 Task: Look for Airbnb options in Namerikawa, Japan from 2nd January 2024 to 12th January 2024 for 2 adults. Place can be private room with 1  bedroom having 1 bed and 1 bathroom. Property type can be hotel.
Action: Mouse moved to (471, 117)
Screenshot: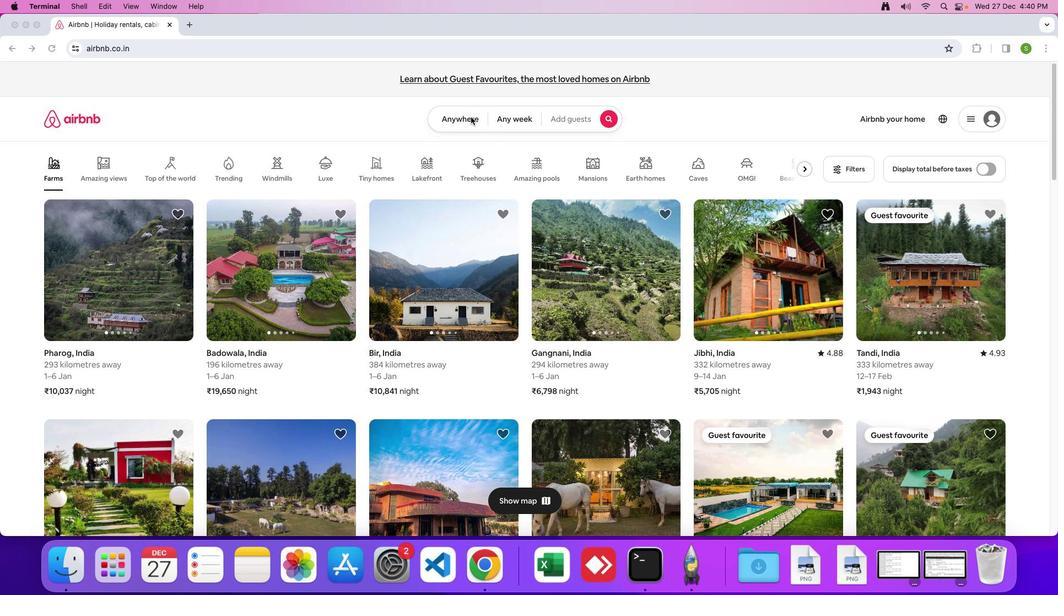 
Action: Mouse pressed left at (471, 117)
Screenshot: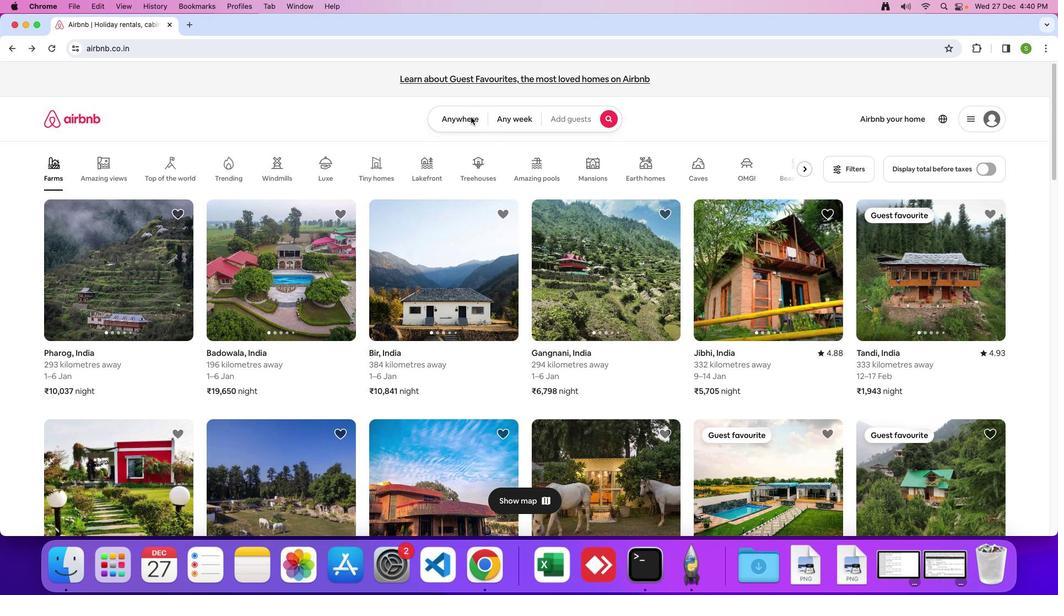 
Action: Mouse moved to (461, 121)
Screenshot: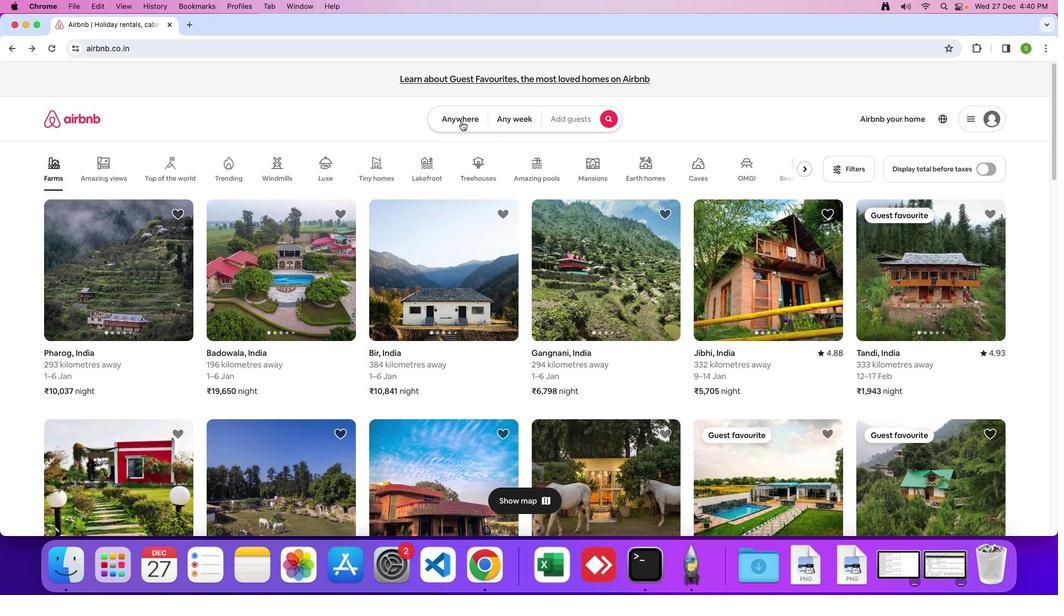 
Action: Mouse pressed left at (461, 121)
Screenshot: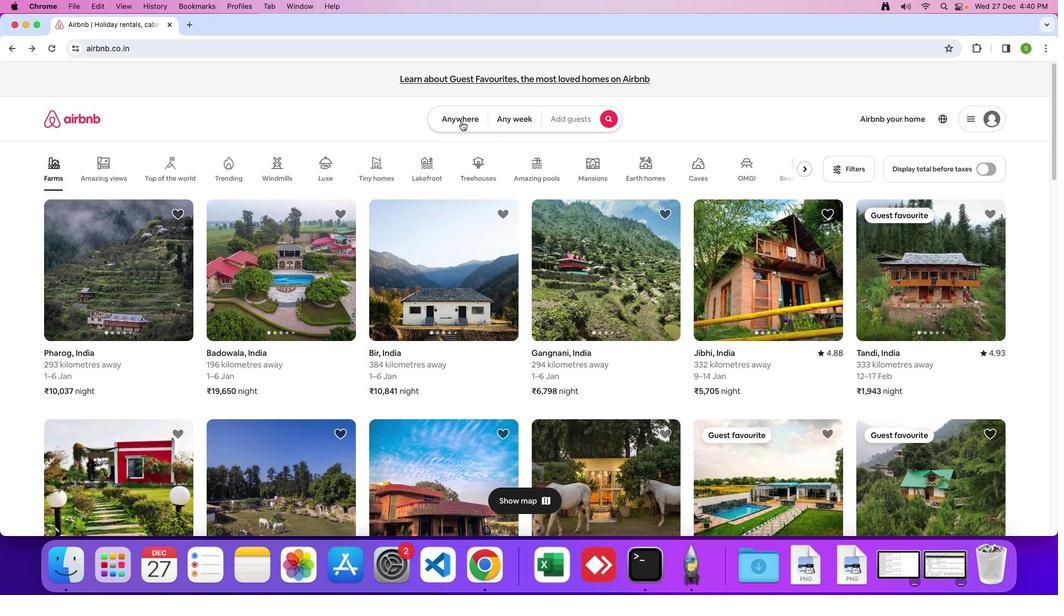 
Action: Mouse moved to (407, 158)
Screenshot: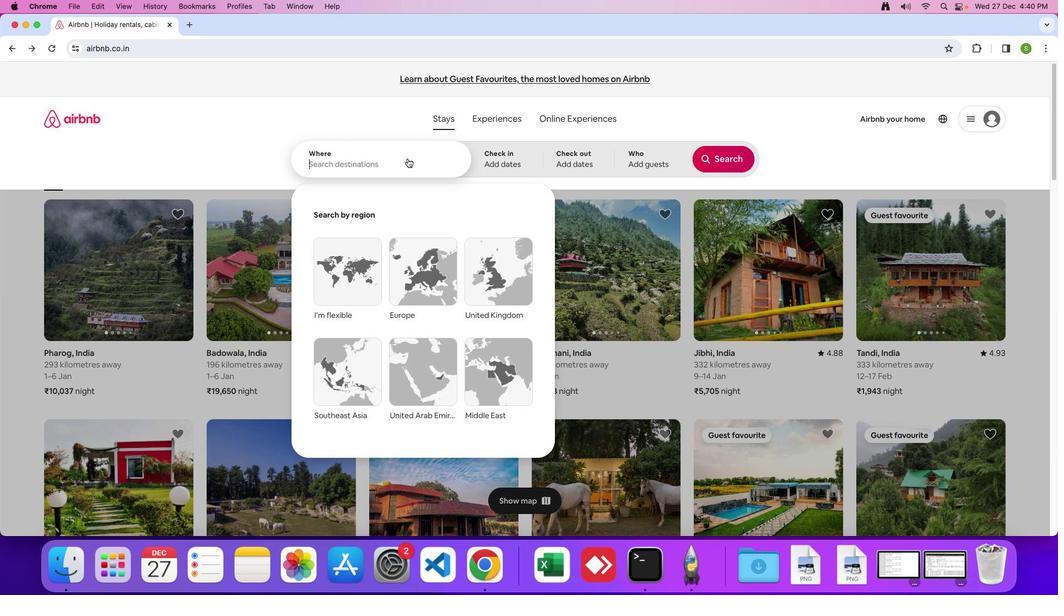 
Action: Mouse pressed left at (407, 158)
Screenshot: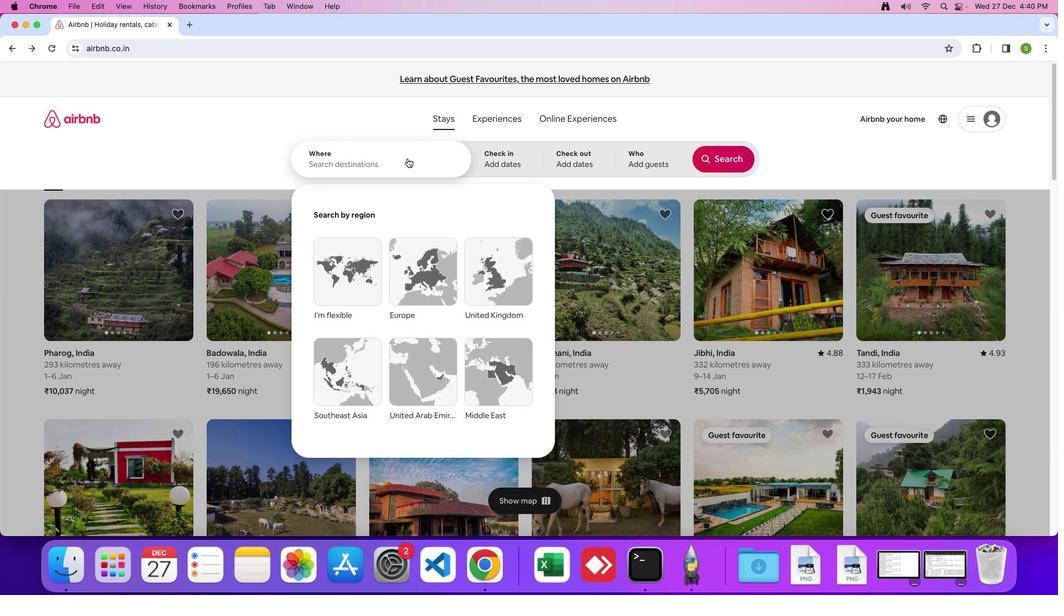 
Action: Mouse moved to (448, 208)
Screenshot: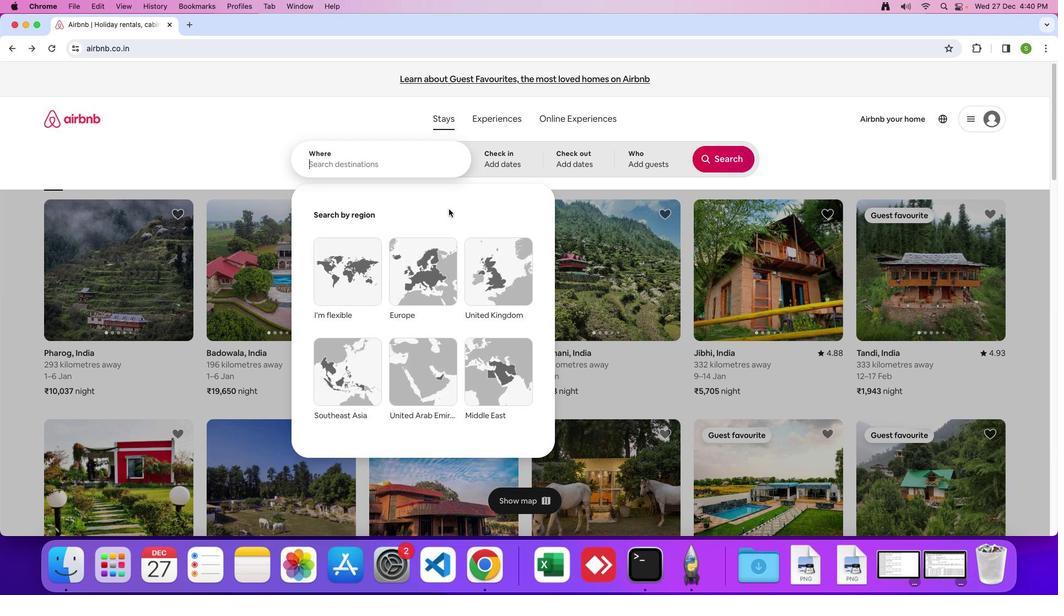 
Action: Key pressed 'N'Key.caps_lock'a''m''e''r''i''k''a''w''a'','Key.spaceKey.shift'J''a''p''a''n'Key.enter
Screenshot: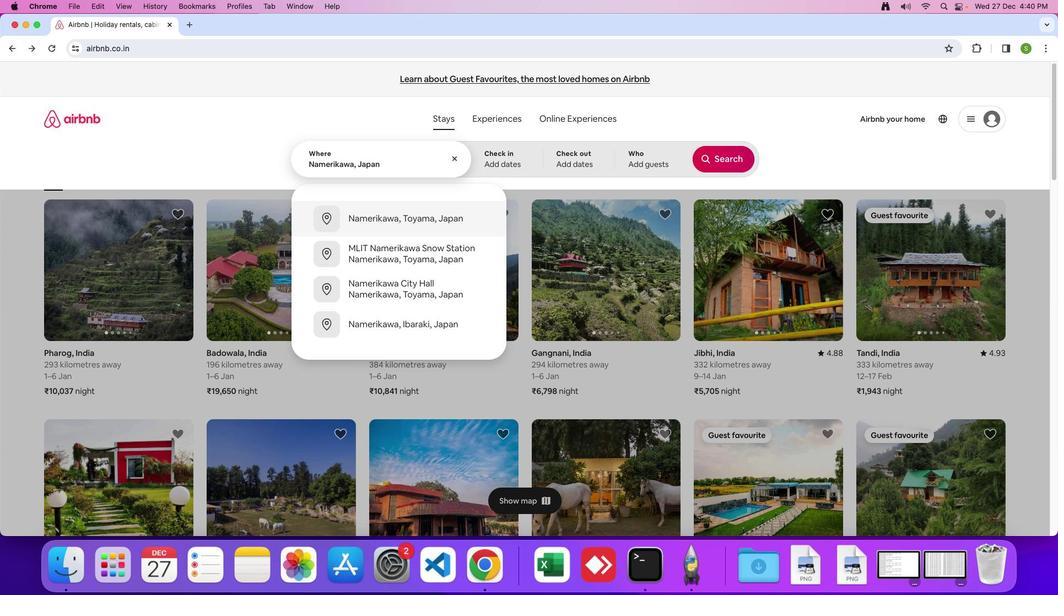
Action: Mouse moved to (604, 297)
Screenshot: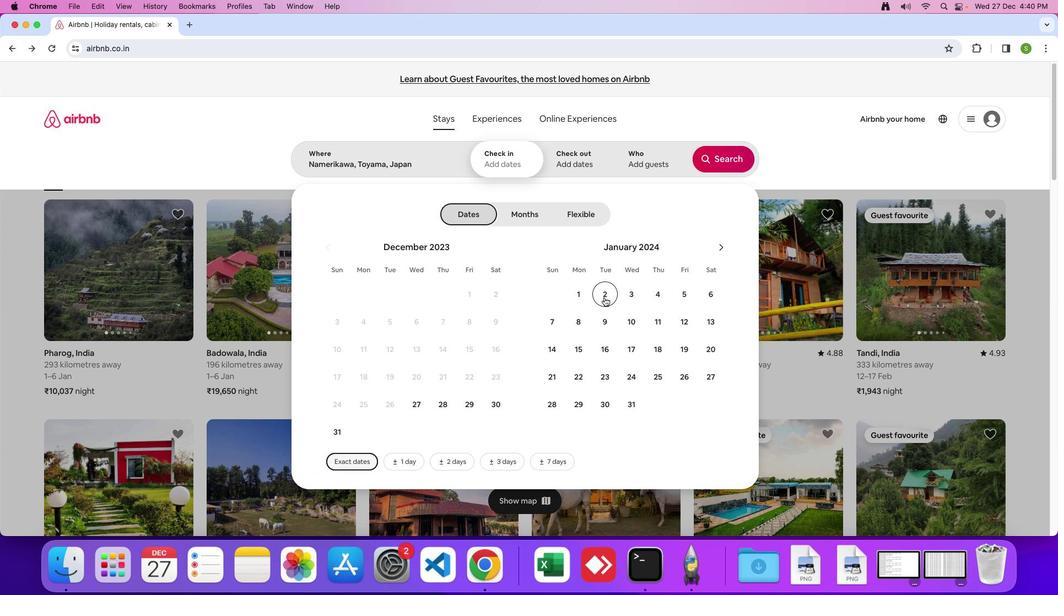 
Action: Mouse pressed left at (604, 297)
Screenshot: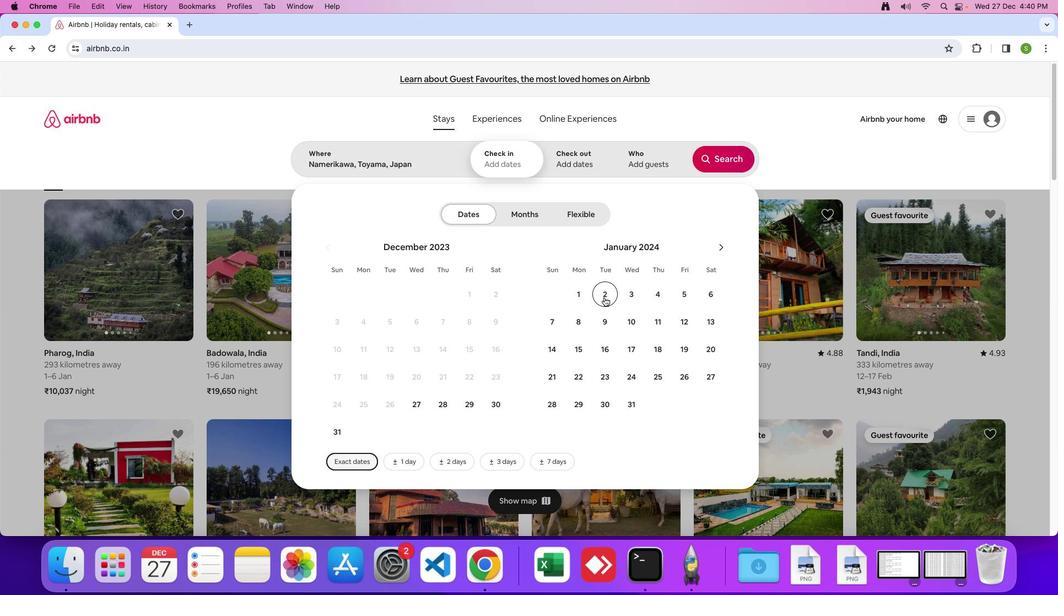 
Action: Mouse moved to (685, 322)
Screenshot: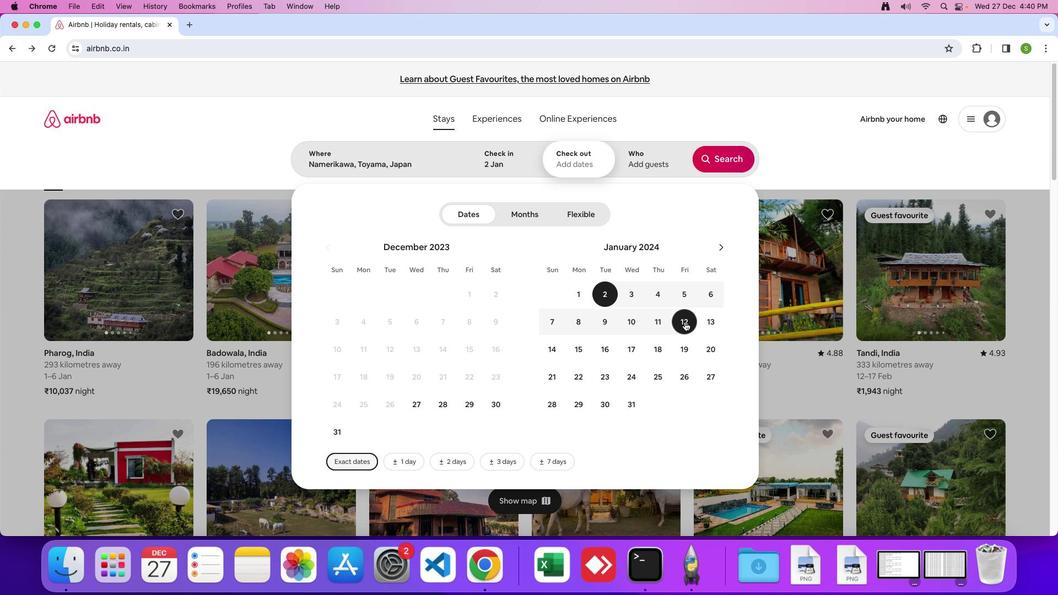 
Action: Mouse pressed left at (685, 322)
Screenshot: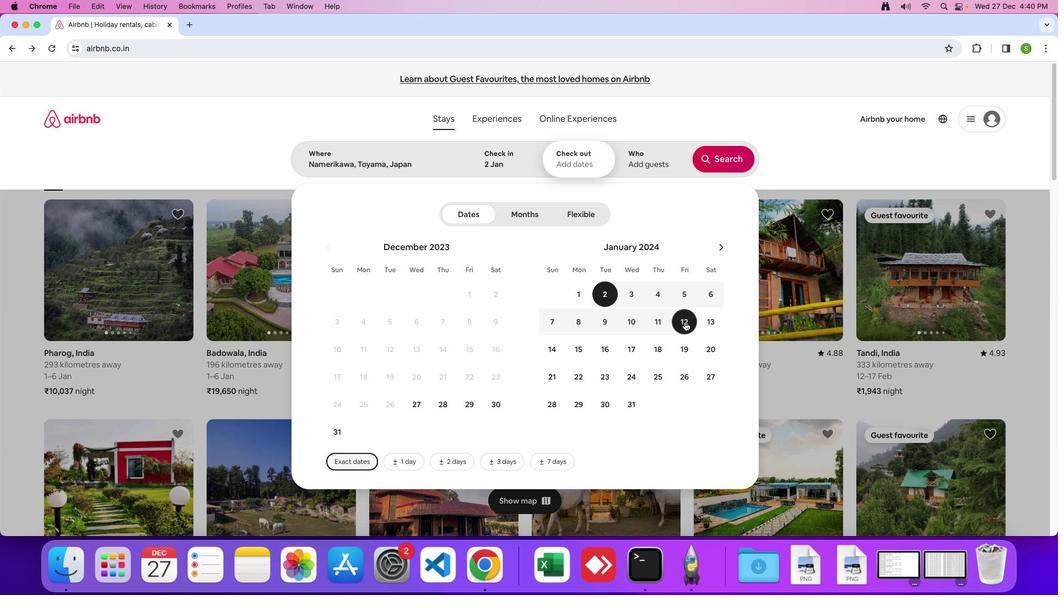
Action: Mouse moved to (645, 169)
Screenshot: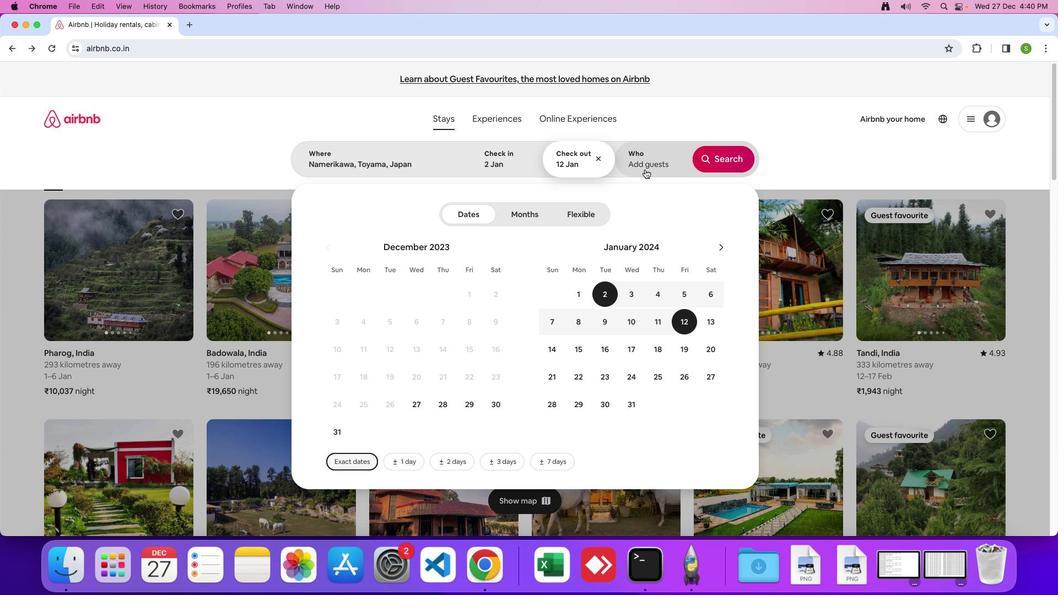 
Action: Mouse pressed left at (645, 169)
Screenshot: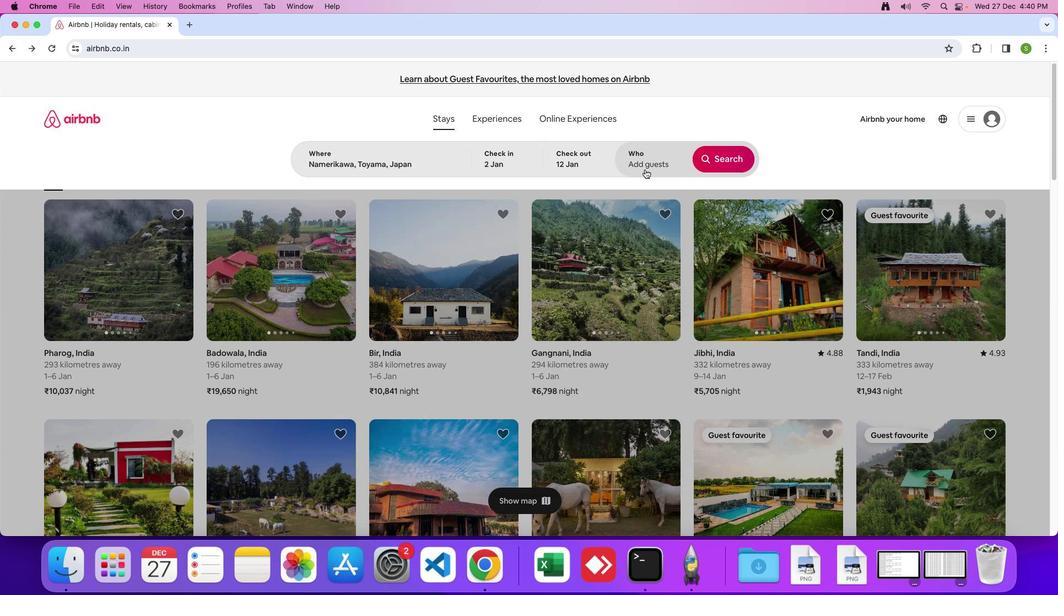 
Action: Mouse moved to (729, 215)
Screenshot: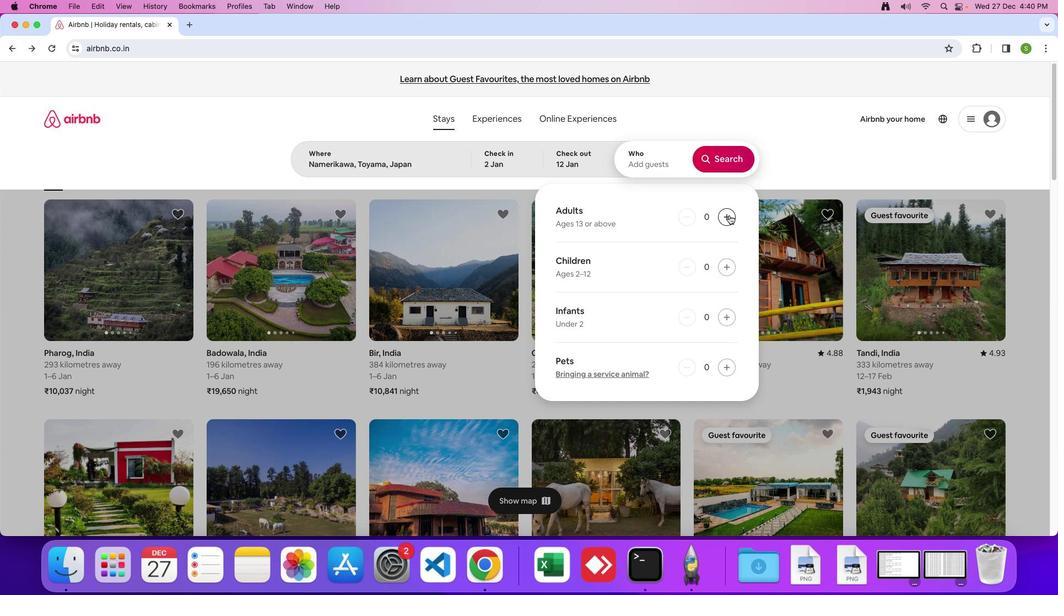 
Action: Mouse pressed left at (729, 215)
Screenshot: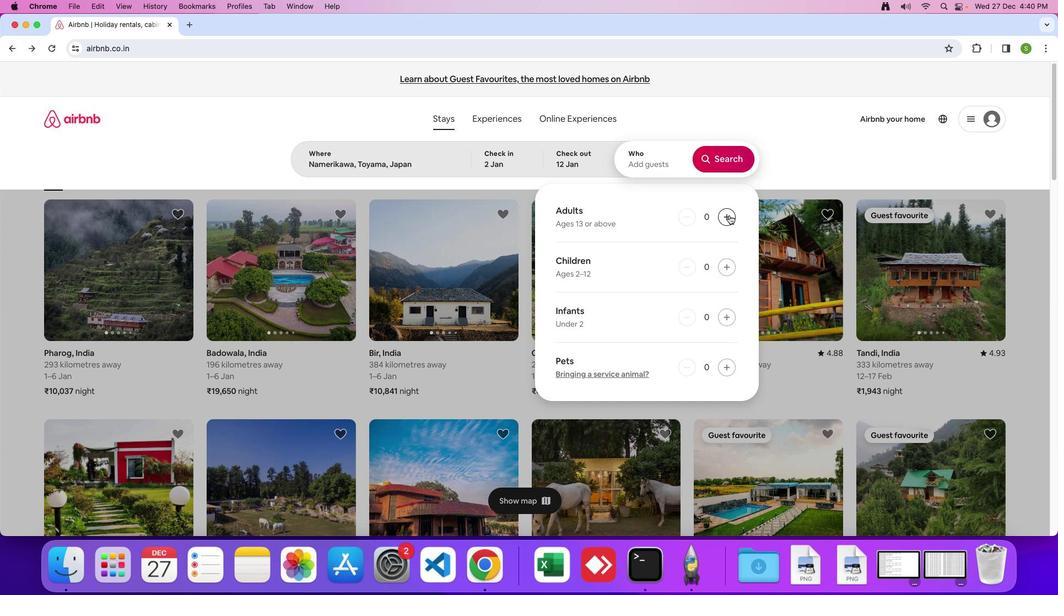 
Action: Mouse pressed left at (729, 215)
Screenshot: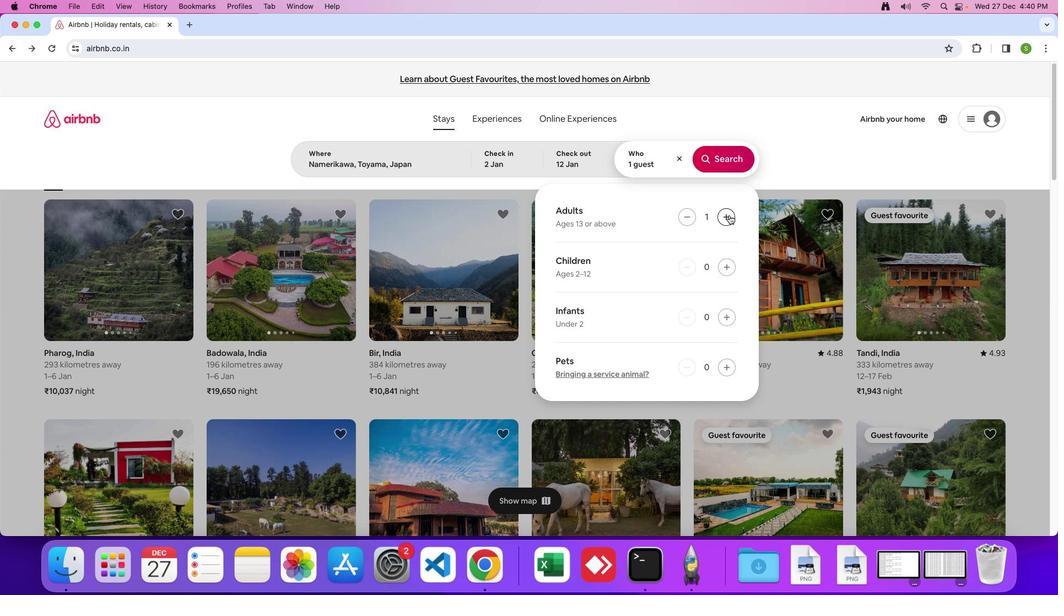 
Action: Mouse moved to (710, 161)
Screenshot: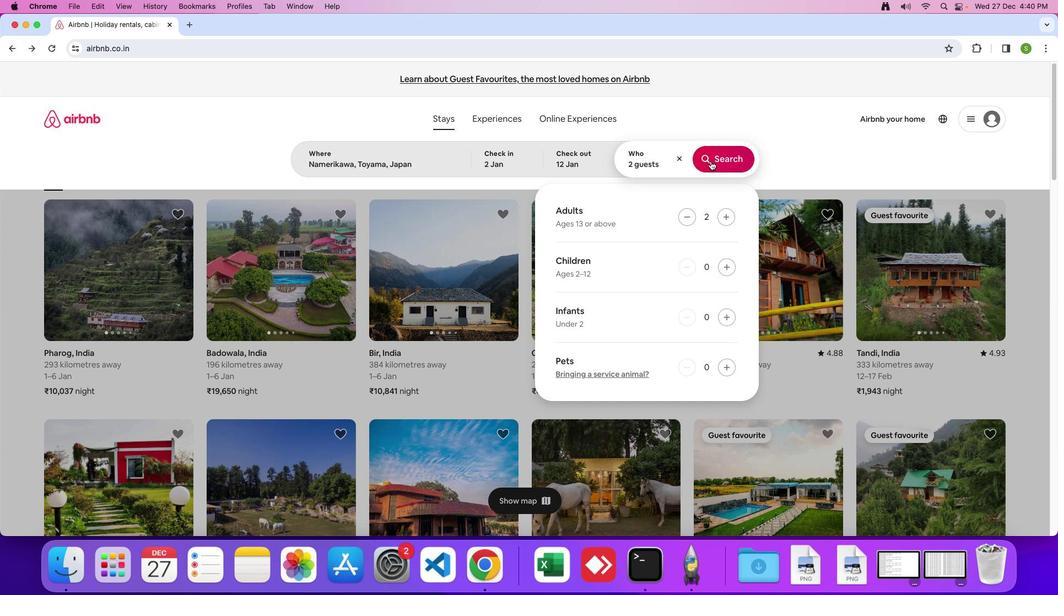 
Action: Mouse pressed left at (710, 161)
Screenshot: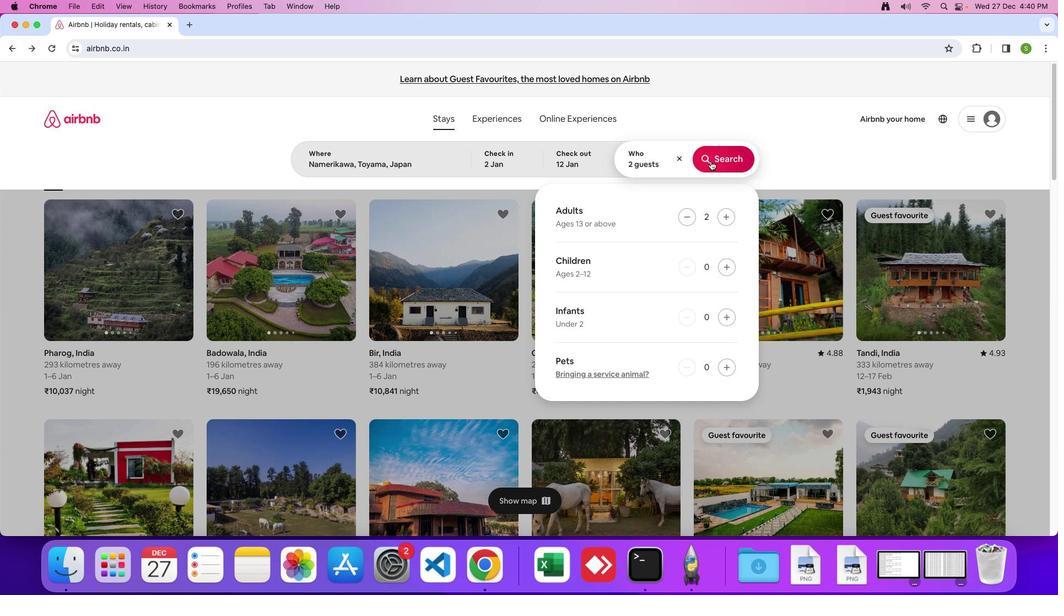
Action: Mouse moved to (871, 130)
Screenshot: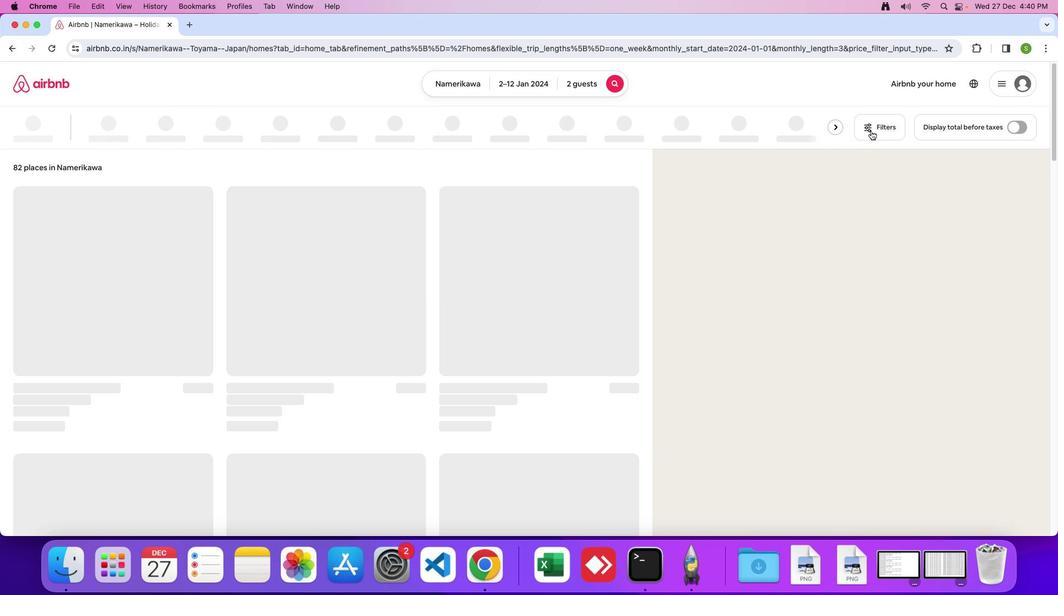 
Action: Mouse pressed left at (871, 130)
Screenshot: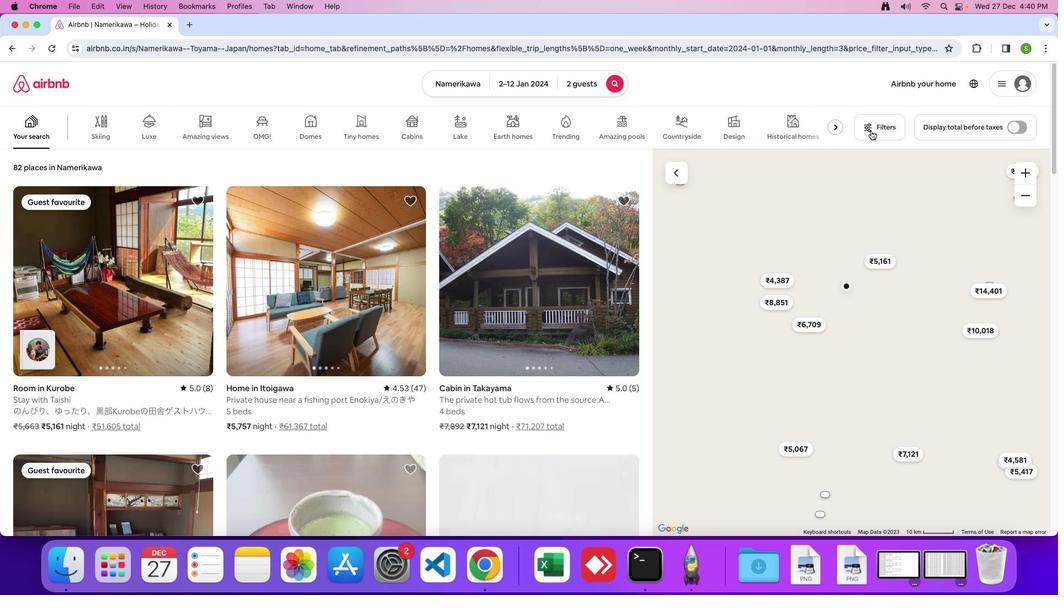 
Action: Mouse moved to (452, 353)
Screenshot: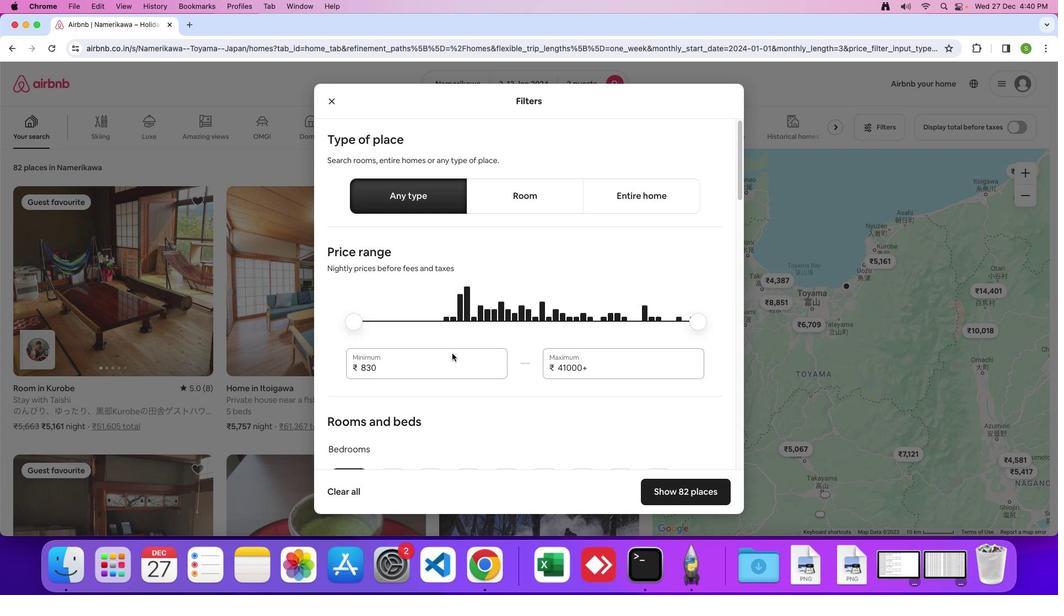 
Action: Mouse scrolled (452, 353) with delta (0, 0)
Screenshot: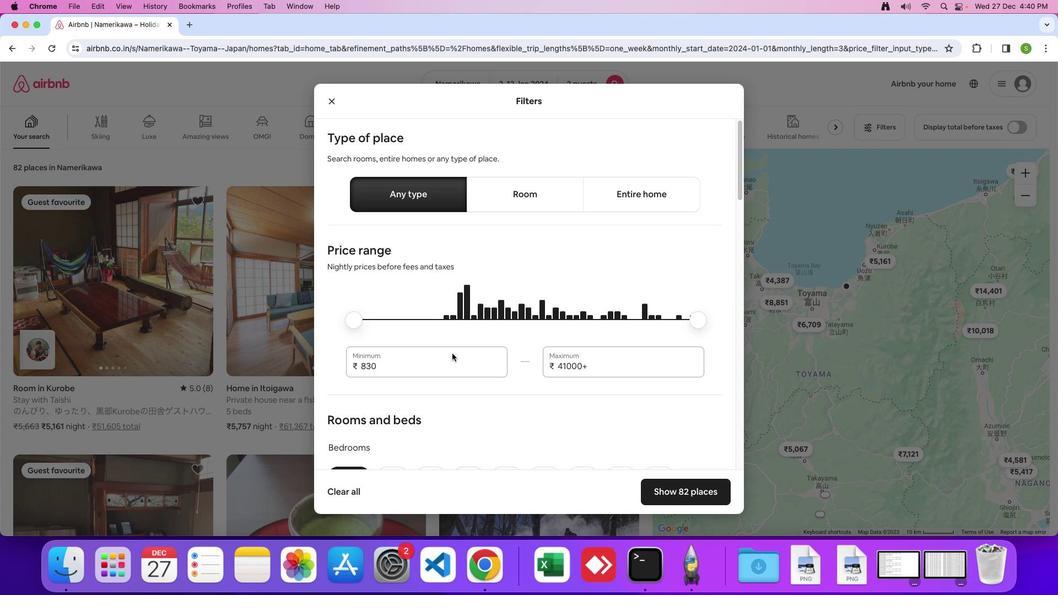 
Action: Mouse scrolled (452, 353) with delta (0, 0)
Screenshot: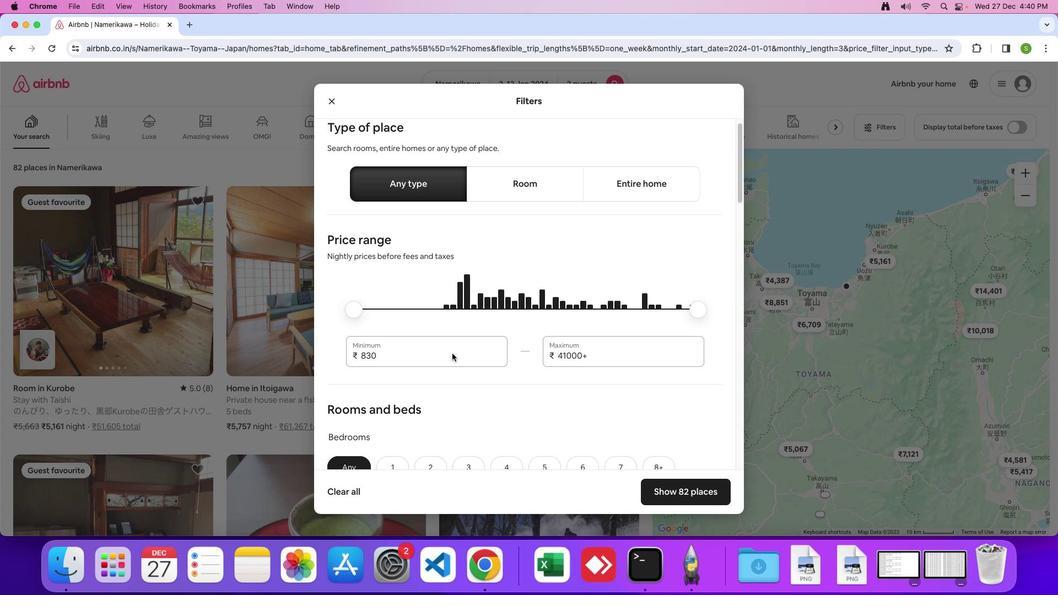 
Action: Mouse scrolled (452, 353) with delta (0, 0)
Screenshot: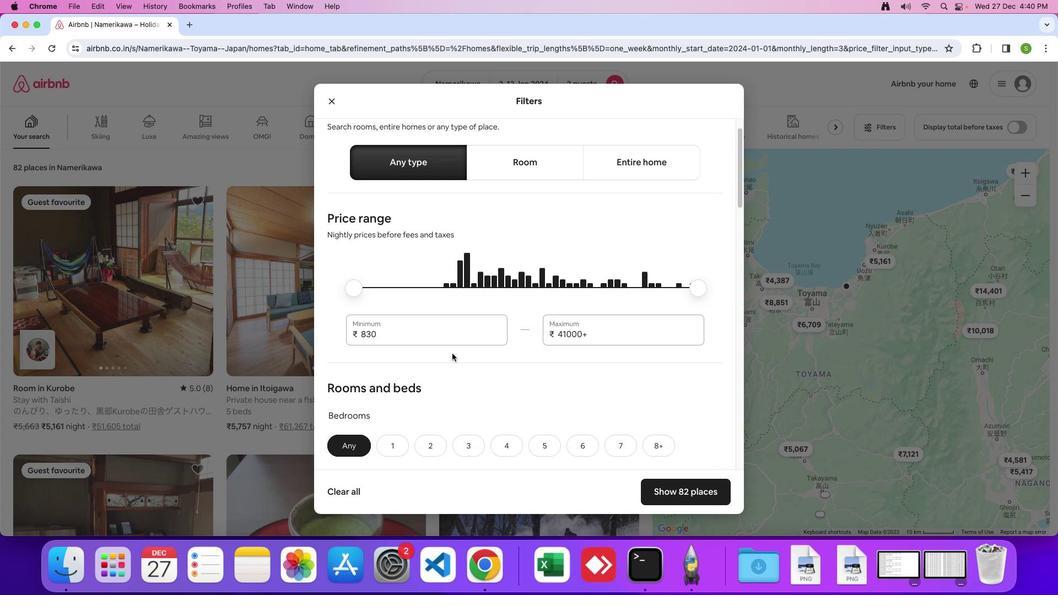 
Action: Mouse scrolled (452, 353) with delta (0, 0)
Screenshot: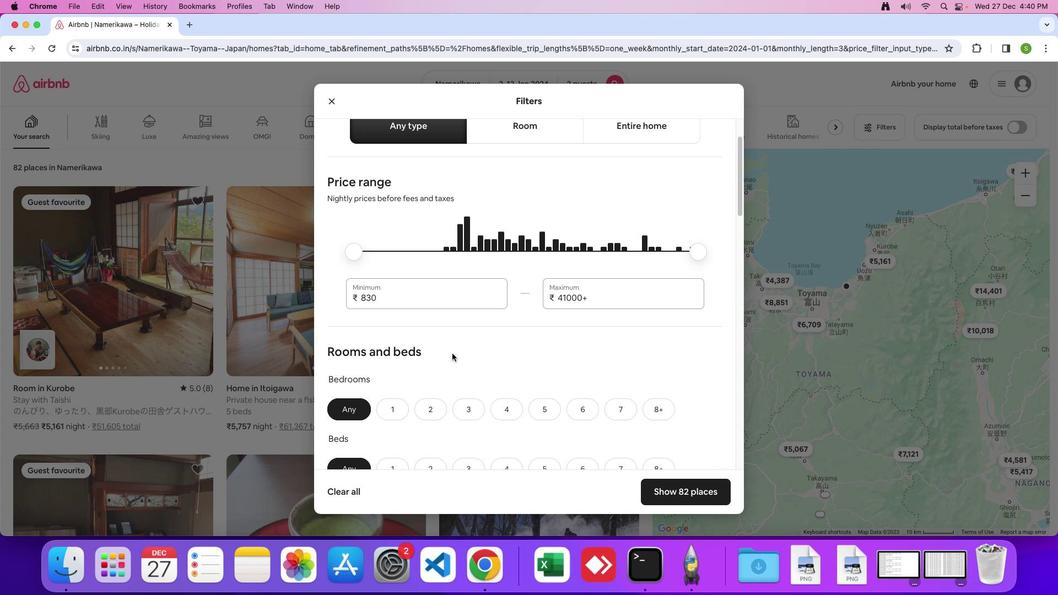 
Action: Mouse scrolled (452, 353) with delta (0, 0)
Screenshot: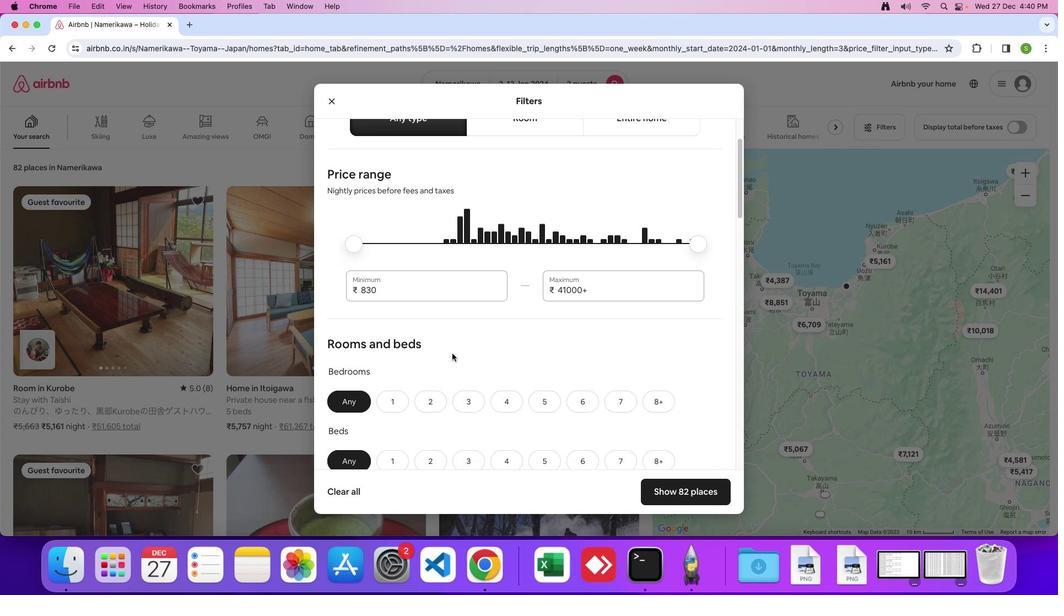 
Action: Mouse scrolled (452, 353) with delta (0, 0)
Screenshot: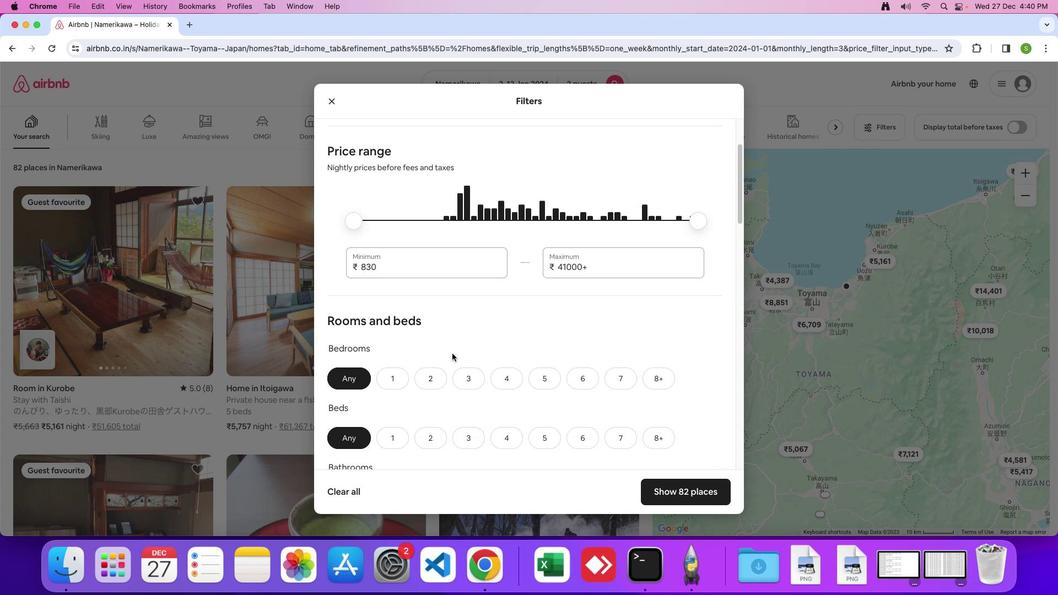
Action: Mouse scrolled (452, 353) with delta (0, 0)
Screenshot: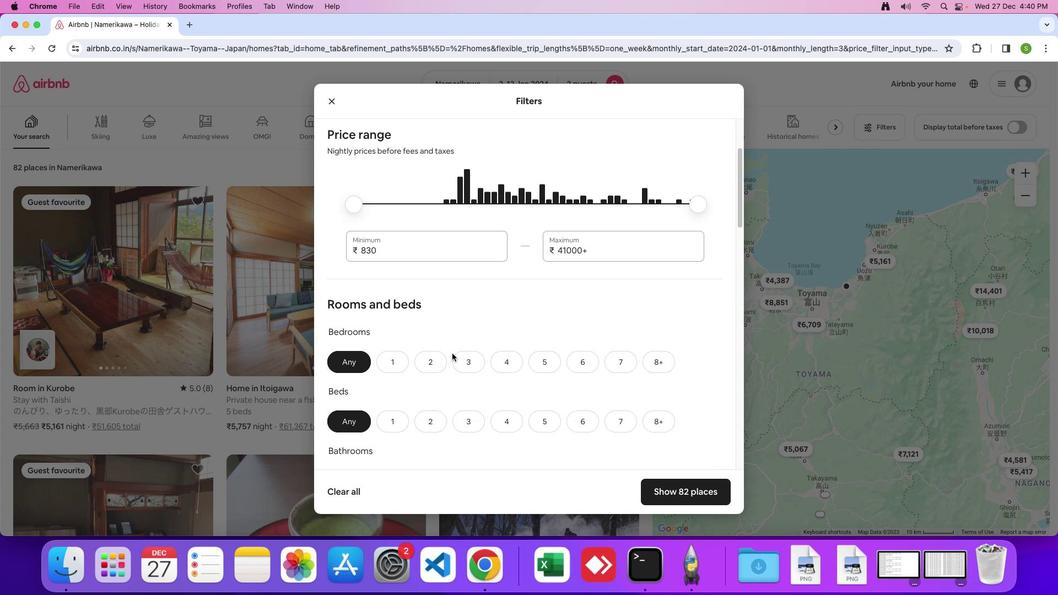 
Action: Mouse scrolled (452, 353) with delta (0, 0)
Screenshot: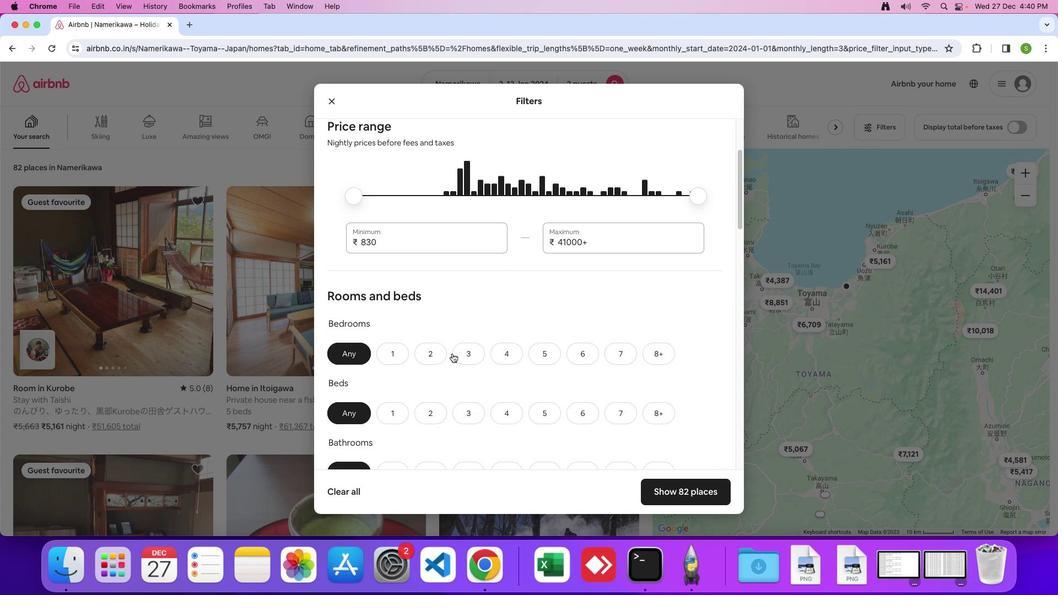 
Action: Mouse scrolled (452, 353) with delta (0, 0)
Screenshot: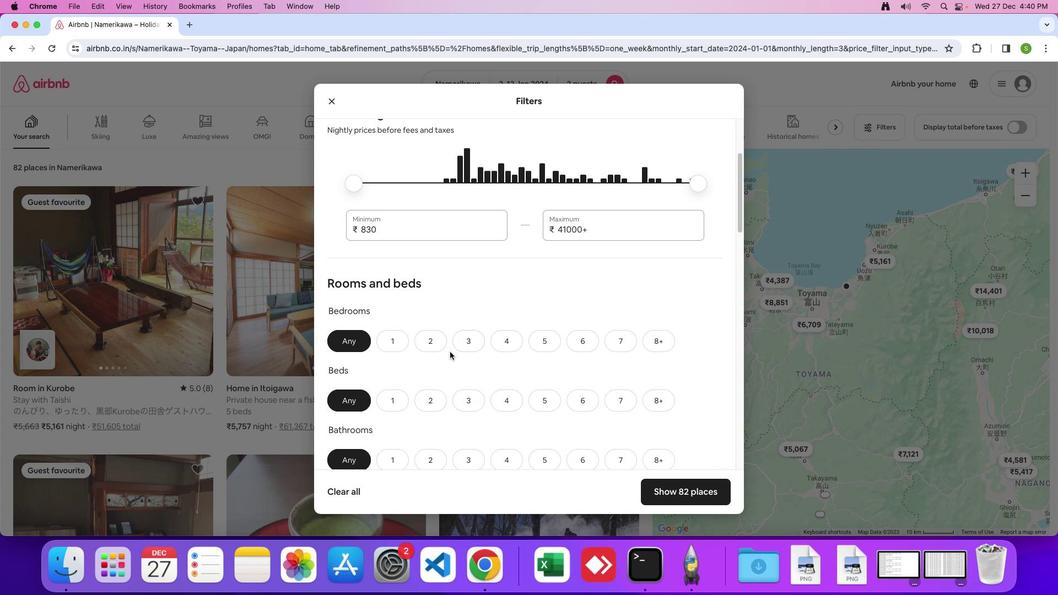 
Action: Mouse moved to (395, 314)
Screenshot: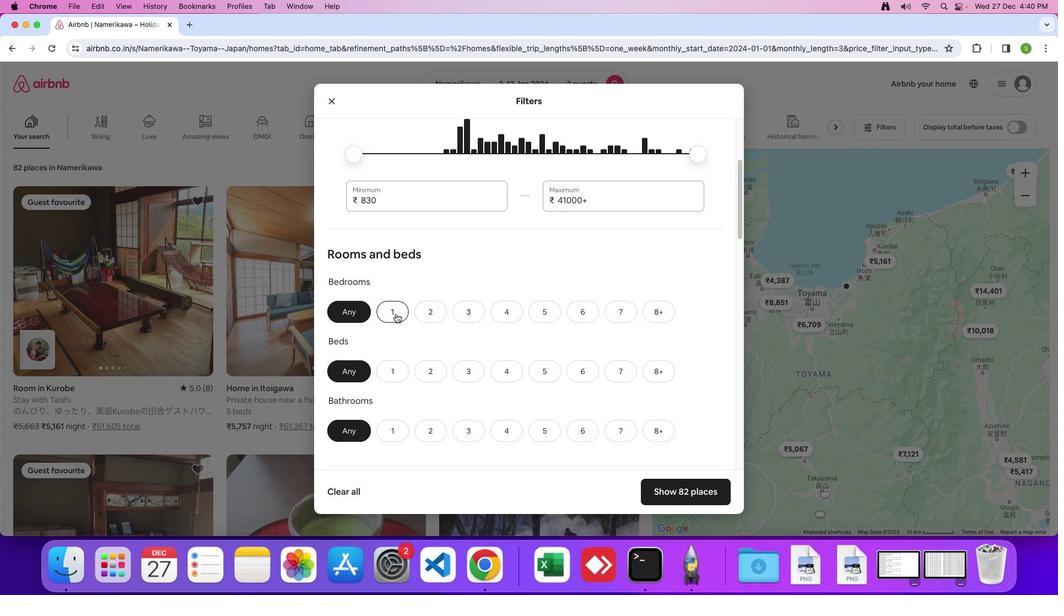 
Action: Mouse pressed left at (395, 314)
Screenshot: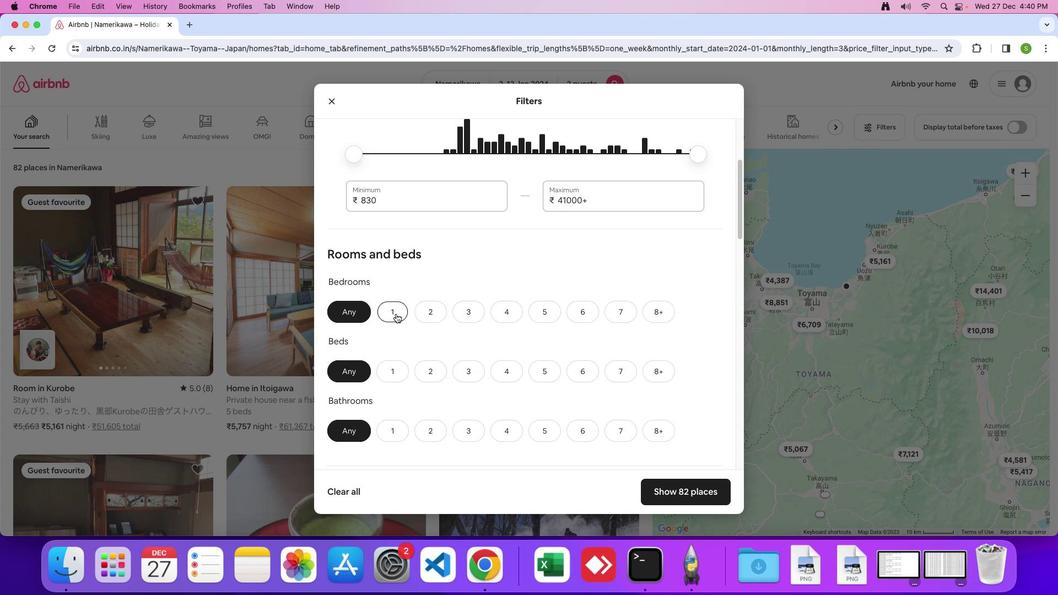 
Action: Mouse moved to (384, 371)
Screenshot: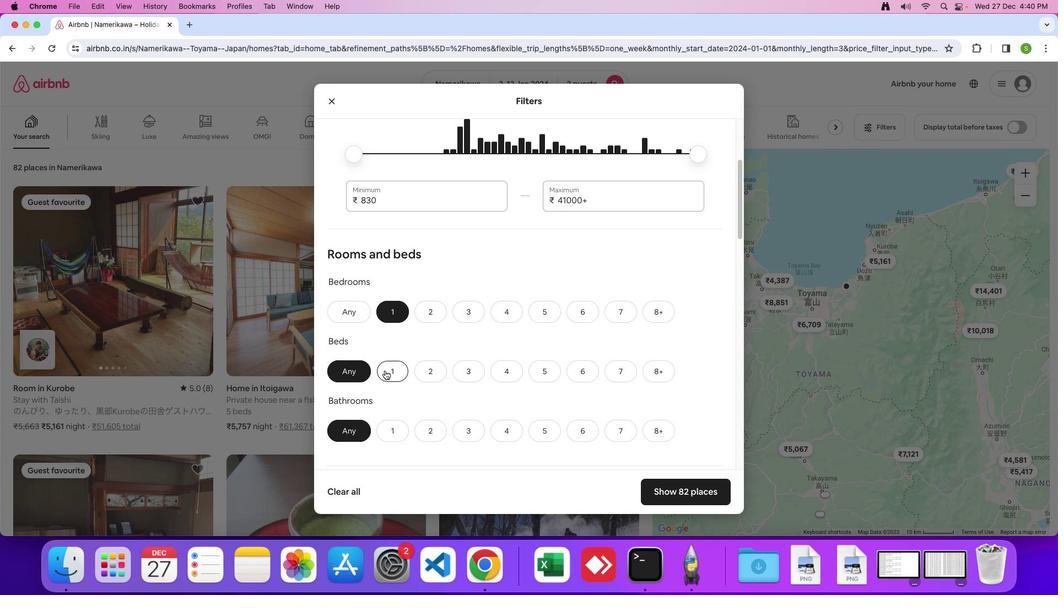 
Action: Mouse pressed left at (384, 371)
Screenshot: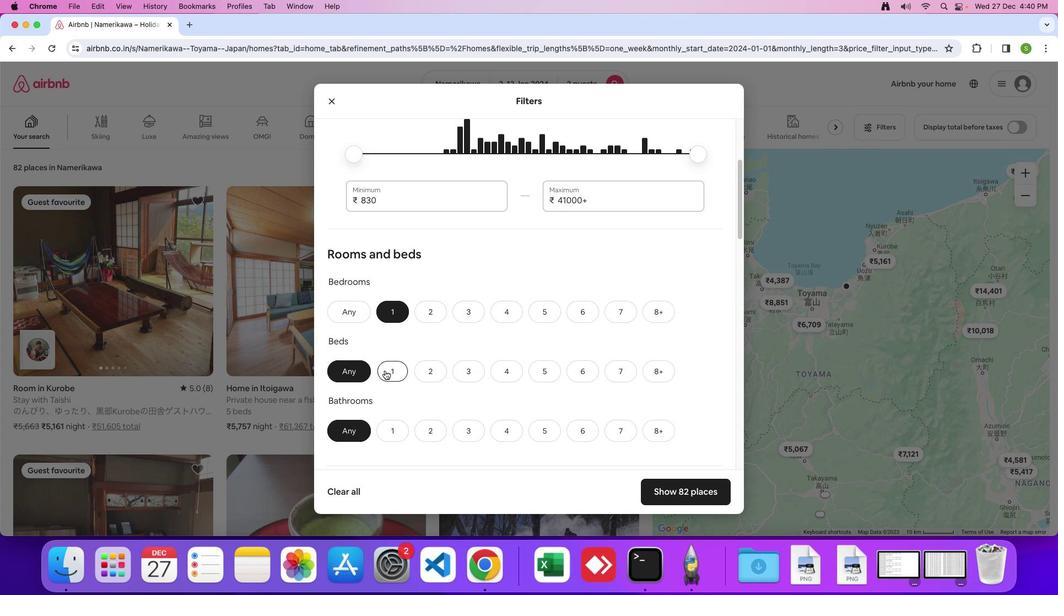 
Action: Mouse moved to (392, 433)
Screenshot: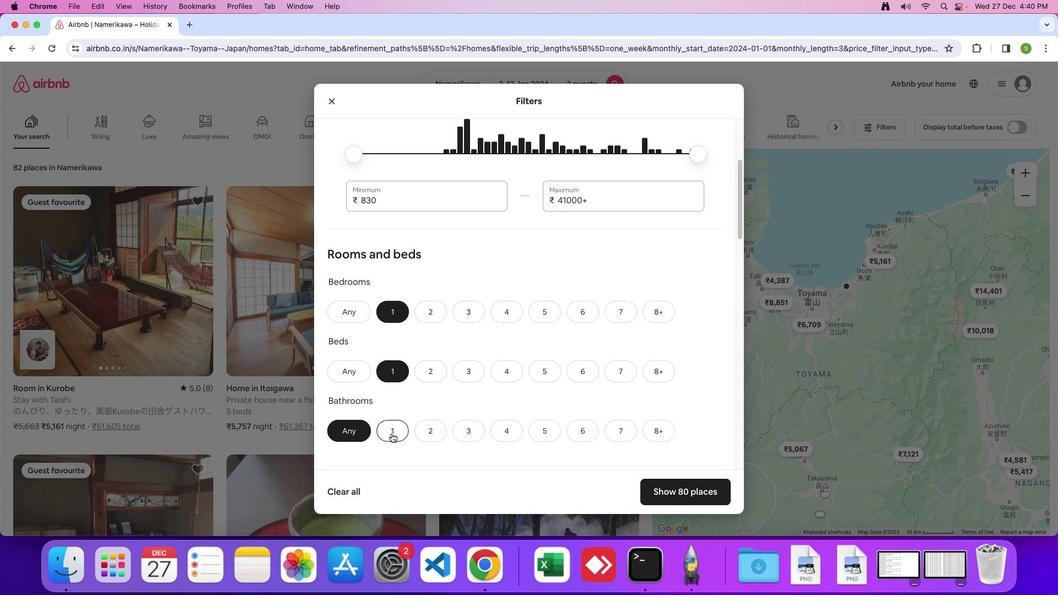 
Action: Mouse pressed left at (392, 433)
Screenshot: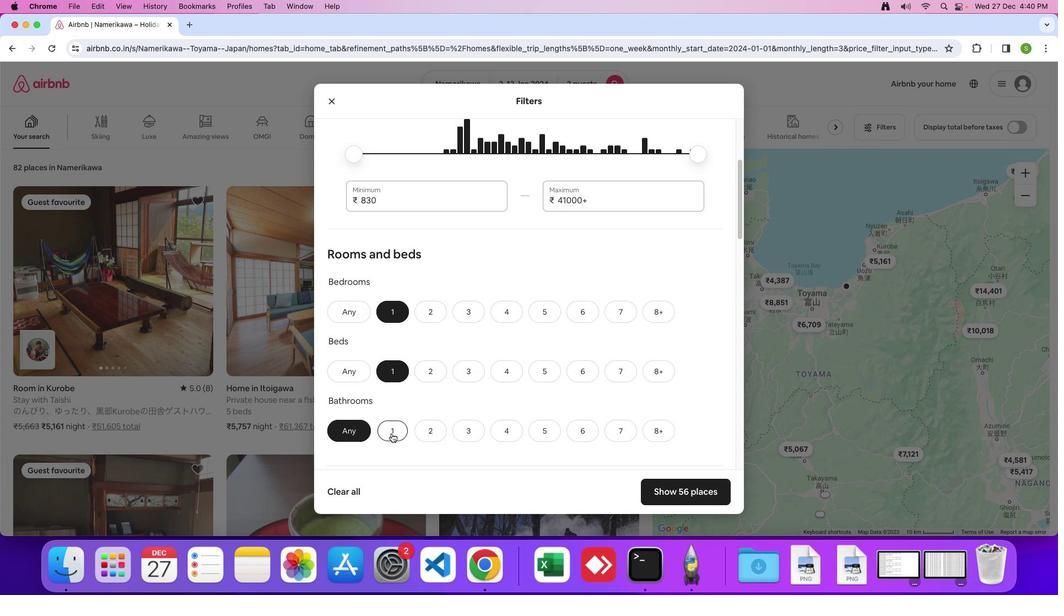 
Action: Mouse moved to (502, 365)
Screenshot: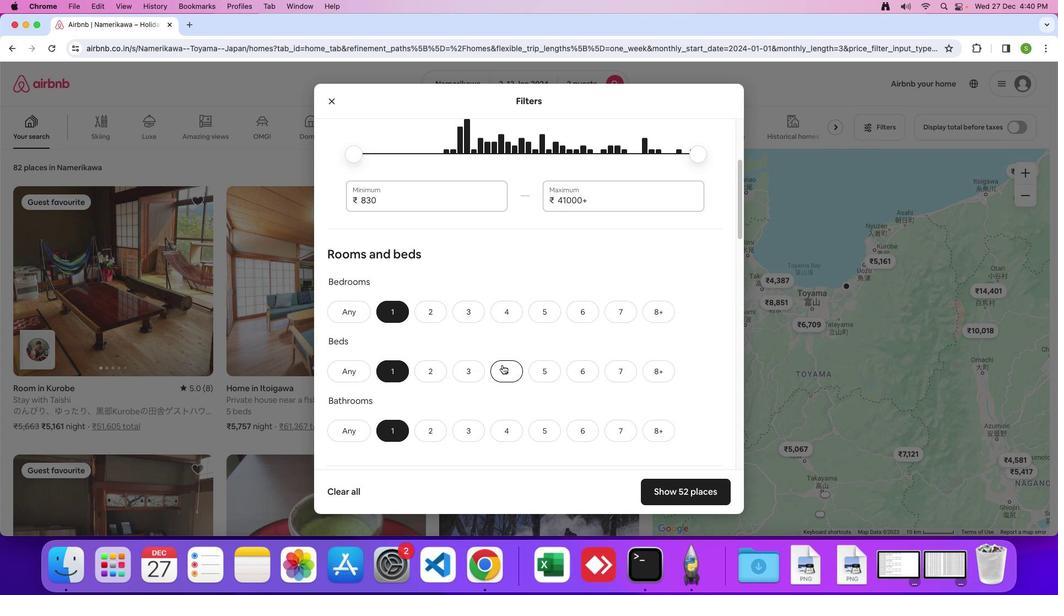 
Action: Mouse scrolled (502, 365) with delta (0, 0)
Screenshot: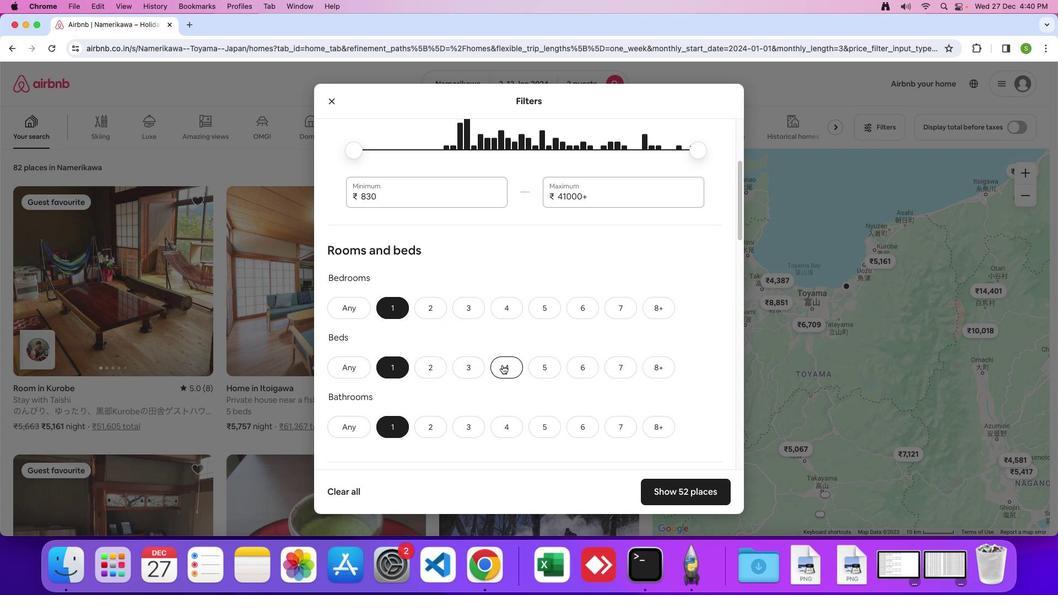 
Action: Mouse scrolled (502, 365) with delta (0, 0)
Screenshot: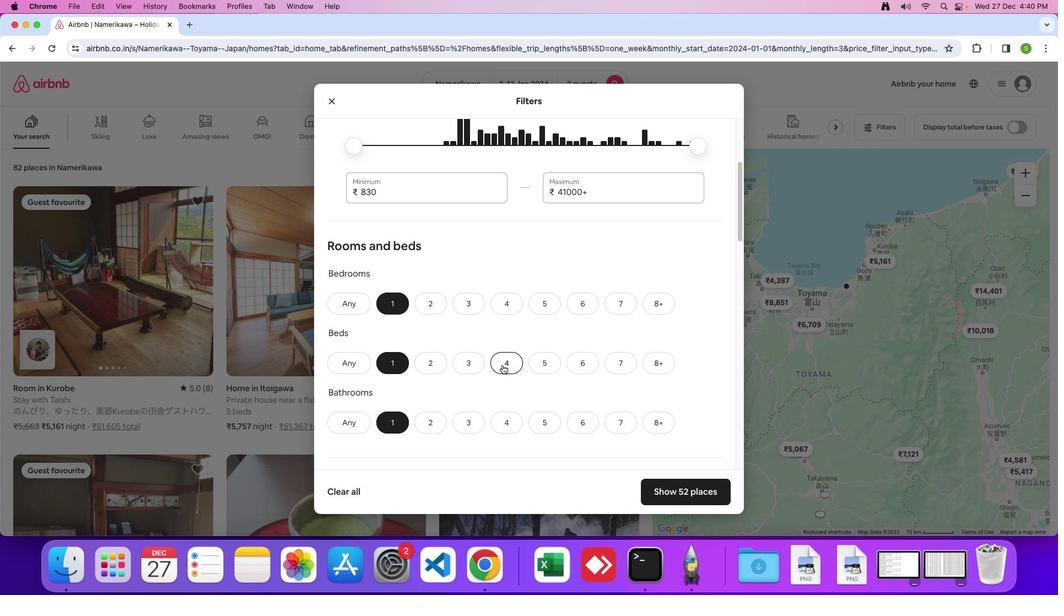 
Action: Mouse scrolled (502, 365) with delta (0, 0)
Screenshot: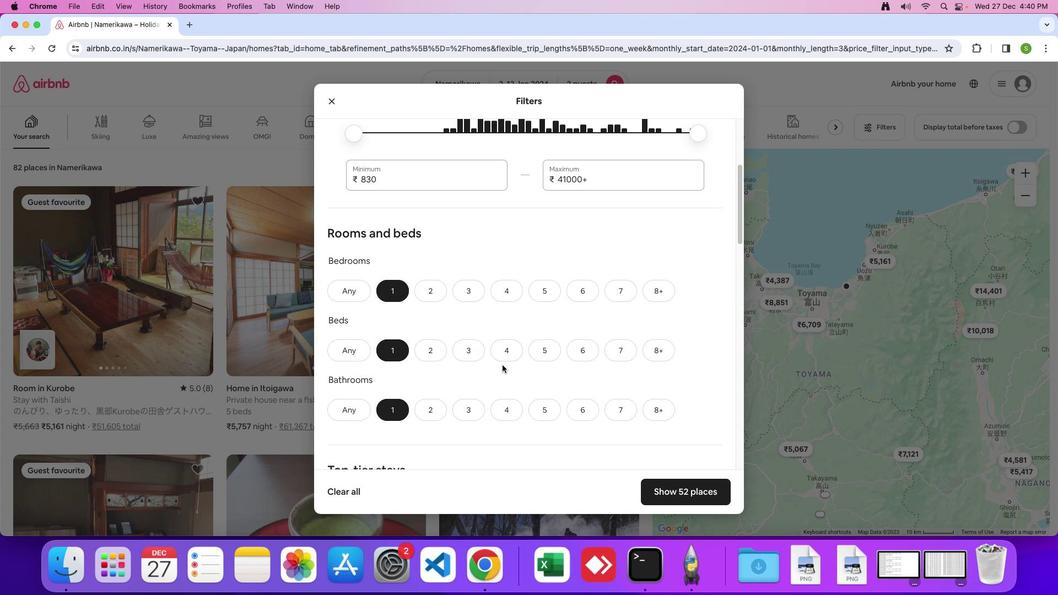 
Action: Mouse scrolled (502, 365) with delta (0, 0)
Screenshot: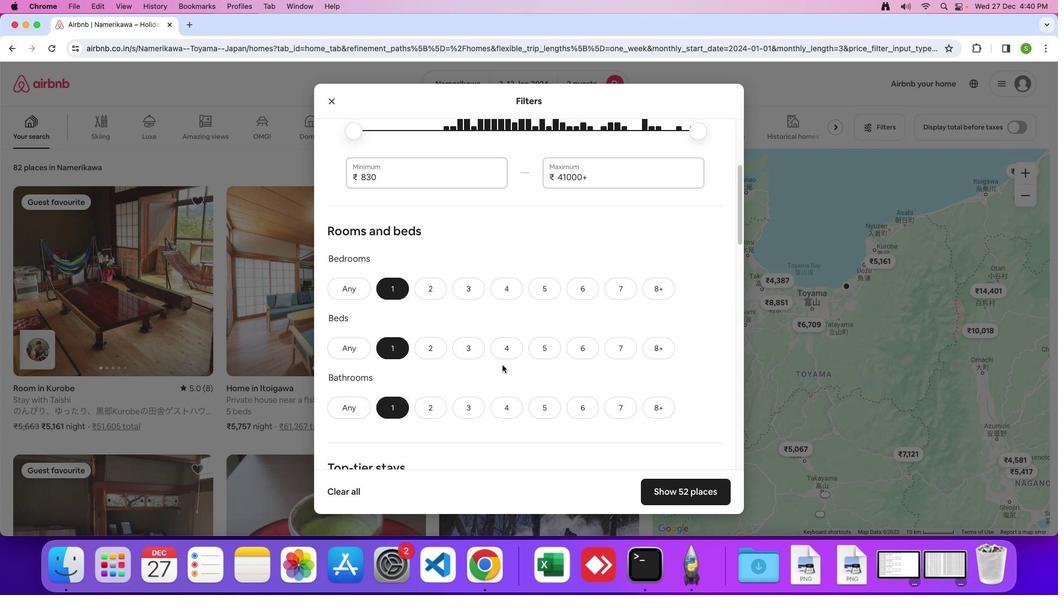 
Action: Mouse scrolled (502, 365) with delta (0, 0)
Screenshot: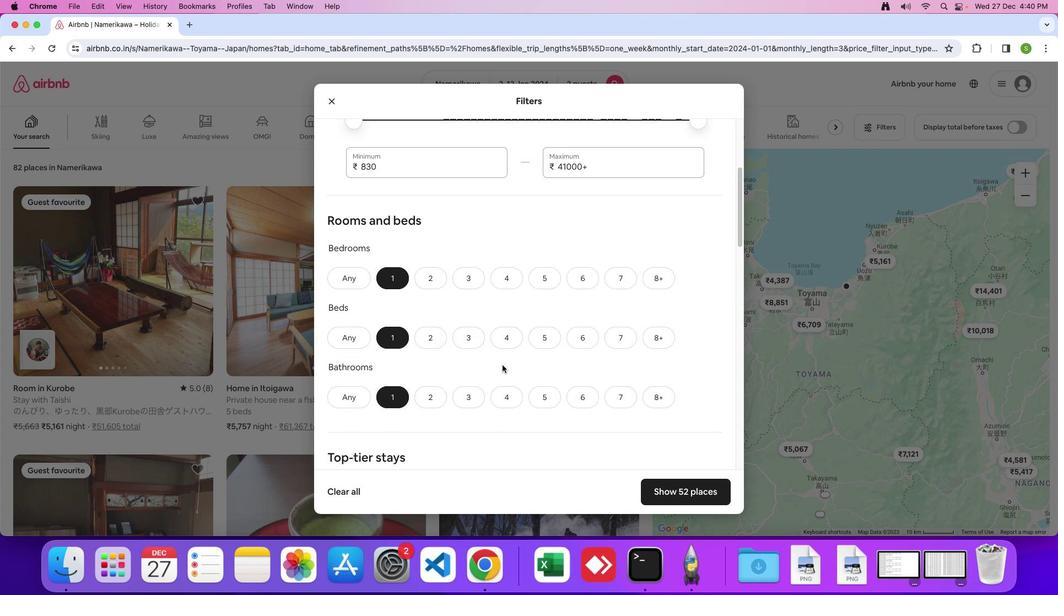 
Action: Mouse scrolled (502, 365) with delta (0, 0)
Screenshot: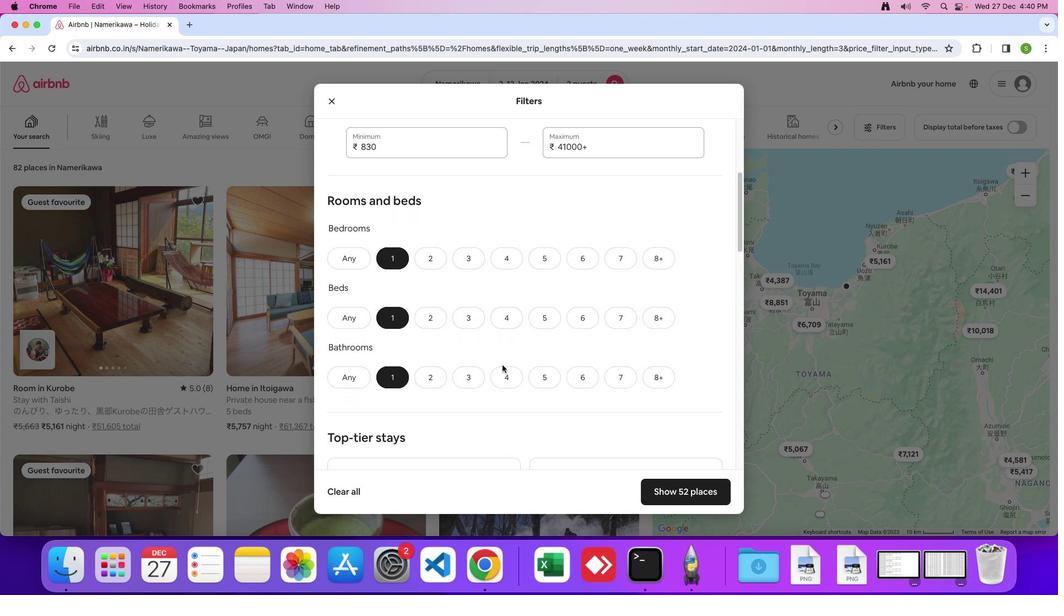 
Action: Mouse scrolled (502, 365) with delta (0, 0)
Screenshot: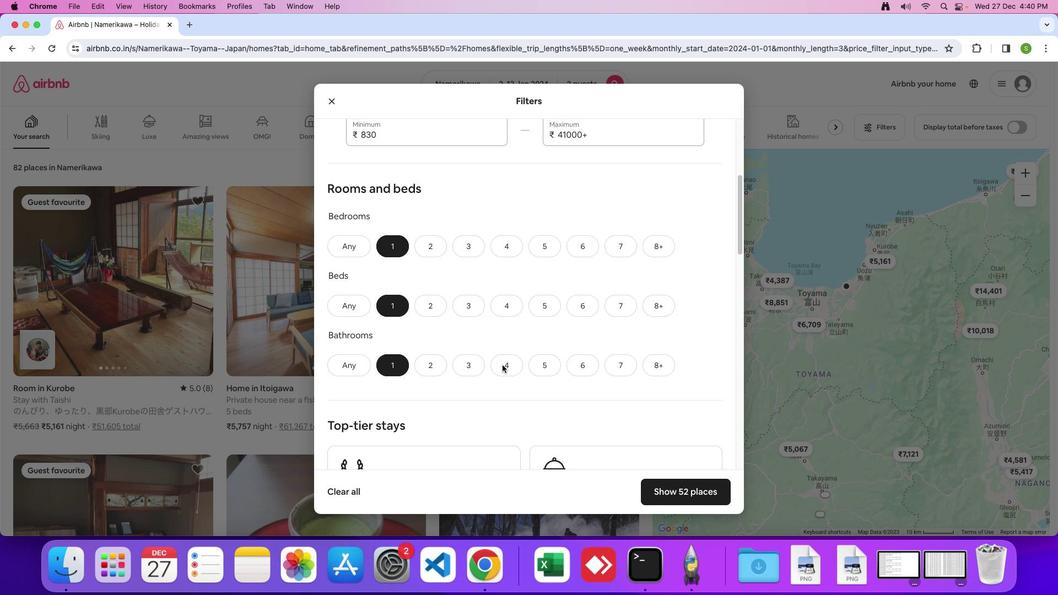 
Action: Mouse scrolled (502, 365) with delta (0, 0)
Screenshot: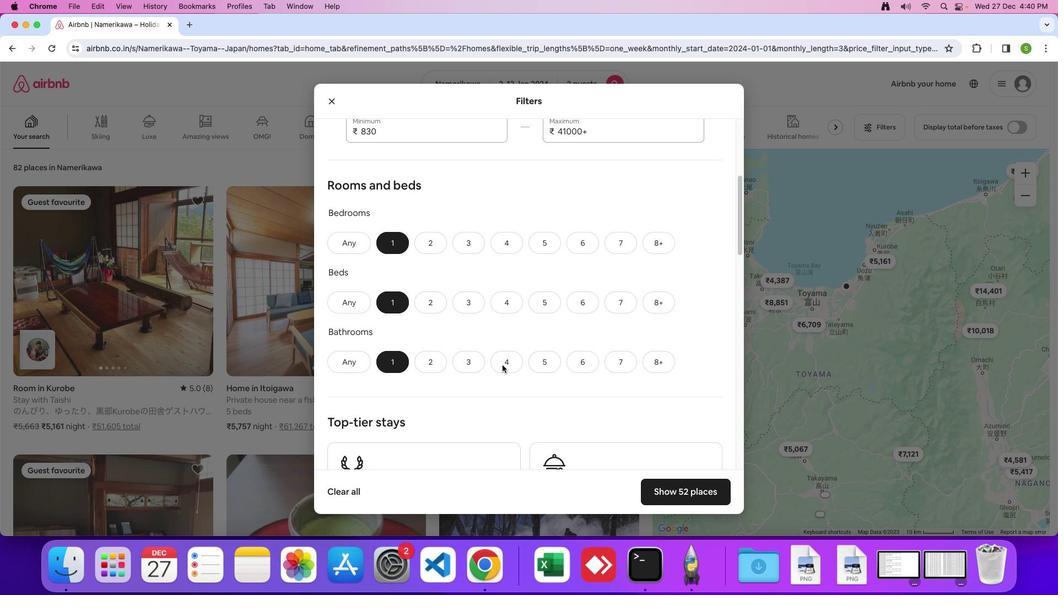 
Action: Mouse scrolled (502, 365) with delta (0, 0)
Screenshot: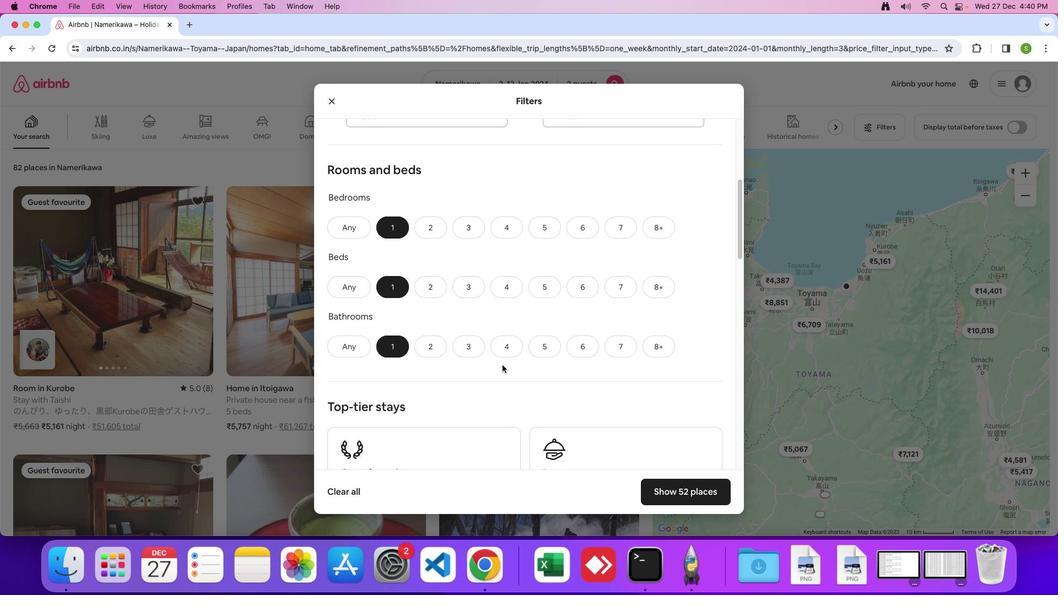 
Action: Mouse scrolled (502, 365) with delta (0, 0)
Screenshot: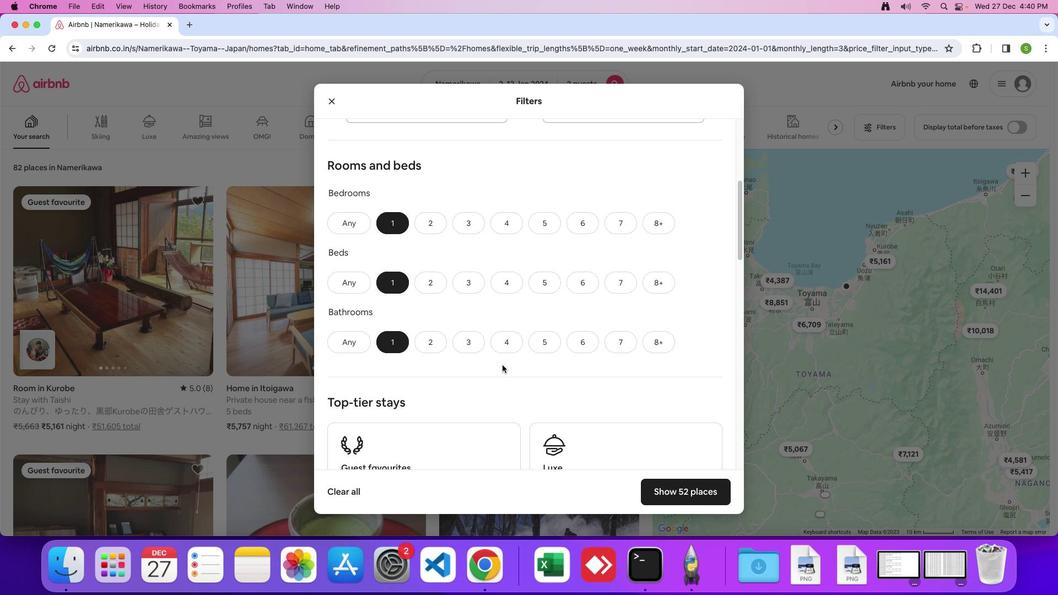 
Action: Mouse scrolled (502, 365) with delta (0, 0)
Screenshot: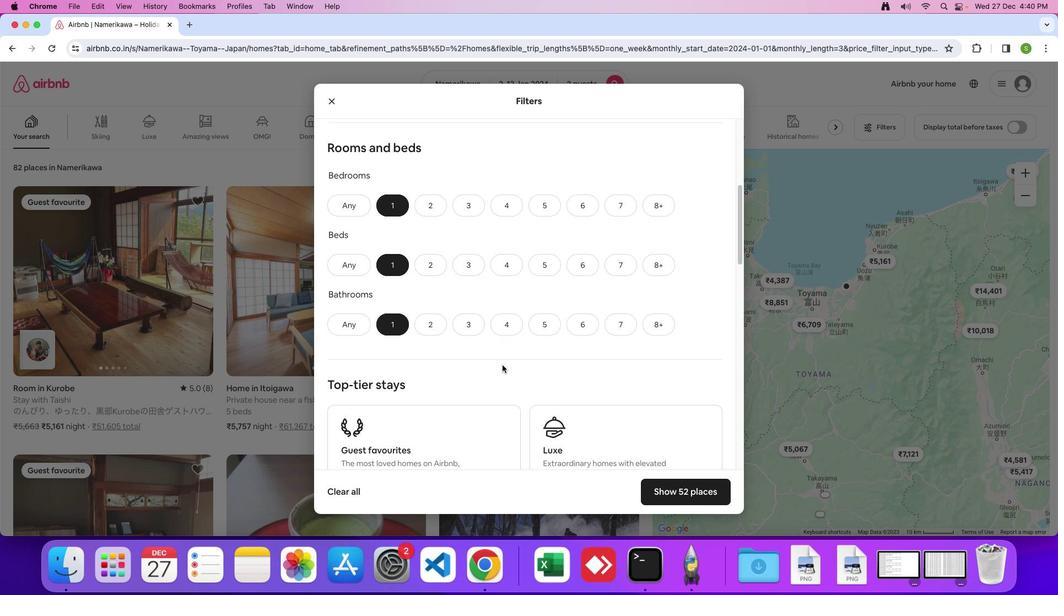 
Action: Mouse scrolled (502, 365) with delta (0, 0)
Screenshot: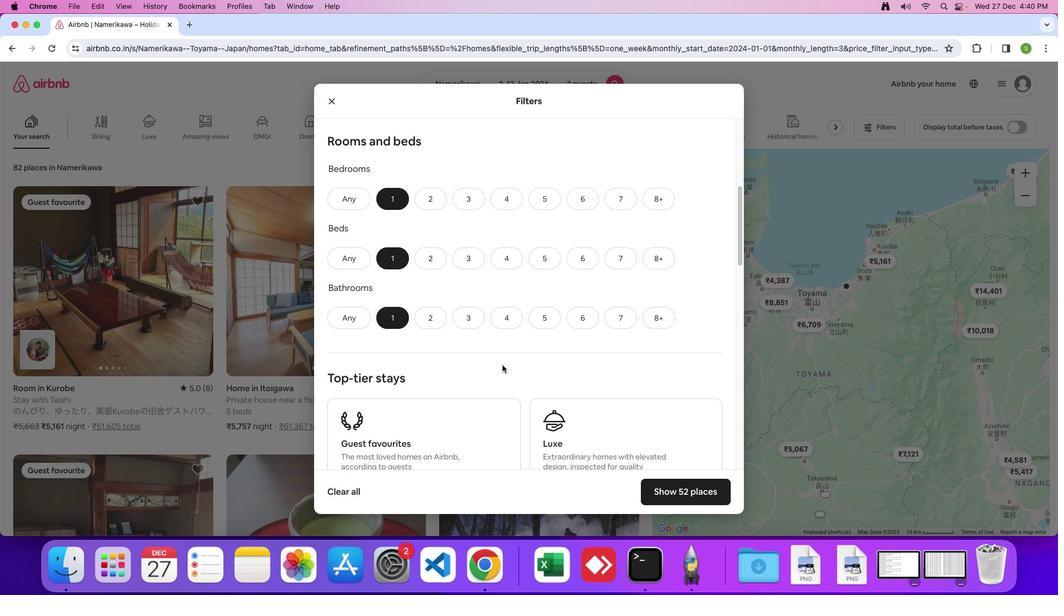 
Action: Mouse scrolled (502, 365) with delta (0, 0)
Screenshot: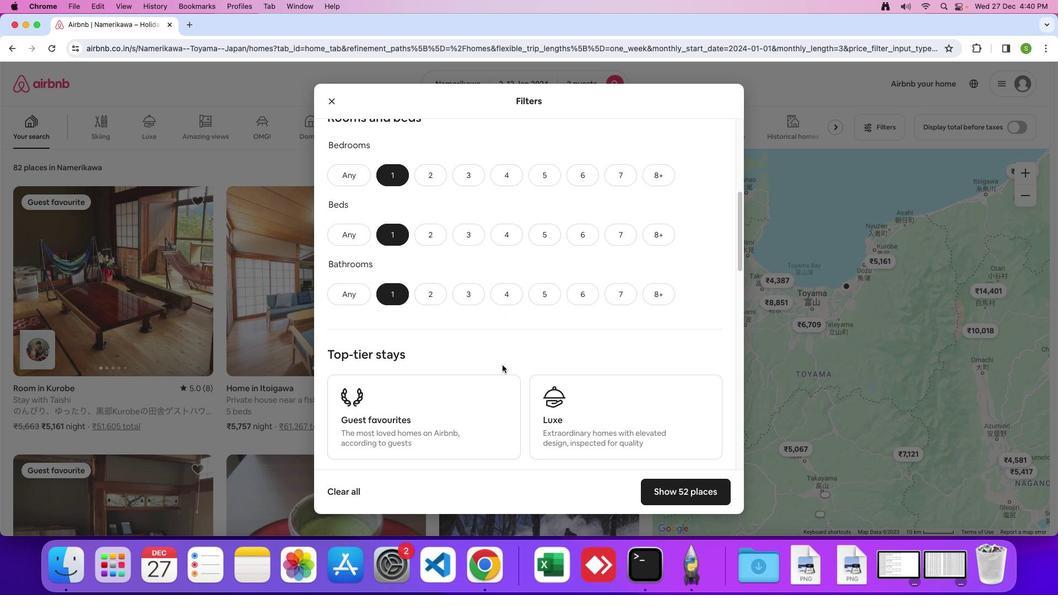 
Action: Mouse scrolled (502, 365) with delta (0, 0)
Screenshot: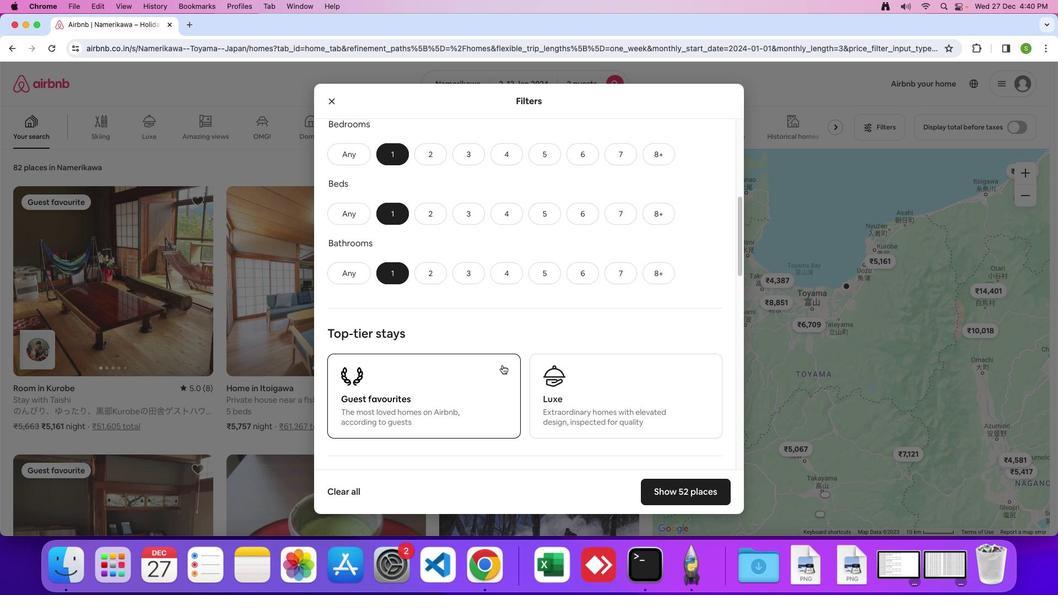 
Action: Mouse scrolled (502, 365) with delta (0, 0)
Screenshot: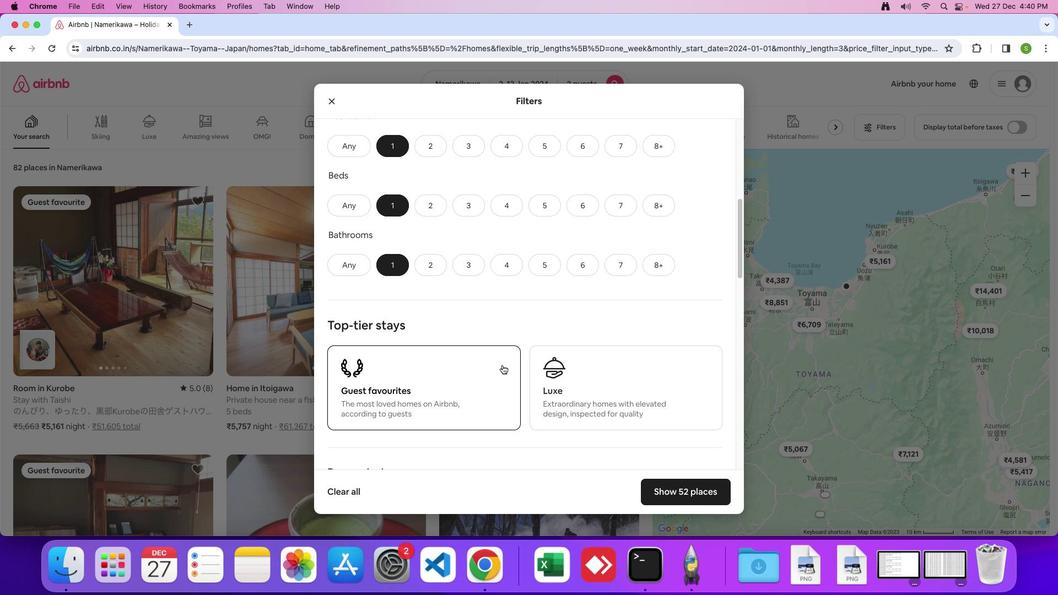 
Action: Mouse scrolled (502, 365) with delta (0, 0)
Screenshot: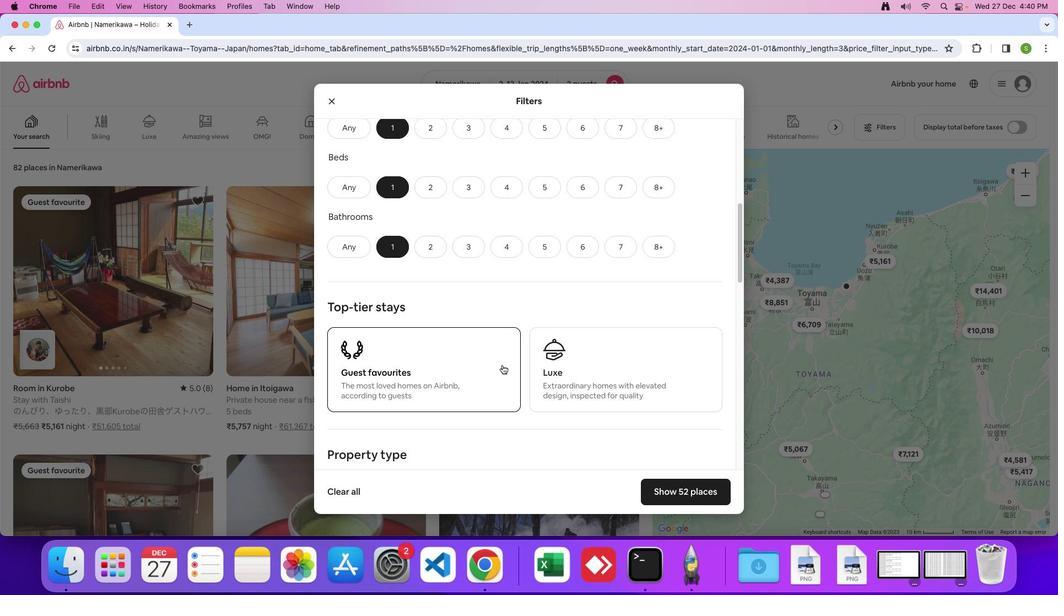 
Action: Mouse scrolled (502, 365) with delta (0, 0)
Screenshot: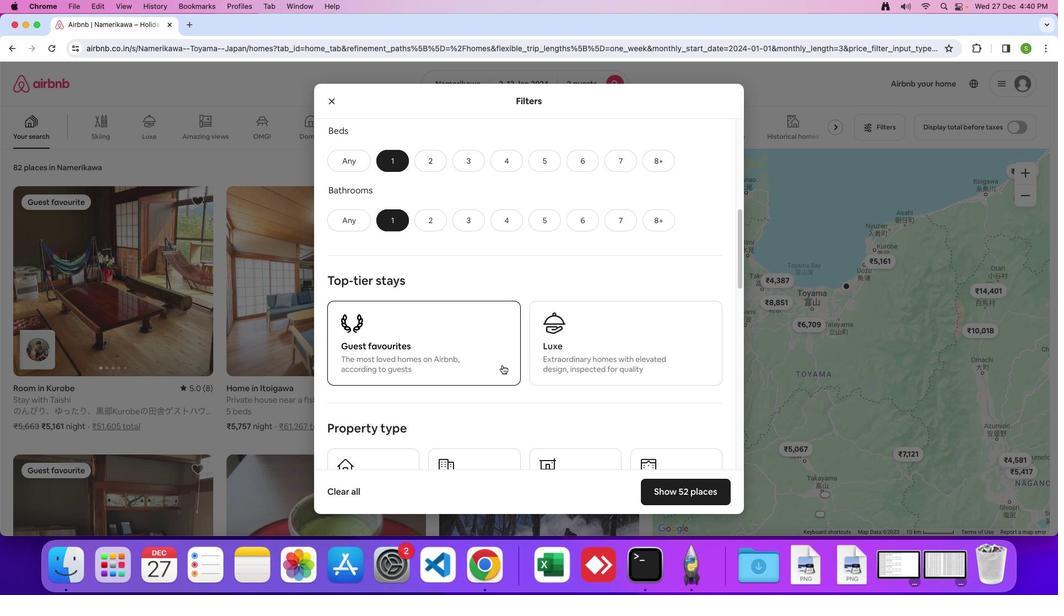 
Action: Mouse scrolled (502, 365) with delta (0, 0)
Screenshot: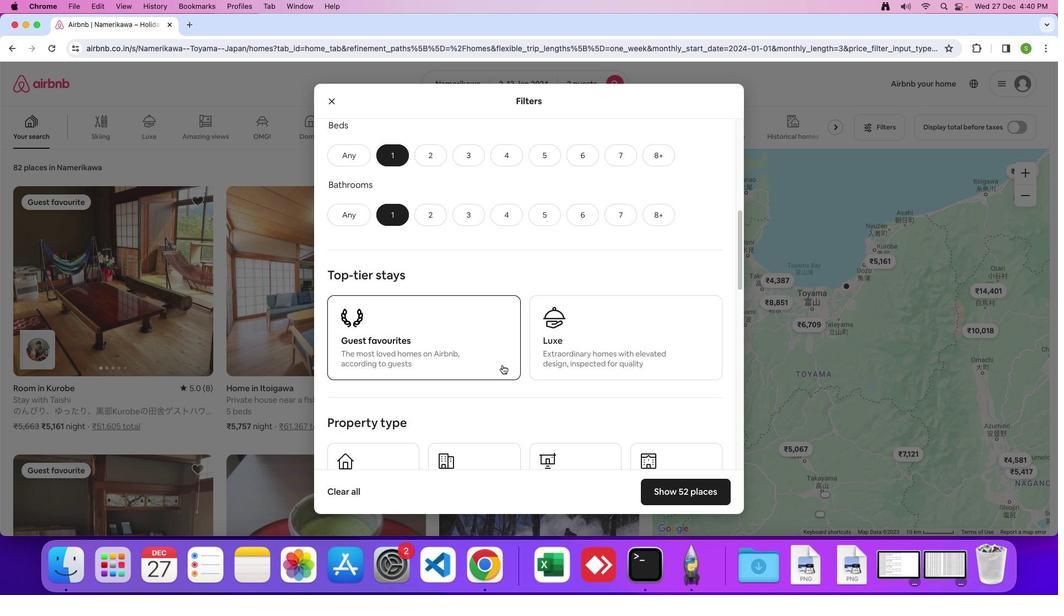 
Action: Mouse scrolled (502, 365) with delta (0, -1)
Screenshot: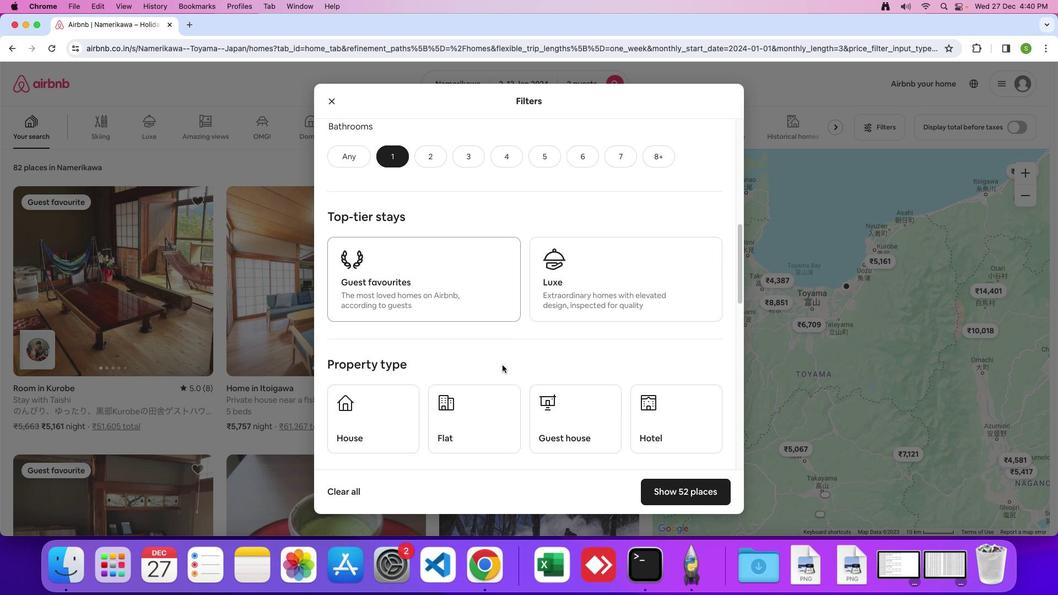 
Action: Mouse moved to (502, 365)
Screenshot: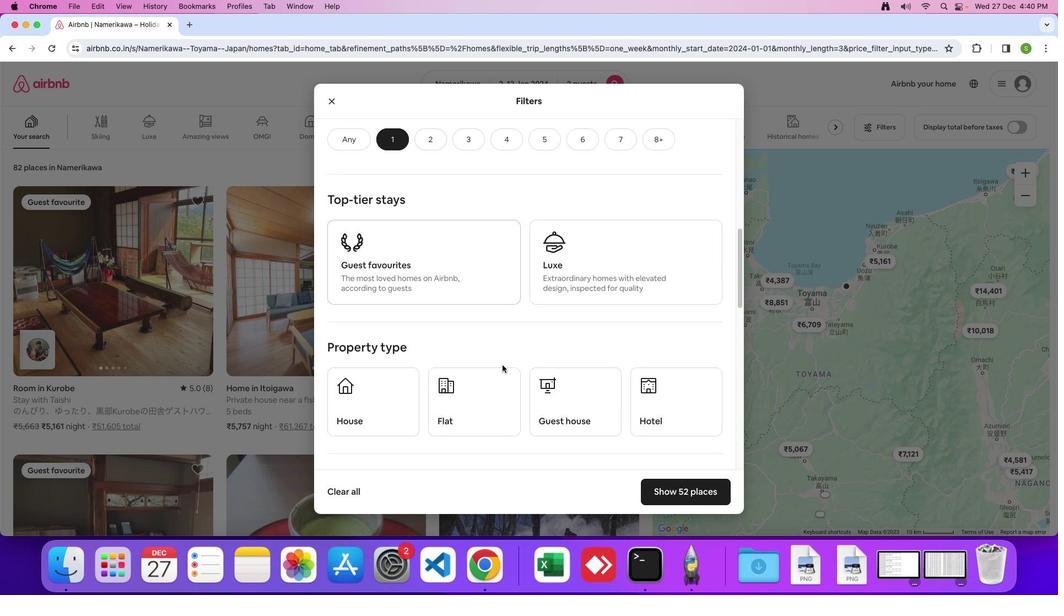
Action: Mouse scrolled (502, 365) with delta (0, 0)
Screenshot: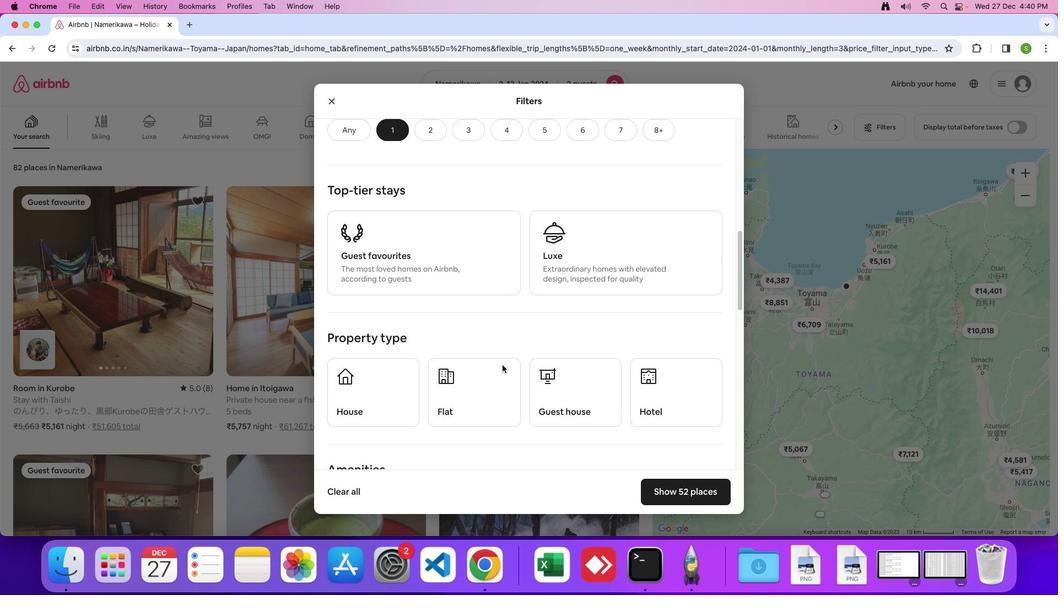 
Action: Mouse scrolled (502, 365) with delta (0, 0)
Screenshot: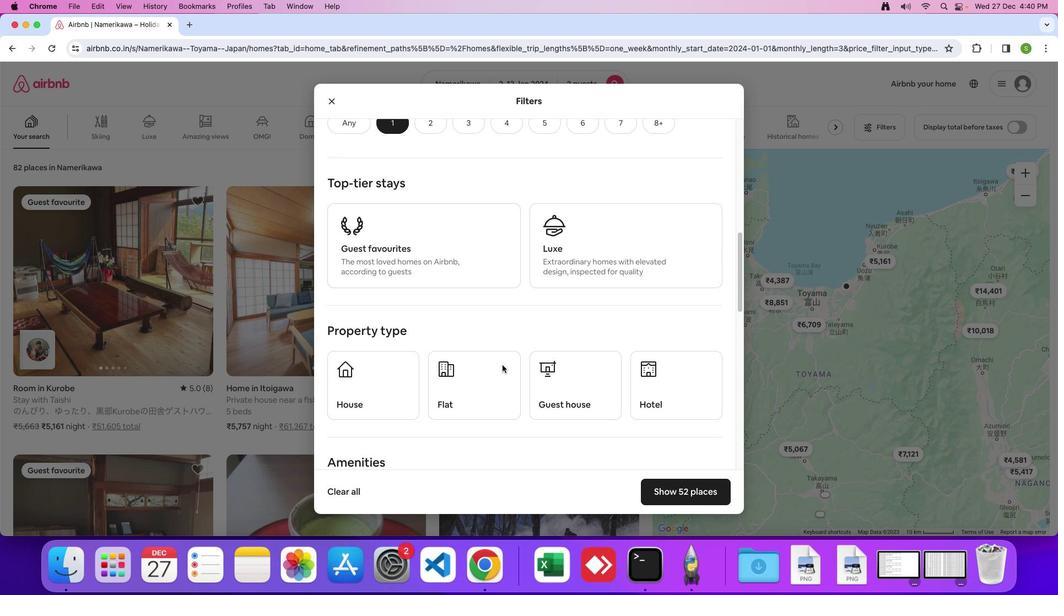 
Action: Mouse moved to (651, 367)
Screenshot: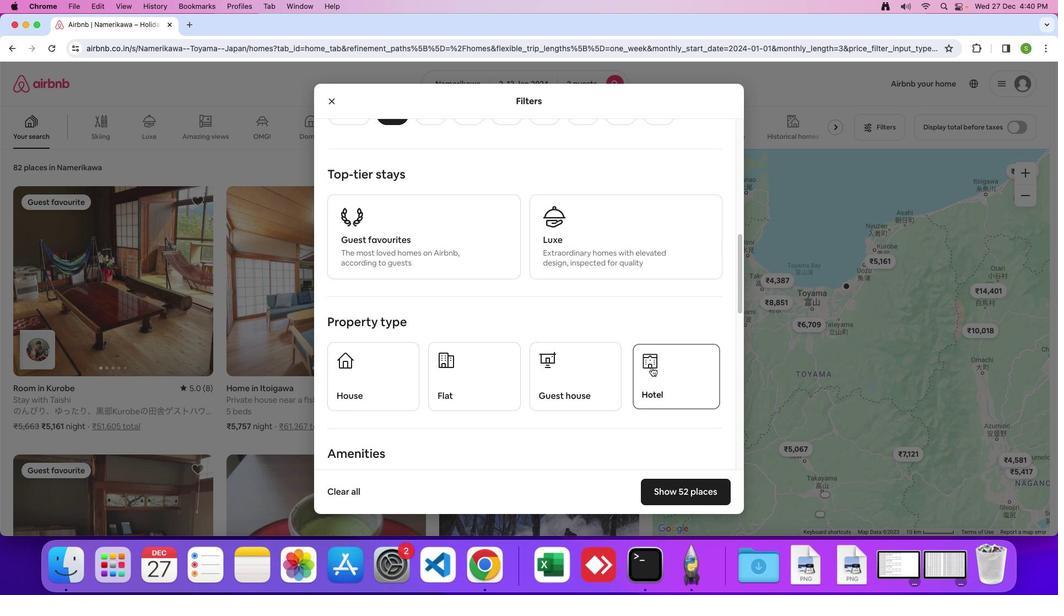 
Action: Mouse pressed left at (651, 367)
Screenshot: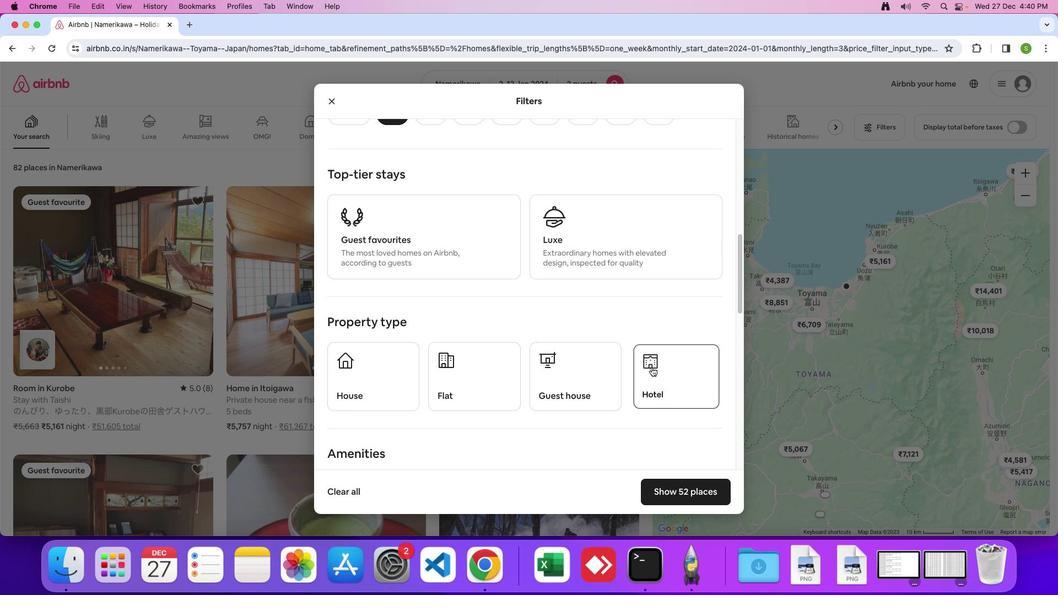 
Action: Mouse moved to (477, 387)
Screenshot: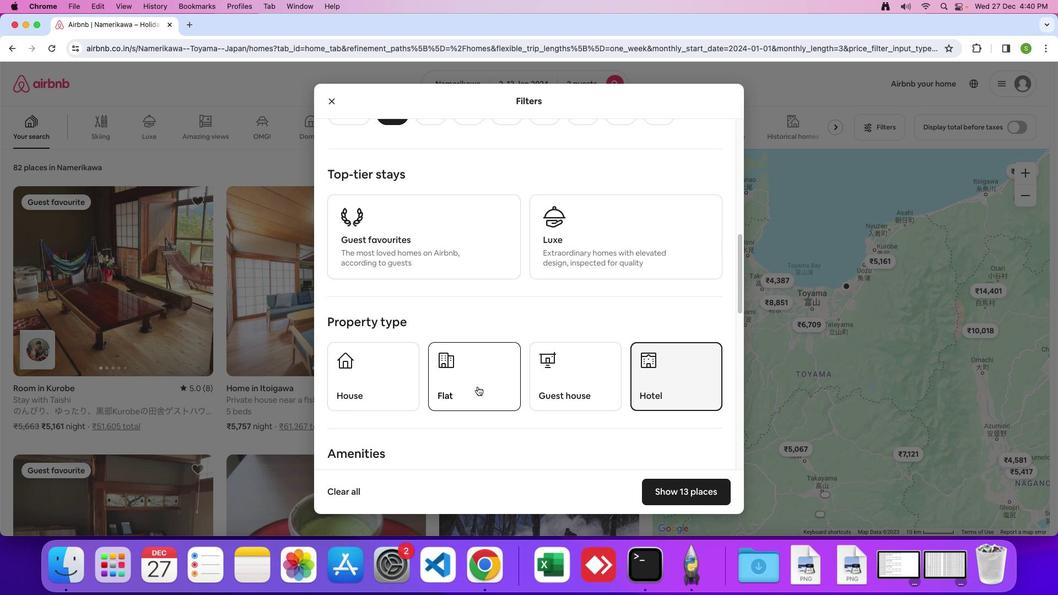 
Action: Mouse scrolled (477, 387) with delta (0, 0)
Screenshot: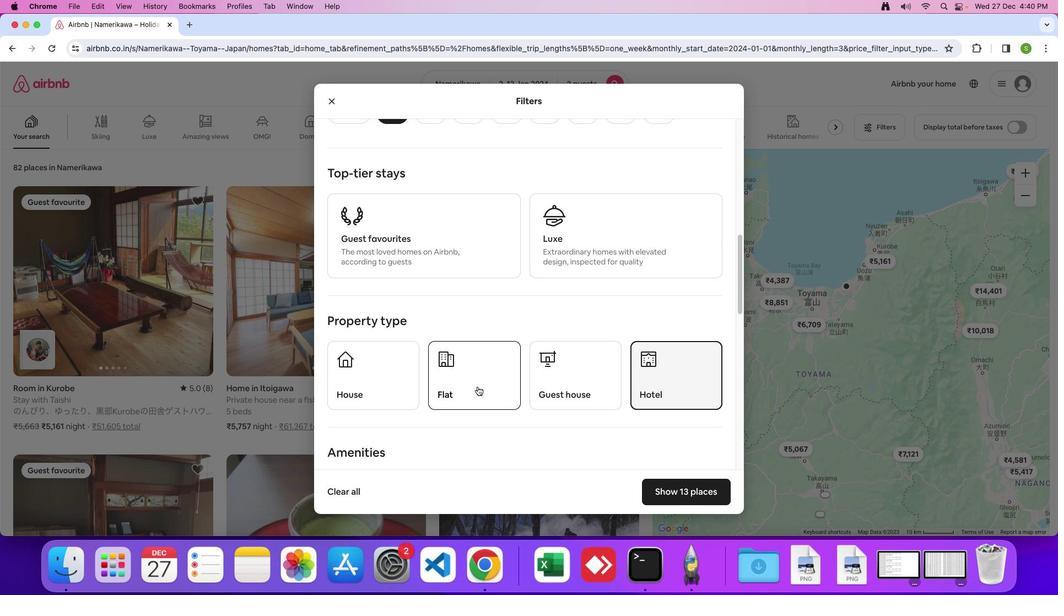 
Action: Mouse scrolled (477, 387) with delta (0, 0)
Screenshot: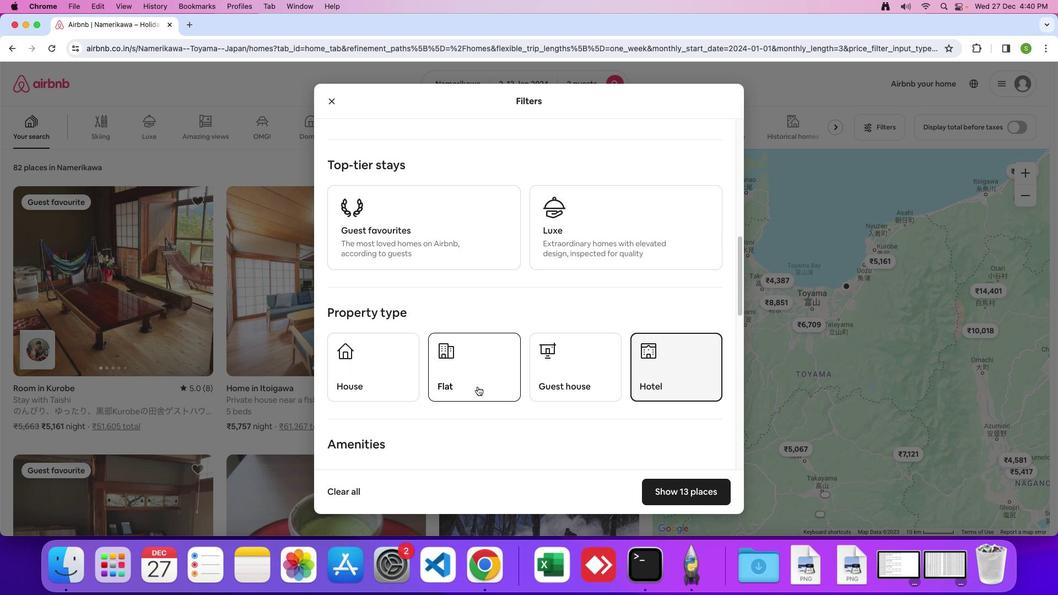 
Action: Mouse scrolled (477, 387) with delta (0, 0)
Screenshot: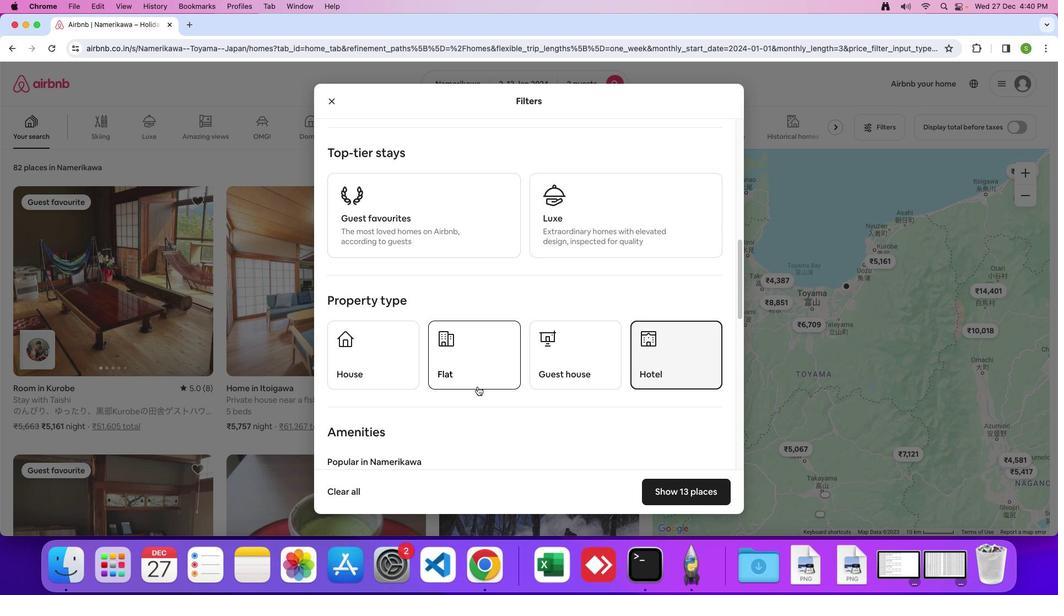 
Action: Mouse scrolled (477, 387) with delta (0, 0)
Screenshot: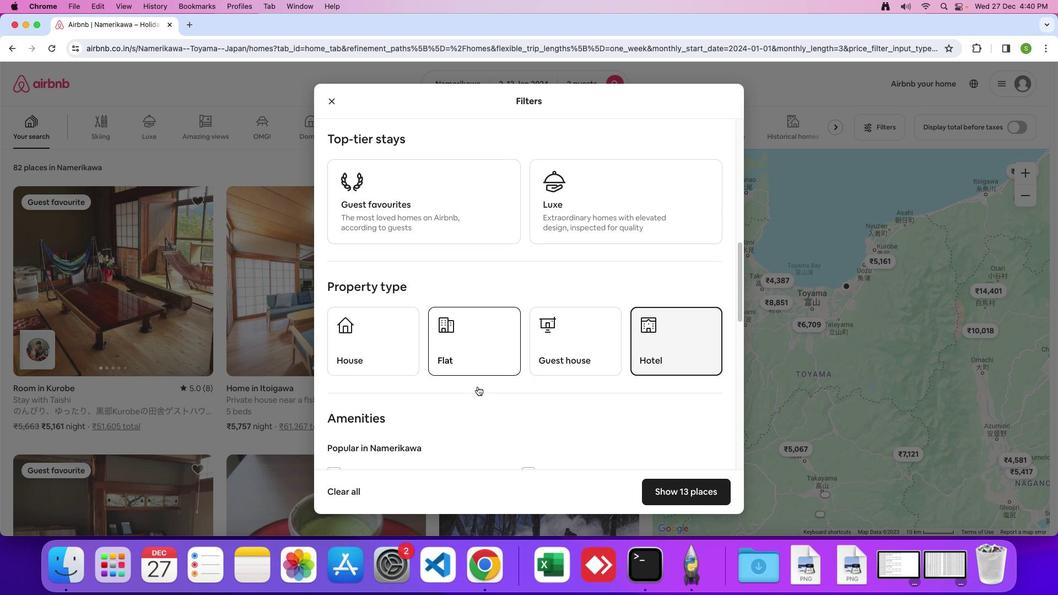 
Action: Mouse scrolled (477, 387) with delta (0, 0)
Screenshot: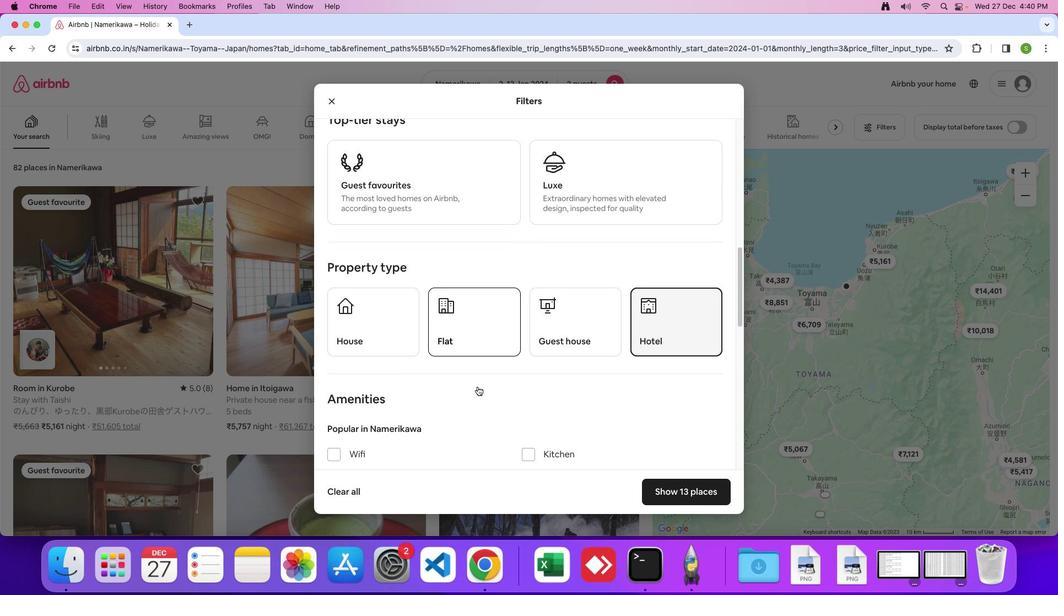 
Action: Mouse scrolled (477, 387) with delta (0, 0)
Screenshot: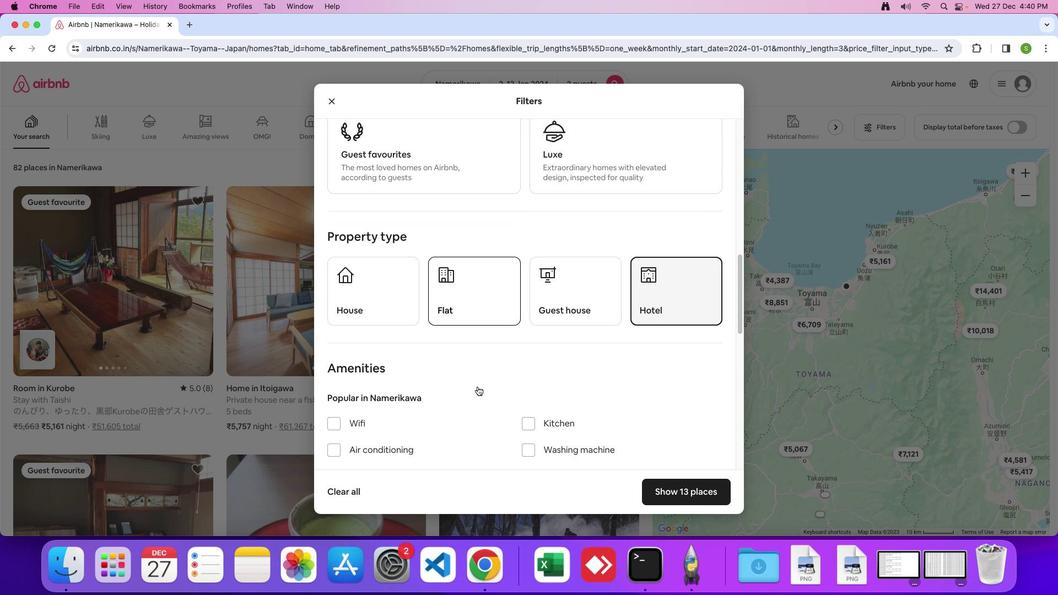 
Action: Mouse scrolled (477, 387) with delta (0, 0)
Screenshot: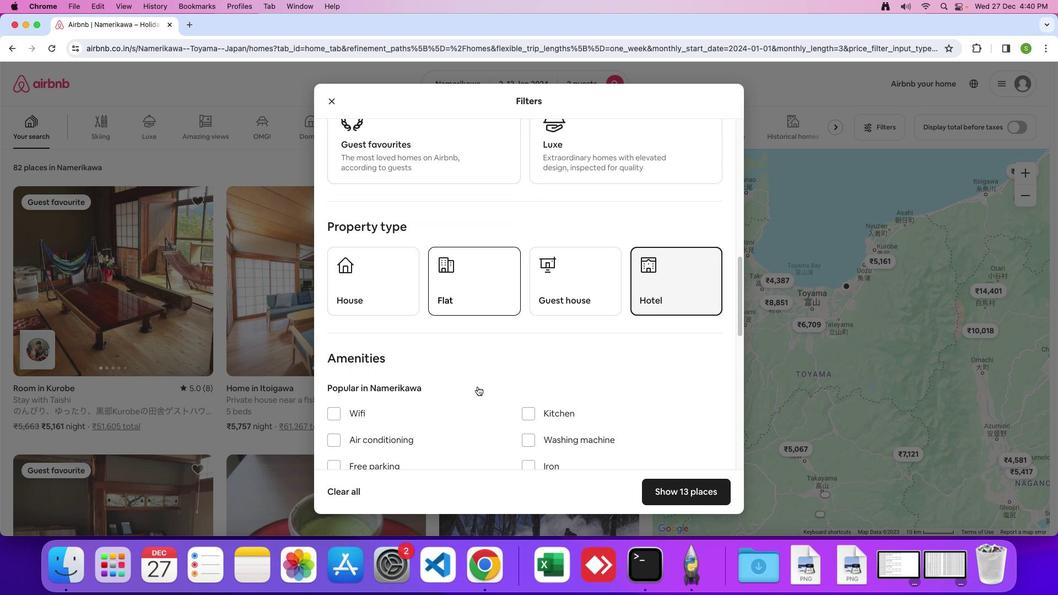 
Action: Mouse moved to (477, 386)
Screenshot: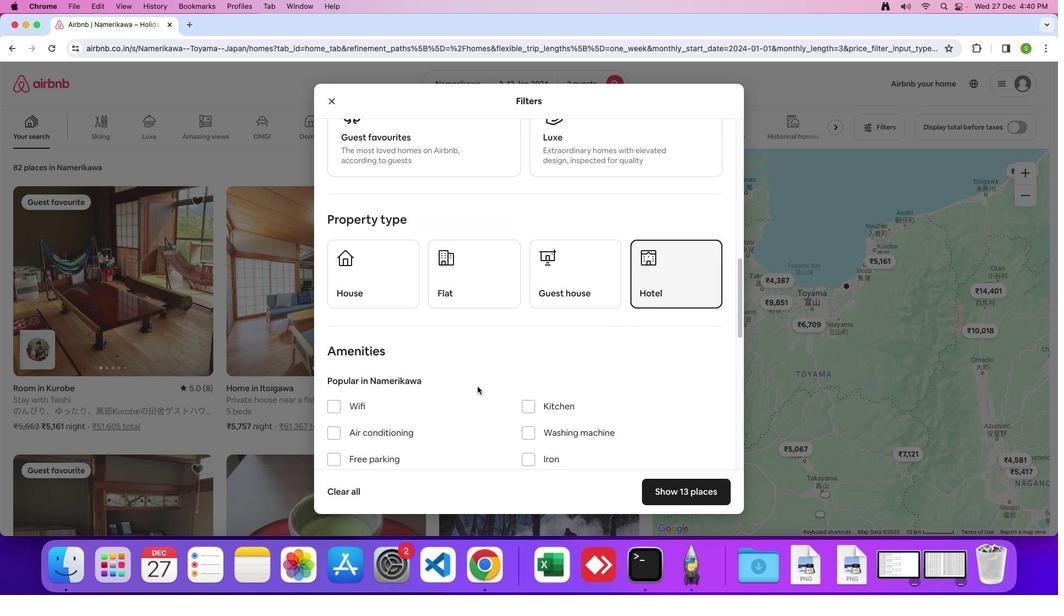 
Action: Mouse scrolled (477, 386) with delta (0, 0)
Screenshot: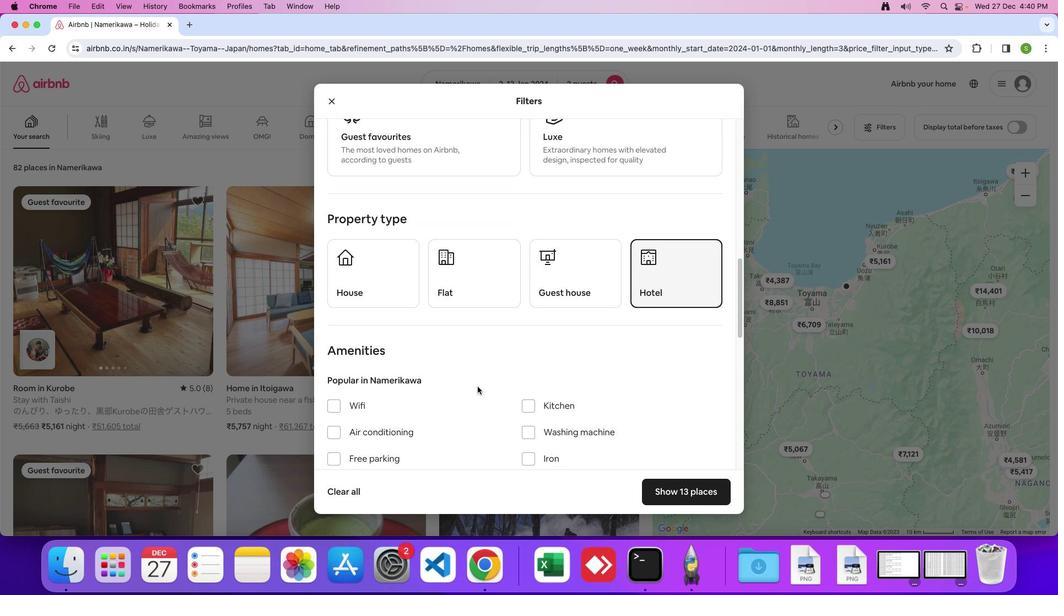 
Action: Mouse scrolled (477, 386) with delta (0, 0)
Screenshot: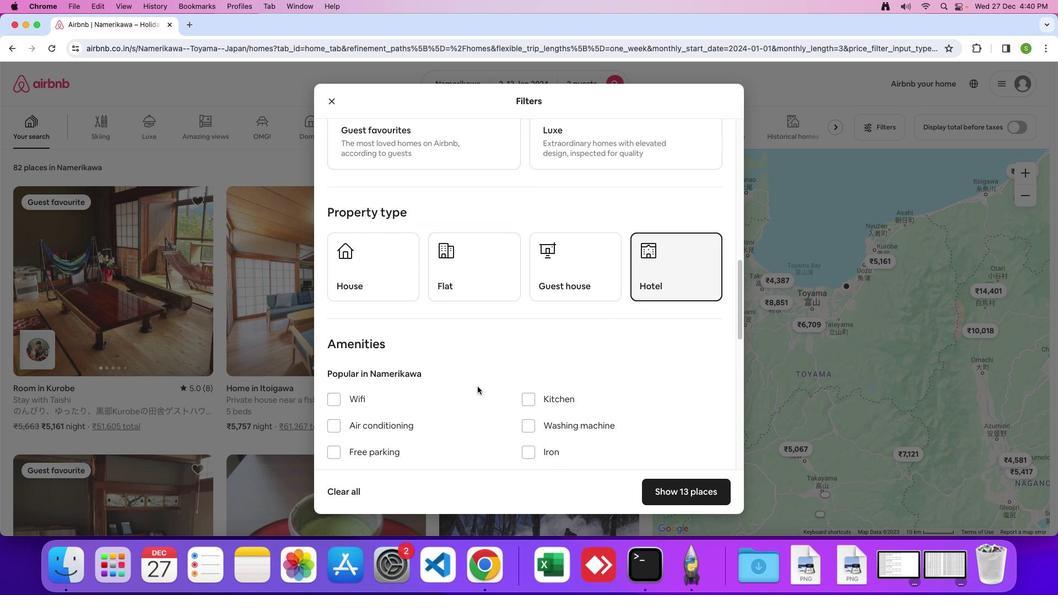 
Action: Mouse scrolled (477, 386) with delta (0, 0)
Screenshot: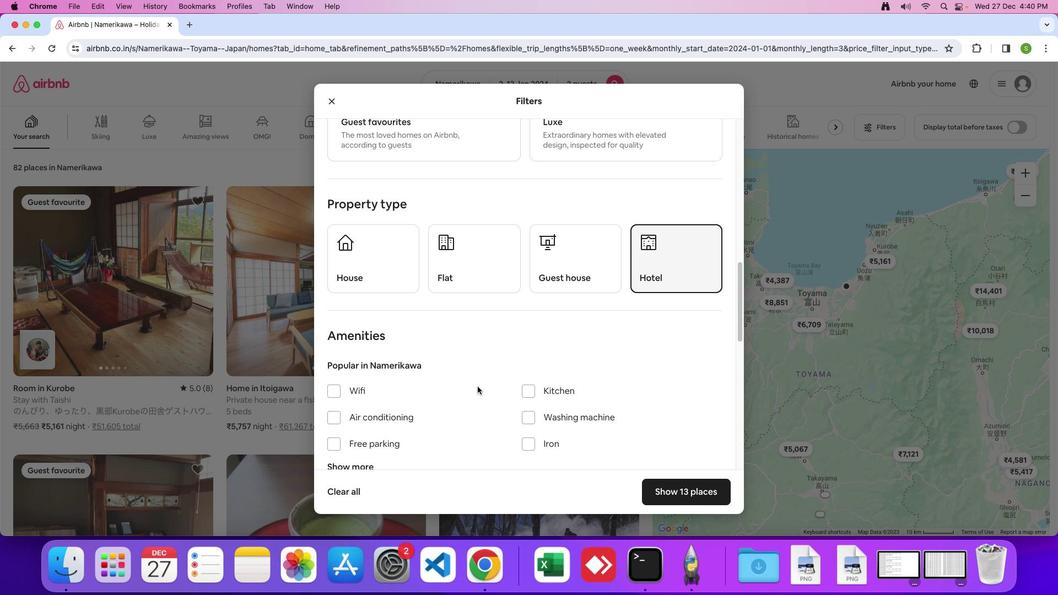 
Action: Mouse scrolled (477, 386) with delta (0, 0)
Screenshot: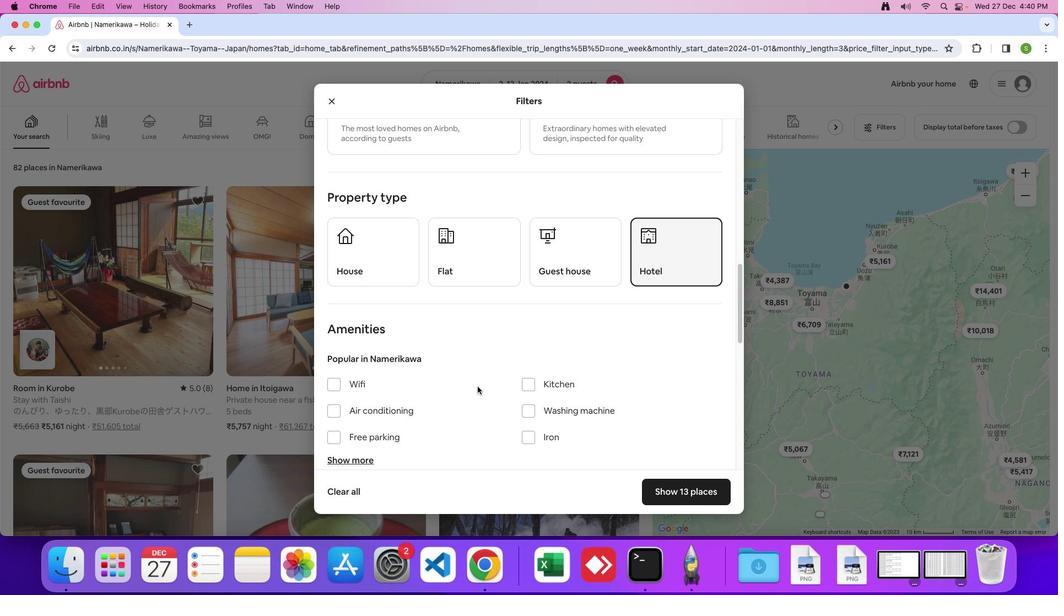 
Action: Mouse scrolled (477, 386) with delta (0, 0)
Screenshot: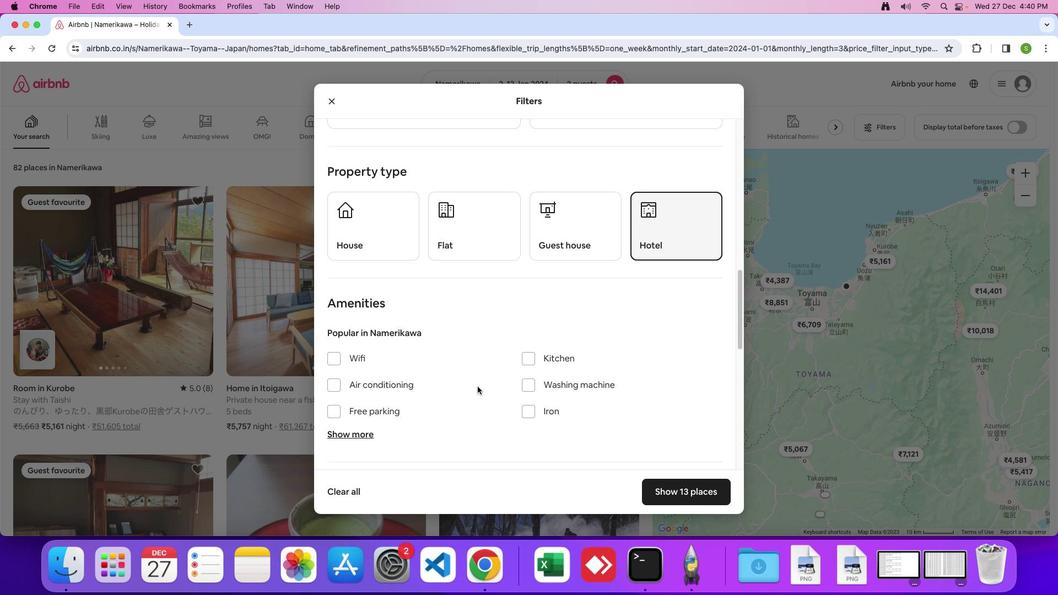 
Action: Mouse scrolled (477, 386) with delta (0, 0)
Screenshot: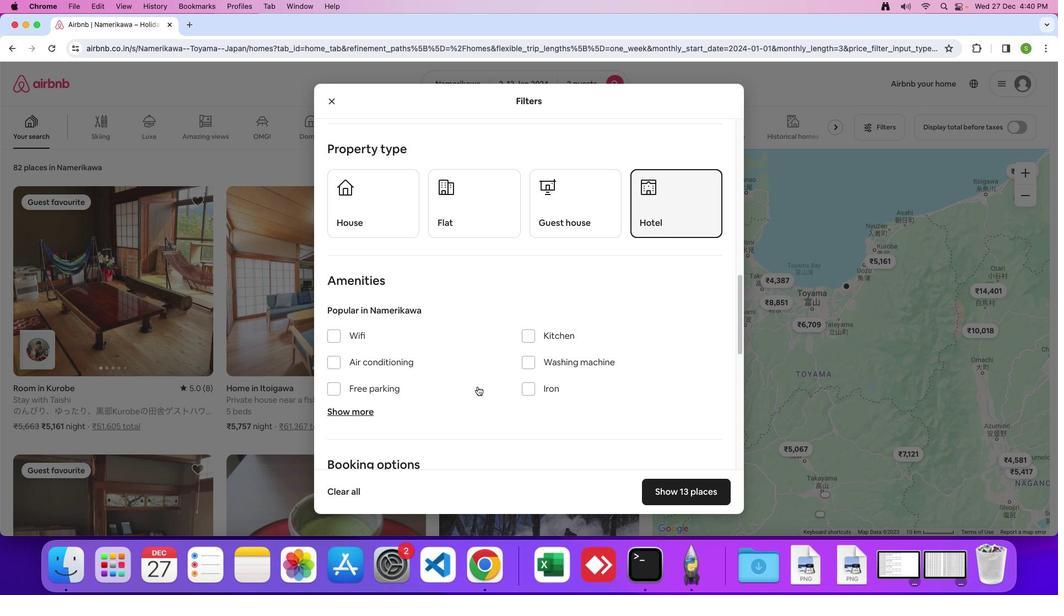
Action: Mouse scrolled (477, 386) with delta (0, 0)
Screenshot: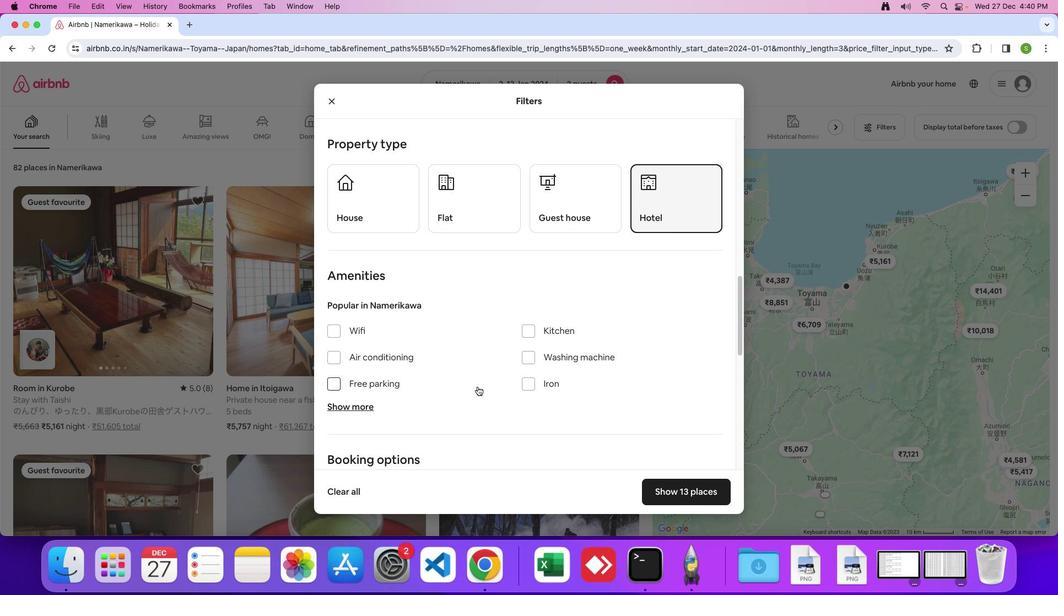 
Action: Mouse scrolled (477, 386) with delta (0, 0)
Screenshot: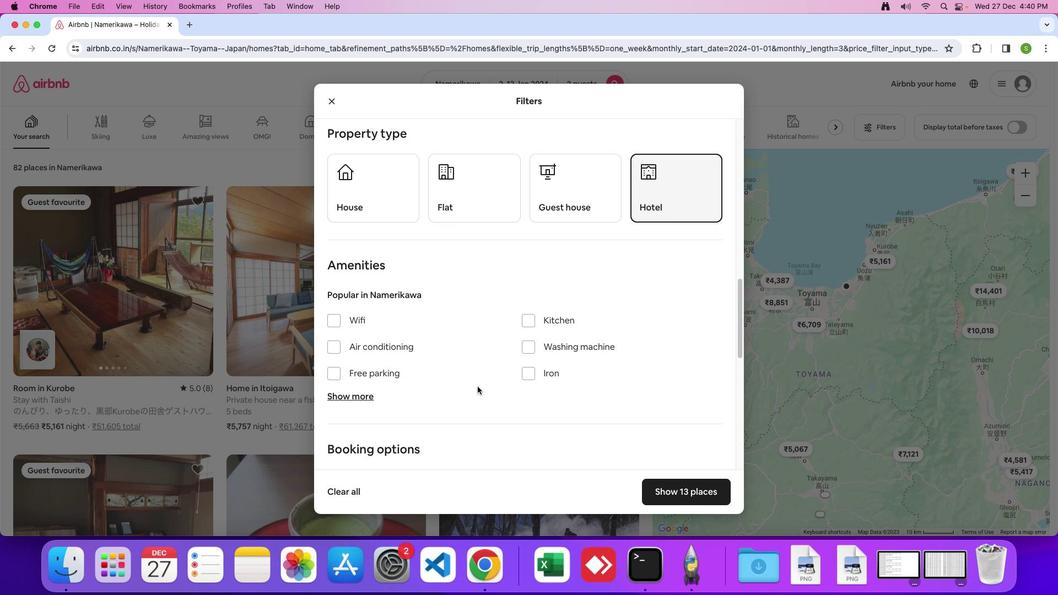 
Action: Mouse scrolled (477, 386) with delta (0, 0)
Screenshot: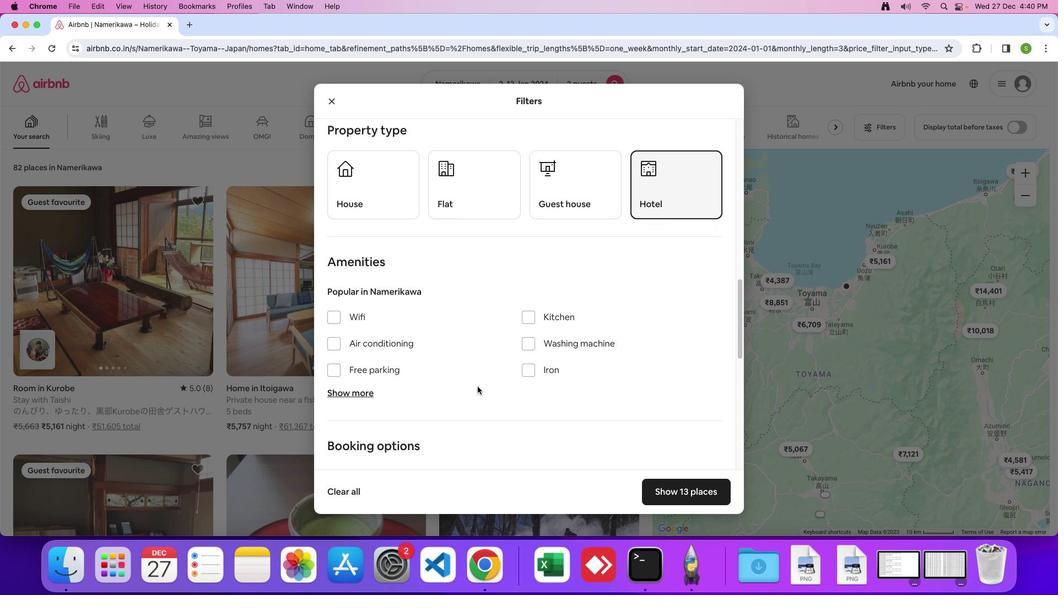 
Action: Mouse scrolled (477, 386) with delta (0, 0)
Screenshot: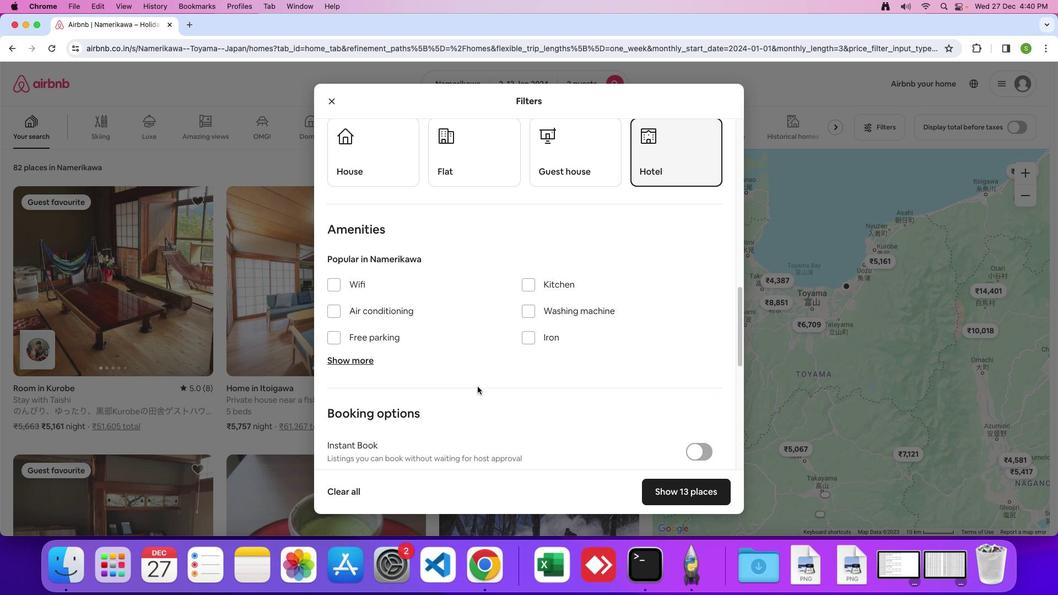 
Action: Mouse scrolled (477, 386) with delta (0, 0)
Screenshot: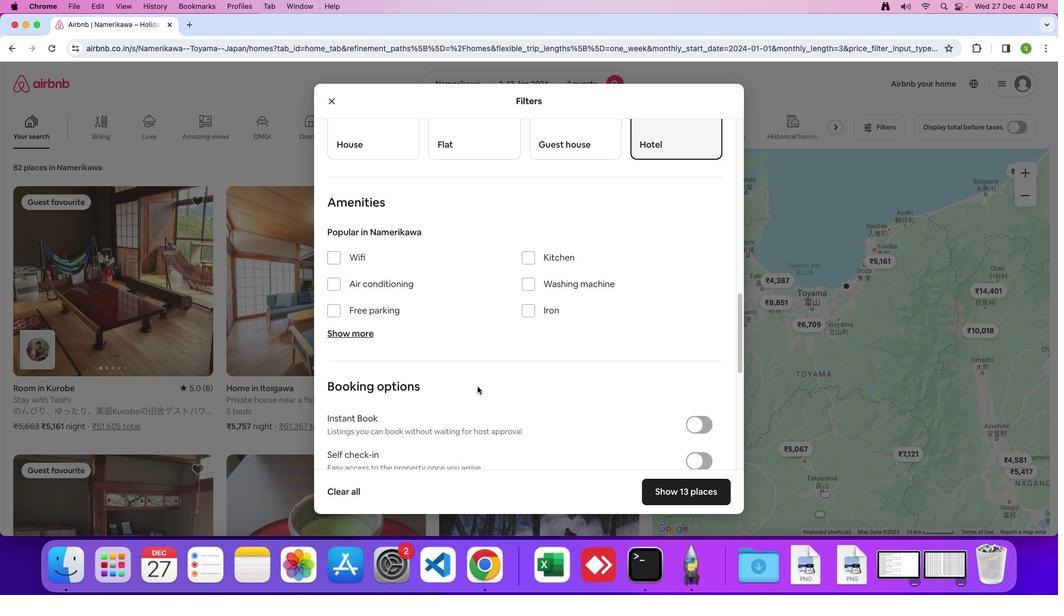 
Action: Mouse scrolled (477, 386) with delta (0, 0)
Screenshot: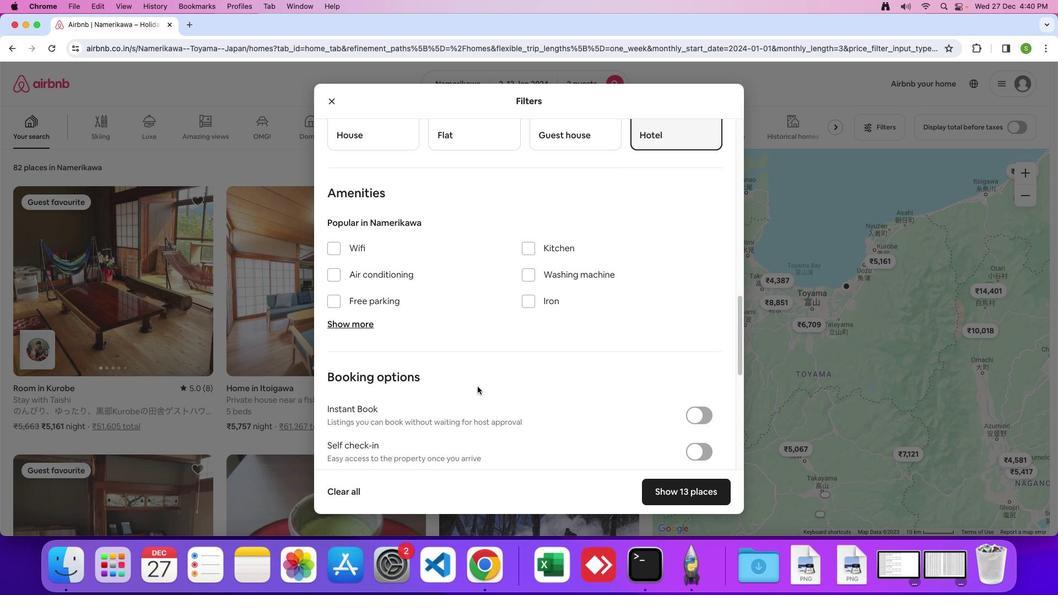 
Action: Mouse scrolled (477, 386) with delta (0, 0)
Screenshot: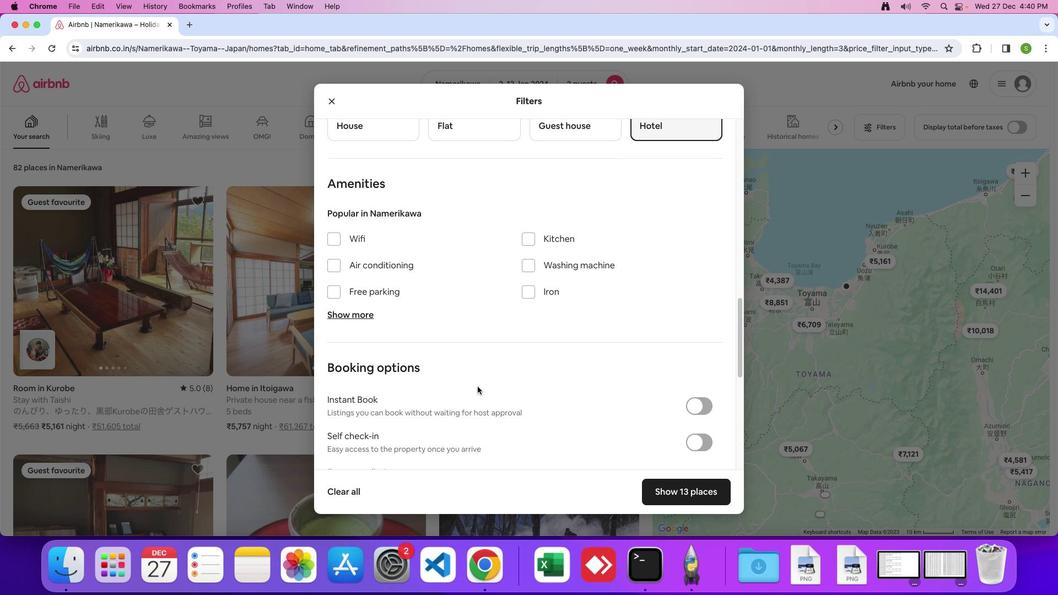 
Action: Mouse scrolled (477, 386) with delta (0, 0)
Screenshot: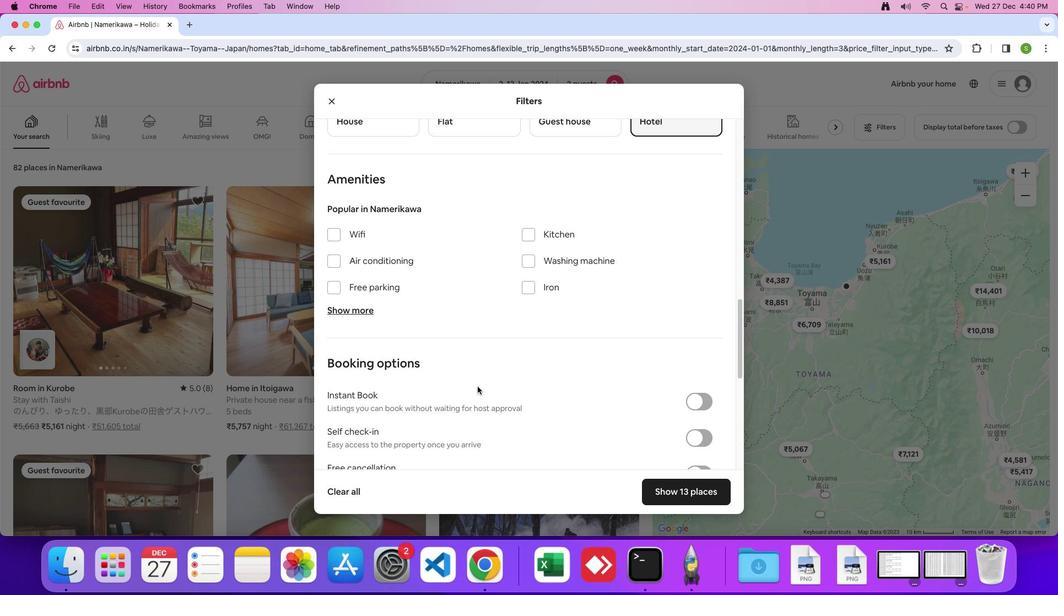 
Action: Mouse scrolled (477, 386) with delta (0, 0)
Screenshot: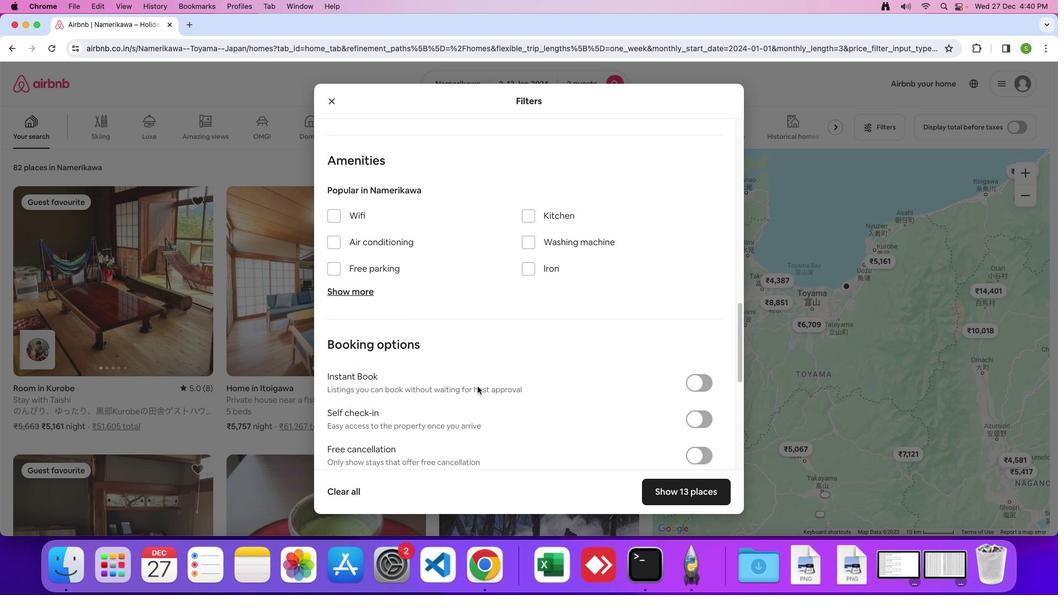 
Action: Mouse scrolled (477, 386) with delta (0, 0)
Screenshot: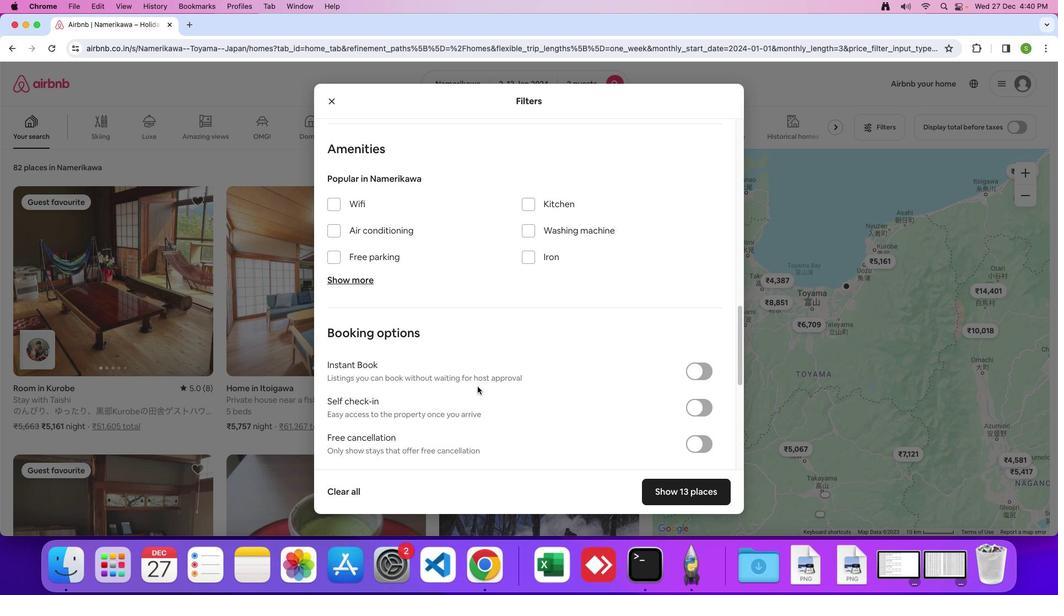 
Action: Mouse scrolled (477, 386) with delta (0, 0)
Screenshot: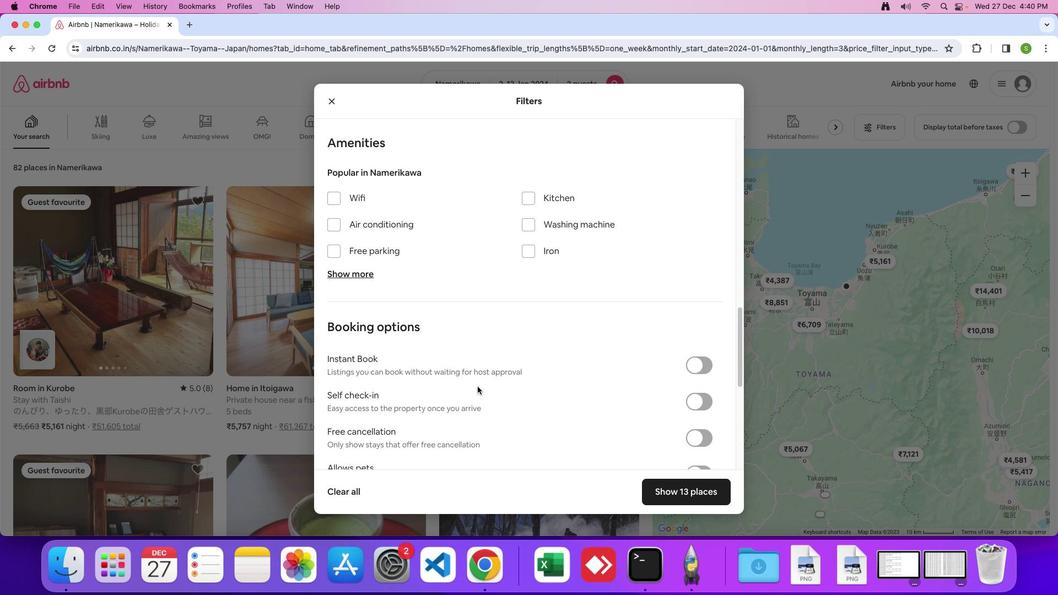 
Action: Mouse scrolled (477, 386) with delta (0, 0)
Screenshot: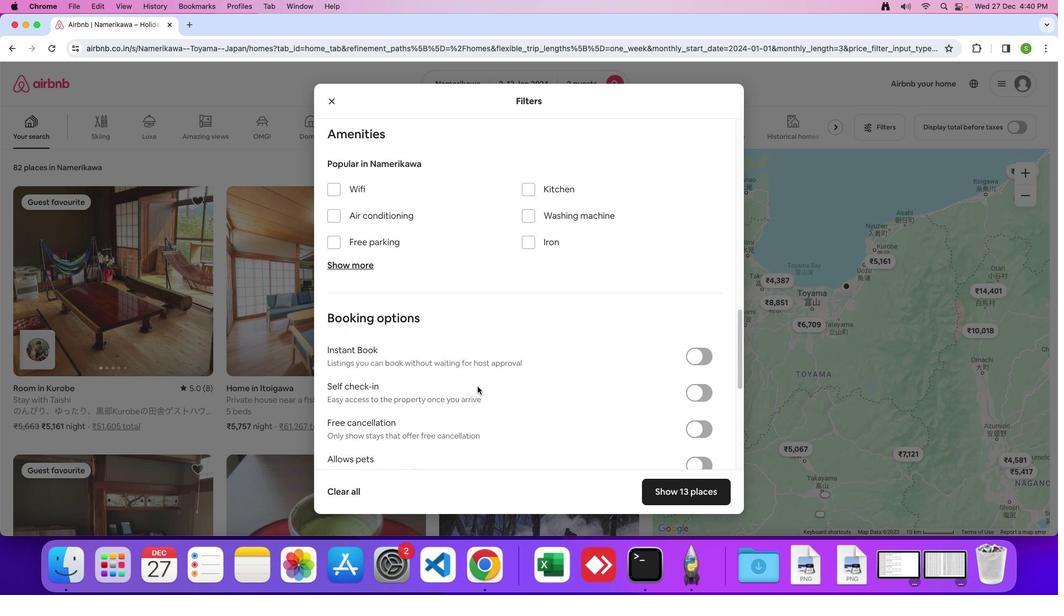 
Action: Mouse scrolled (477, 386) with delta (0, 0)
Screenshot: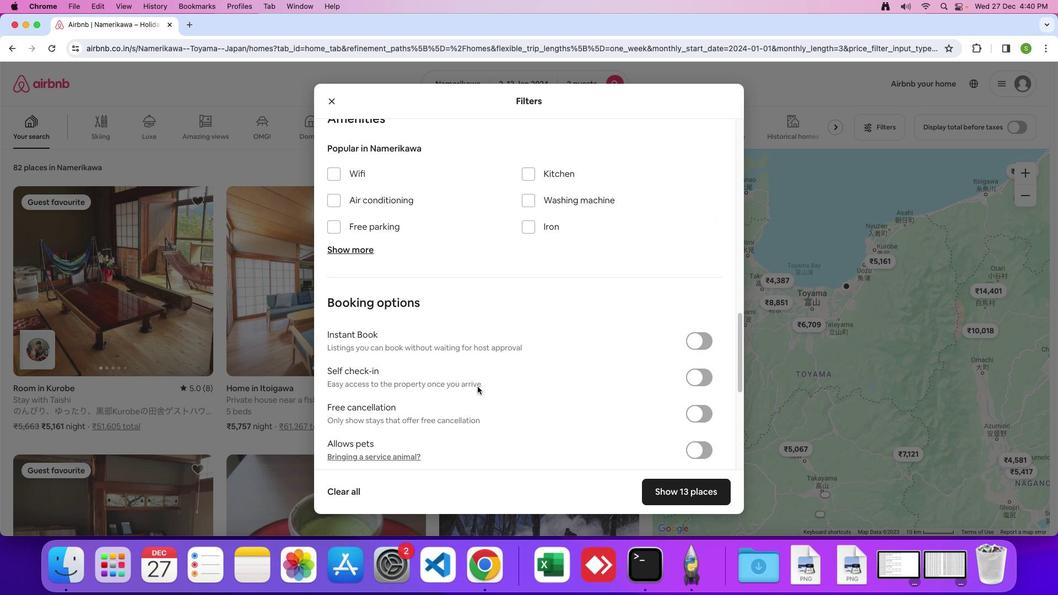 
Action: Mouse scrolled (477, 386) with delta (0, 0)
Screenshot: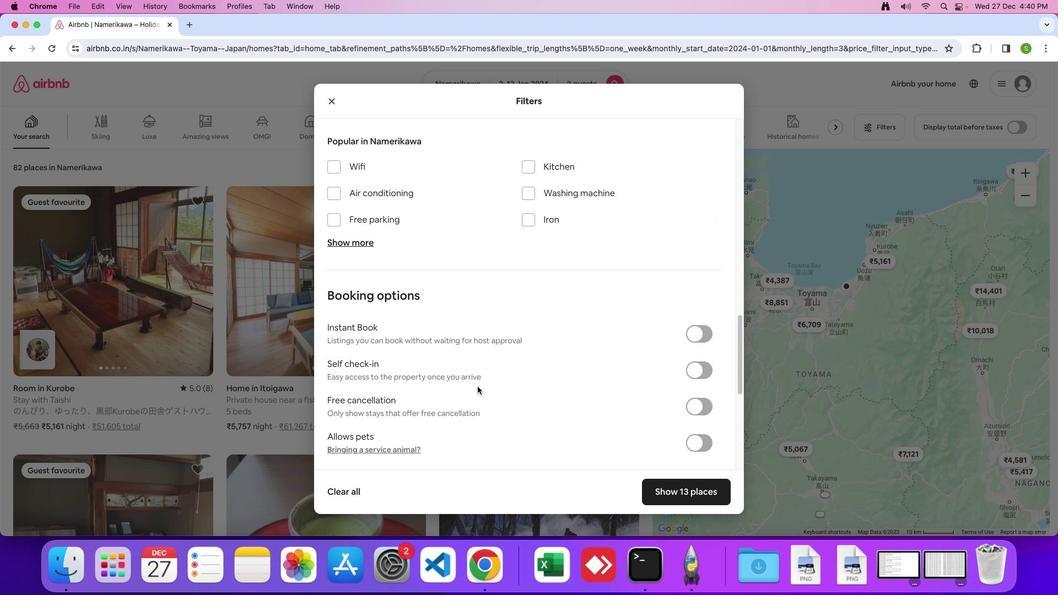 
Action: Mouse scrolled (477, 386) with delta (0, 0)
Screenshot: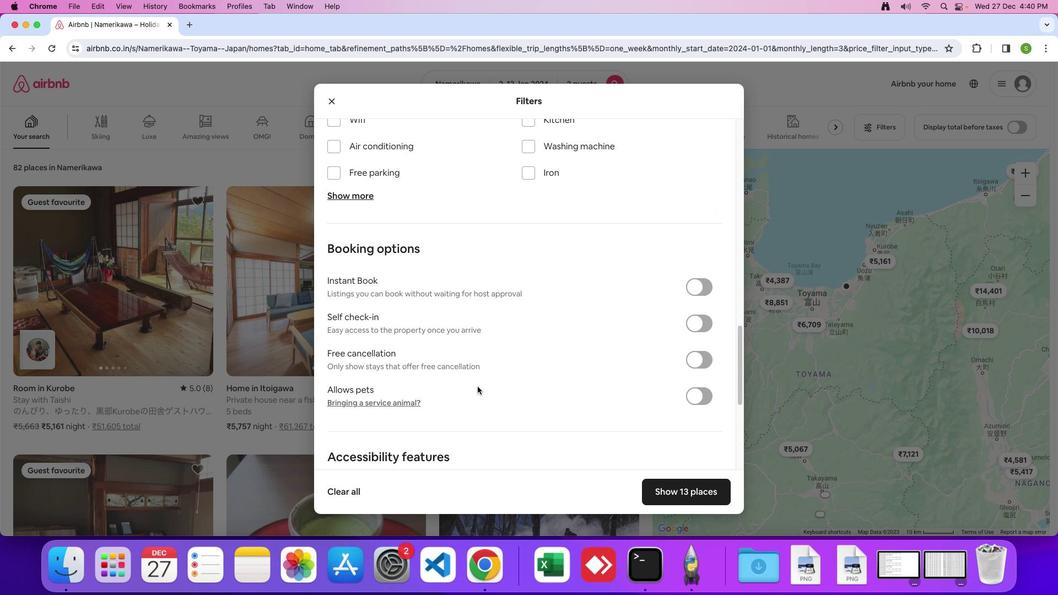 
Action: Mouse scrolled (477, 386) with delta (0, 0)
Screenshot: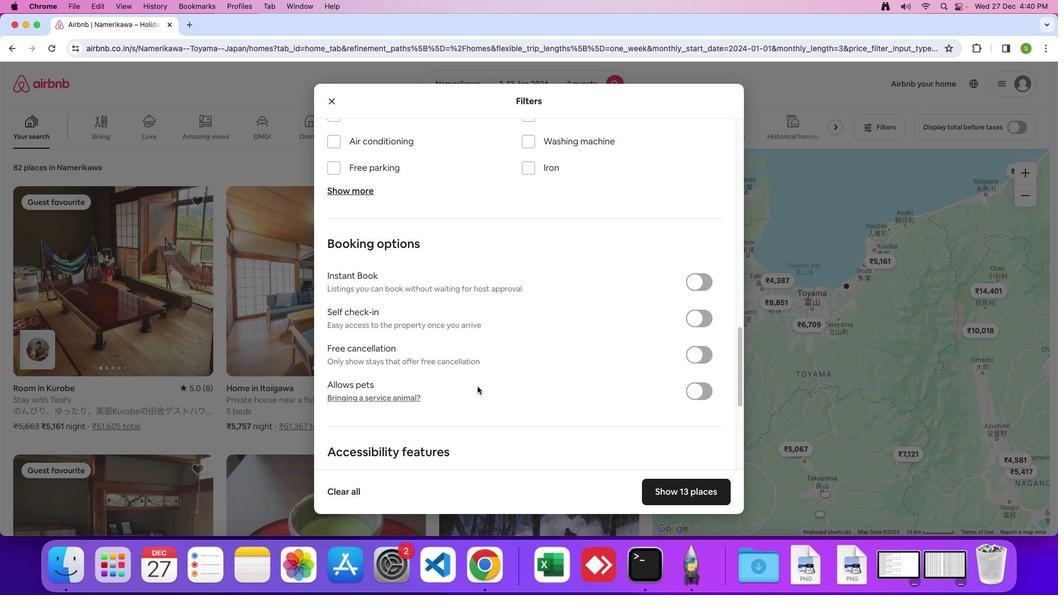 
Action: Mouse moved to (477, 384)
Screenshot: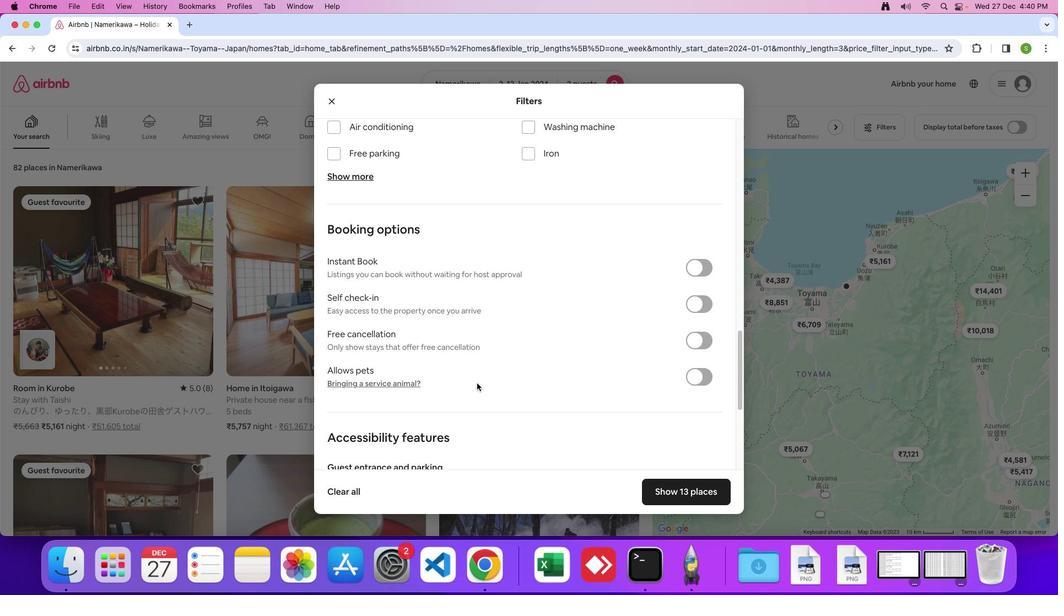 
Action: Mouse scrolled (477, 384) with delta (0, 0)
Screenshot: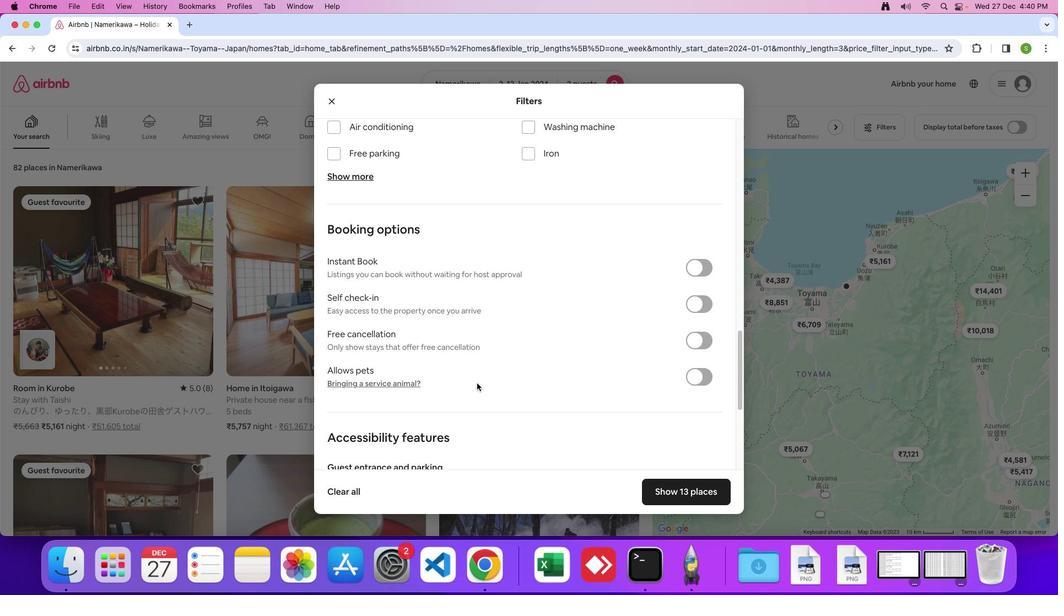 
Action: Mouse moved to (477, 383)
Screenshot: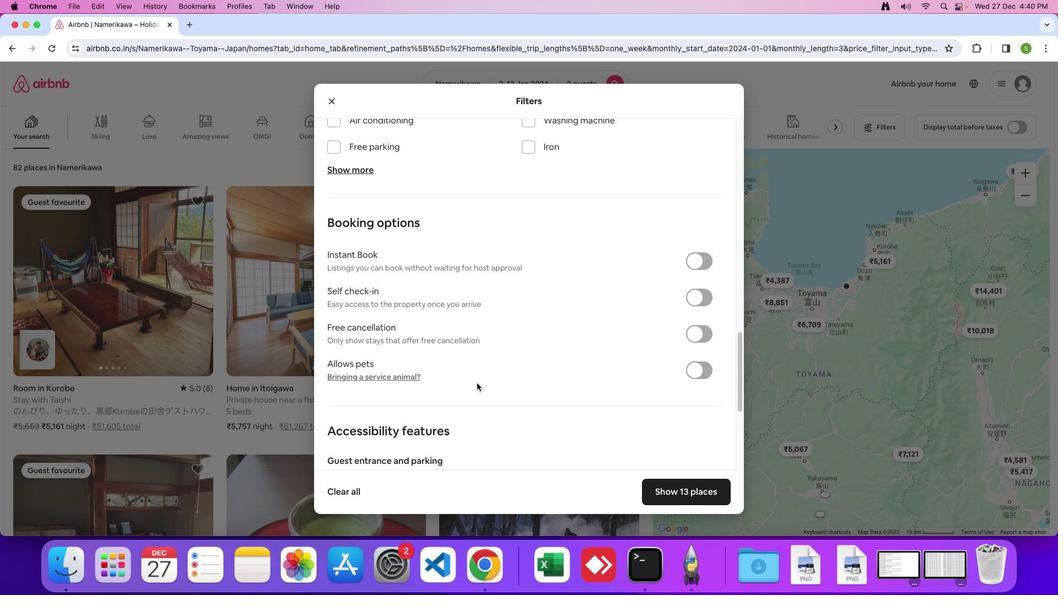 
Action: Mouse scrolled (477, 383) with delta (0, 0)
Screenshot: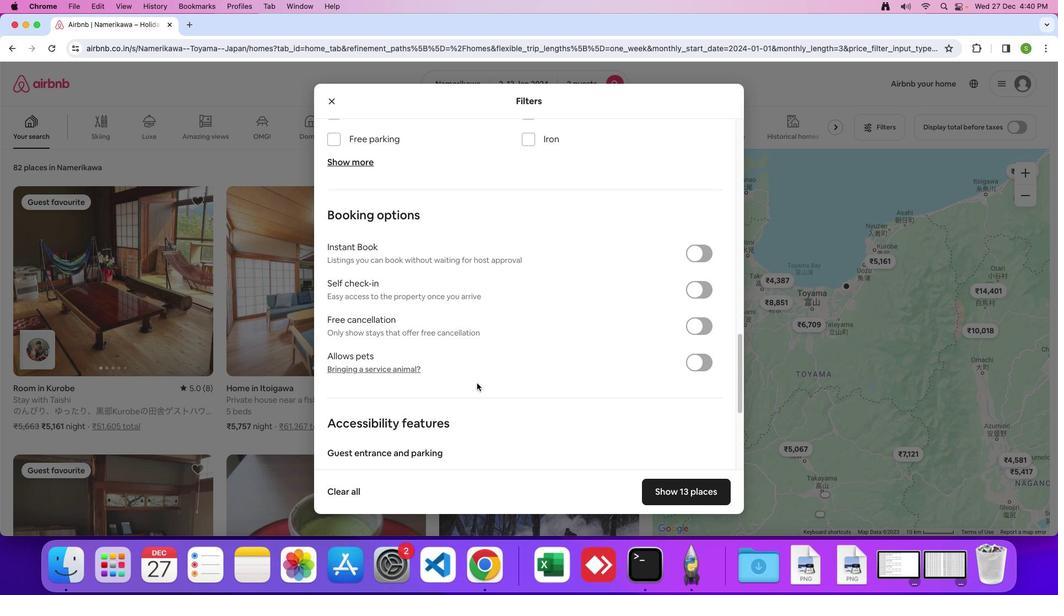 
Action: Mouse moved to (477, 383)
Screenshot: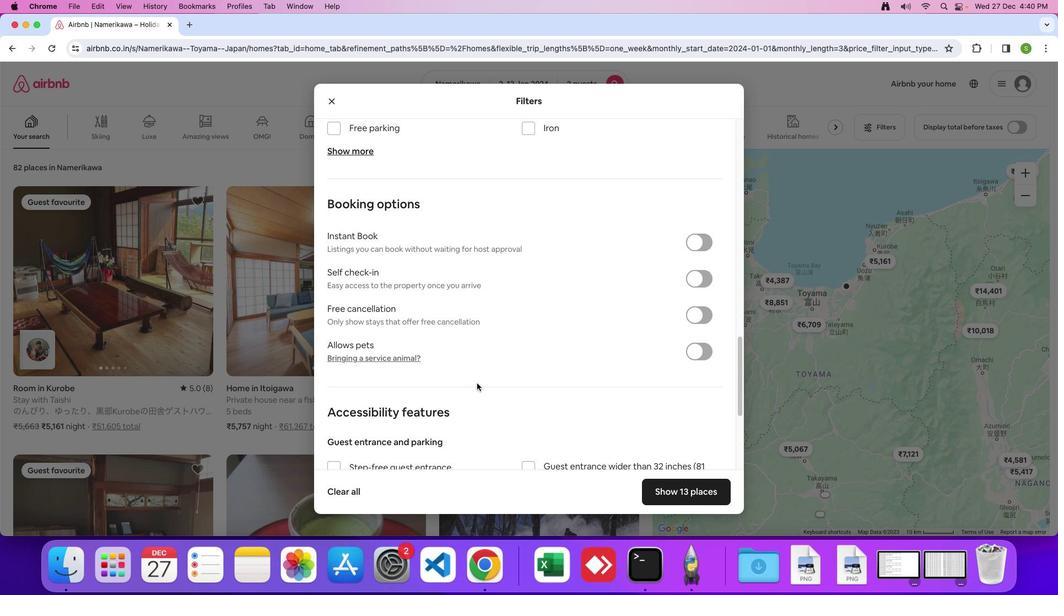 
Action: Mouse scrolled (477, 383) with delta (0, 0)
Screenshot: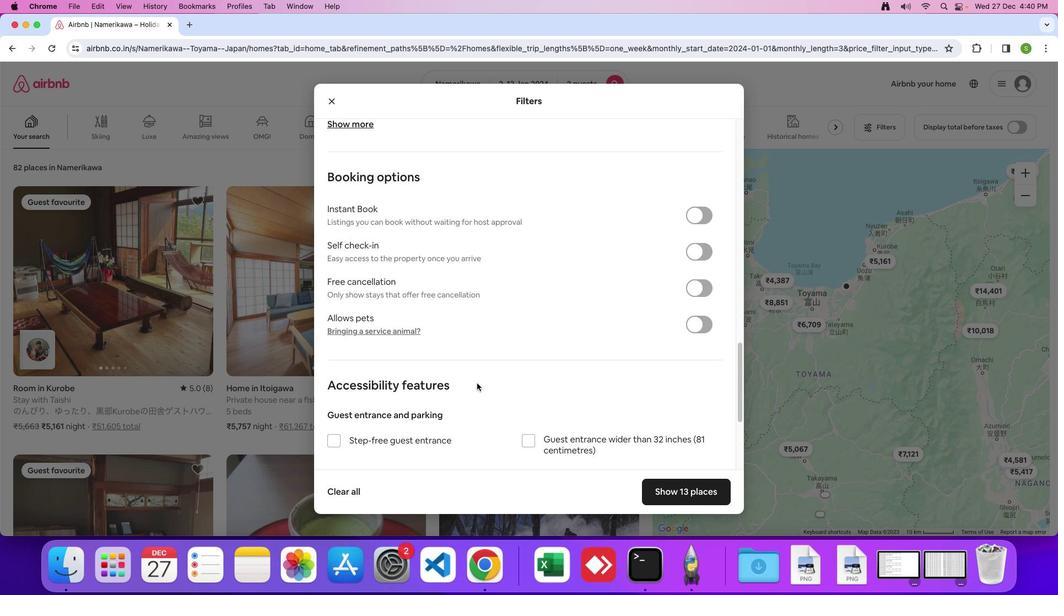 
Action: Mouse moved to (477, 383)
Screenshot: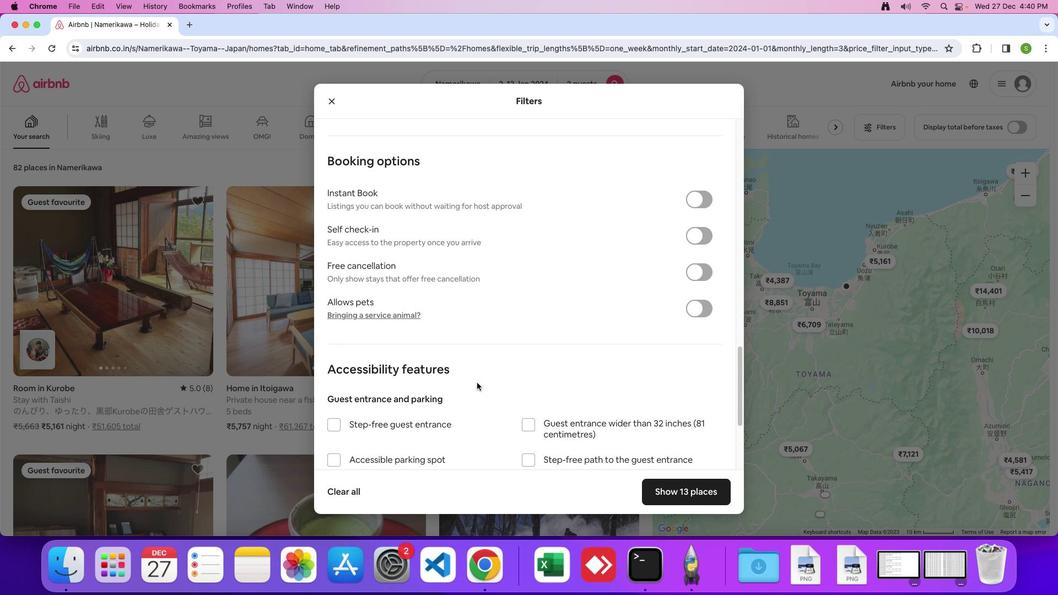 
Action: Mouse scrolled (477, 383) with delta (0, 0)
Screenshot: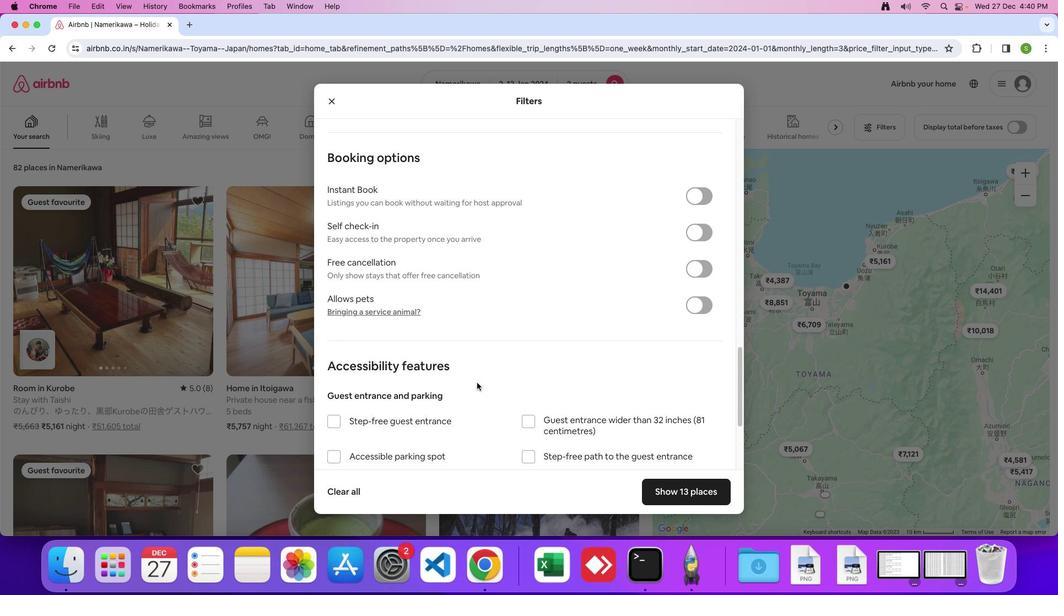 
Action: Mouse moved to (477, 383)
Screenshot: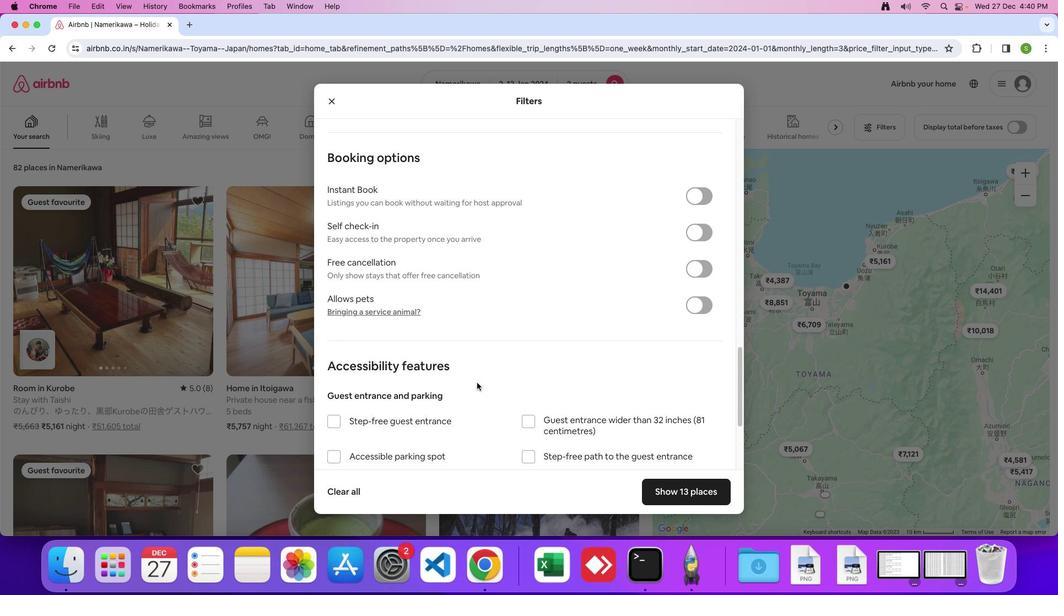 
Action: Mouse scrolled (477, 383) with delta (0, 0)
Screenshot: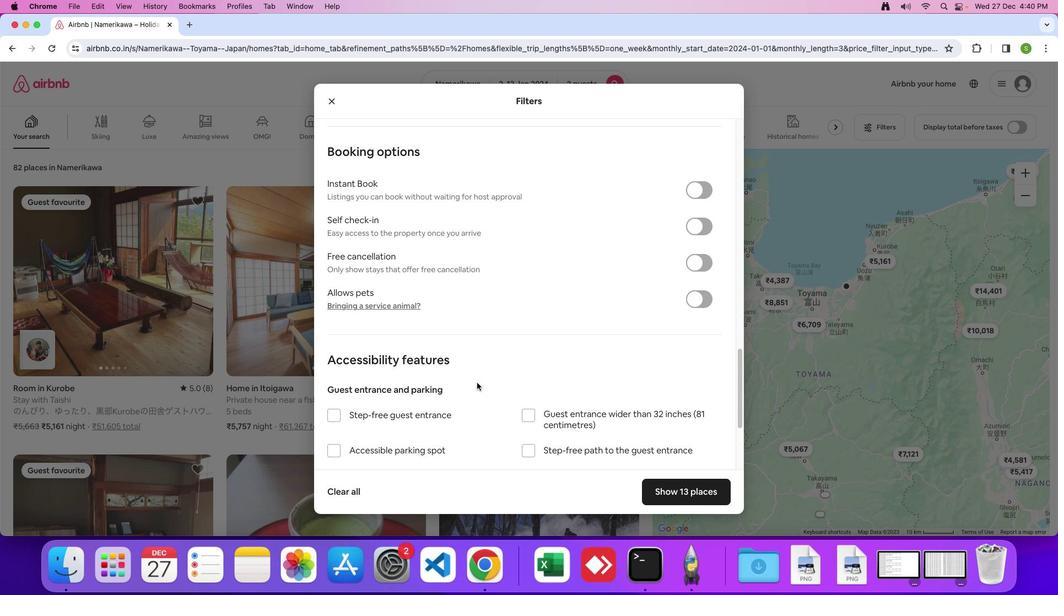 
Action: Mouse moved to (477, 382)
Screenshot: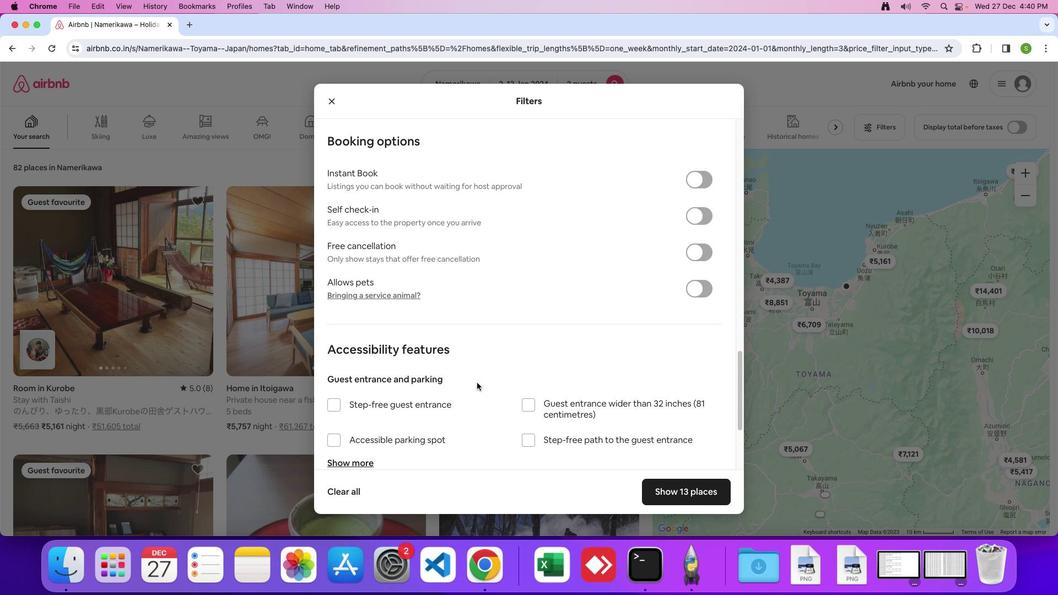 
Action: Mouse scrolled (477, 382) with delta (0, 0)
Screenshot: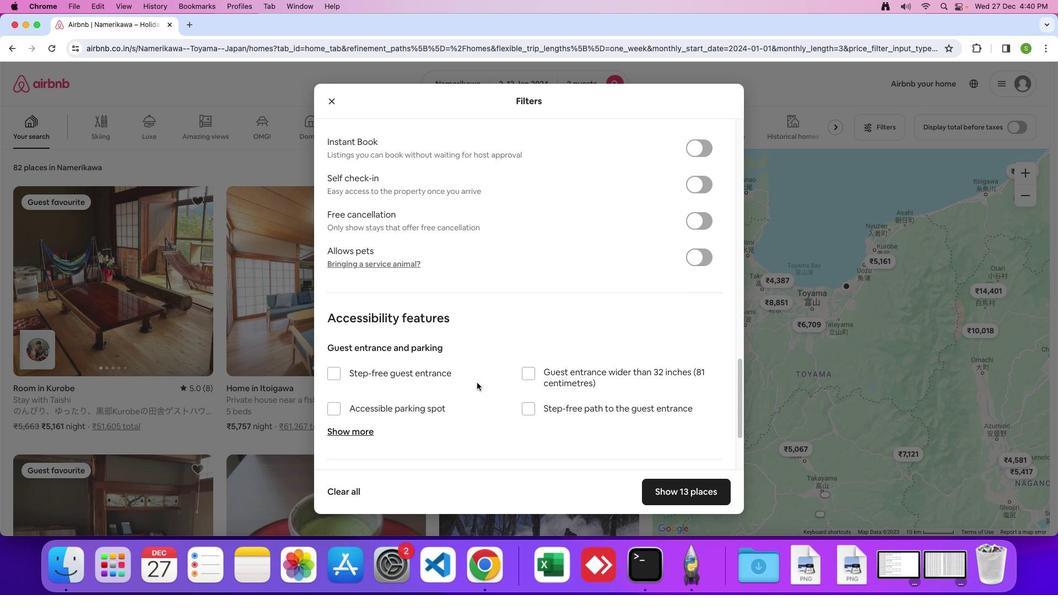 
Action: Mouse scrolled (477, 382) with delta (0, 0)
Screenshot: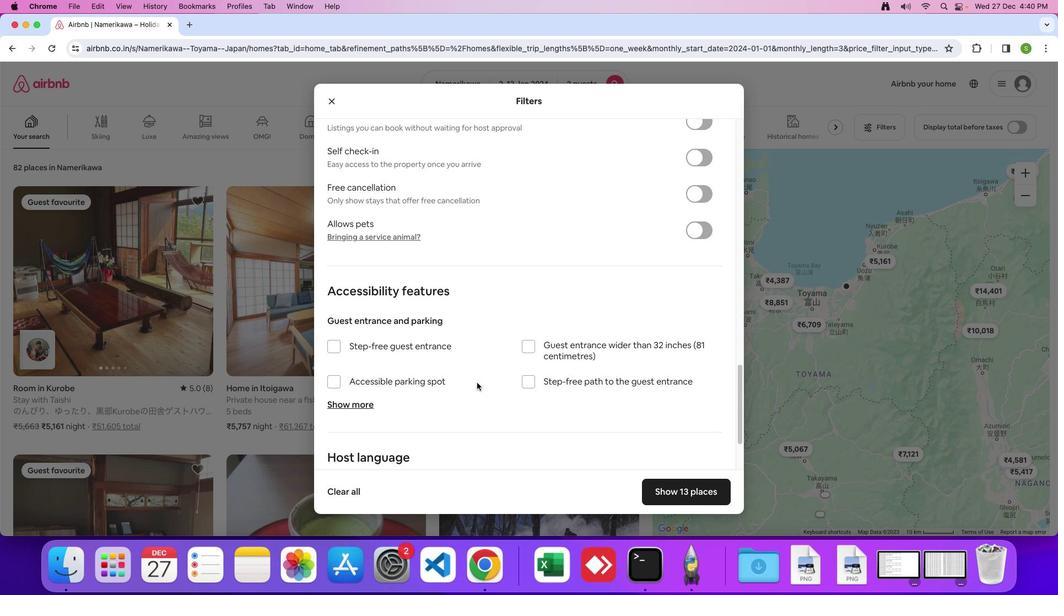 
Action: Mouse scrolled (477, 382) with delta (0, 0)
Screenshot: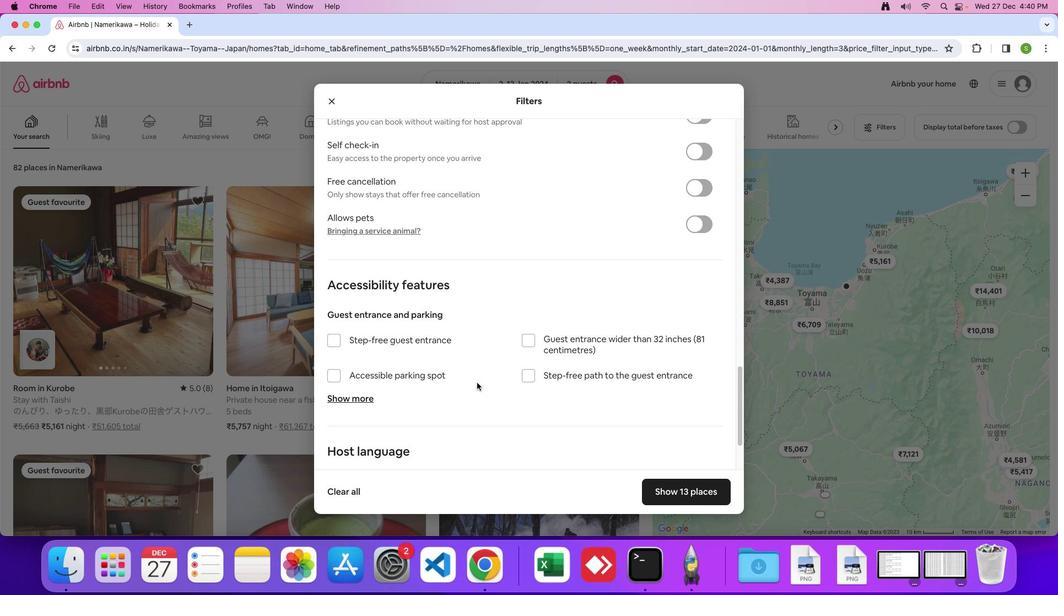 
Action: Mouse scrolled (477, 382) with delta (0, 0)
Screenshot: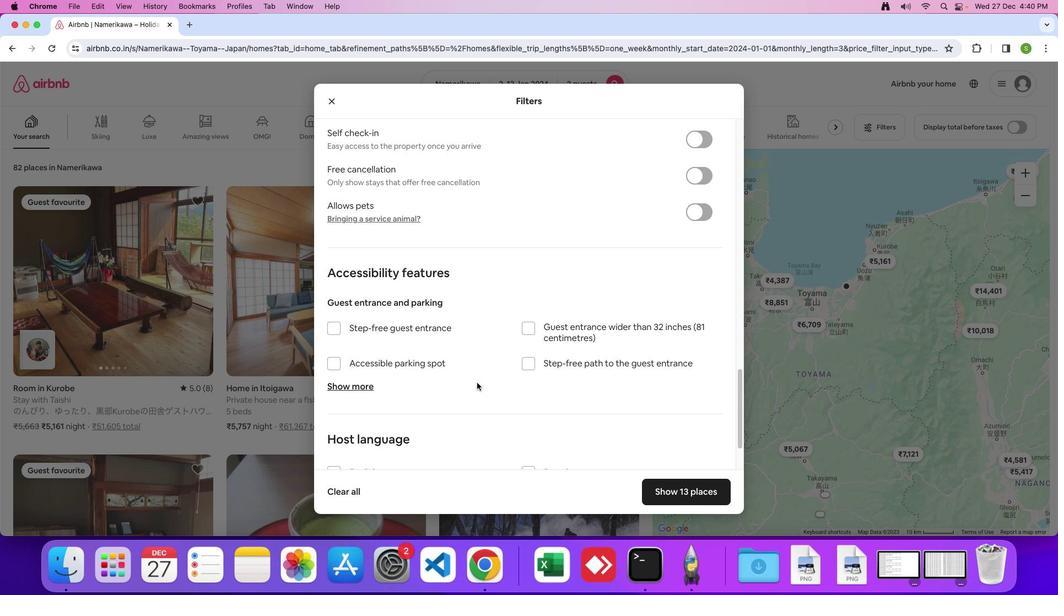 
Action: Mouse scrolled (477, 382) with delta (0, 0)
Screenshot: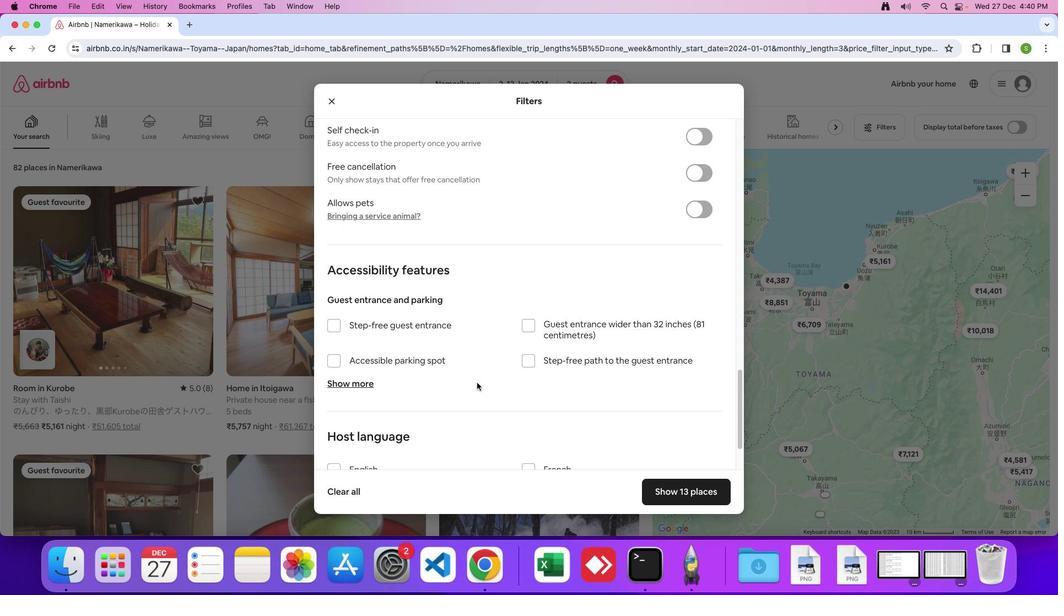 
Action: Mouse scrolled (477, 382) with delta (0, 0)
Screenshot: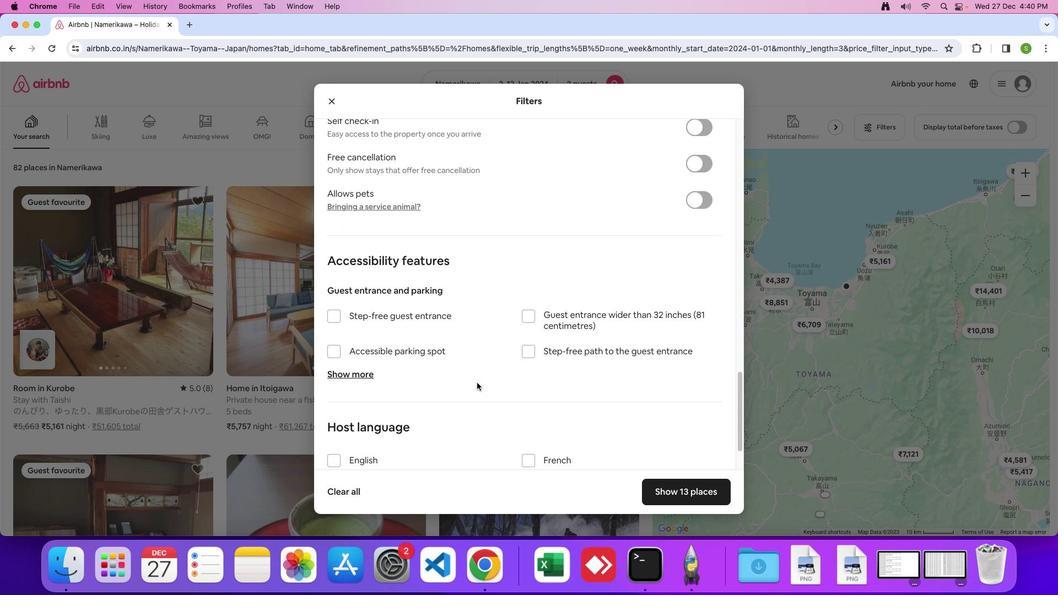 
Action: Mouse scrolled (477, 382) with delta (0, 0)
Screenshot: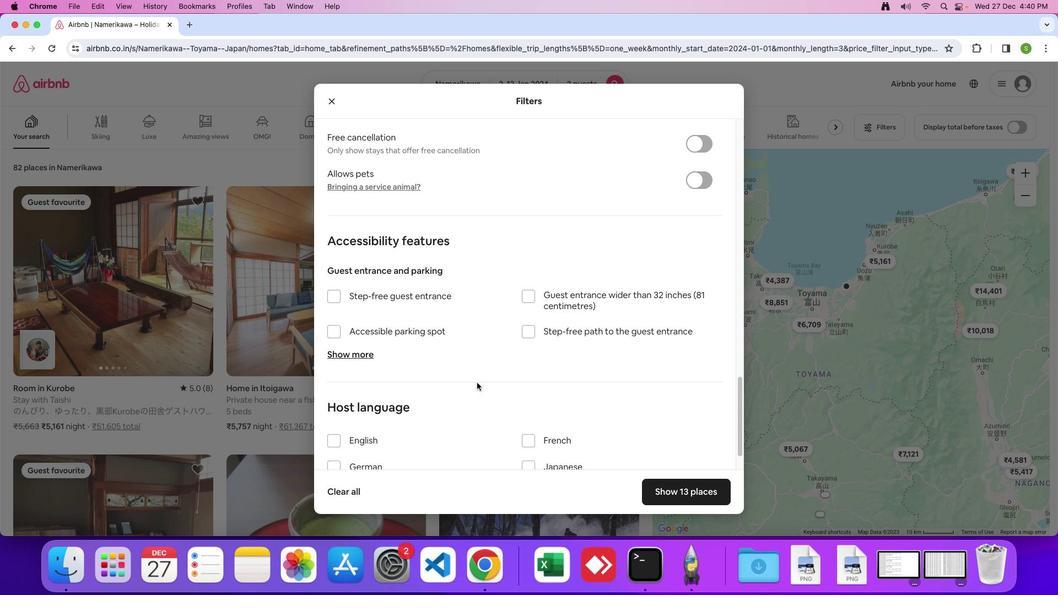 
Action: Mouse scrolled (477, 382) with delta (0, 0)
Screenshot: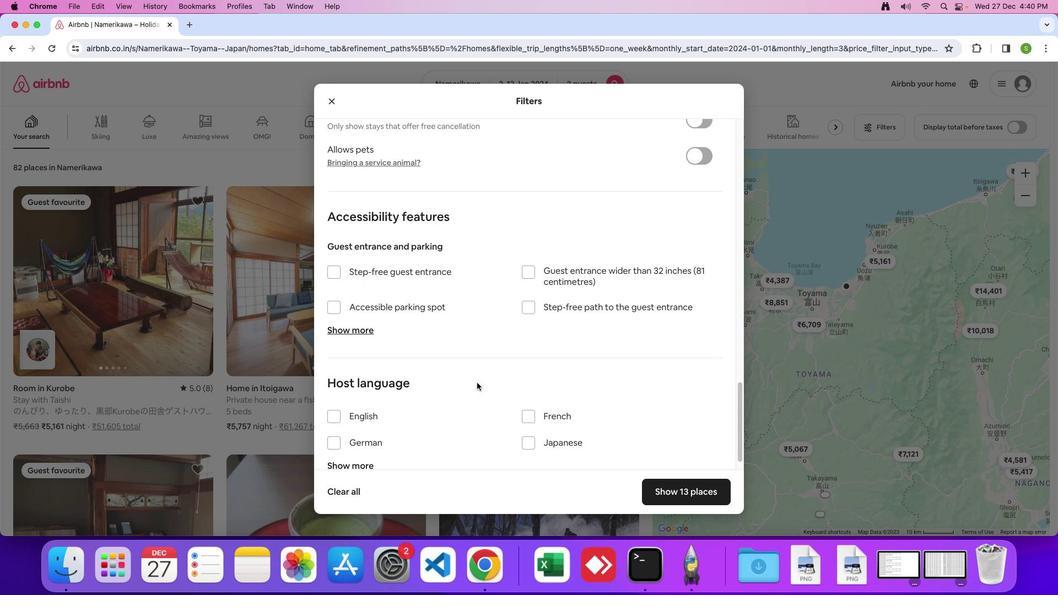 
Action: Mouse scrolled (477, 382) with delta (0, 0)
Screenshot: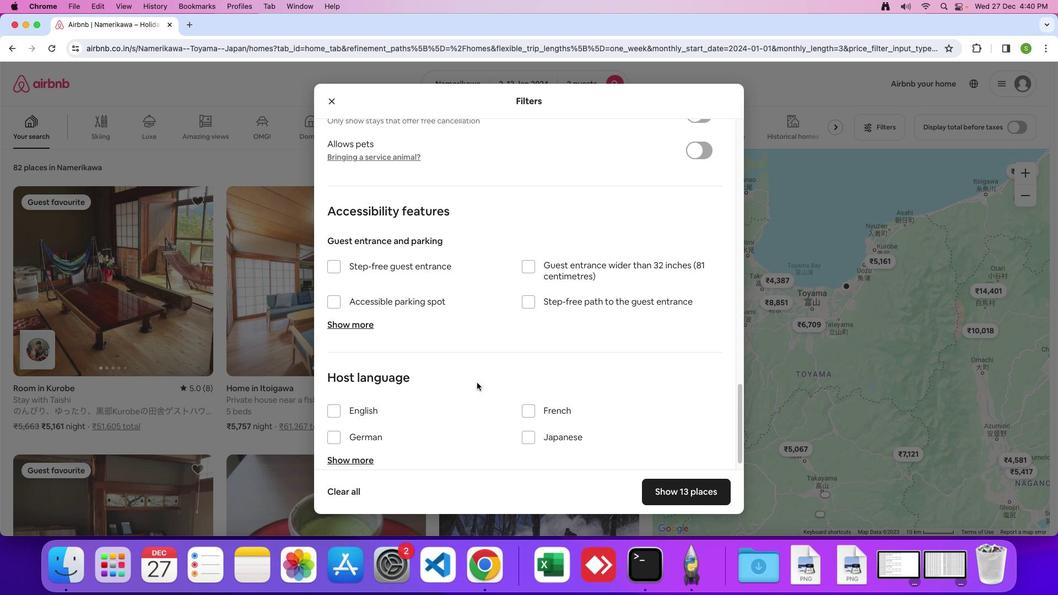 
Action: Mouse scrolled (477, 382) with delta (0, 0)
Screenshot: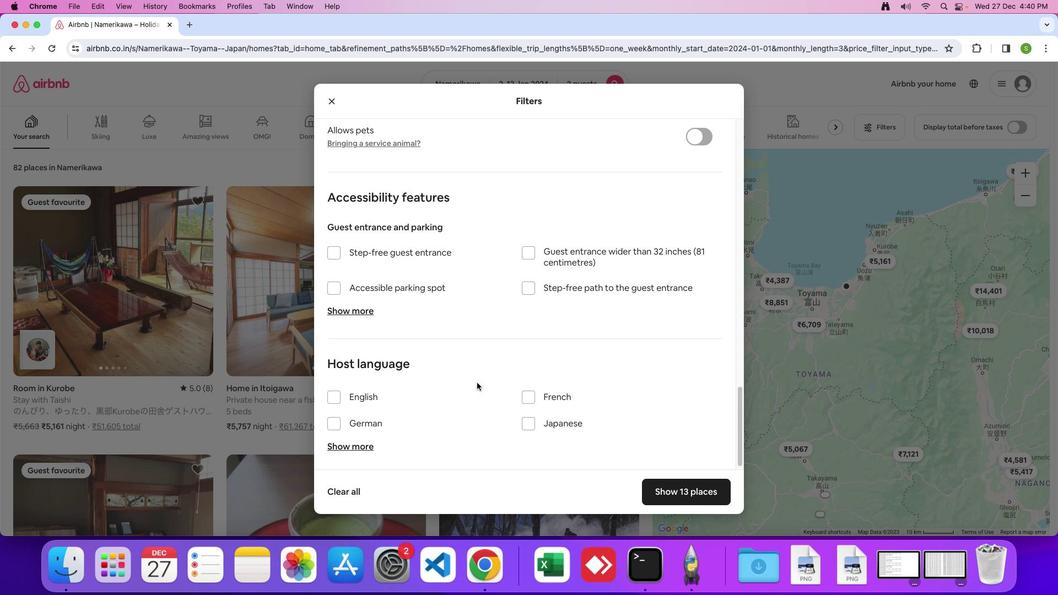 
Action: Mouse scrolled (477, 382) with delta (0, 0)
Screenshot: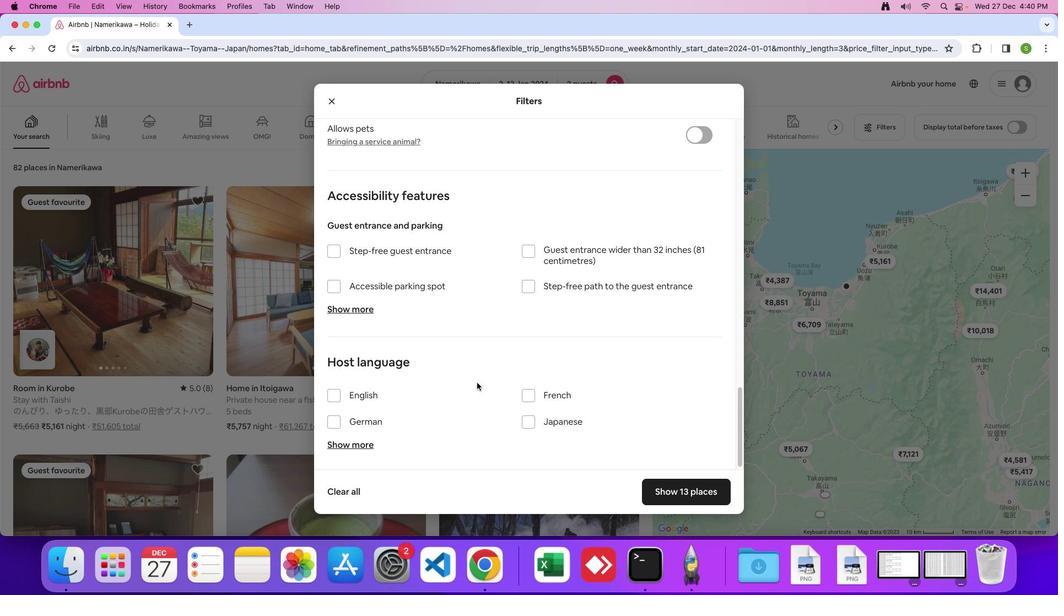 
Action: Mouse scrolled (477, 382) with delta (0, 0)
Screenshot: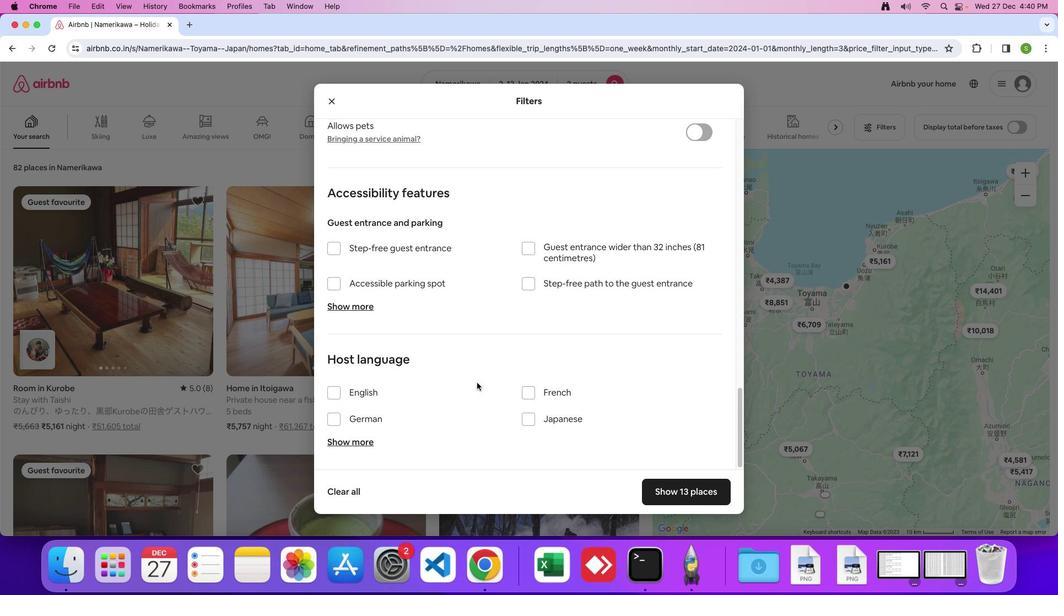 
Action: Mouse scrolled (477, 382) with delta (0, 0)
Screenshot: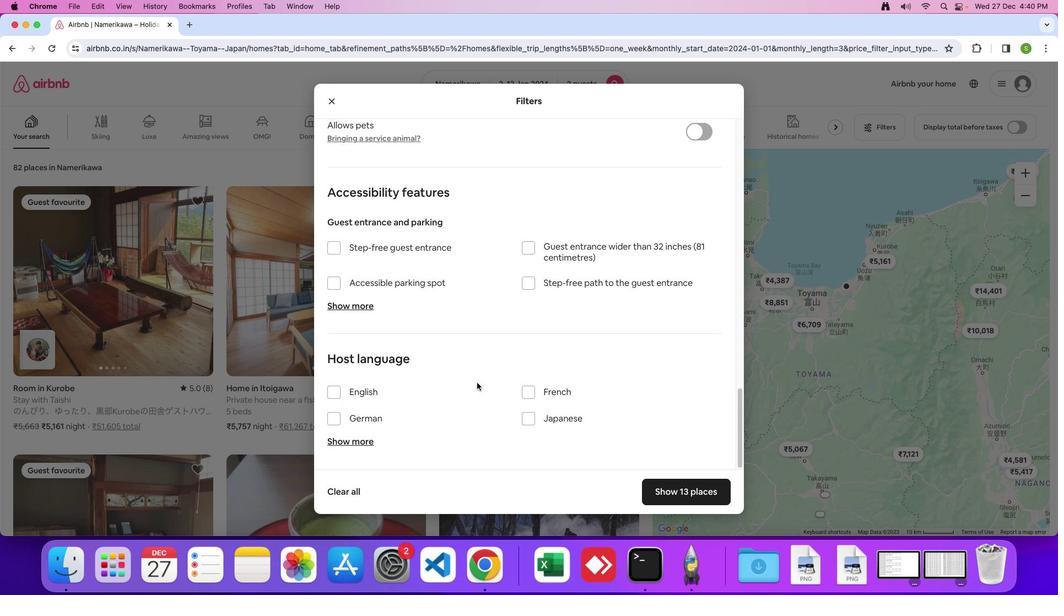 
Action: Mouse scrolled (477, 382) with delta (0, 0)
Screenshot: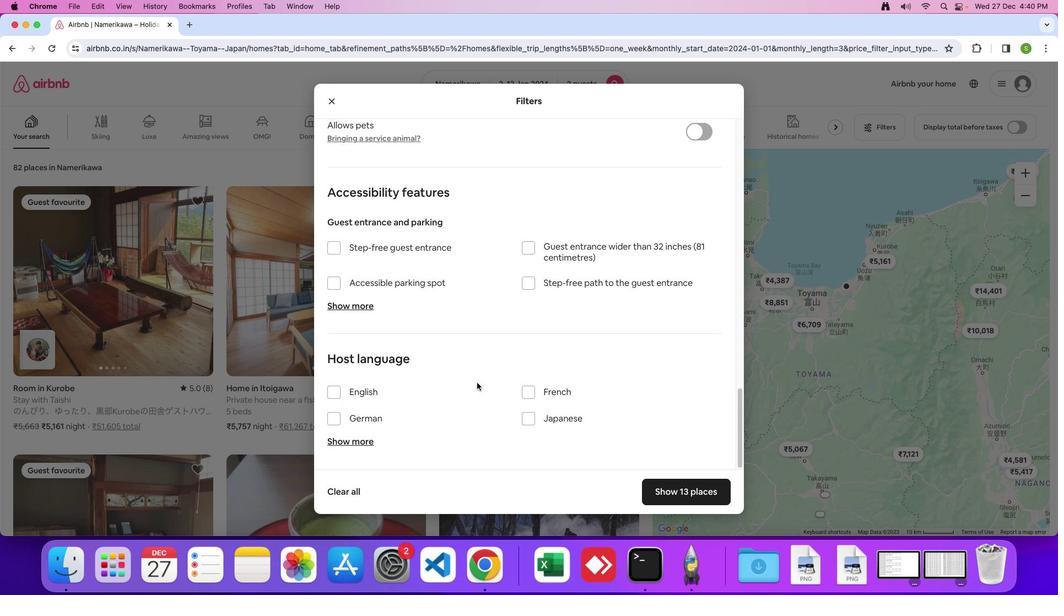 
Action: Mouse moved to (680, 491)
Screenshot: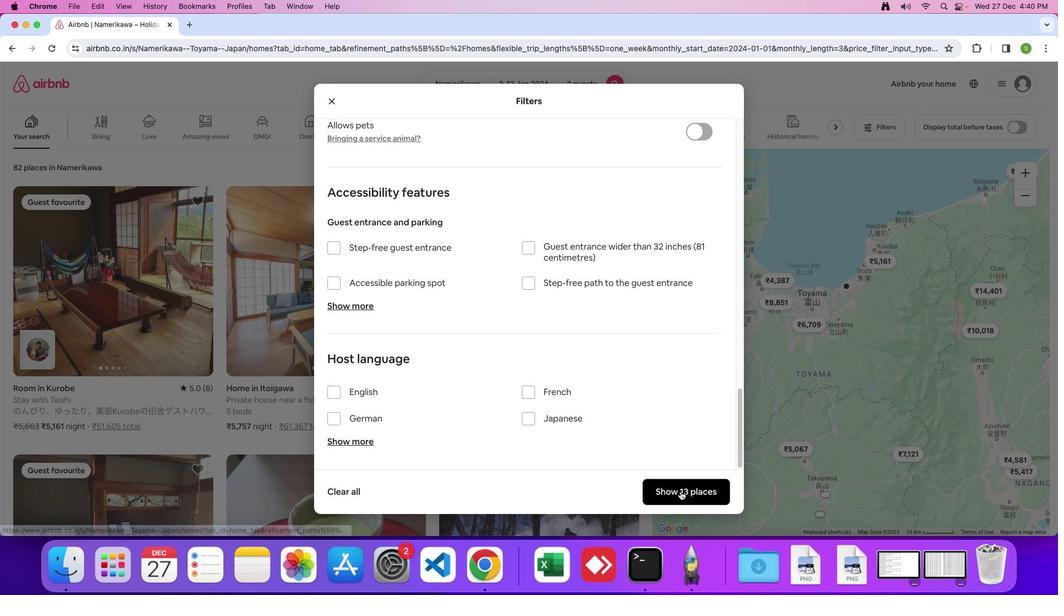 
Action: Mouse pressed left at (680, 491)
Screenshot: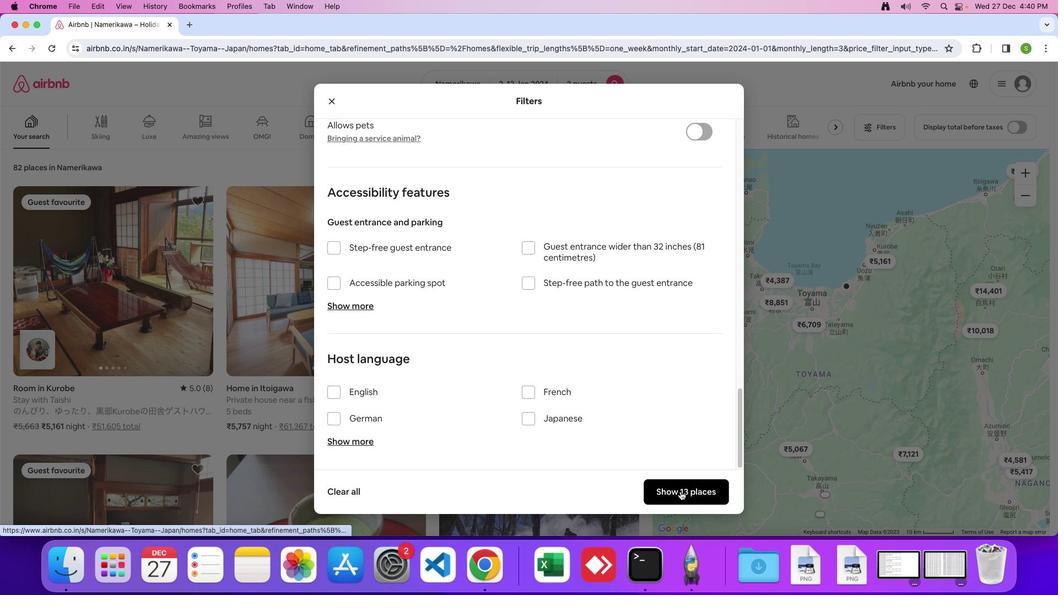 
Action: Mouse moved to (147, 280)
Screenshot: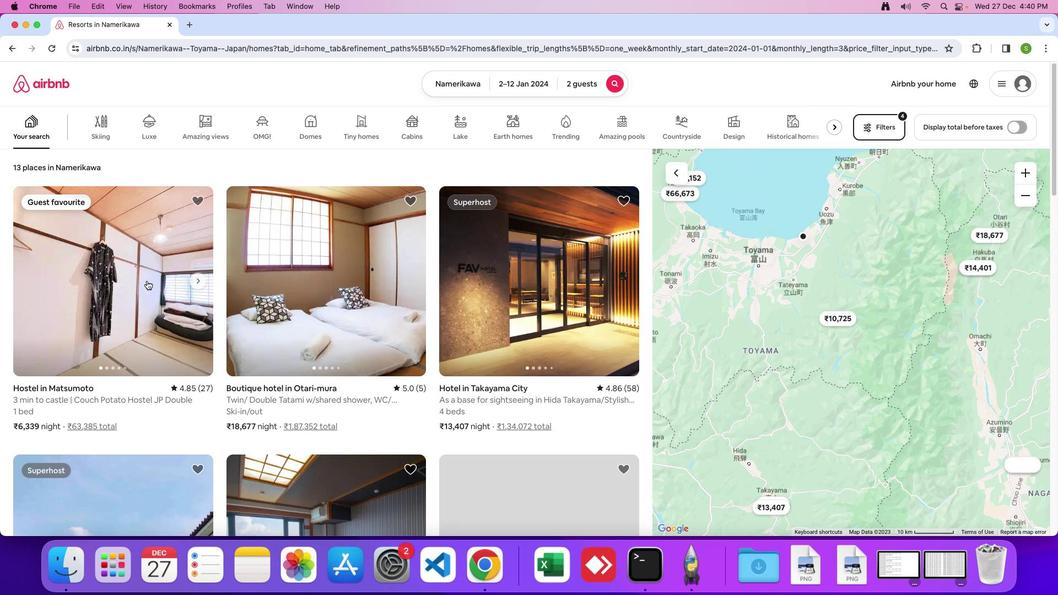 
Action: Mouse pressed left at (147, 280)
Screenshot: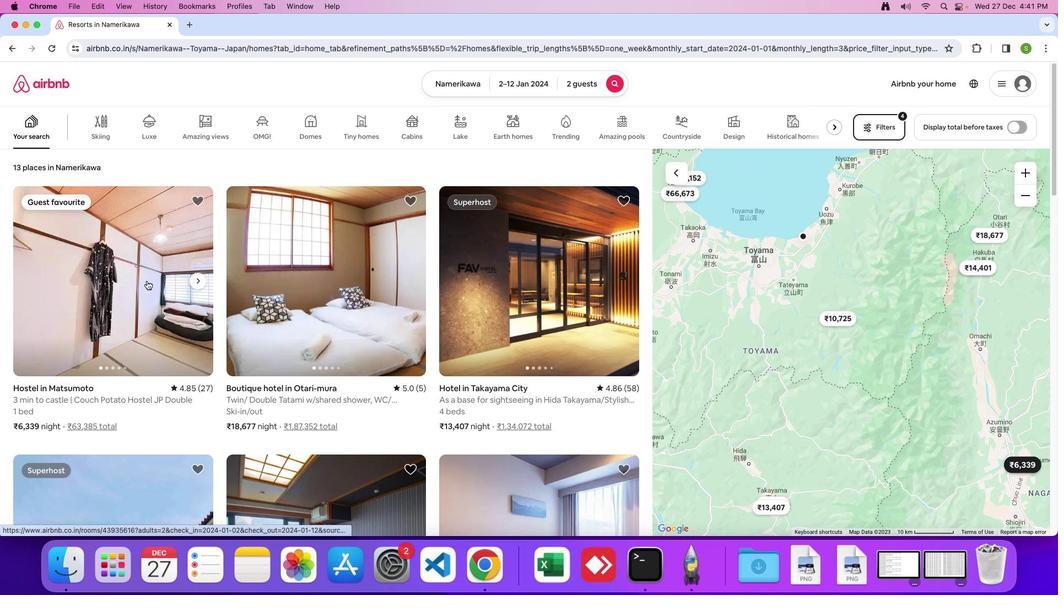 
Action: Mouse moved to (399, 292)
Screenshot: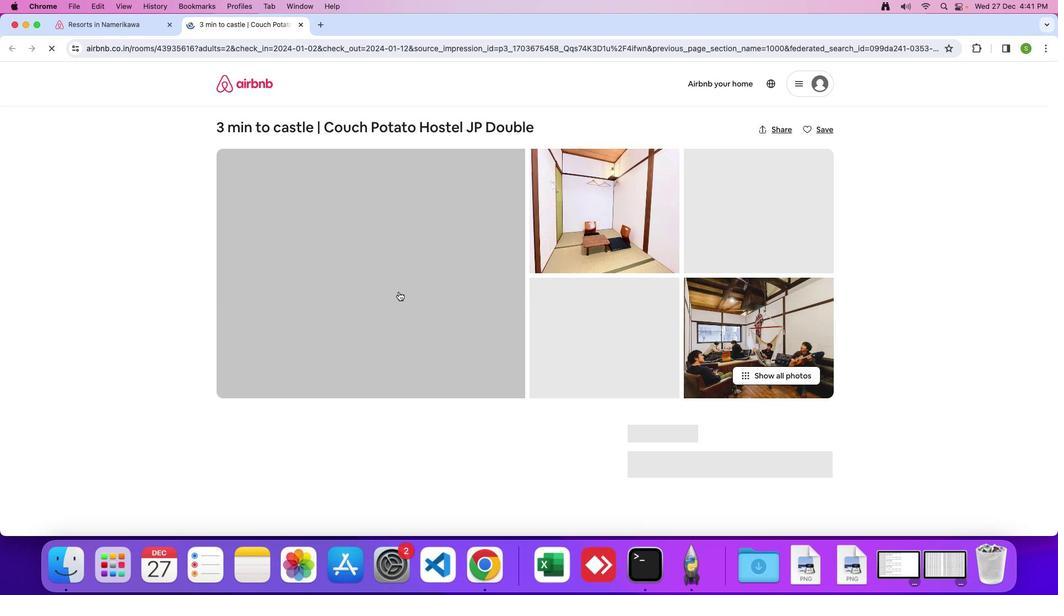 
Action: Mouse pressed left at (399, 292)
Screenshot: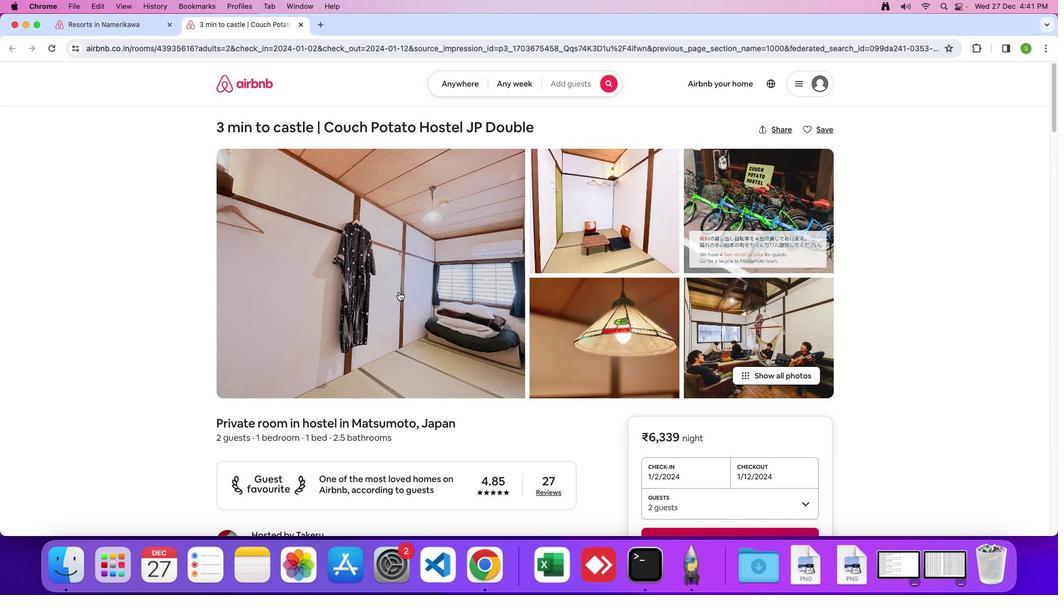 
Action: Mouse moved to (540, 314)
Screenshot: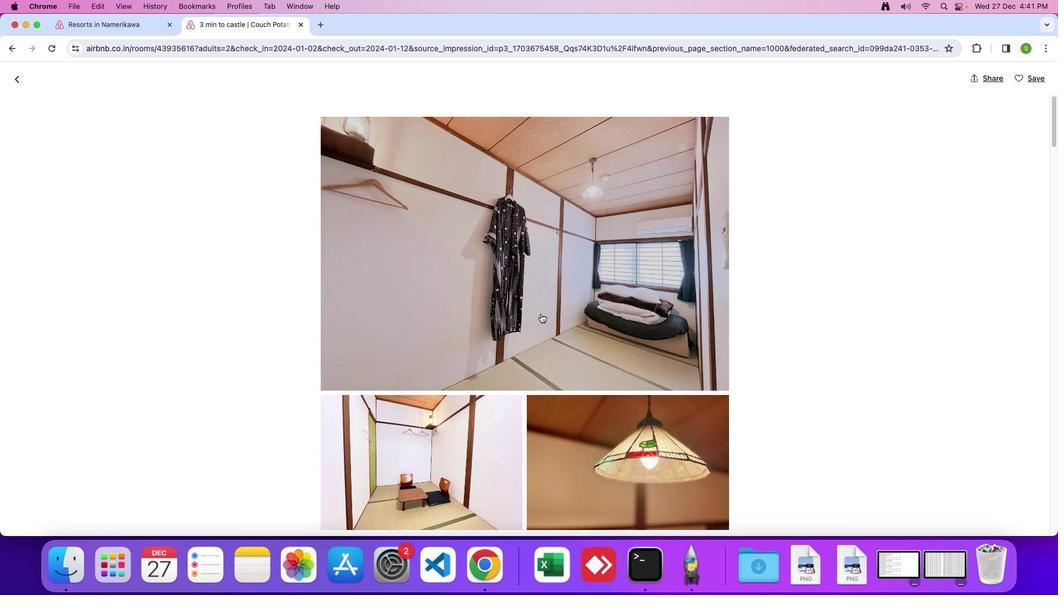 
Action: Mouse scrolled (540, 314) with delta (0, 0)
Screenshot: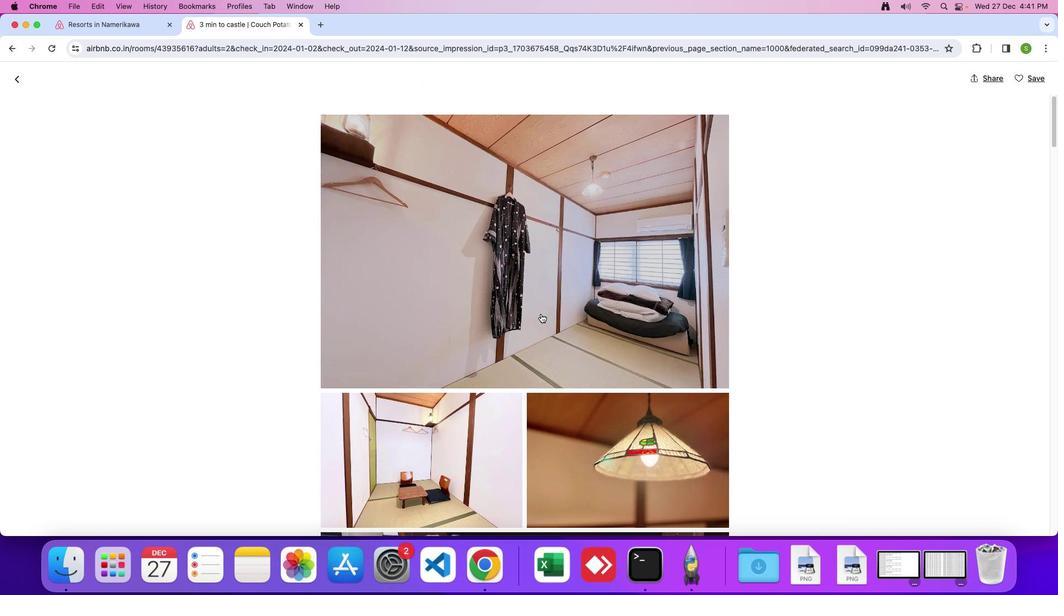 
Action: Mouse scrolled (540, 314) with delta (0, 0)
Screenshot: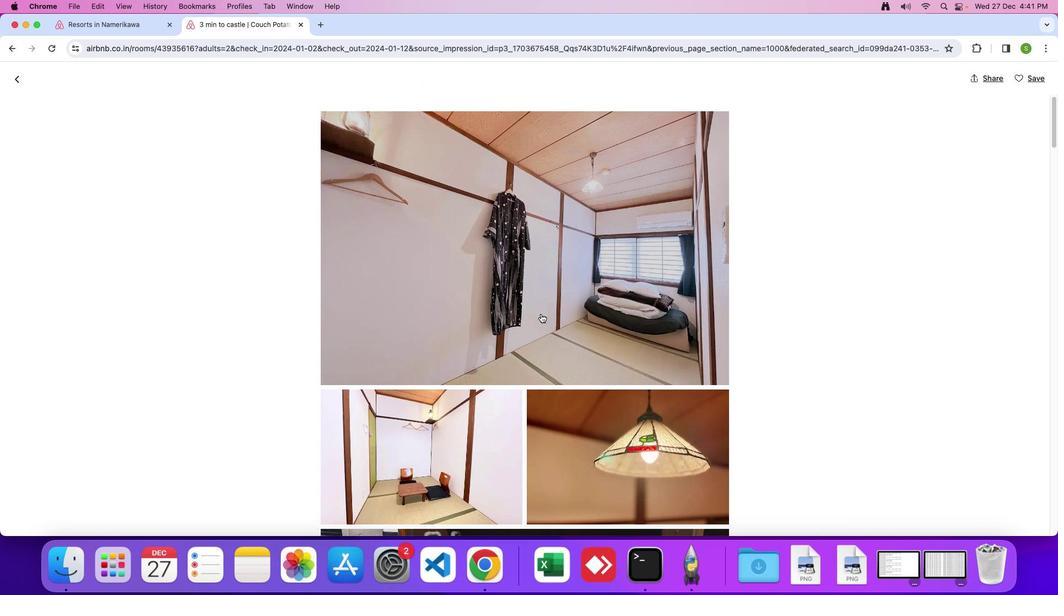 
Action: Mouse moved to (537, 315)
Screenshot: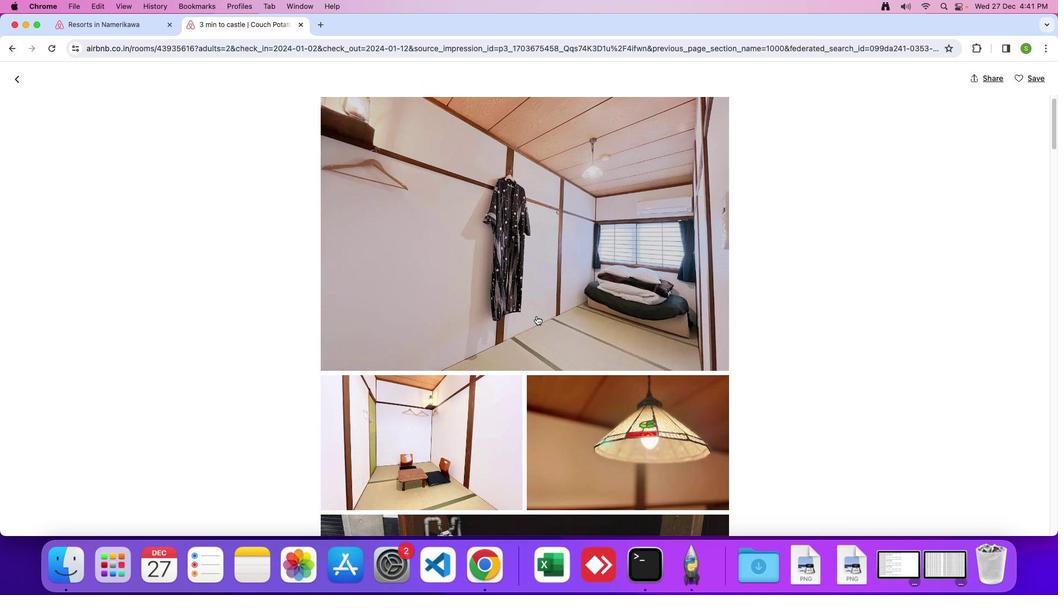 
Action: Mouse scrolled (537, 315) with delta (0, 0)
Screenshot: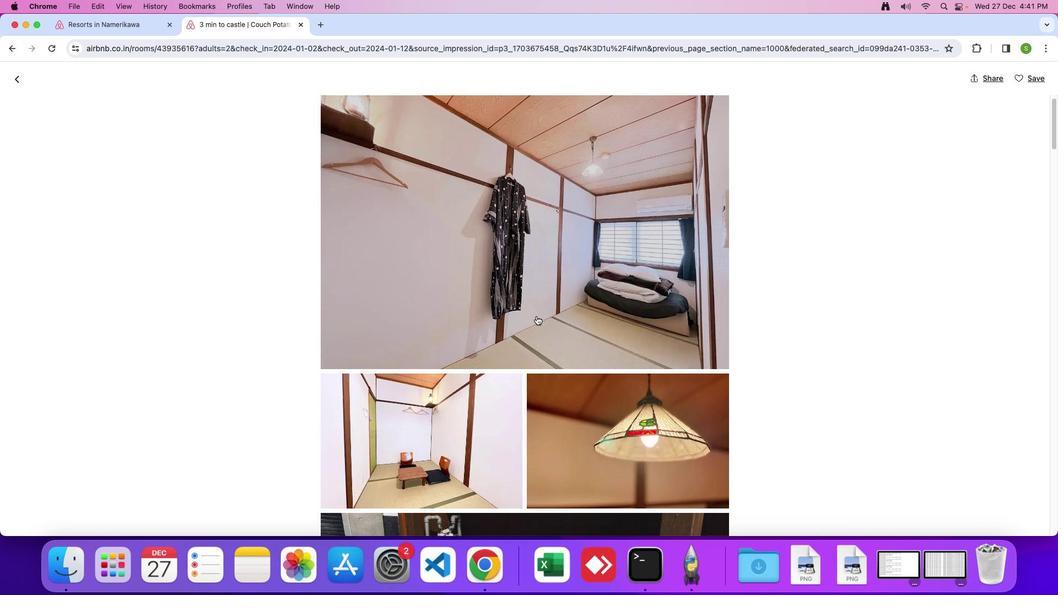 
Action: Mouse scrolled (537, 315) with delta (0, 0)
Screenshot: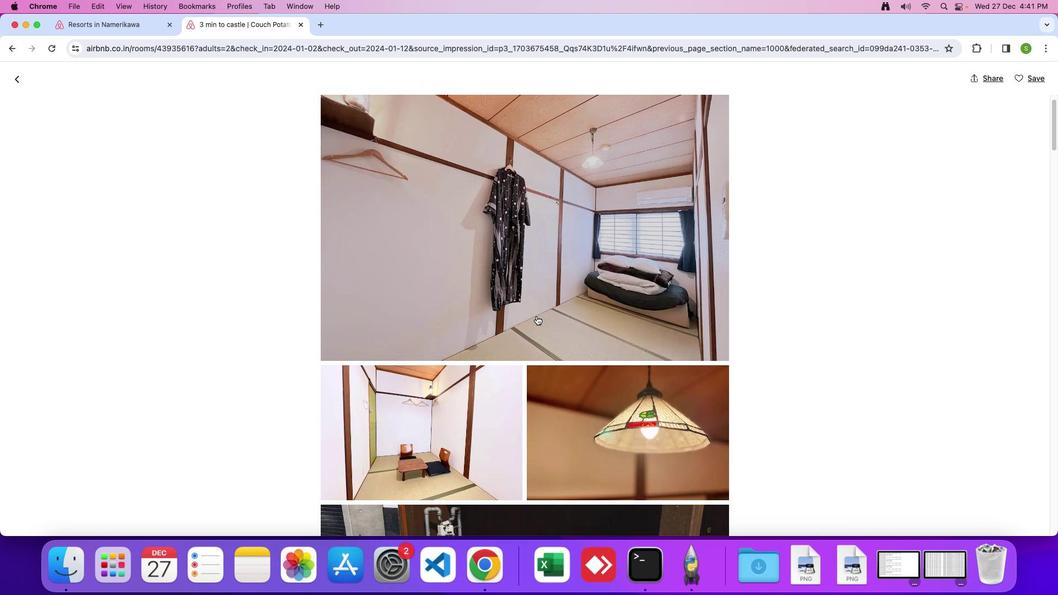 
Action: Mouse scrolled (537, 315) with delta (0, 0)
Screenshot: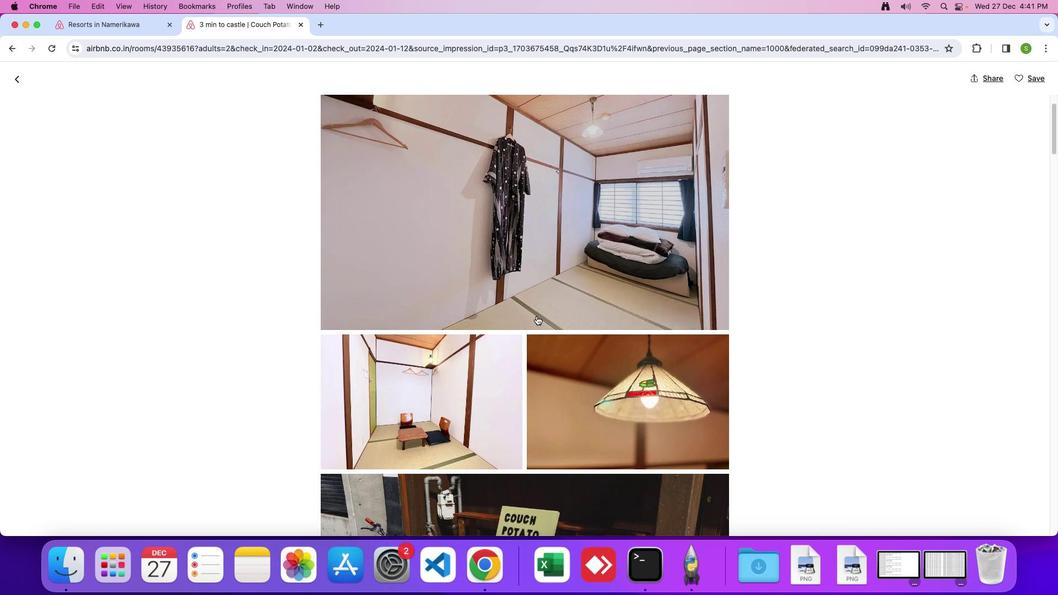 
Action: Mouse scrolled (537, 315) with delta (0, 0)
Screenshot: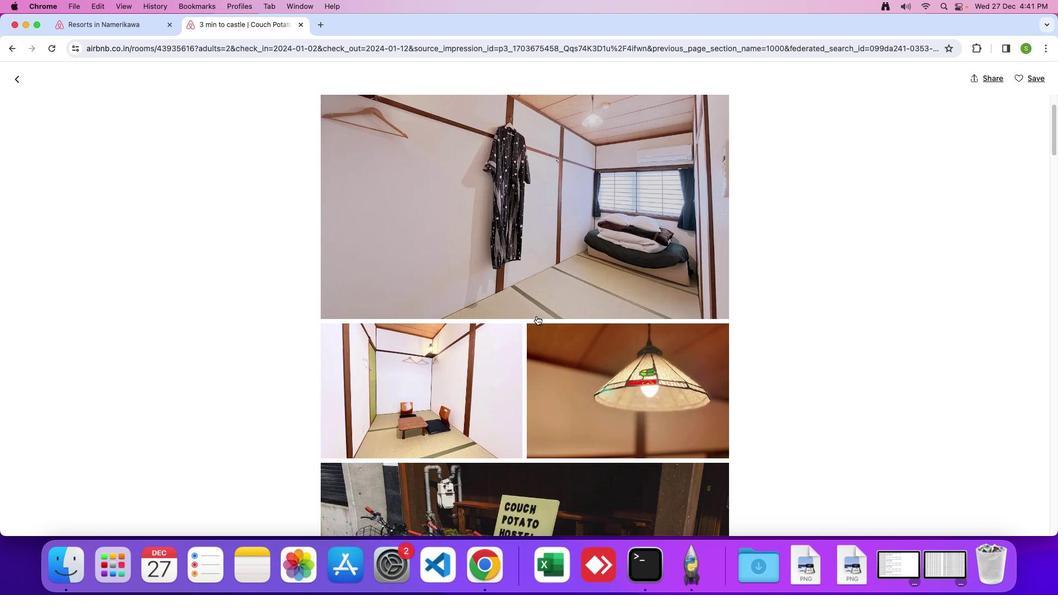 
Action: Mouse scrolled (537, 315) with delta (0, 0)
Screenshot: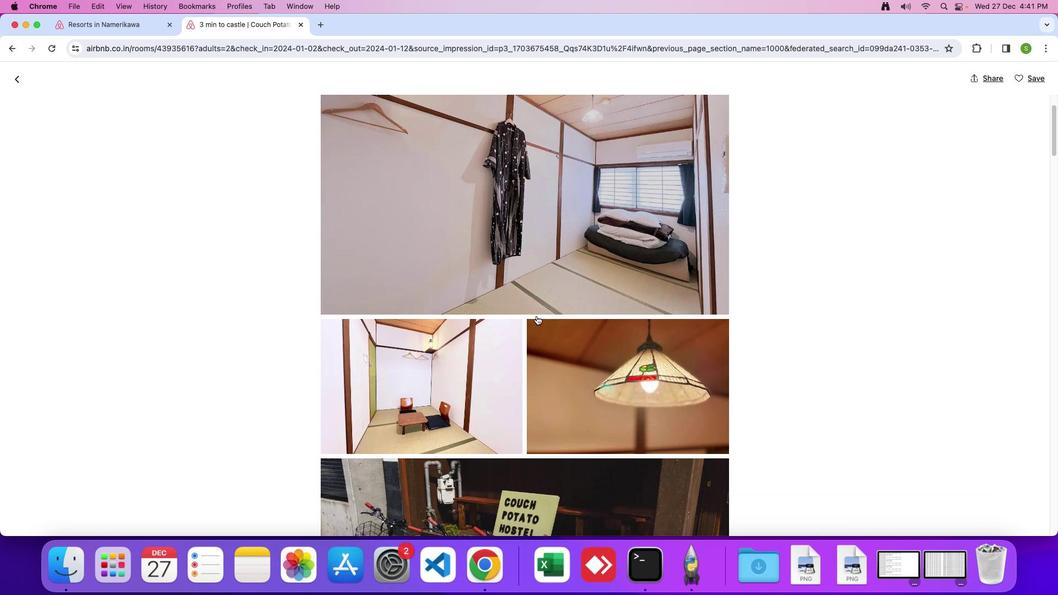 
Action: Mouse moved to (483, 311)
Screenshot: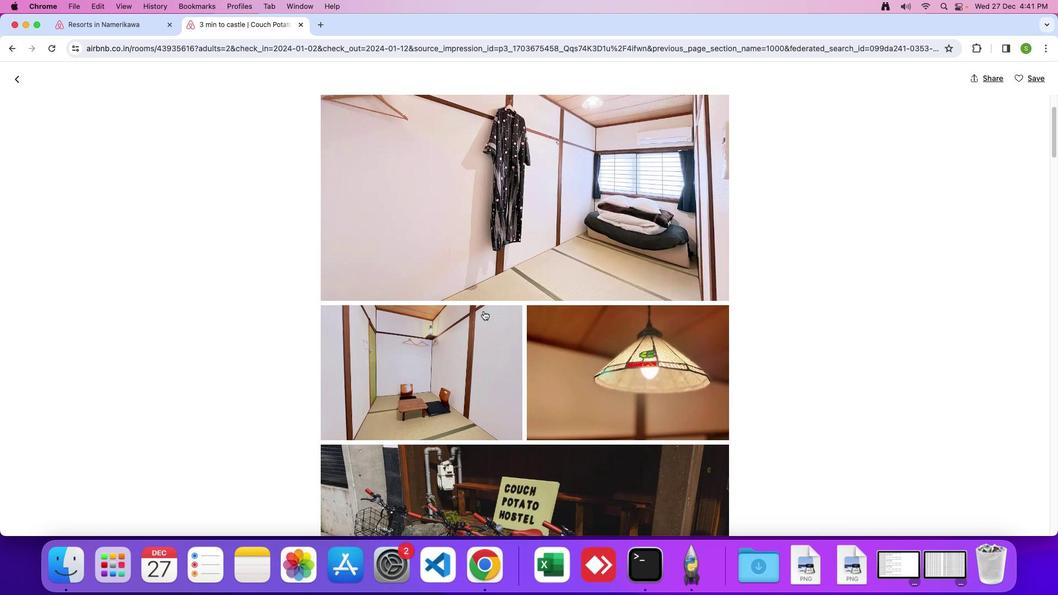 
Action: Mouse scrolled (483, 311) with delta (0, 0)
Screenshot: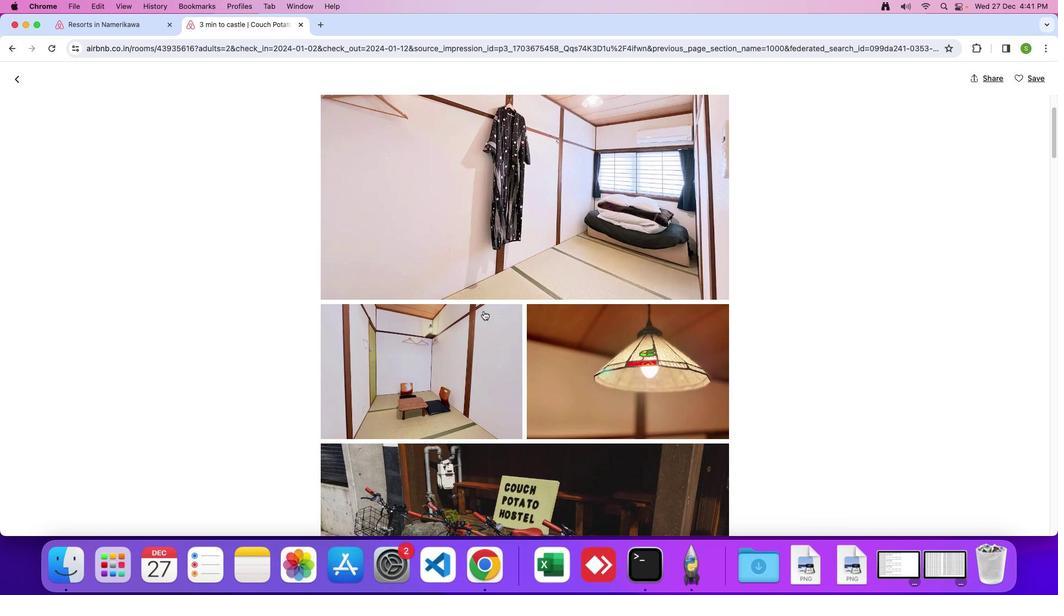 
Action: Mouse scrolled (483, 311) with delta (0, 0)
Screenshot: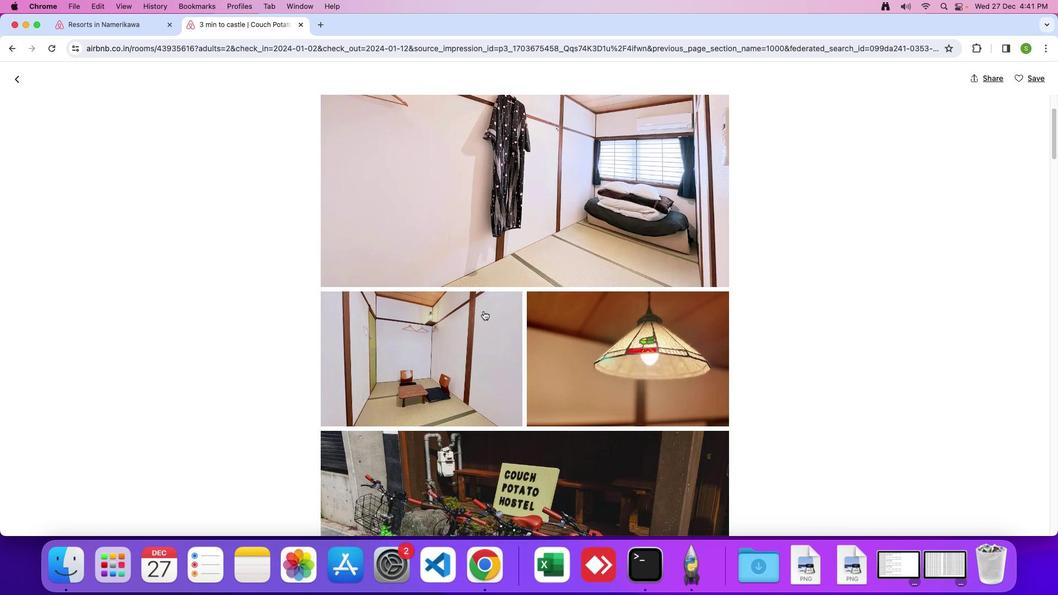 
Action: Mouse moved to (483, 311)
Screenshot: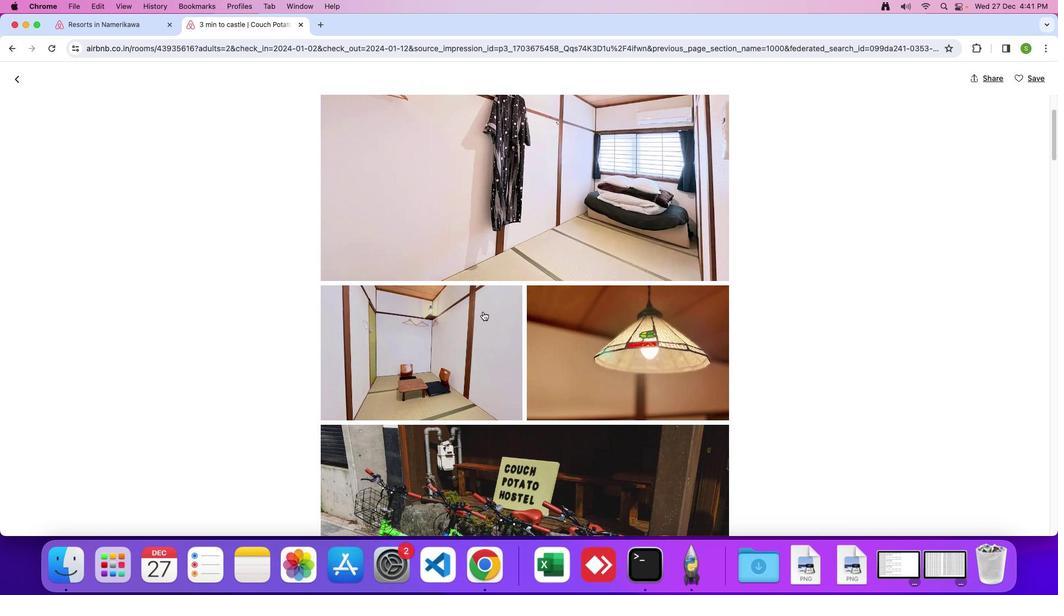 
Action: Mouse scrolled (483, 311) with delta (0, 0)
Screenshot: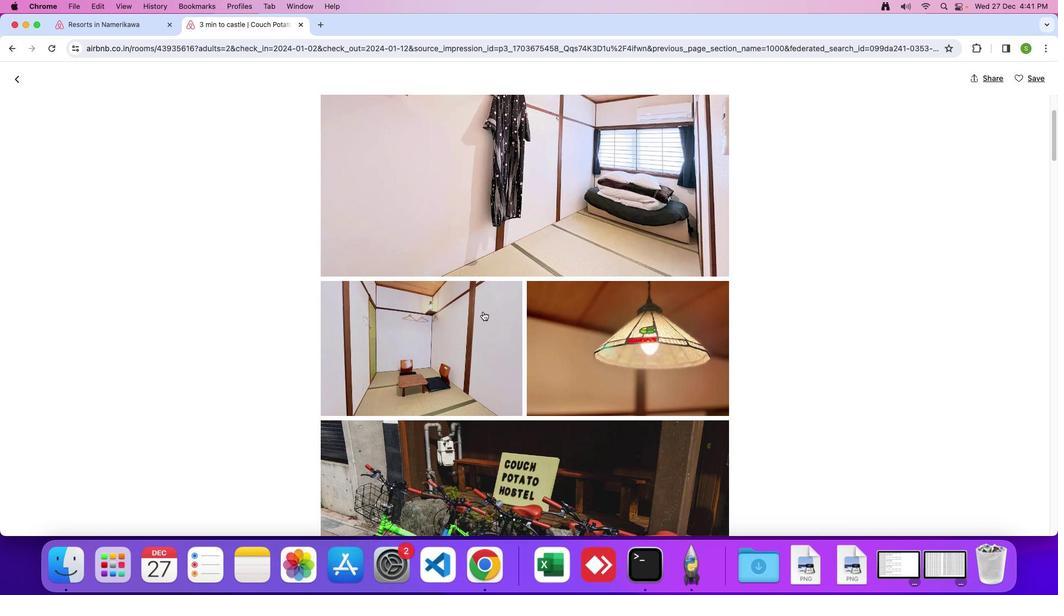 
Action: Mouse scrolled (483, 311) with delta (0, 0)
Screenshot: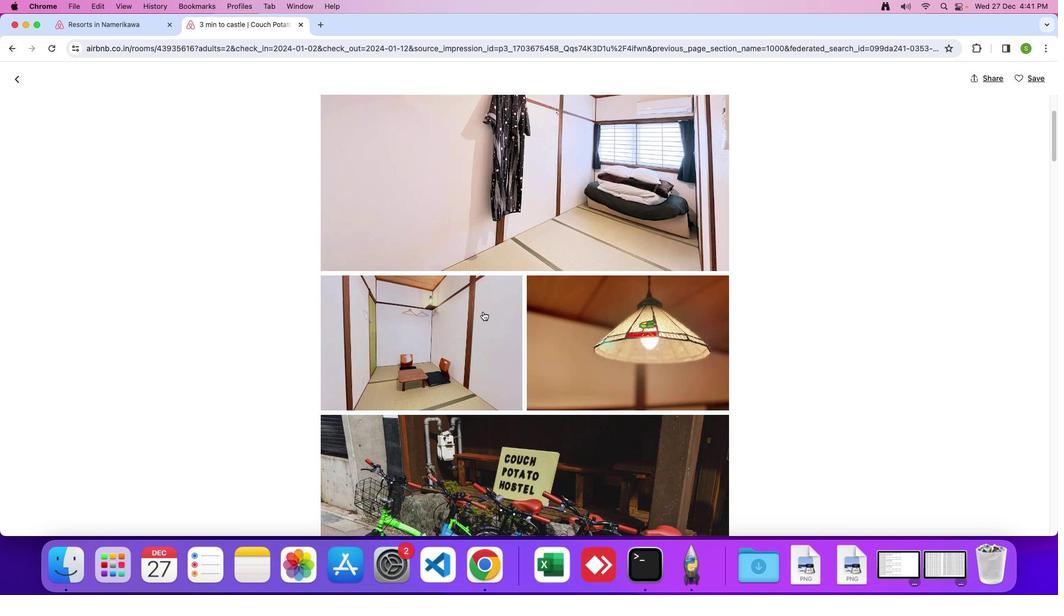 
Action: Mouse scrolled (483, 311) with delta (0, 0)
Screenshot: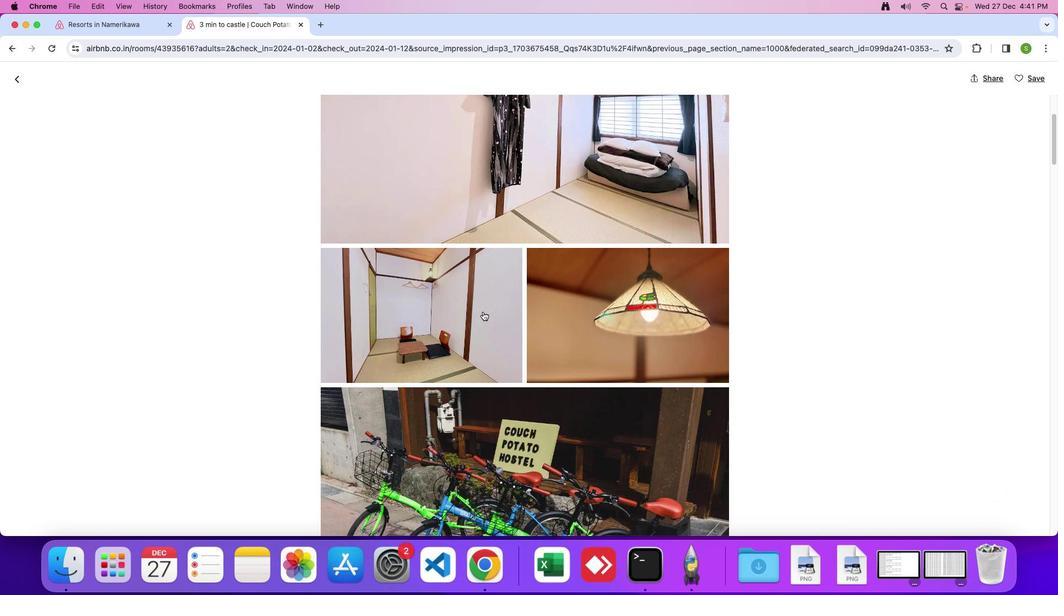 
Action: Mouse moved to (483, 311)
Screenshot: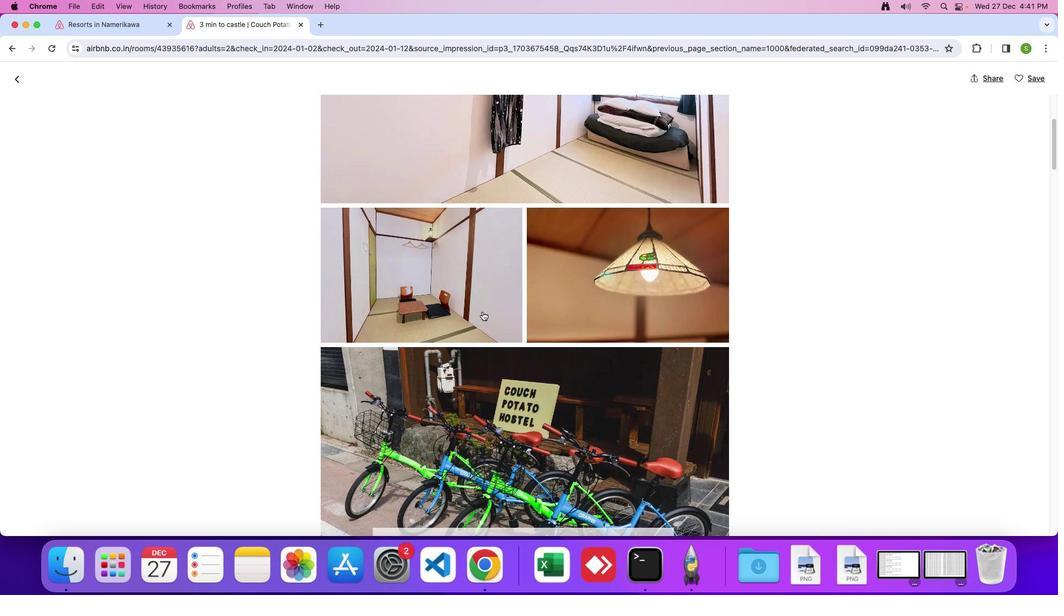 
Action: Mouse scrolled (483, 311) with delta (0, 0)
Screenshot: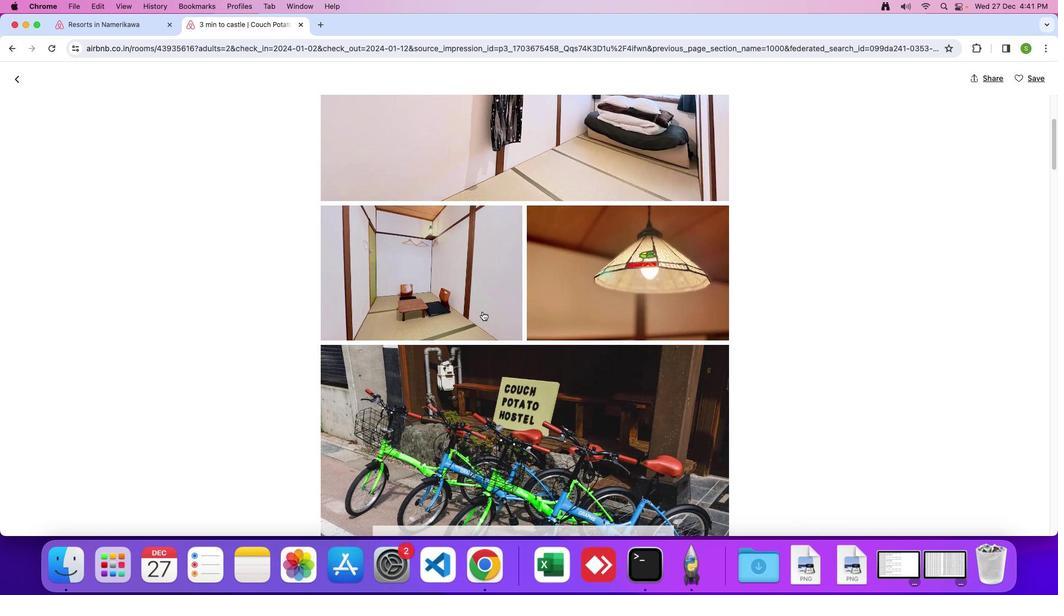 
Action: Mouse scrolled (483, 311) with delta (0, 0)
Screenshot: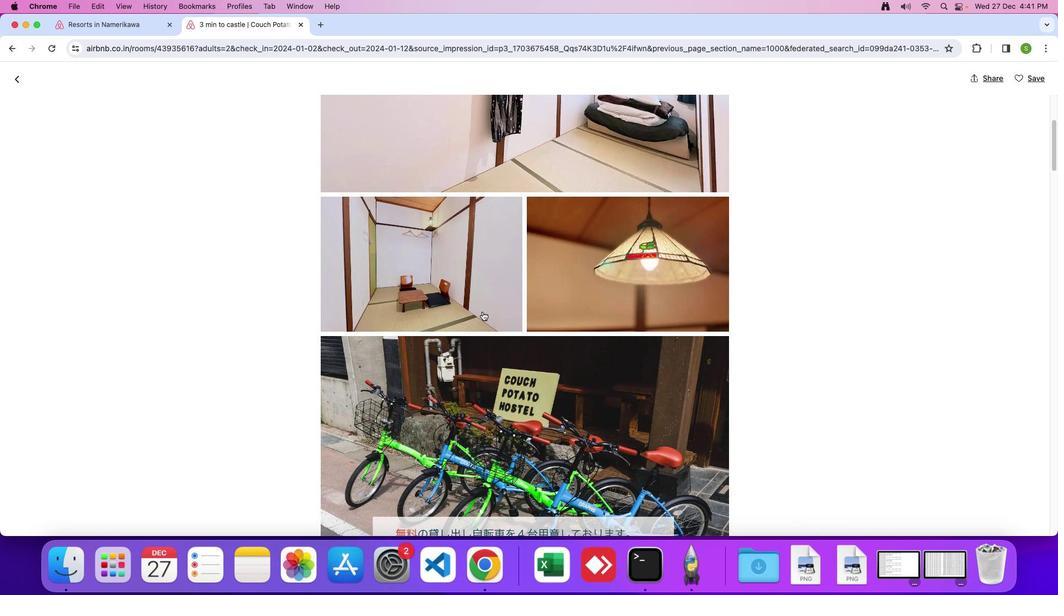 
Action: Mouse scrolled (483, 311) with delta (0, 0)
Screenshot: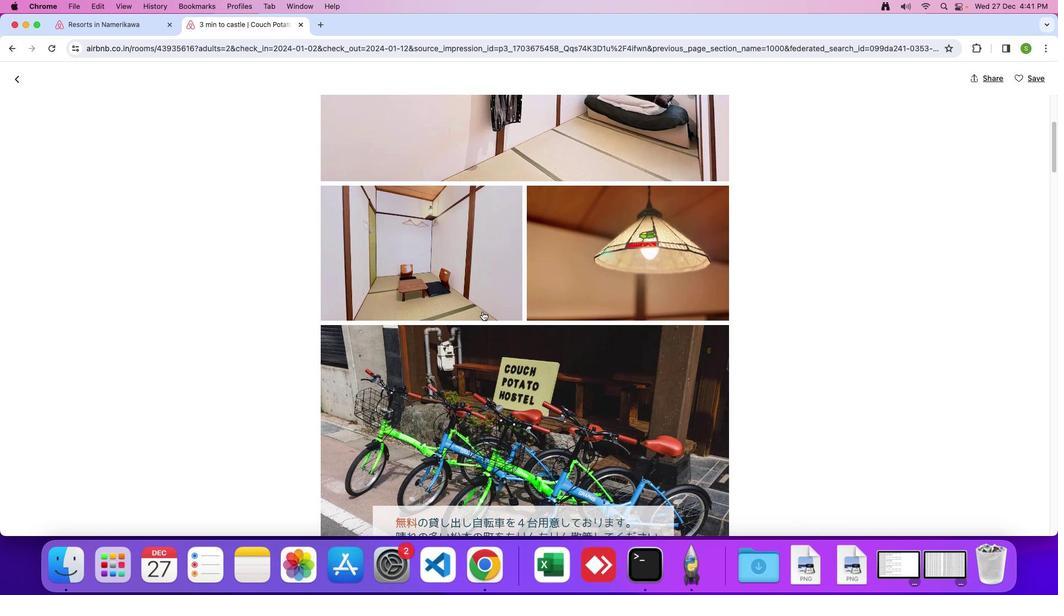 
Action: Mouse scrolled (483, 311) with delta (0, 0)
Screenshot: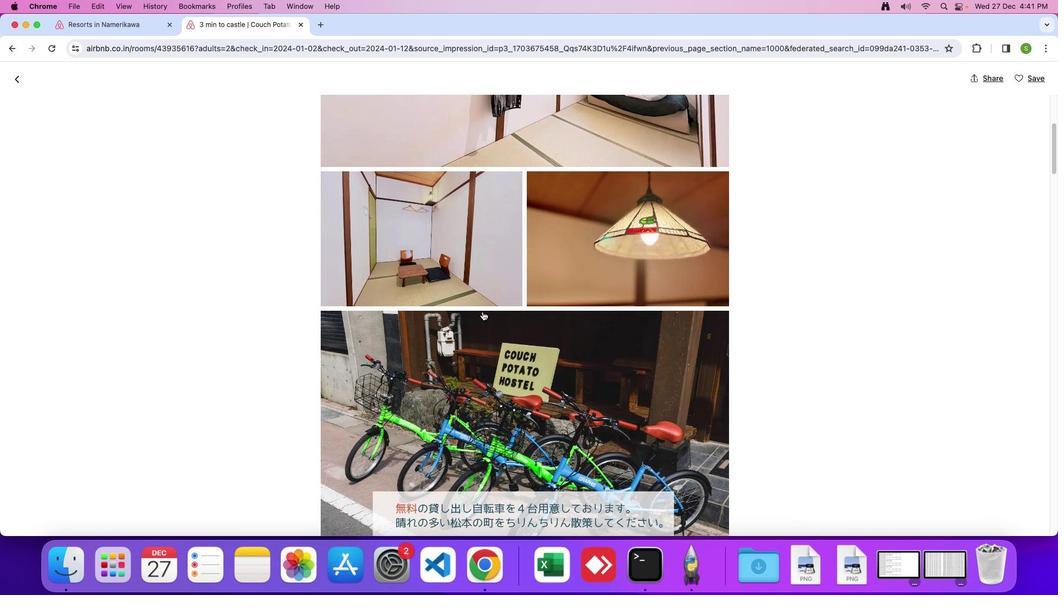 
Action: Mouse scrolled (483, 311) with delta (0, 0)
Screenshot: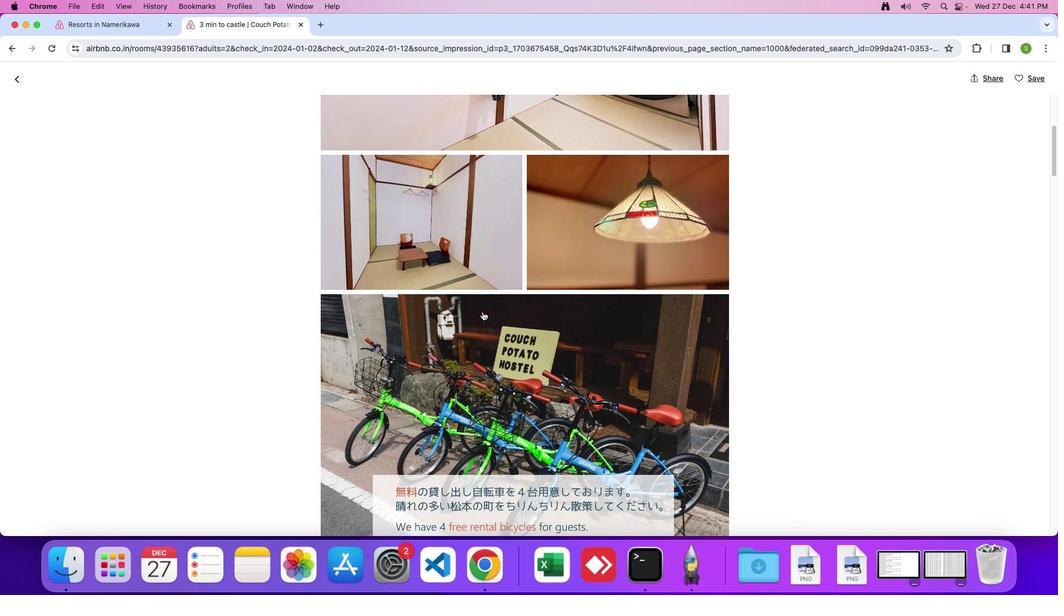 
Action: Mouse moved to (483, 312)
Screenshot: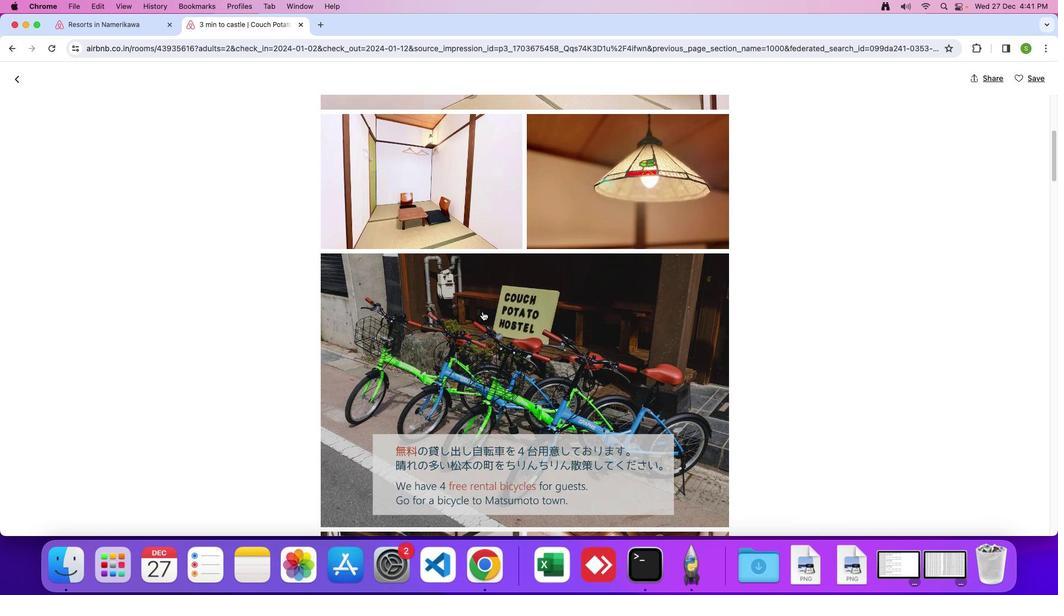 
Action: Mouse scrolled (483, 312) with delta (0, 0)
Screenshot: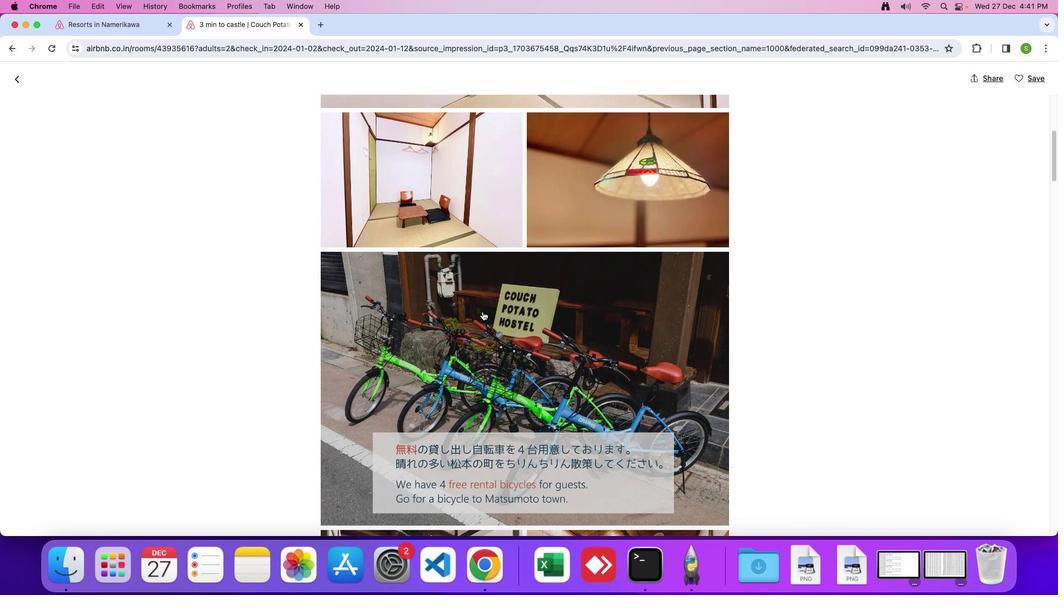 
Action: Mouse scrolled (483, 312) with delta (0, 0)
Screenshot: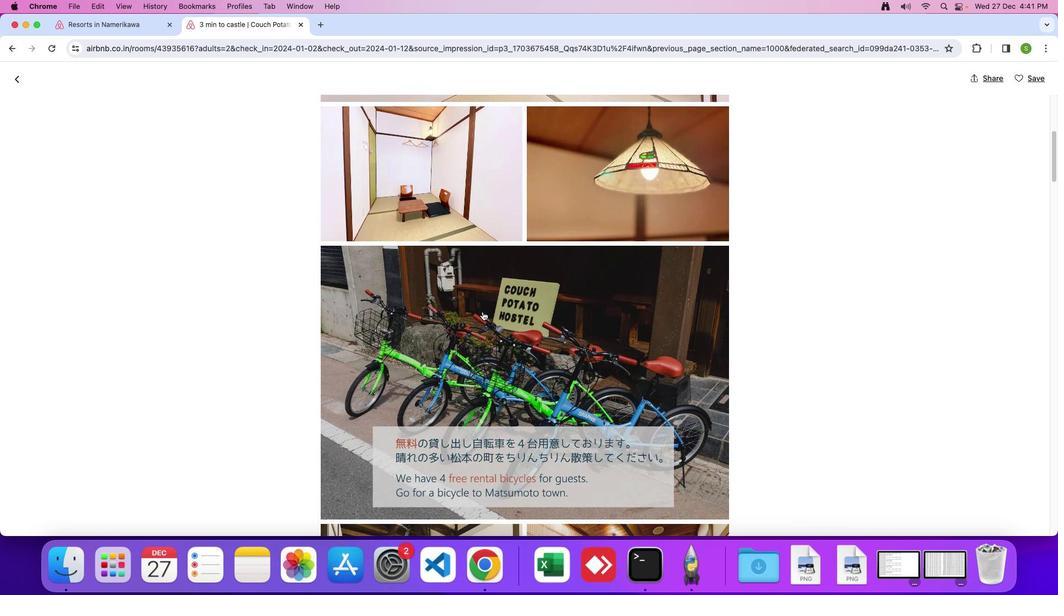 
Action: Mouse scrolled (483, 312) with delta (0, 0)
Screenshot: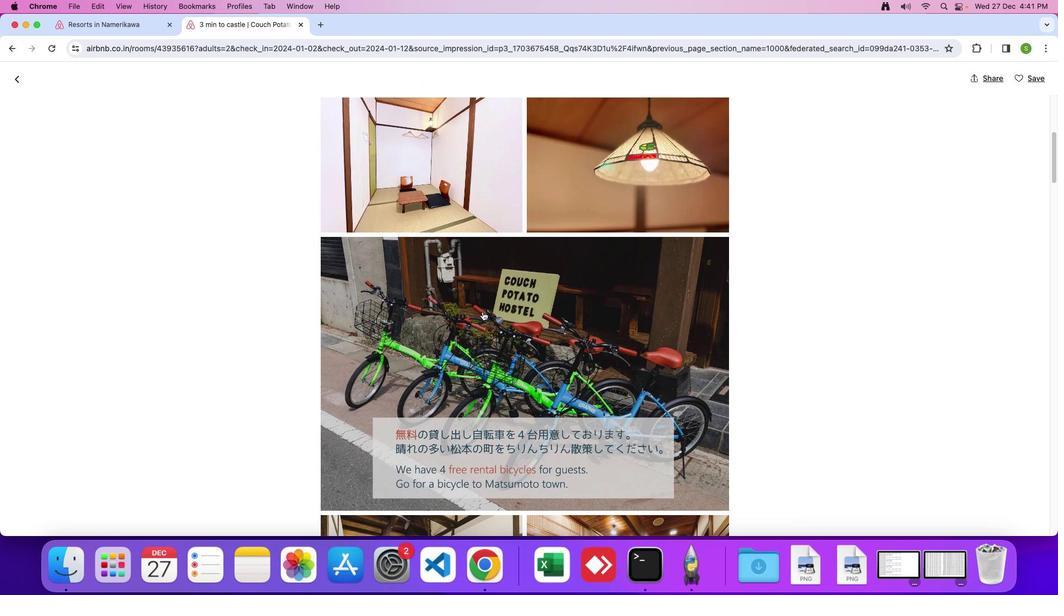 
Action: Mouse scrolled (483, 312) with delta (0, 0)
Screenshot: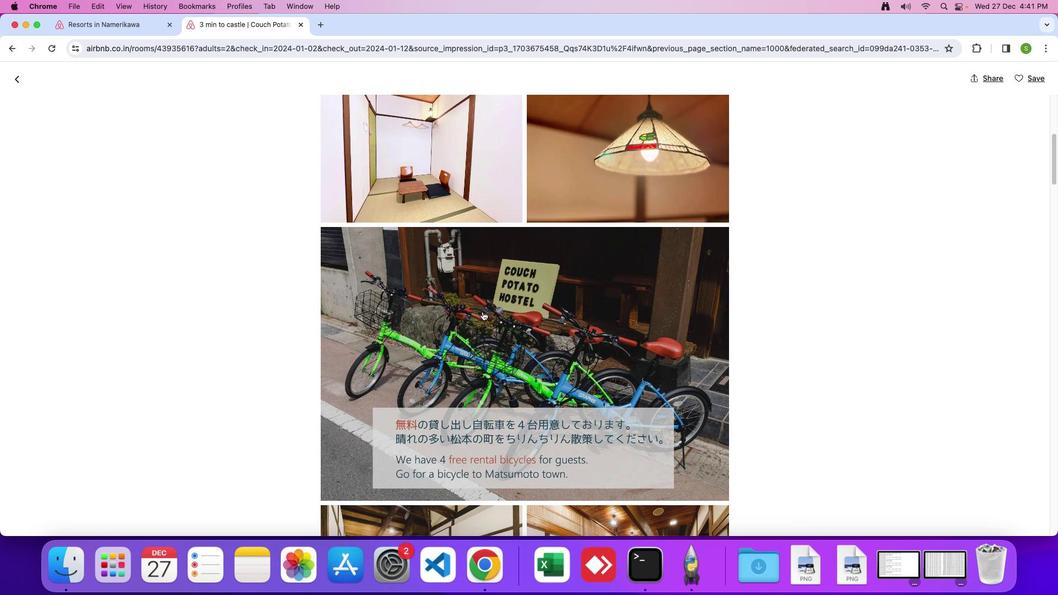 
Action: Mouse scrolled (483, 312) with delta (0, 0)
Screenshot: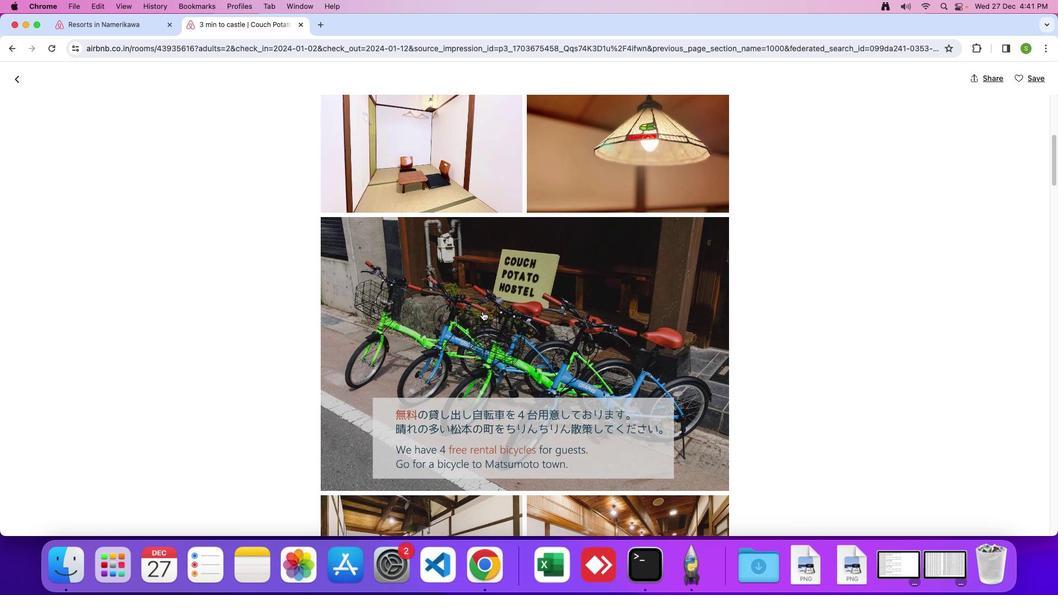 
Action: Mouse scrolled (483, 312) with delta (0, 0)
Screenshot: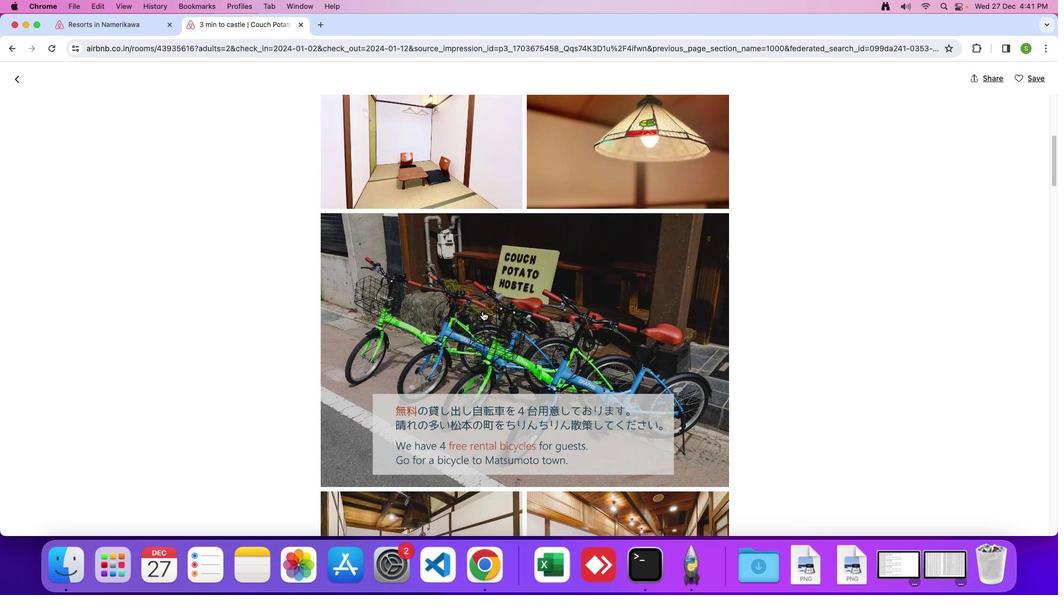 
Action: Mouse scrolled (483, 312) with delta (0, 0)
Screenshot: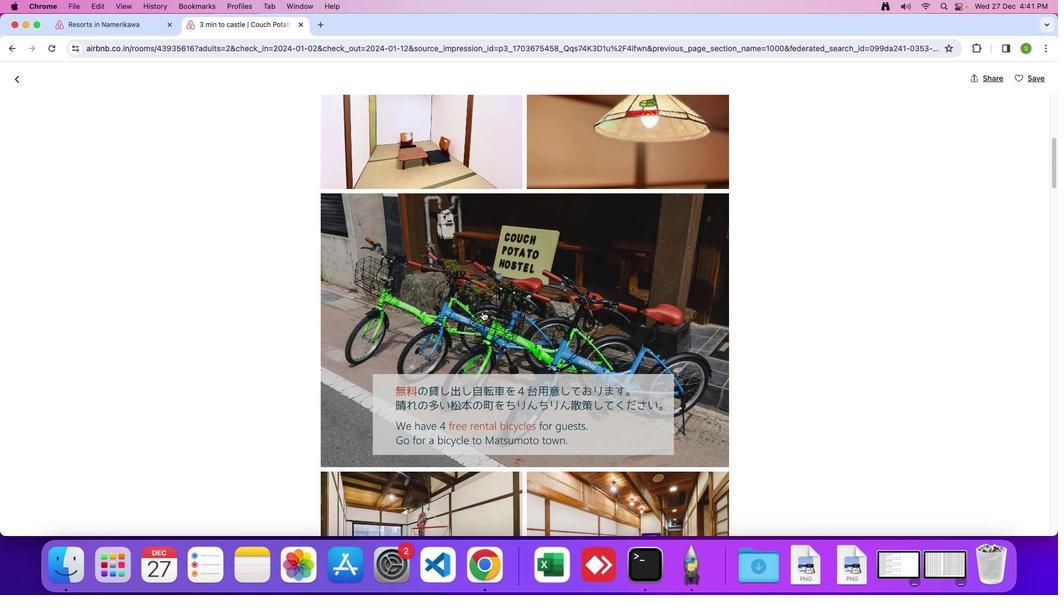
Action: Mouse scrolled (483, 312) with delta (0, 0)
Screenshot: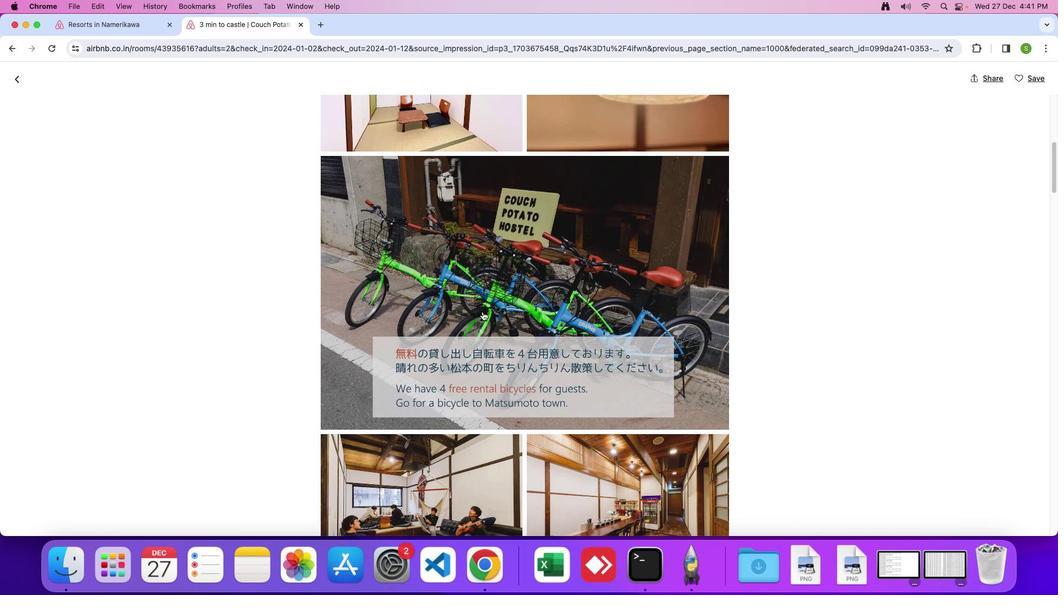 
Action: Mouse scrolled (483, 312) with delta (0, 0)
Screenshot: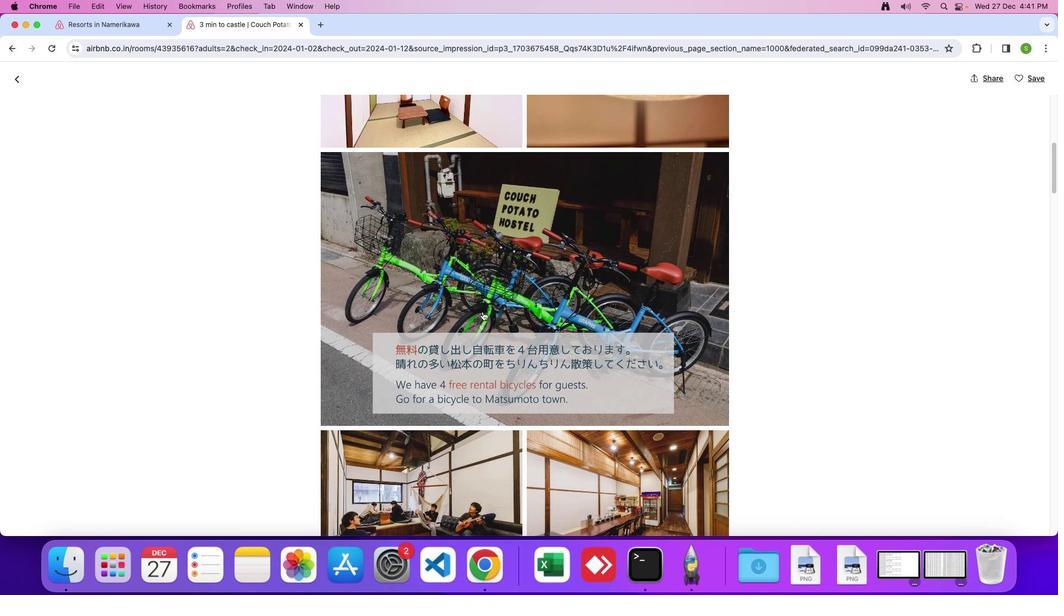 
Action: Mouse moved to (482, 312)
Screenshot: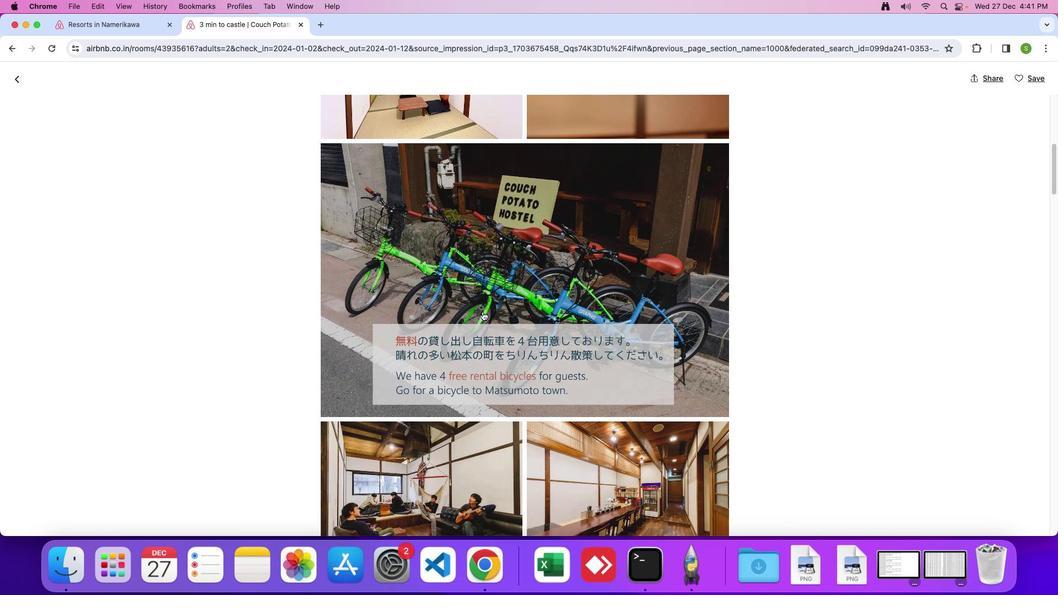 
Action: Mouse scrolled (482, 312) with delta (0, 0)
Screenshot: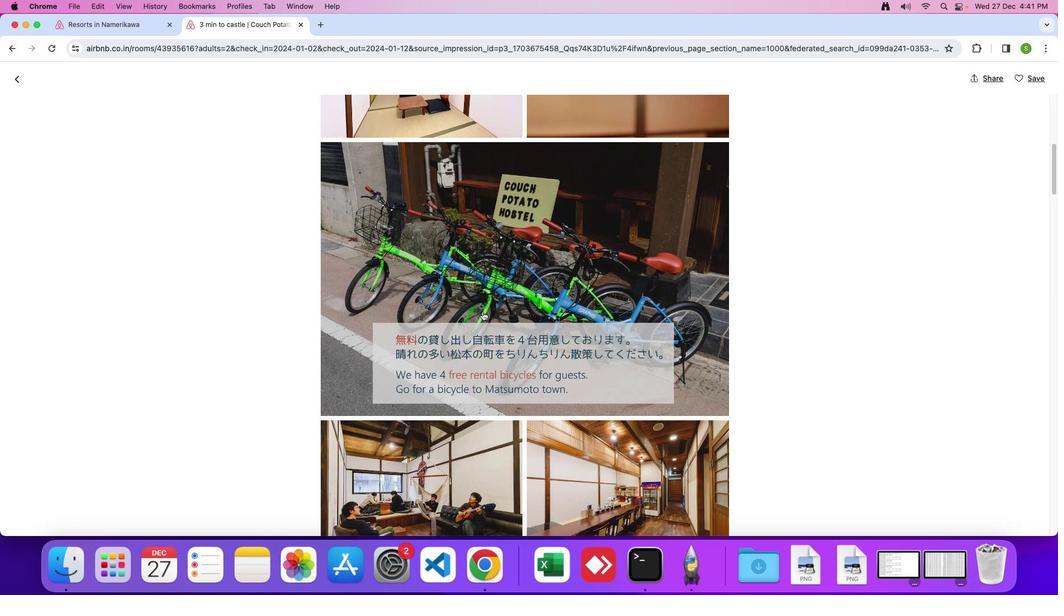 
Action: Mouse scrolled (482, 312) with delta (0, 0)
Screenshot: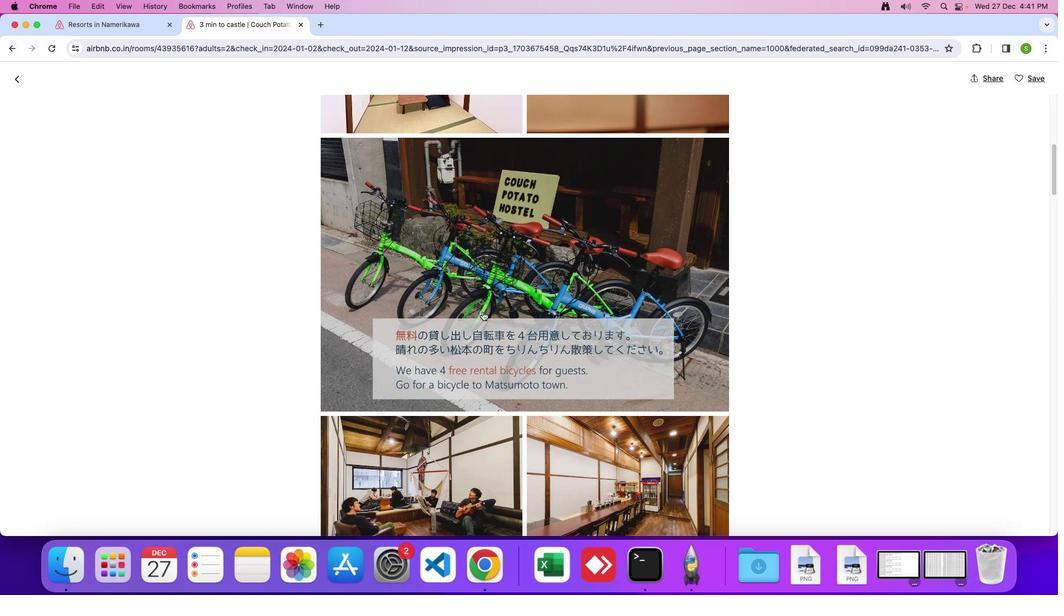 
Action: Mouse scrolled (482, 312) with delta (0, 0)
Screenshot: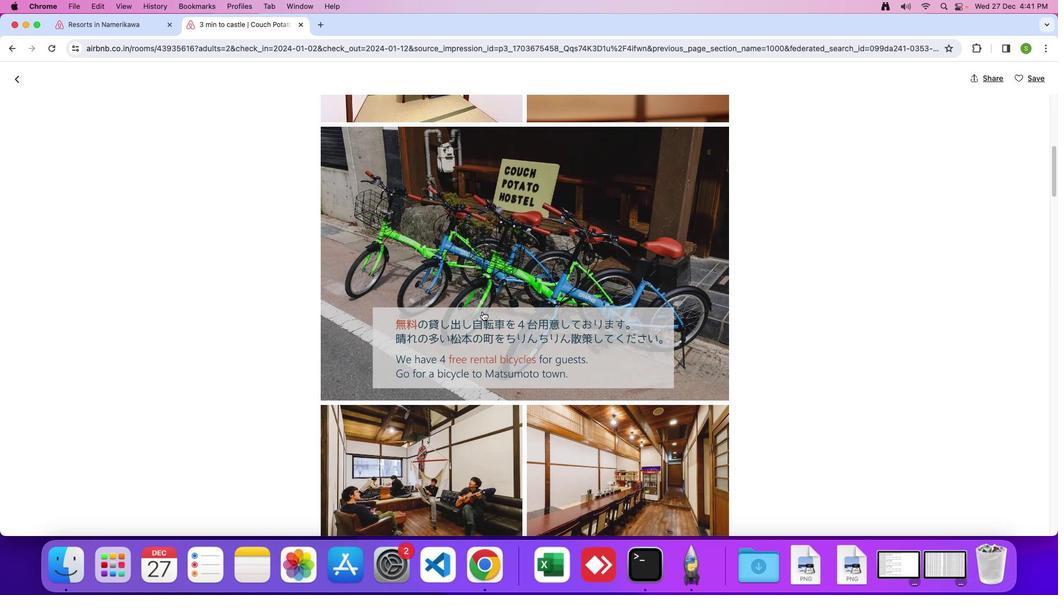 
Action: Mouse scrolled (482, 312) with delta (0, 0)
Screenshot: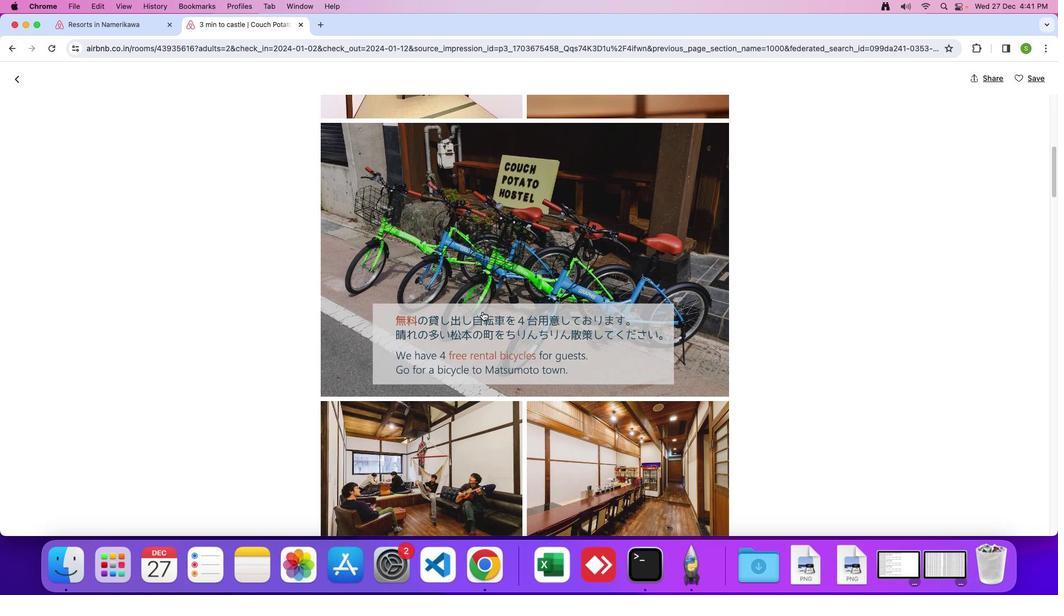 
Action: Mouse scrolled (482, 312) with delta (0, 0)
Screenshot: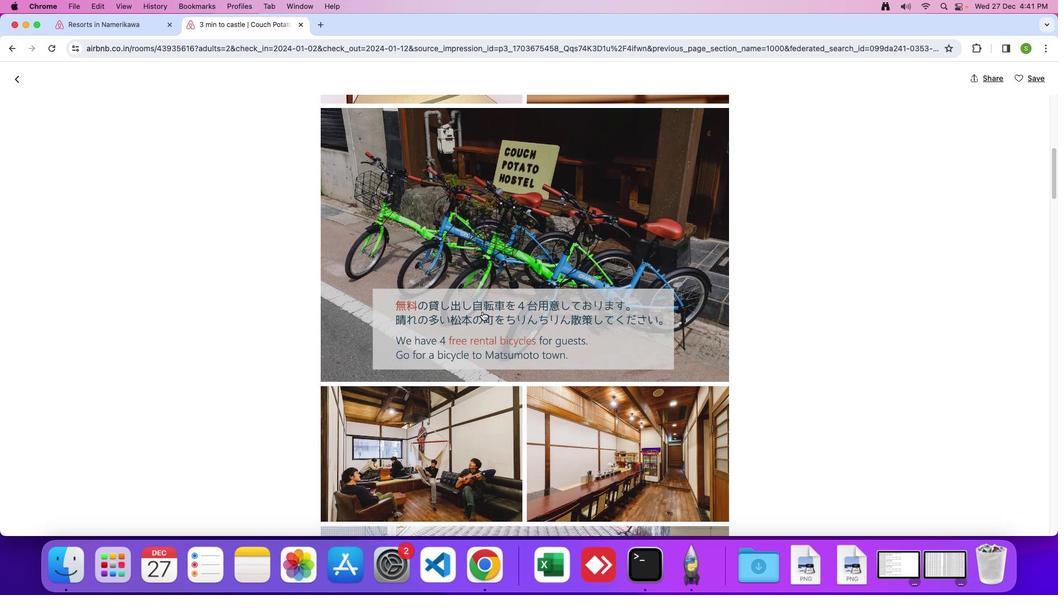 
Action: Mouse scrolled (482, 312) with delta (0, 0)
Screenshot: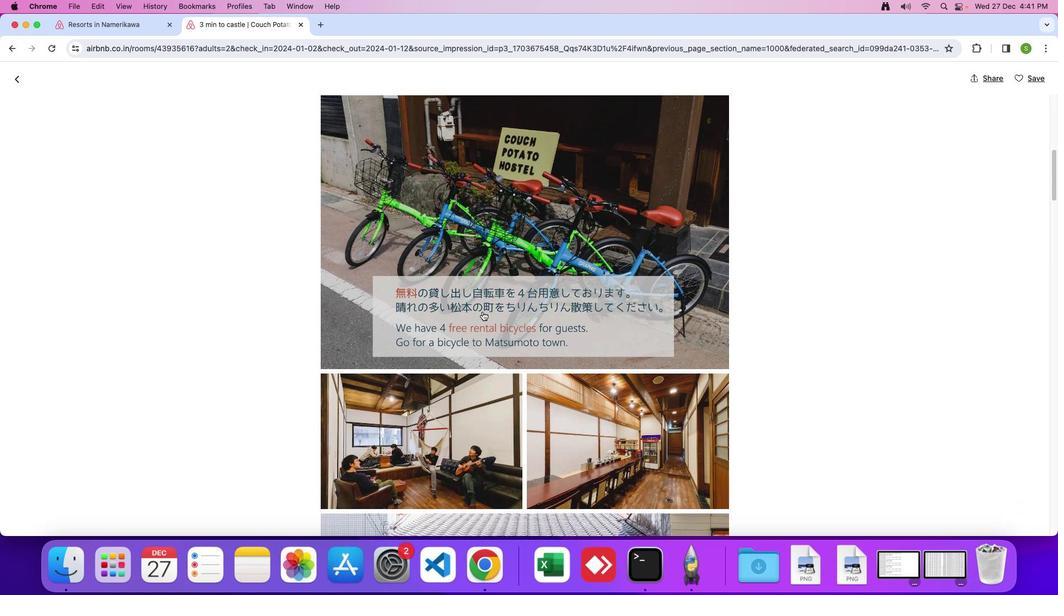 
Action: Mouse scrolled (482, 312) with delta (0, 0)
Screenshot: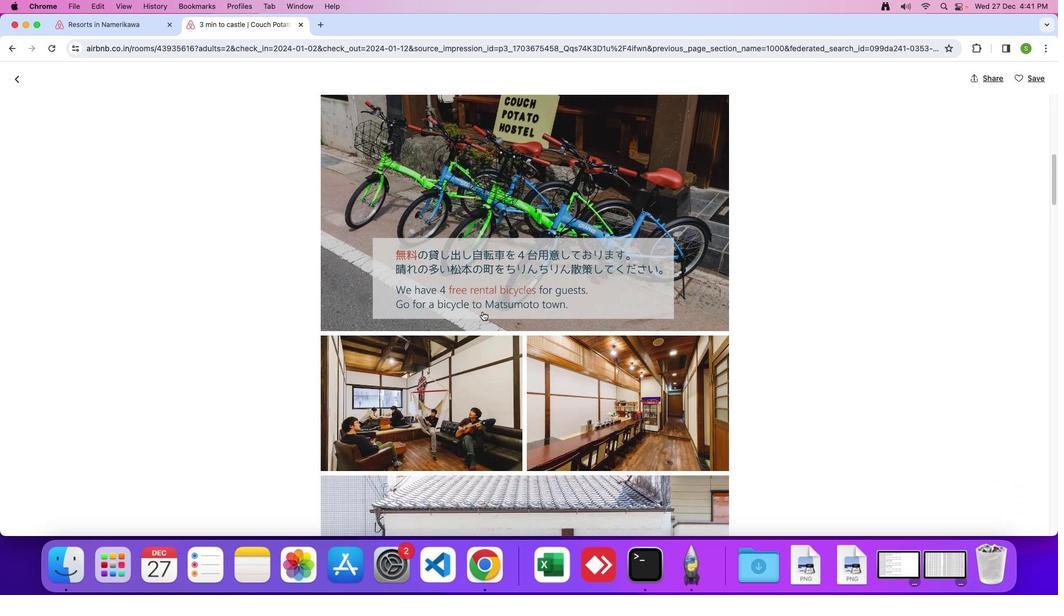 
Action: Mouse scrolled (482, 312) with delta (0, 0)
Screenshot: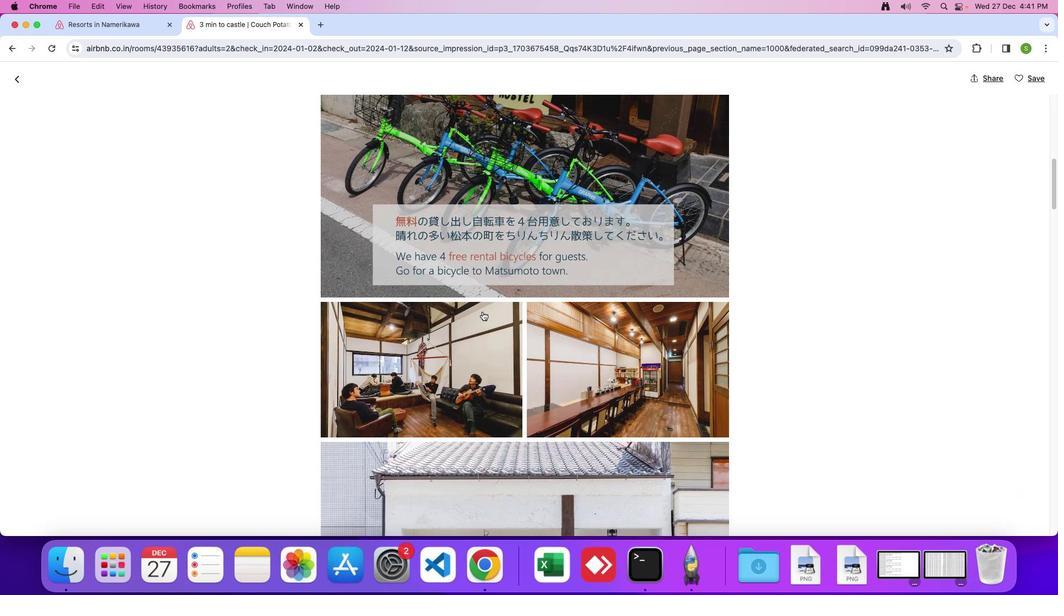 
Action: Mouse scrolled (482, 312) with delta (0, 0)
Screenshot: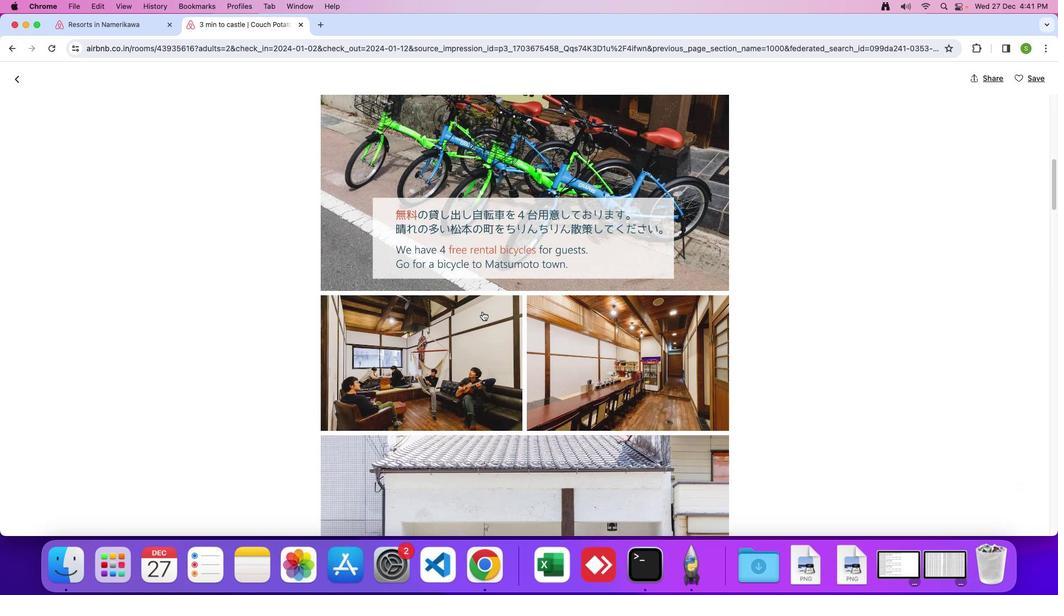 
Action: Mouse scrolled (482, 312) with delta (0, 0)
Screenshot: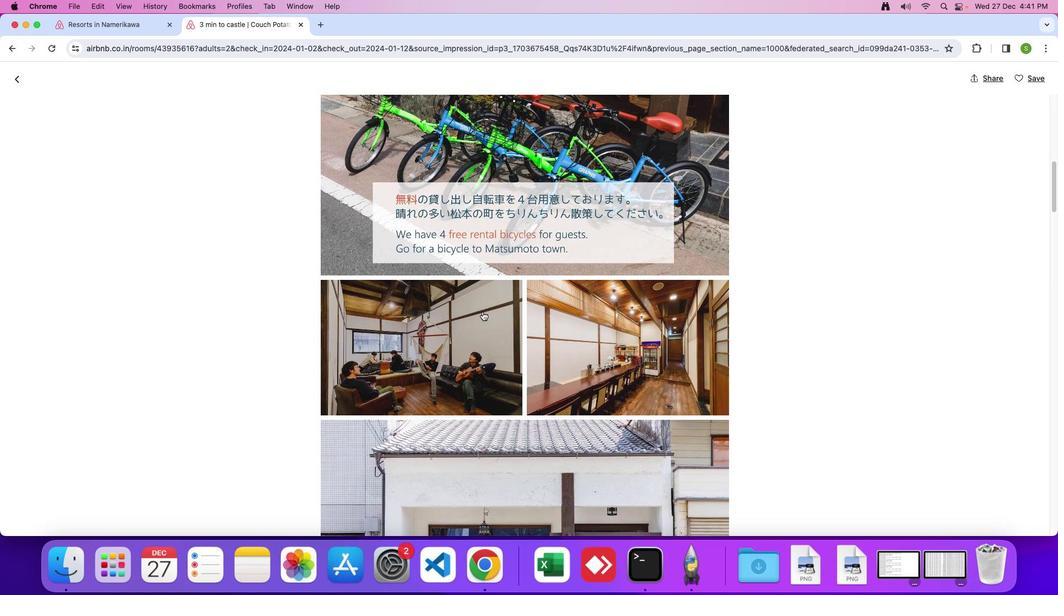 
Action: Mouse scrolled (482, 312) with delta (0, 0)
Screenshot: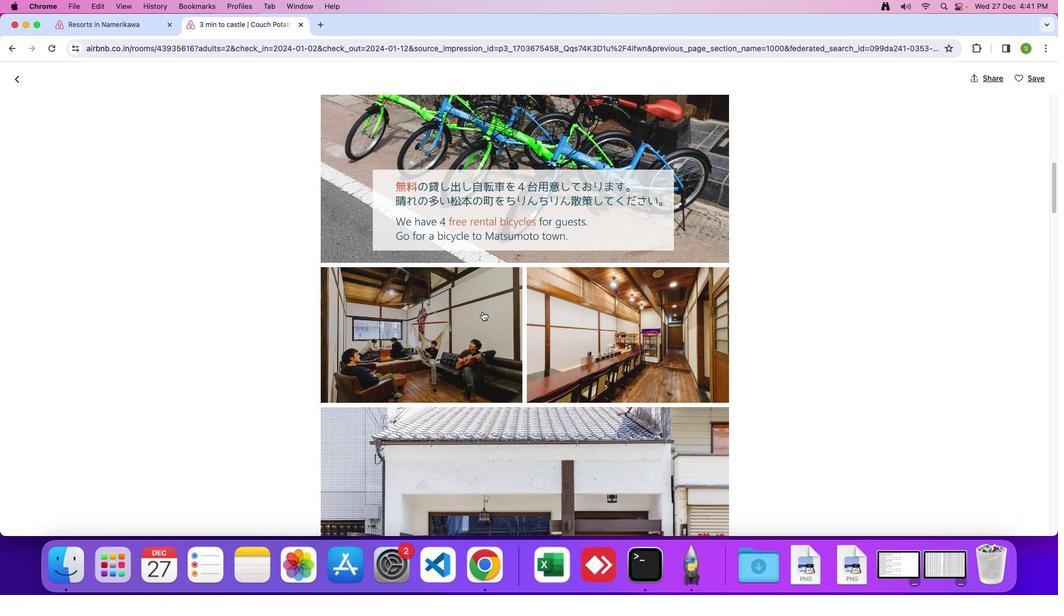 
Action: Mouse scrolled (482, 312) with delta (0, 0)
Screenshot: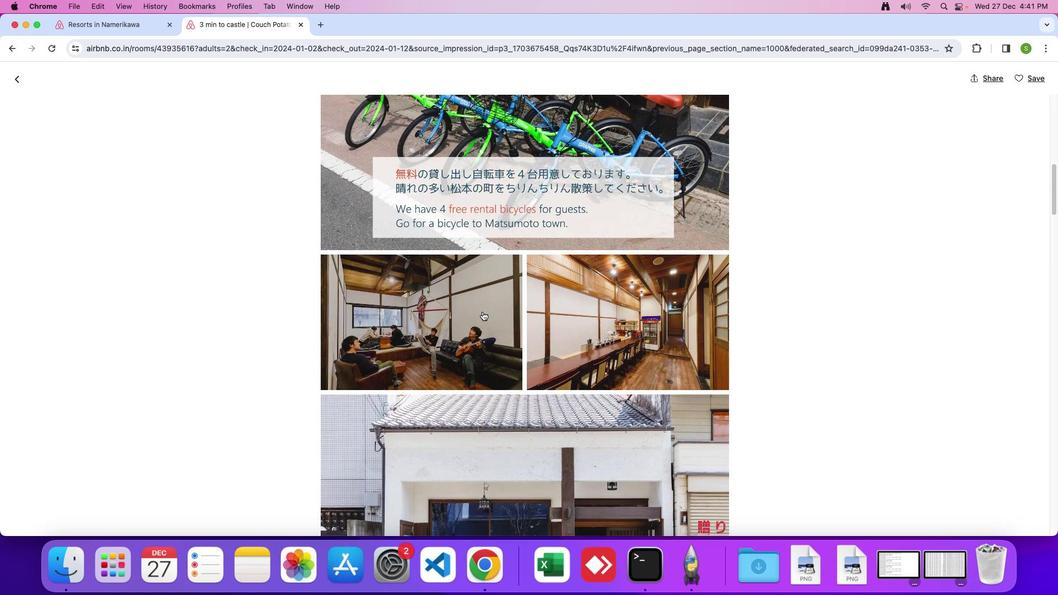 
Action: Mouse moved to (481, 311)
Screenshot: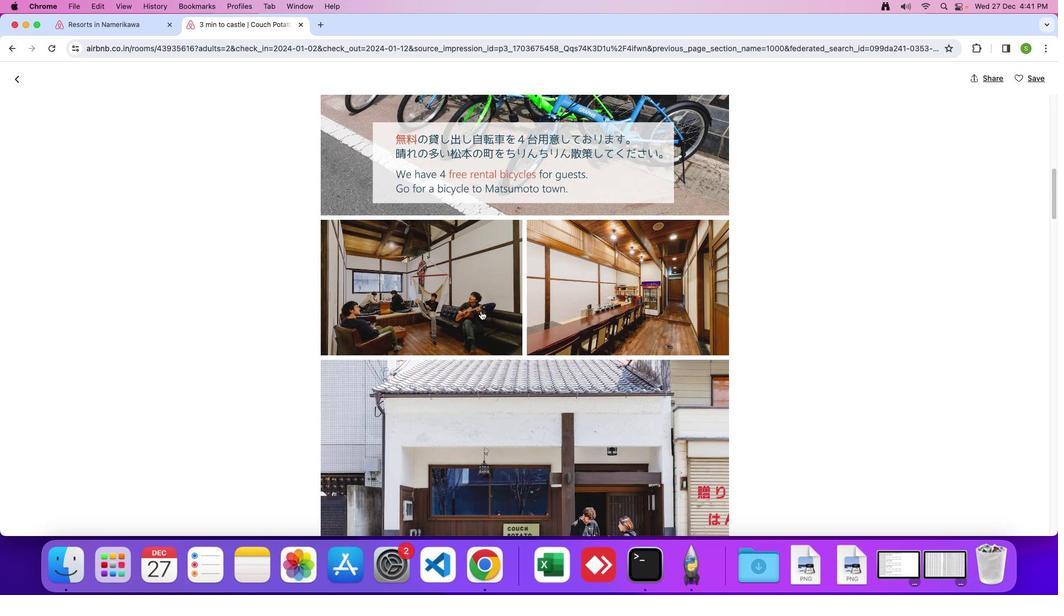 
Action: Mouse scrolled (481, 311) with delta (0, 0)
Screenshot: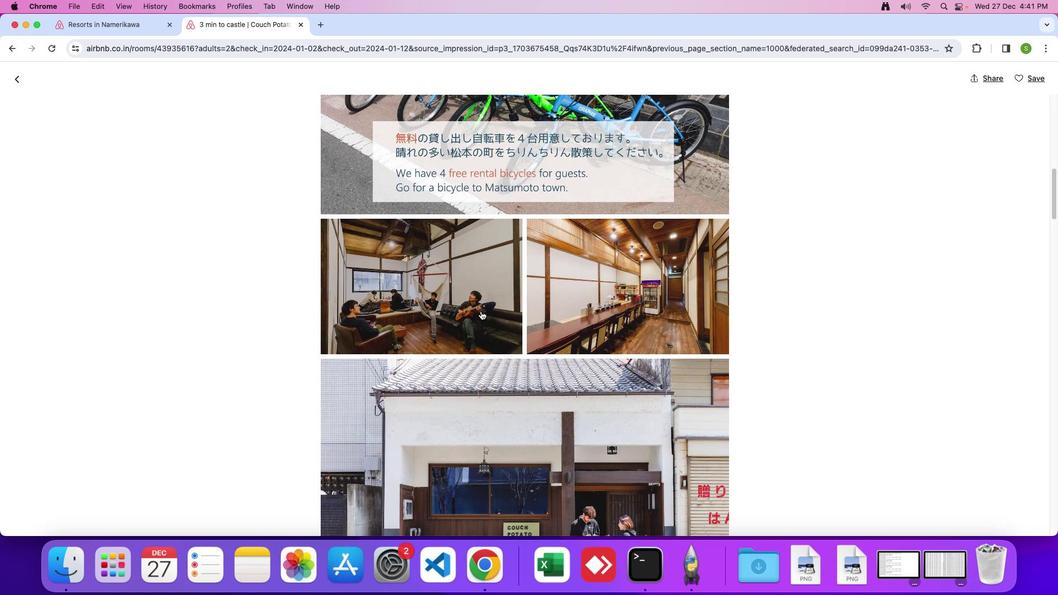 
Action: Mouse moved to (480, 311)
Screenshot: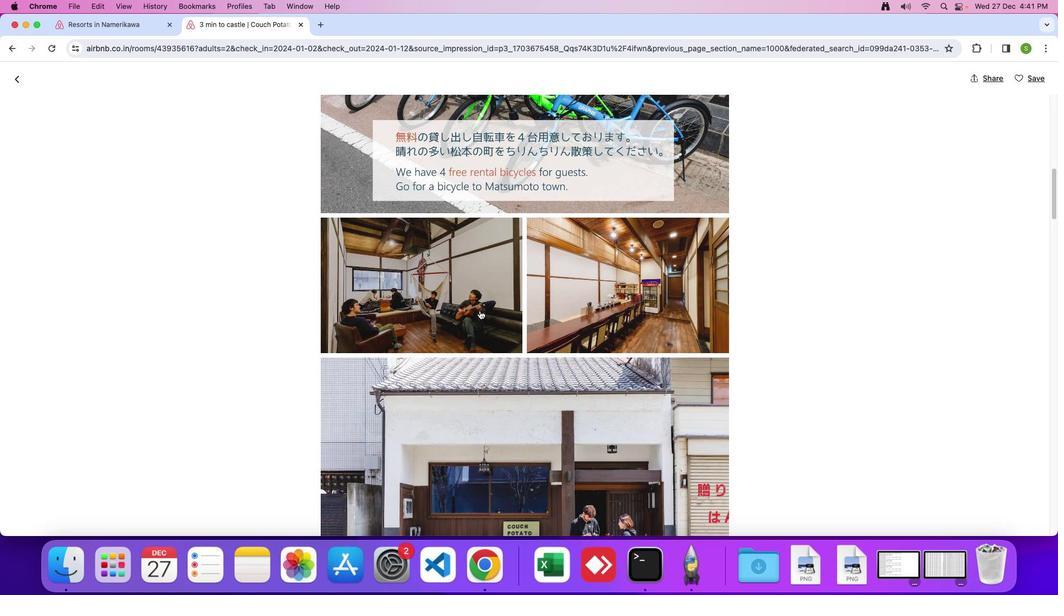 
Action: Mouse scrolled (480, 311) with delta (0, 0)
Screenshot: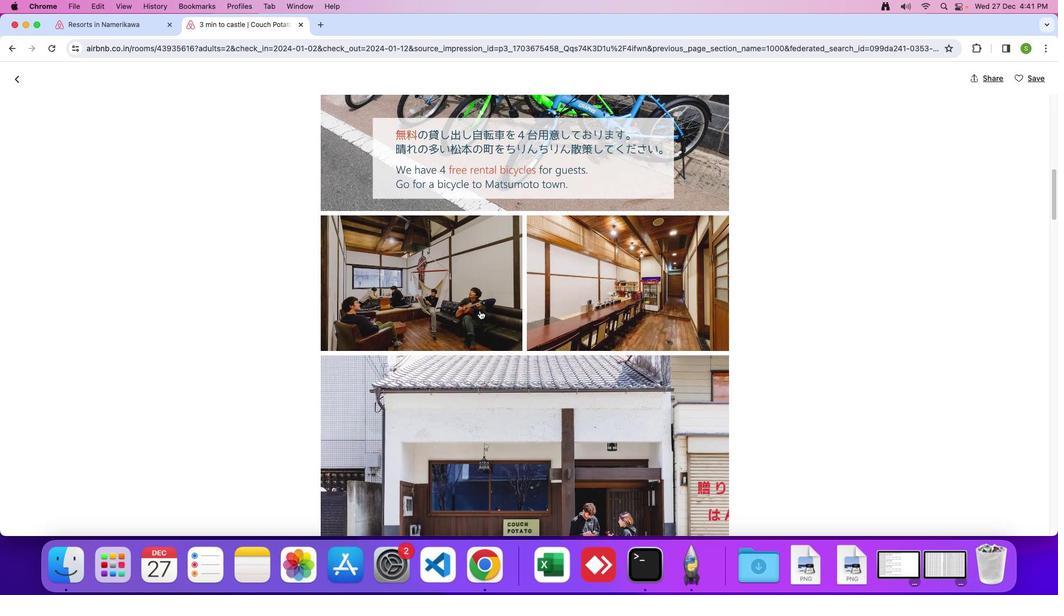 
Action: Mouse moved to (480, 311)
Screenshot: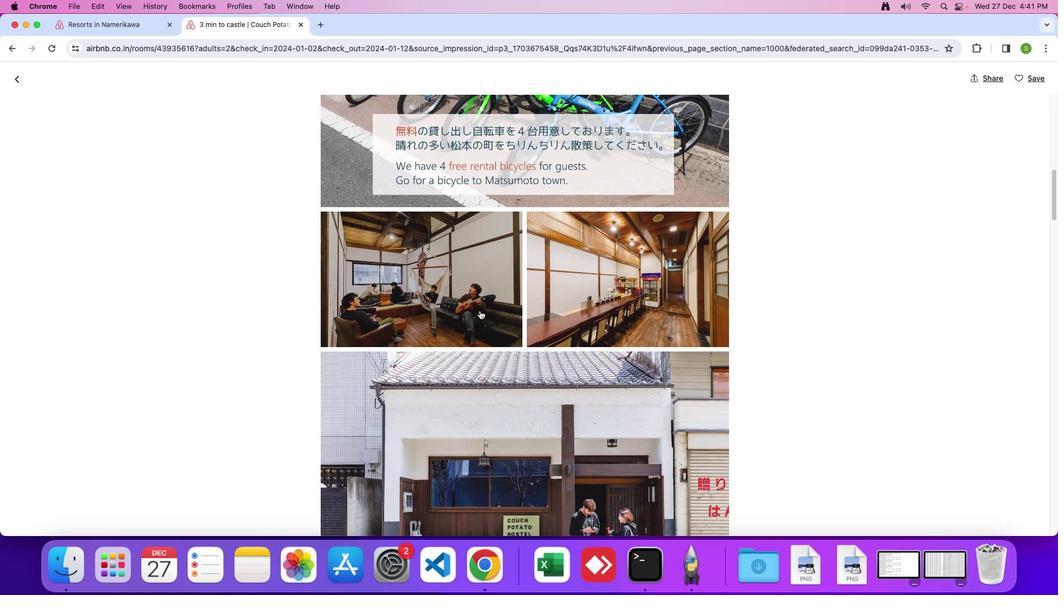 
Action: Mouse scrolled (480, 311) with delta (0, 0)
Screenshot: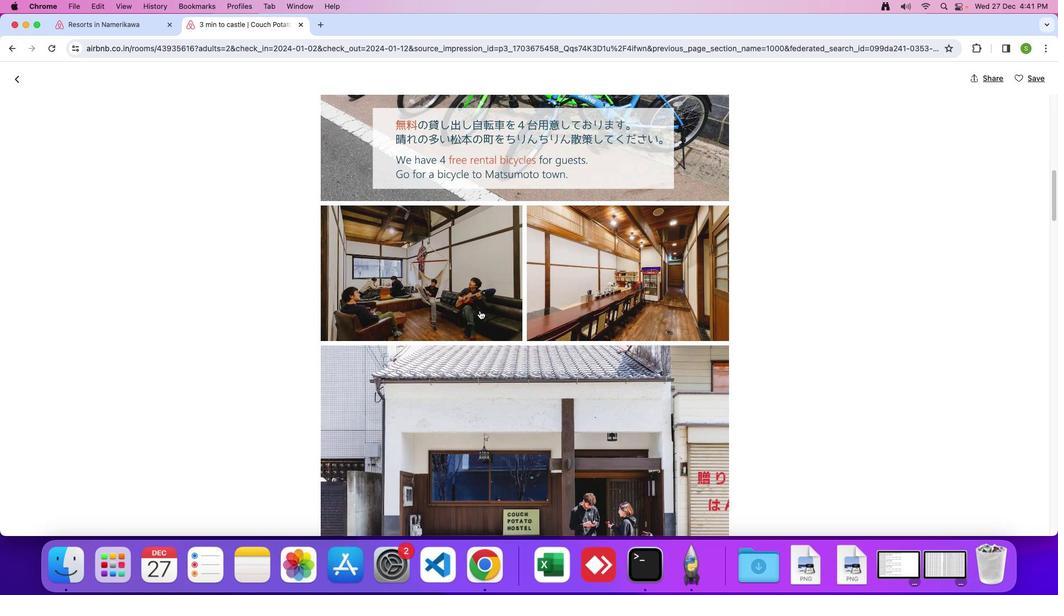 
Action: Mouse scrolled (480, 311) with delta (0, 0)
Screenshot: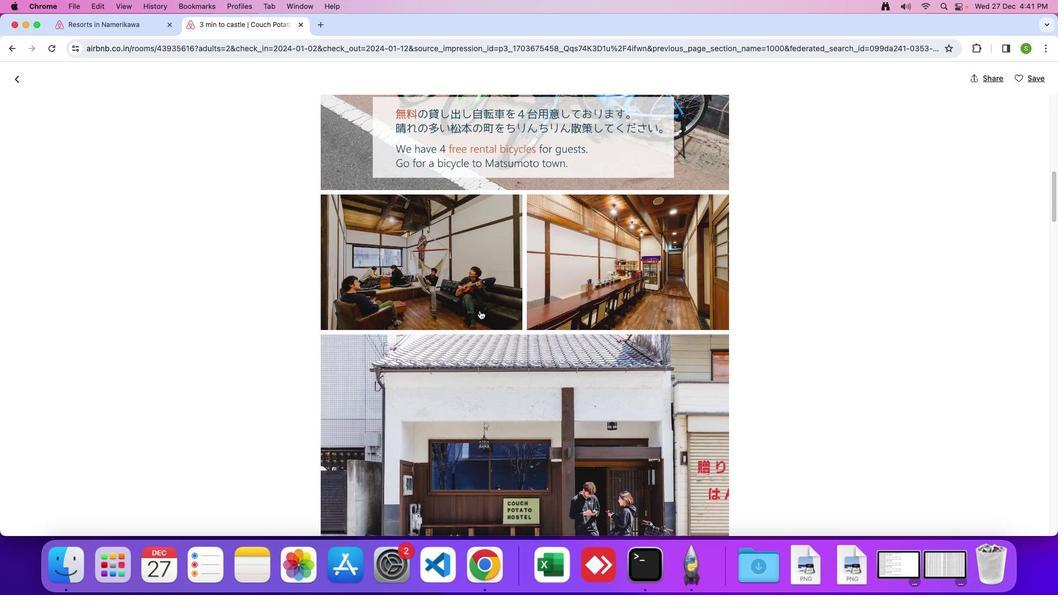
Action: Mouse scrolled (480, 311) with delta (0, 0)
Screenshot: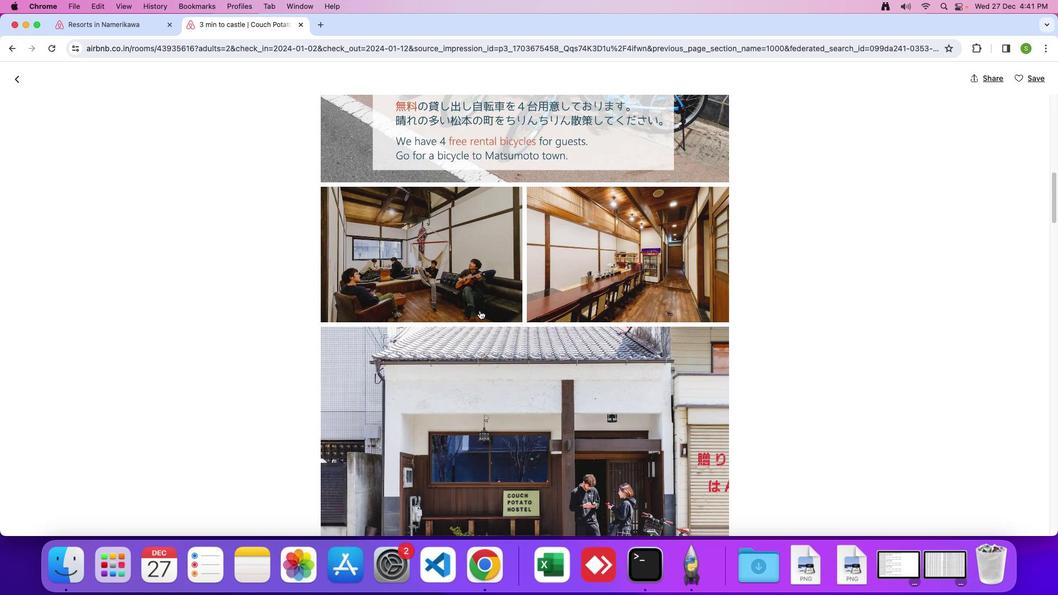 
Action: Mouse scrolled (480, 311) with delta (0, 0)
Screenshot: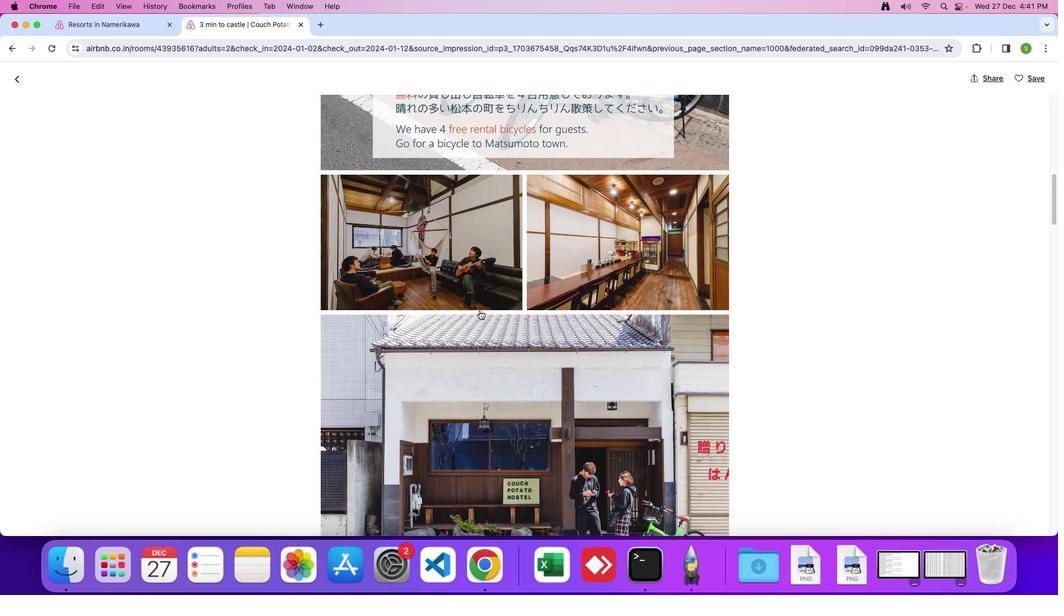 
Action: Mouse scrolled (480, 311) with delta (0, 0)
Screenshot: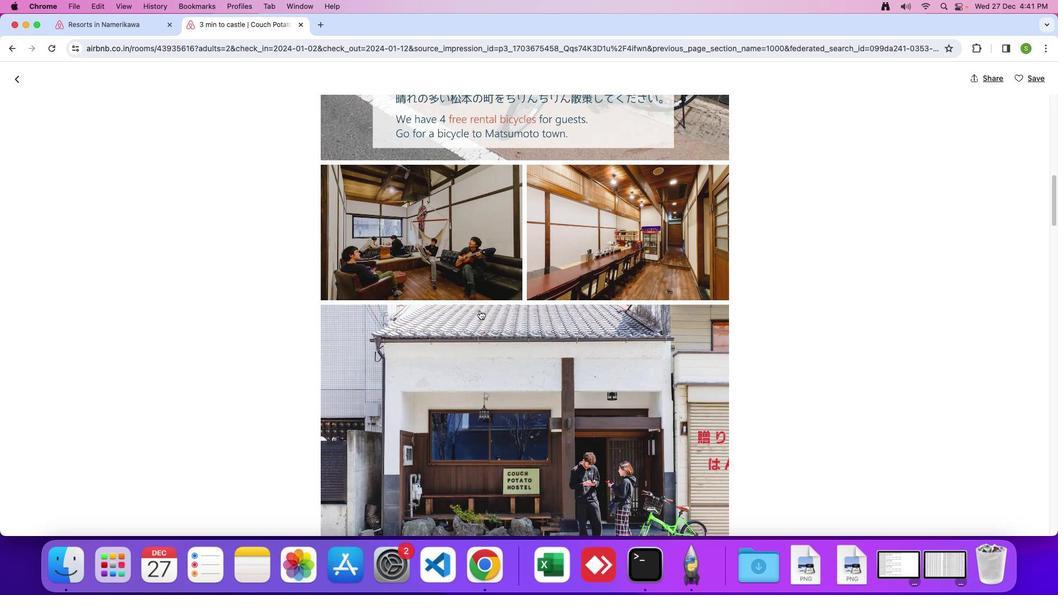 
Action: Mouse scrolled (480, 311) with delta (0, 0)
Screenshot: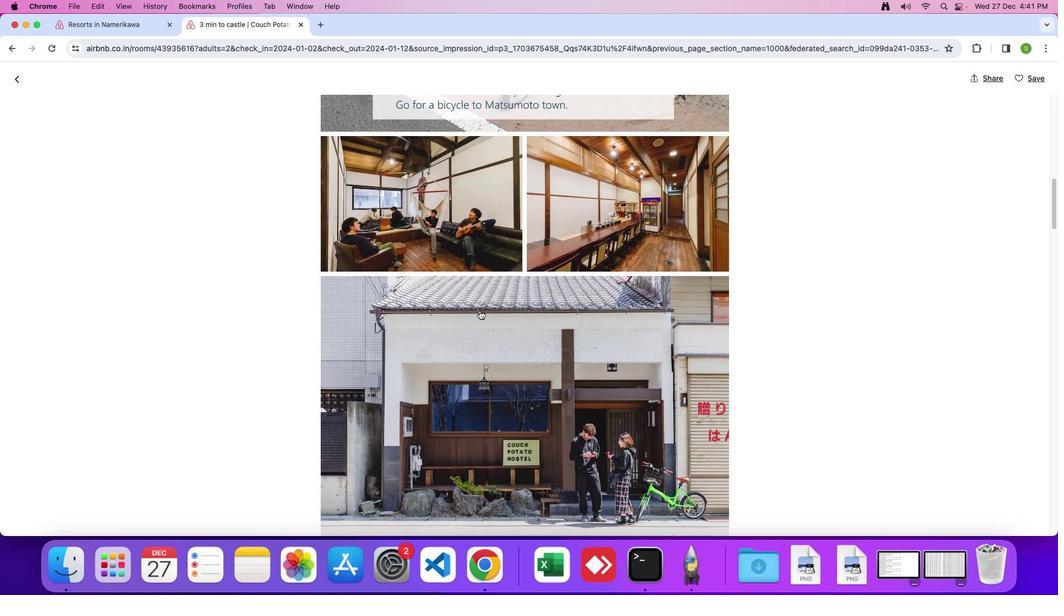 
Action: Mouse scrolled (480, 311) with delta (0, 0)
Screenshot: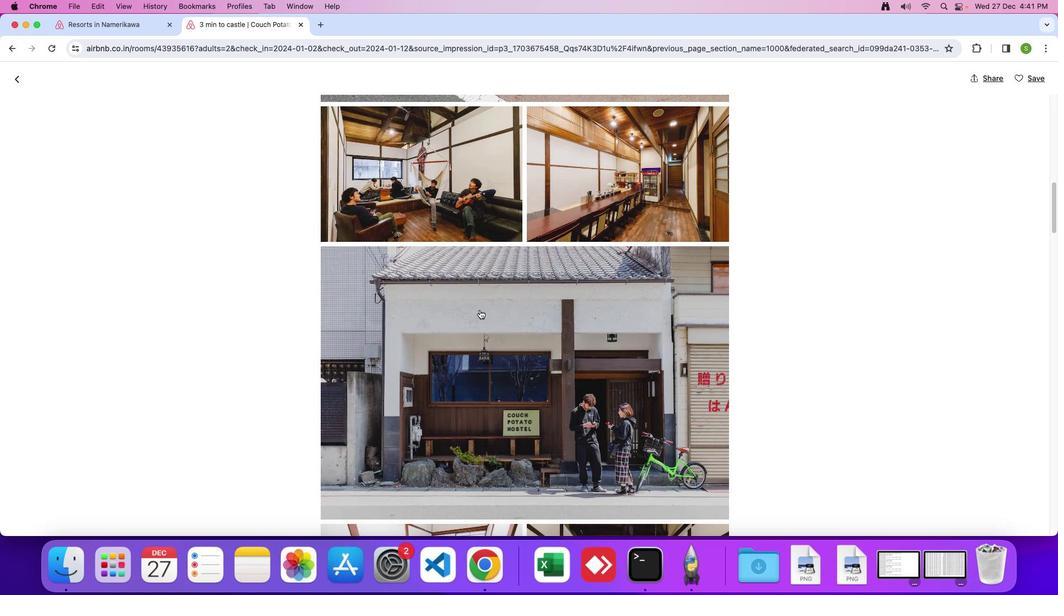 
Action: Mouse moved to (480, 310)
Screenshot: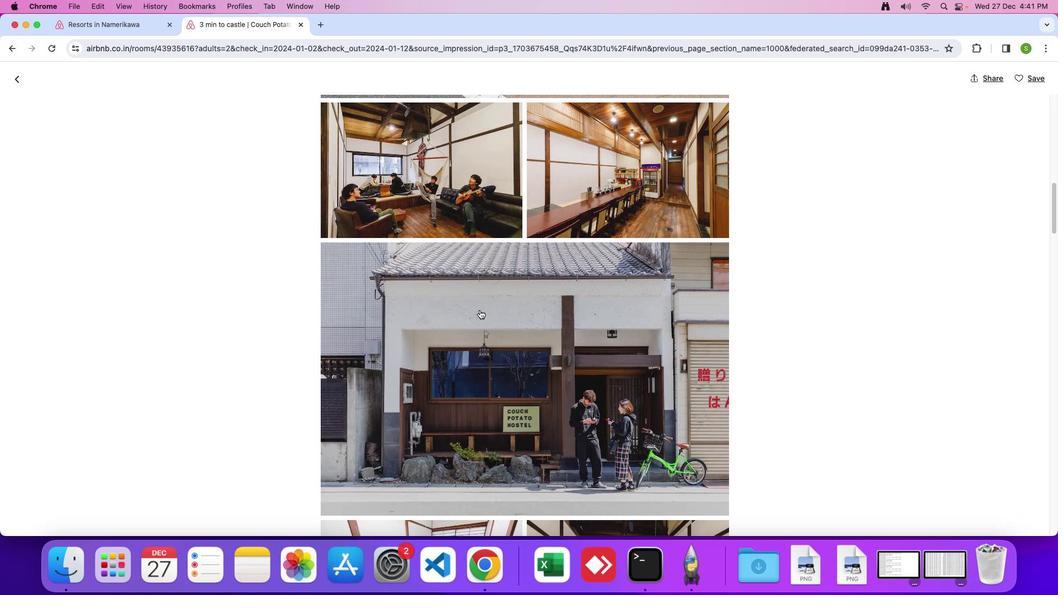 
Action: Mouse scrolled (480, 310) with delta (0, 0)
Screenshot: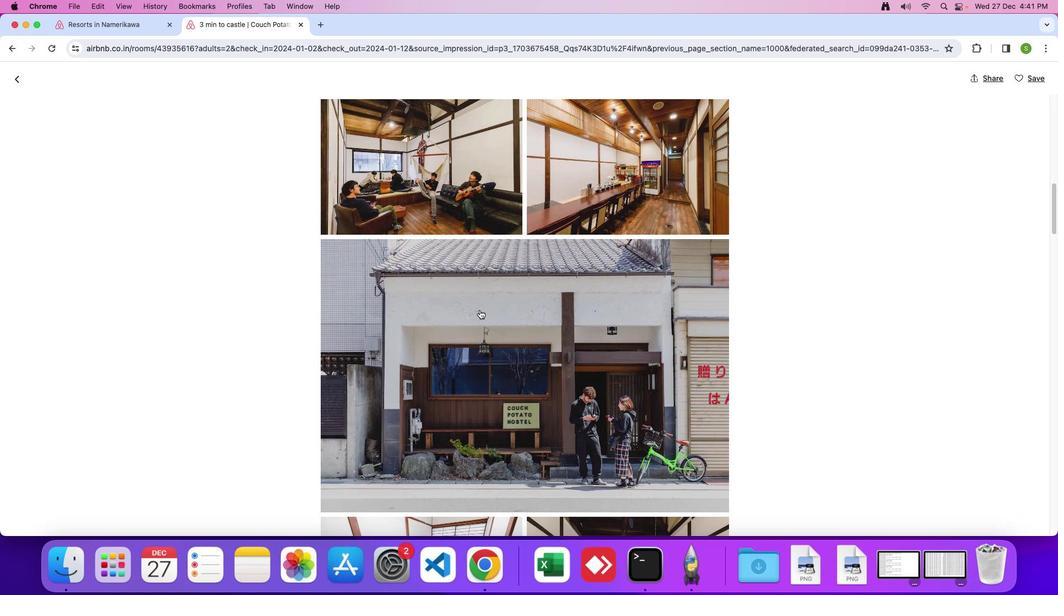 
Action: Mouse moved to (480, 310)
Screenshot: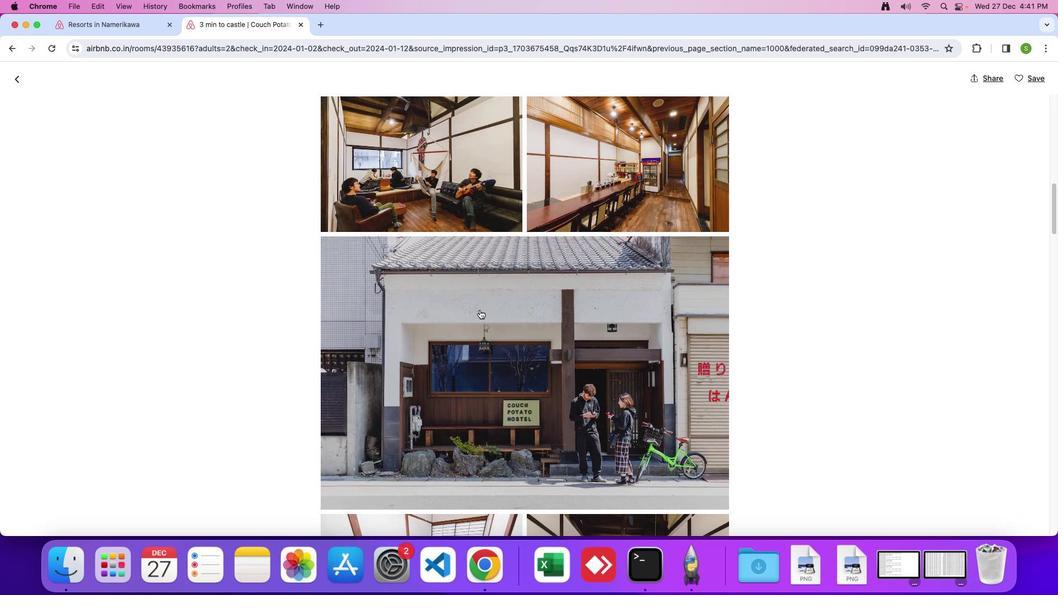 
Action: Mouse scrolled (480, 310) with delta (0, 0)
Screenshot: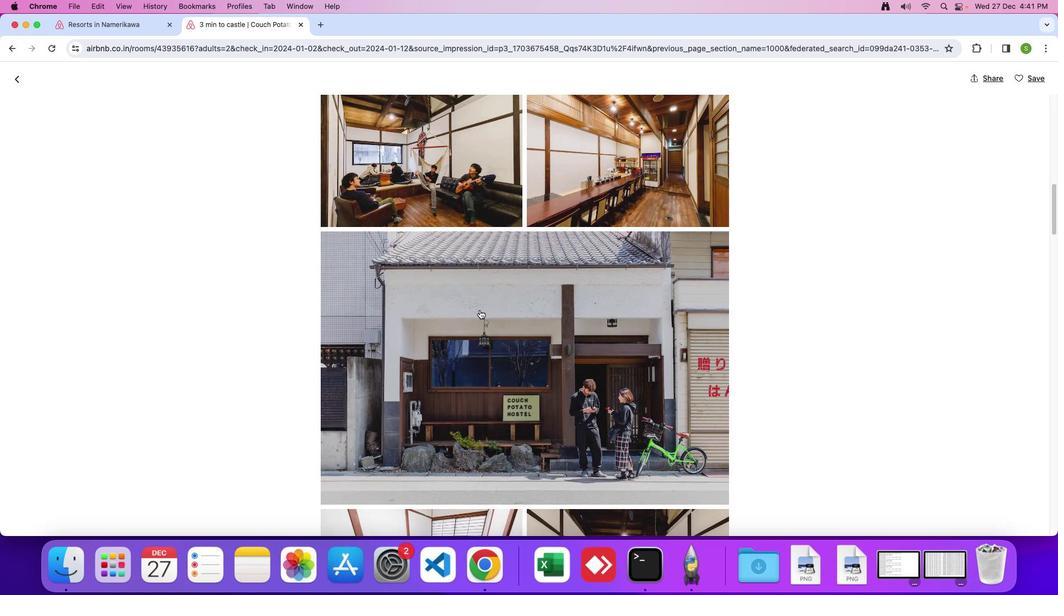 
Action: Mouse scrolled (480, 310) with delta (0, 0)
Screenshot: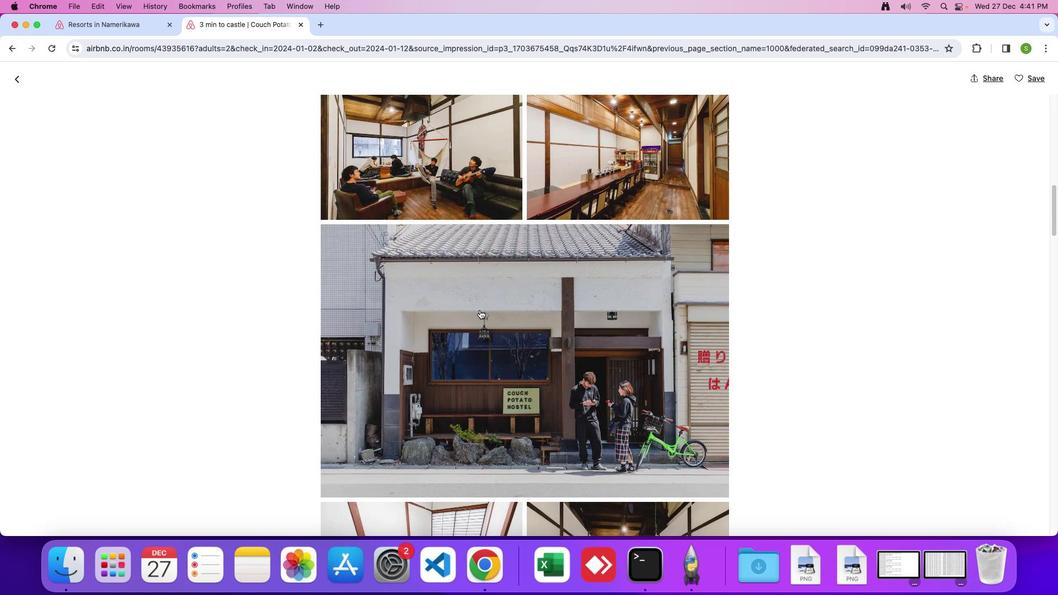 
Action: Mouse scrolled (480, 310) with delta (0, 0)
Screenshot: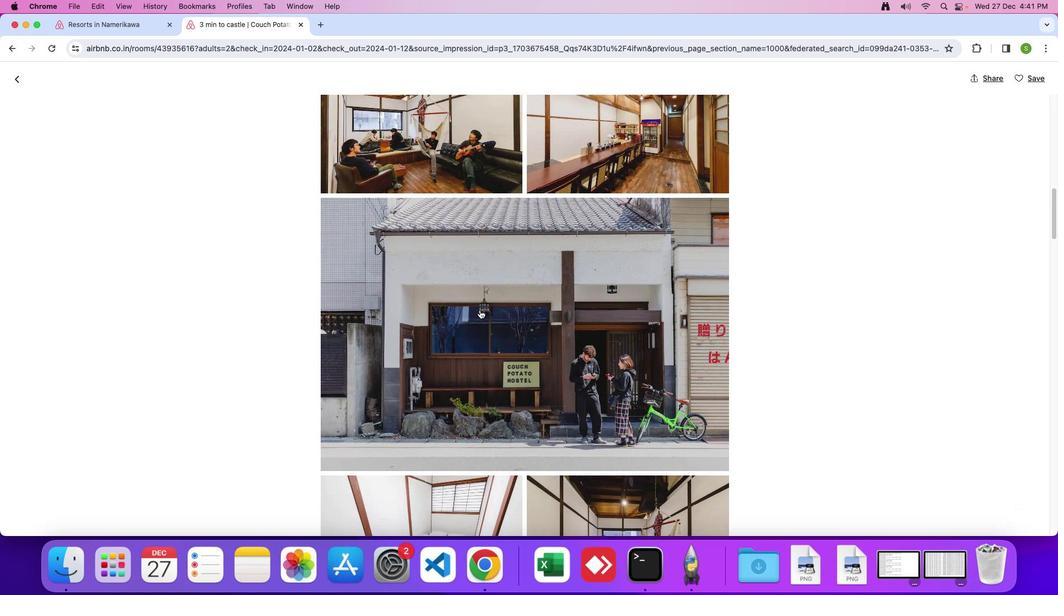 
Action: Mouse scrolled (480, 310) with delta (0, 0)
Screenshot: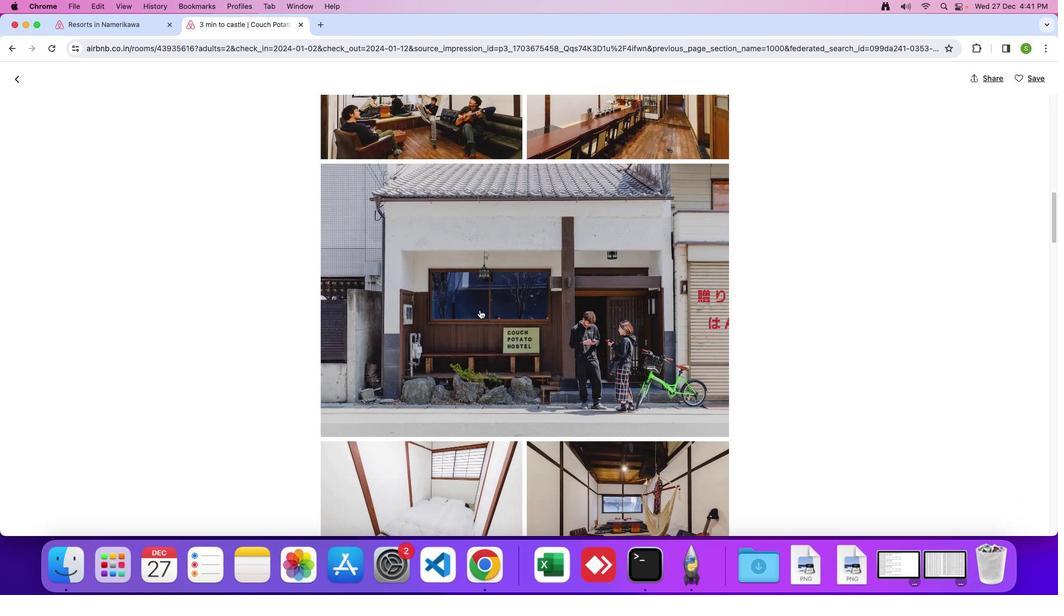 
Action: Mouse scrolled (480, 310) with delta (0, 0)
Screenshot: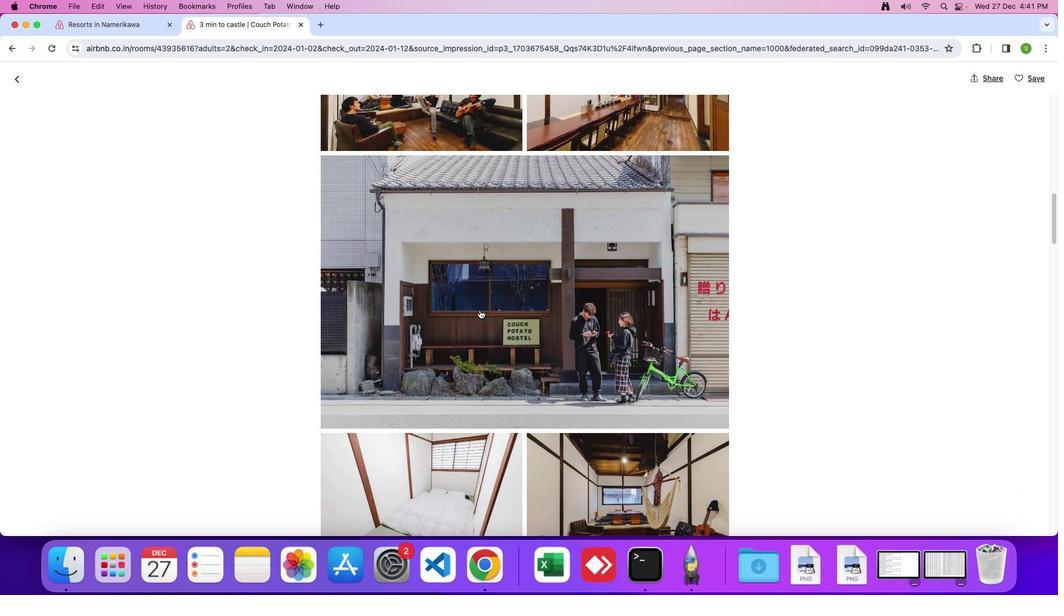 
Action: Mouse scrolled (480, 310) with delta (0, 0)
Screenshot: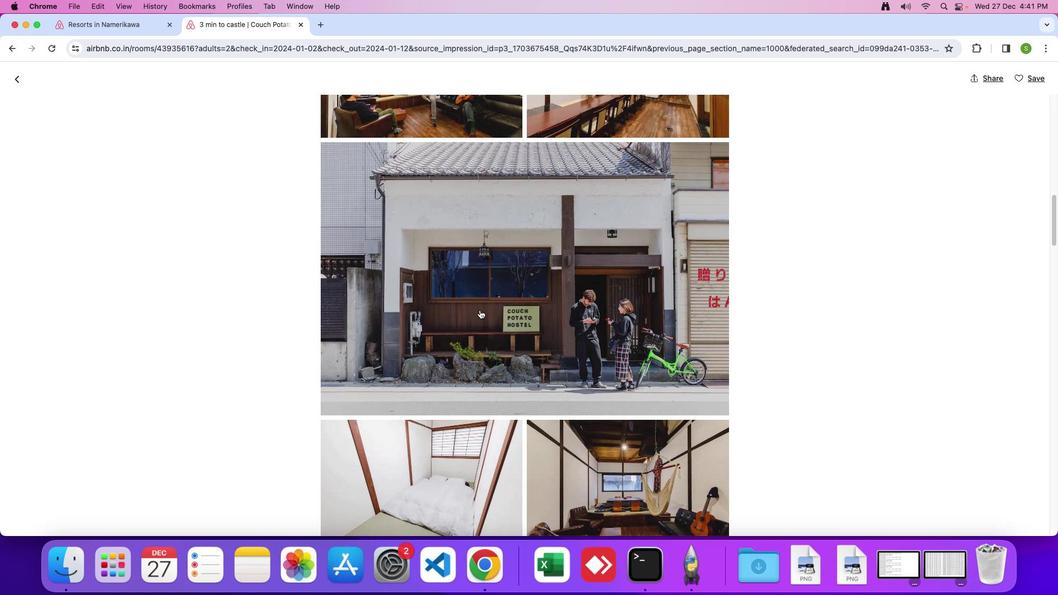 
Action: Mouse scrolled (480, 310) with delta (0, 0)
Screenshot: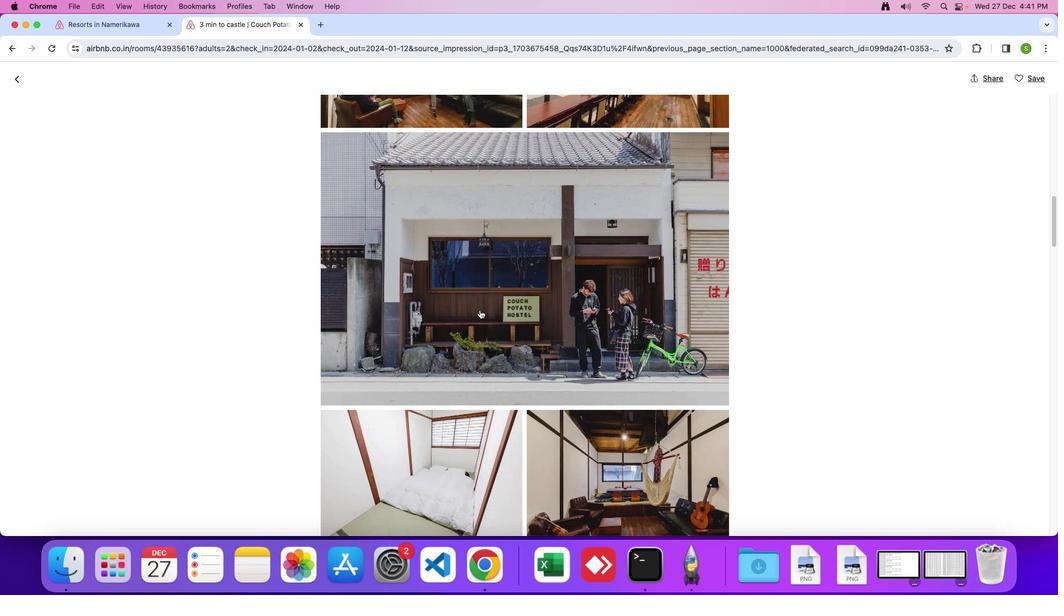 
Action: Mouse scrolled (480, 310) with delta (0, 0)
Screenshot: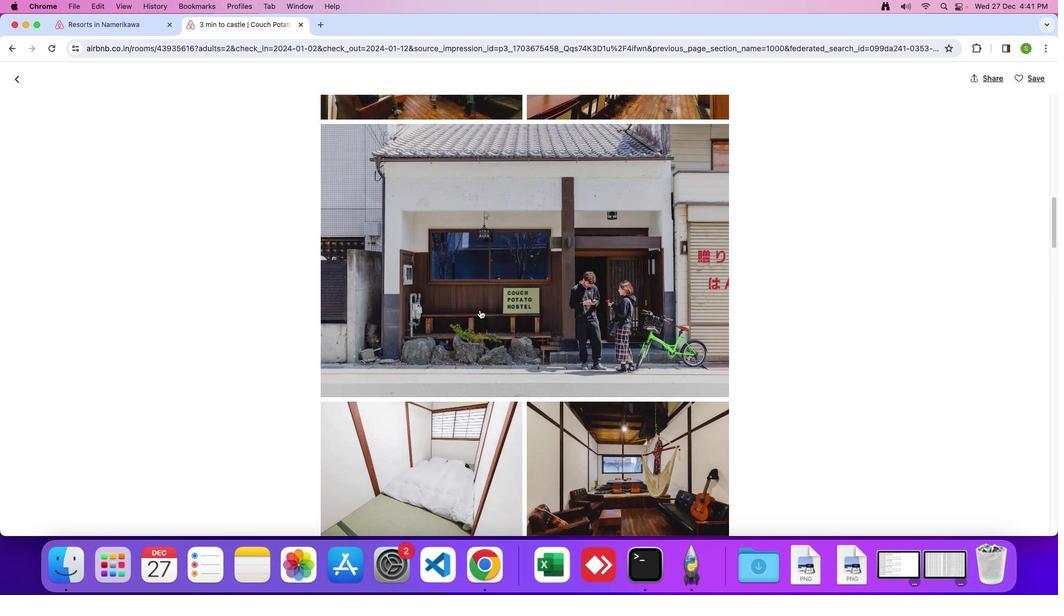 
Action: Mouse scrolled (480, 310) with delta (0, 0)
Screenshot: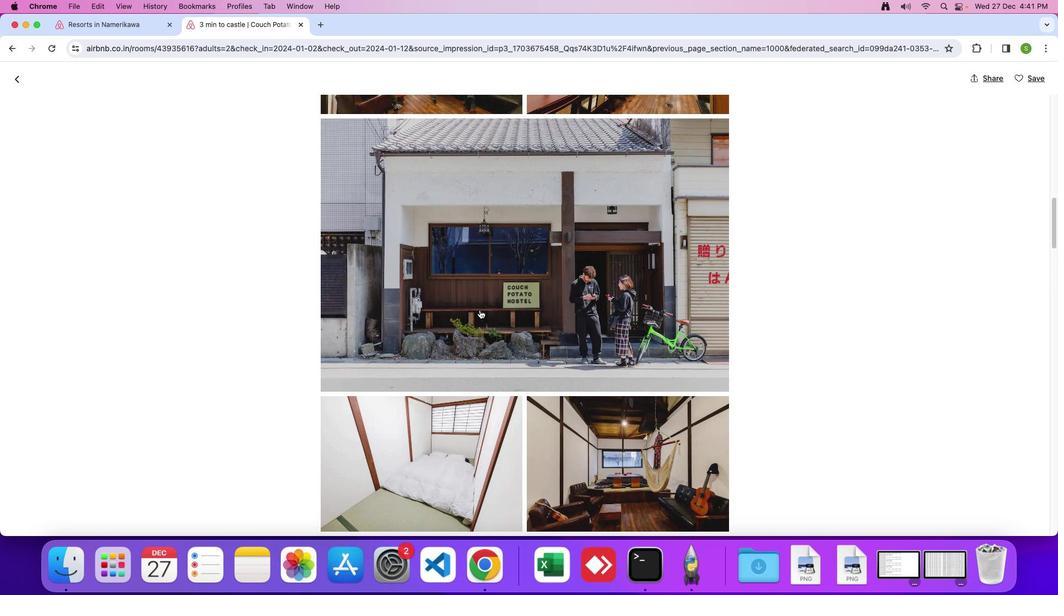 
Action: Mouse scrolled (480, 310) with delta (0, 0)
Screenshot: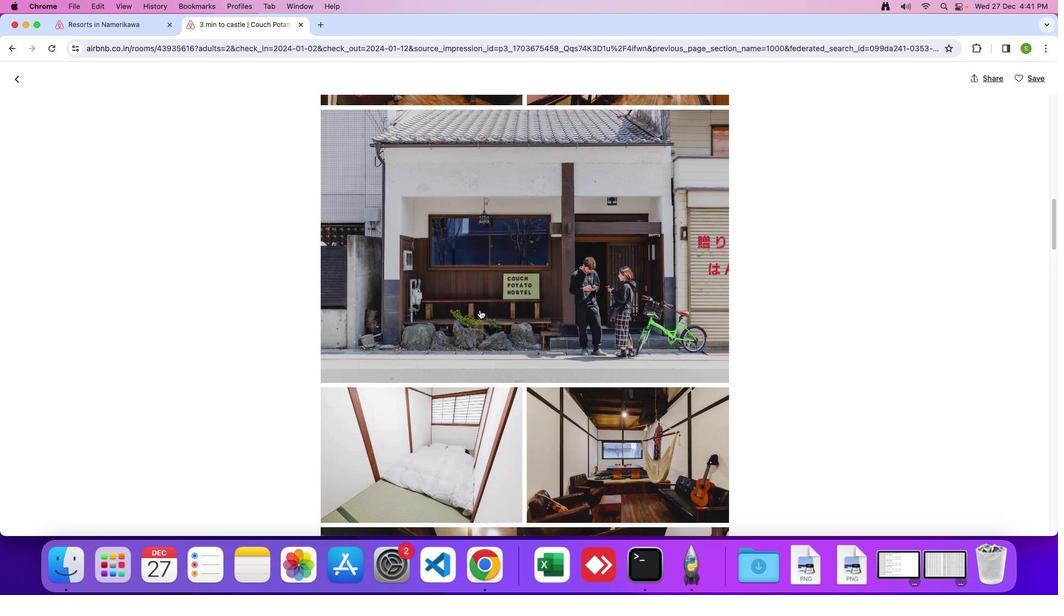 
Action: Mouse scrolled (480, 310) with delta (0, 0)
Screenshot: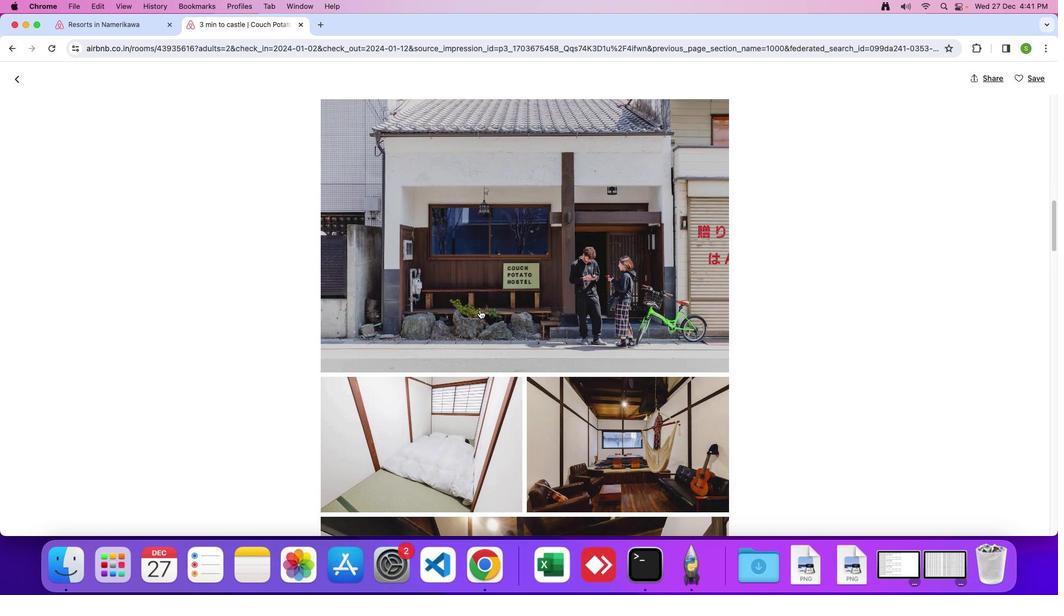 
Action: Mouse scrolled (480, 310) with delta (0, 0)
Screenshot: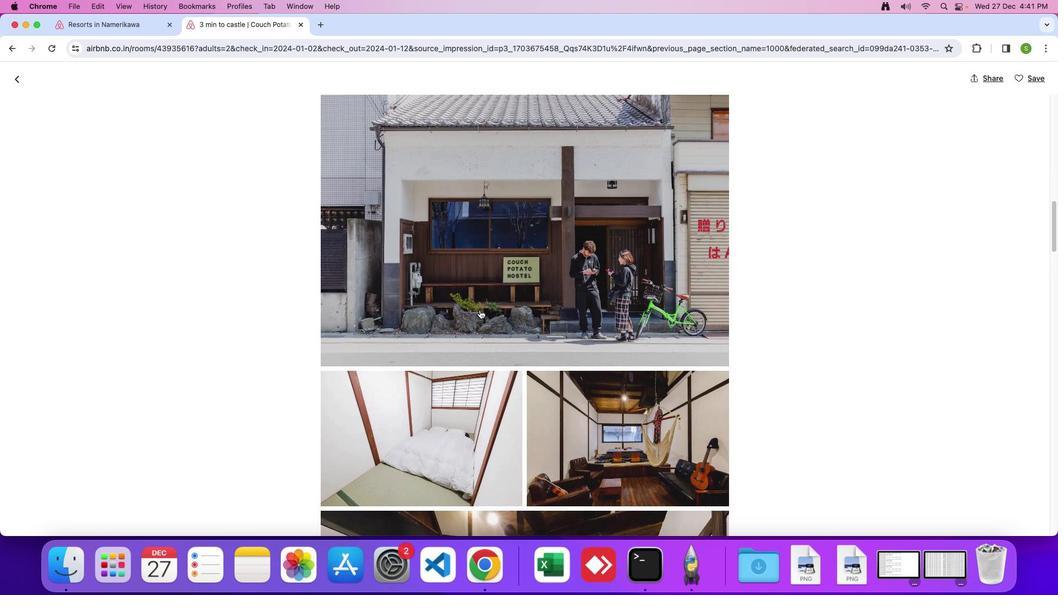 
Action: Mouse scrolled (480, 310) with delta (0, 0)
Screenshot: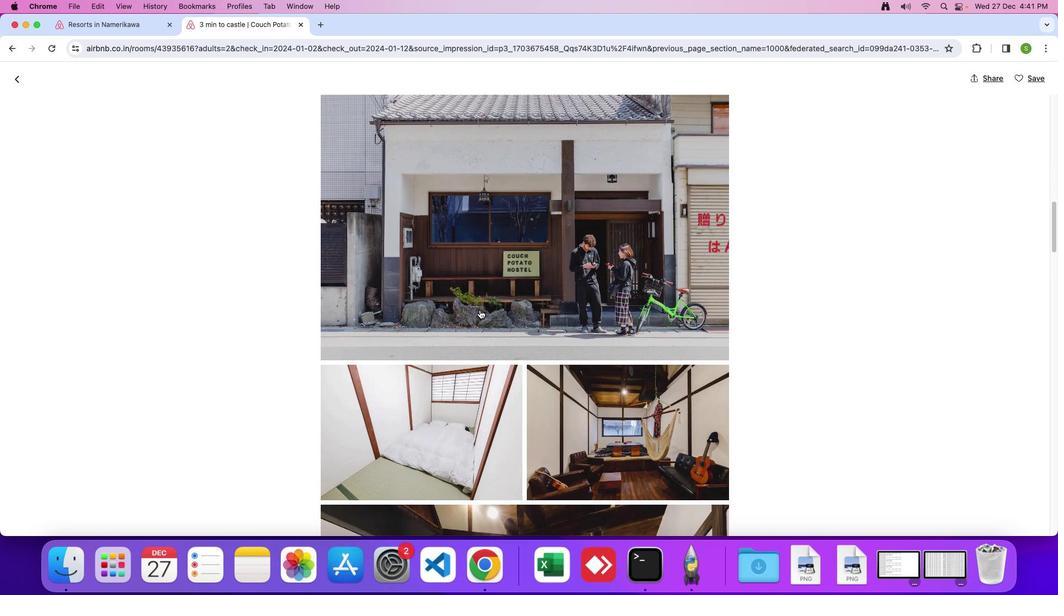 
Action: Mouse scrolled (480, 310) with delta (0, 0)
Screenshot: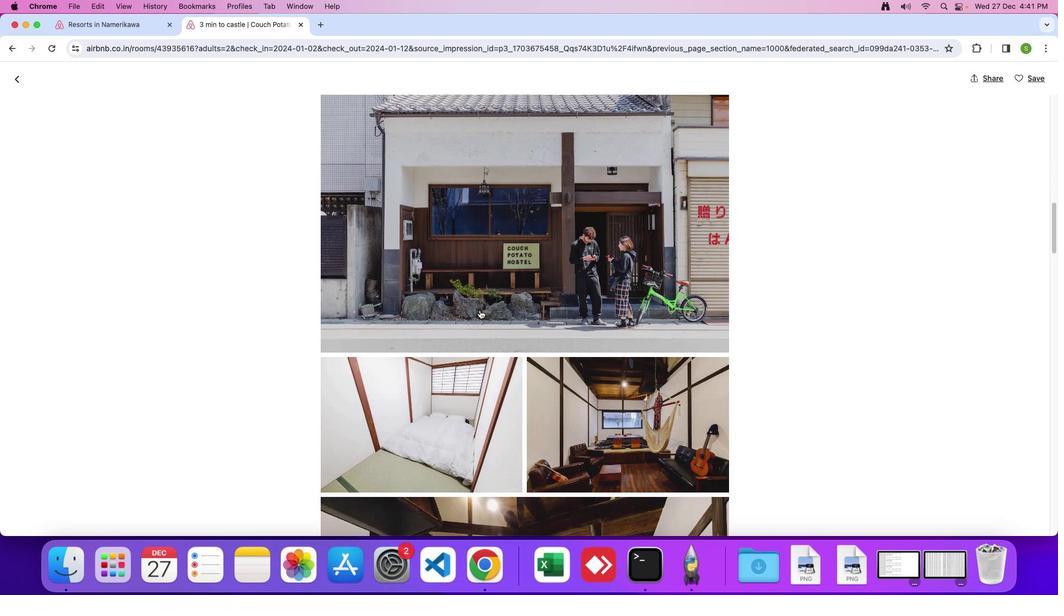 
Action: Mouse scrolled (480, 310) with delta (0, 0)
Screenshot: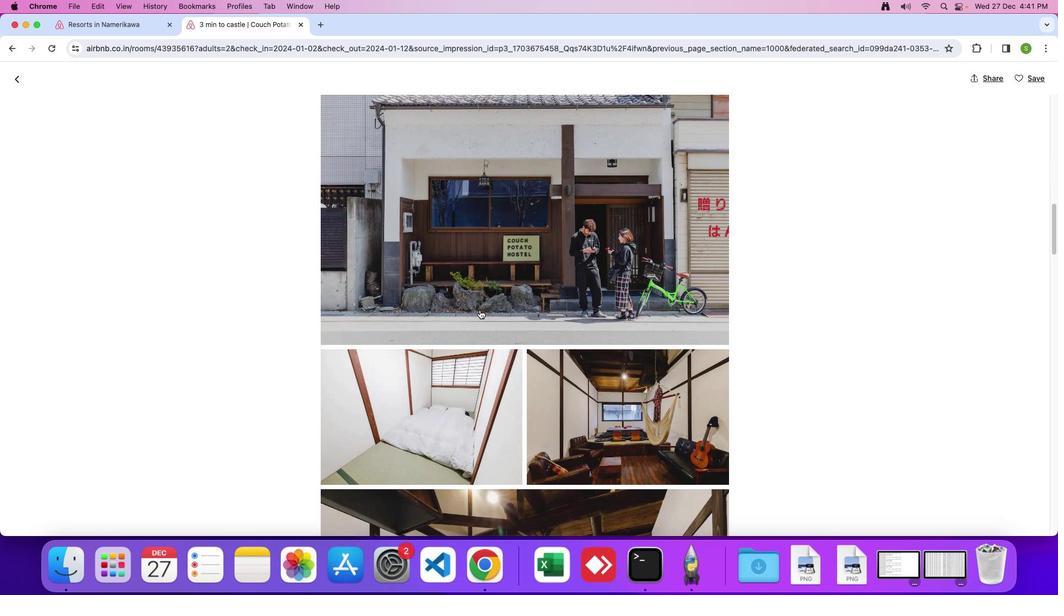 
Action: Mouse scrolled (480, 310) with delta (0, 0)
Screenshot: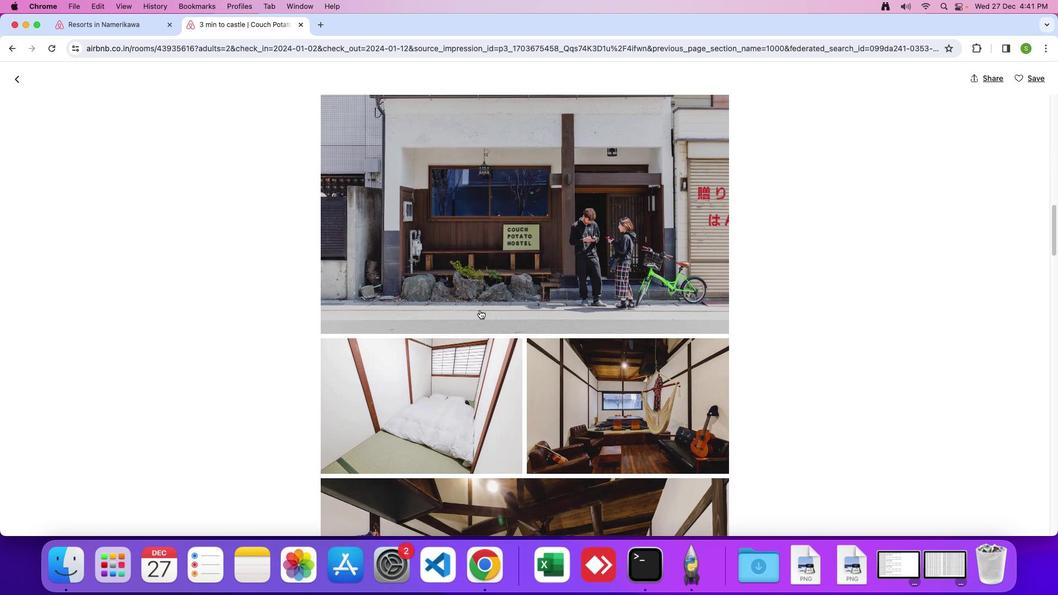 
Action: Mouse scrolled (480, 310) with delta (0, 0)
Screenshot: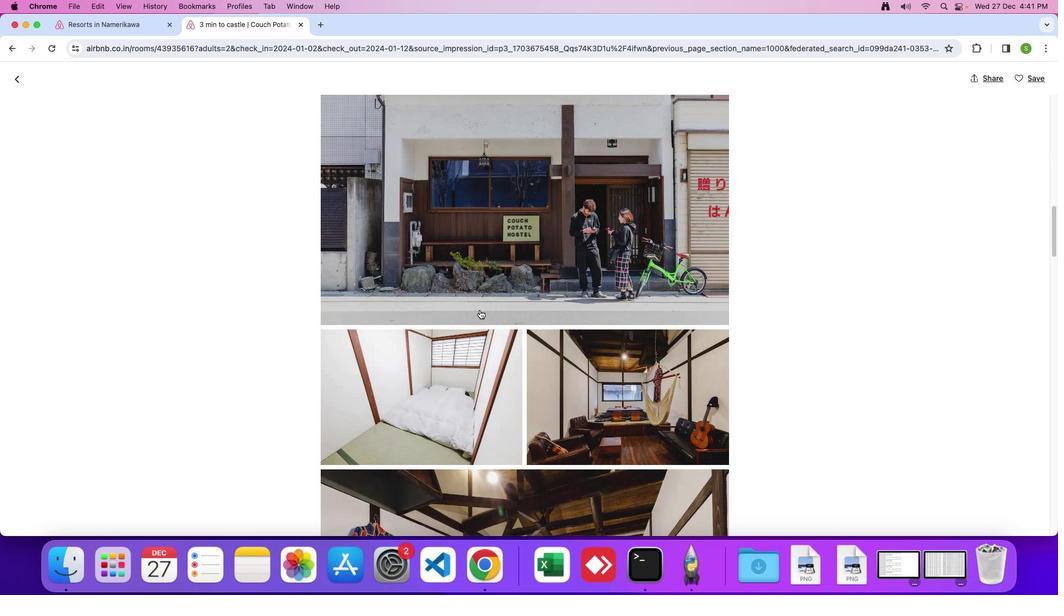 
Action: Mouse scrolled (480, 310) with delta (0, 0)
Screenshot: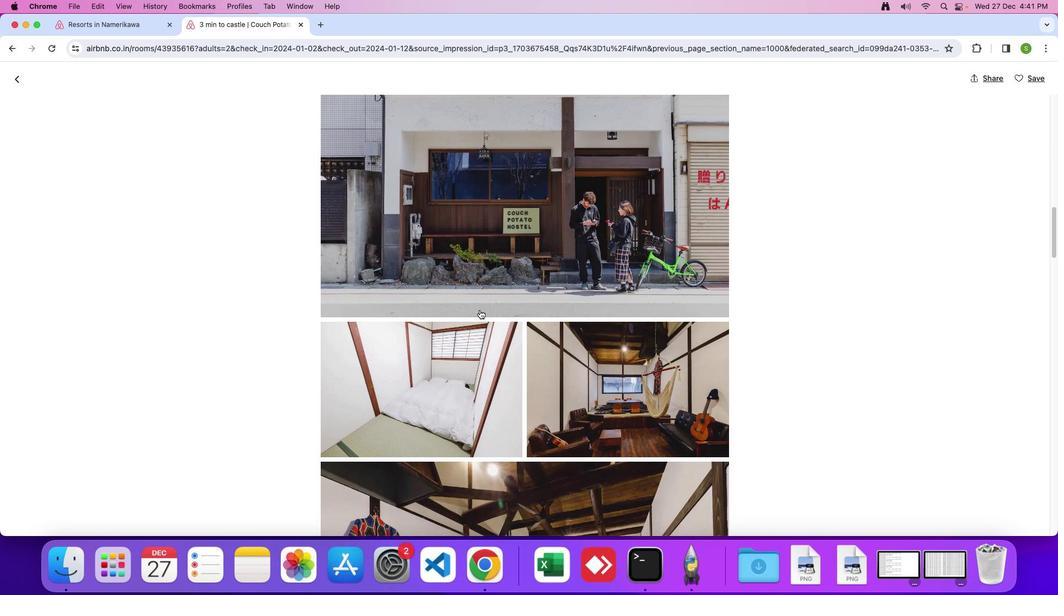 
Action: Mouse scrolled (480, 310) with delta (0, 0)
Screenshot: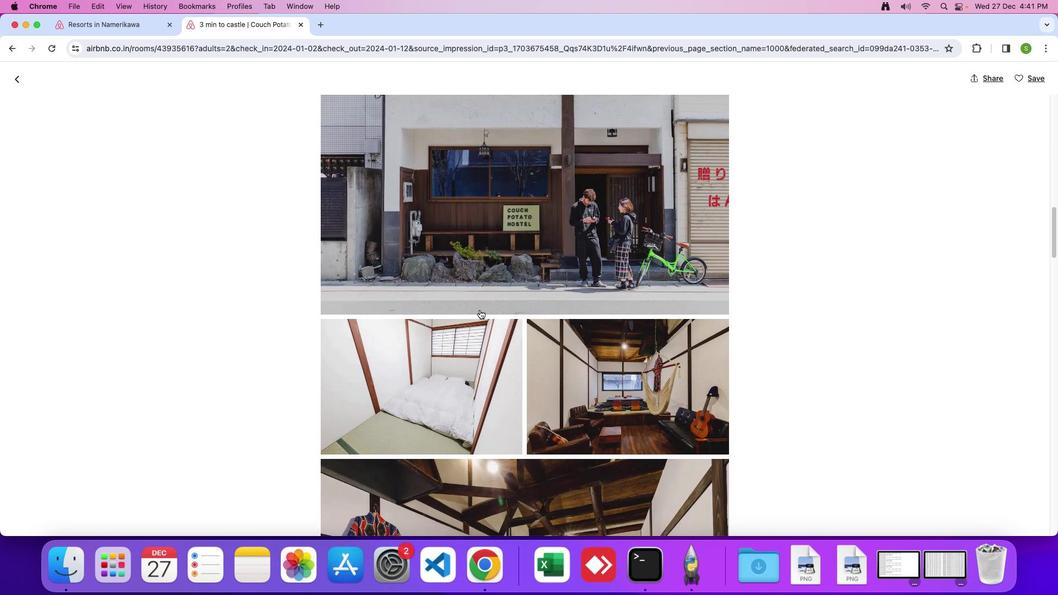 
Action: Mouse scrolled (480, 310) with delta (0, 0)
Screenshot: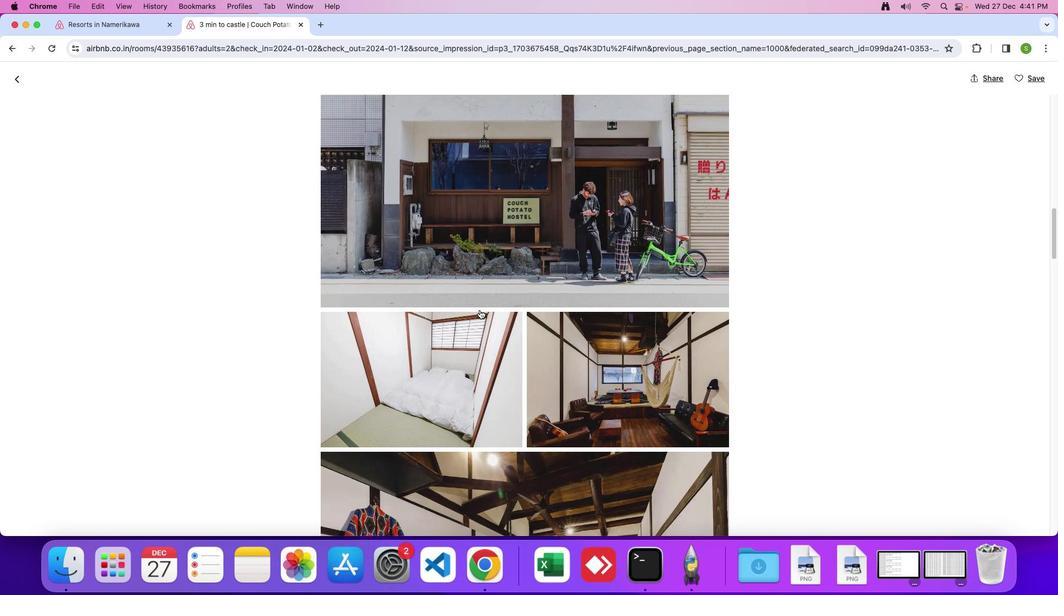 
Action: Mouse scrolled (480, 310) with delta (0, 0)
Screenshot: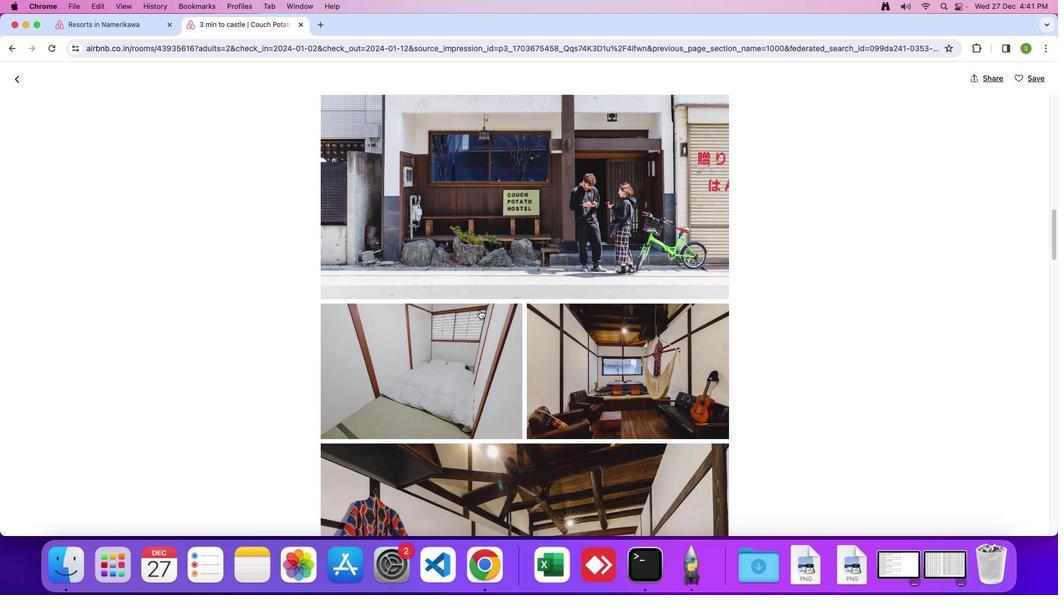 
Action: Mouse scrolled (480, 310) with delta (0, 0)
Screenshot: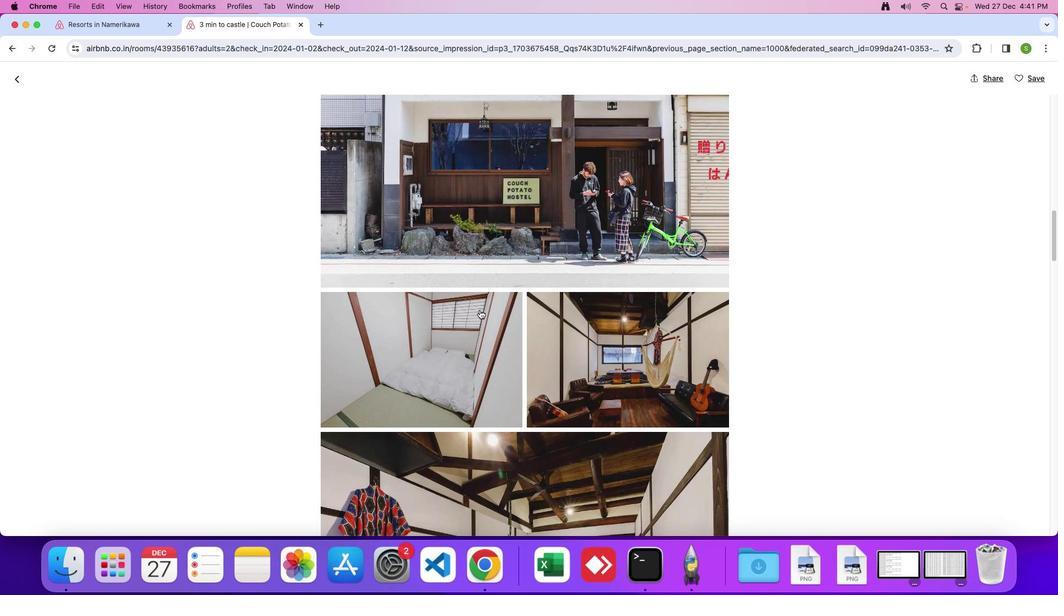 
Action: Mouse scrolled (480, 310) with delta (0, 0)
Screenshot: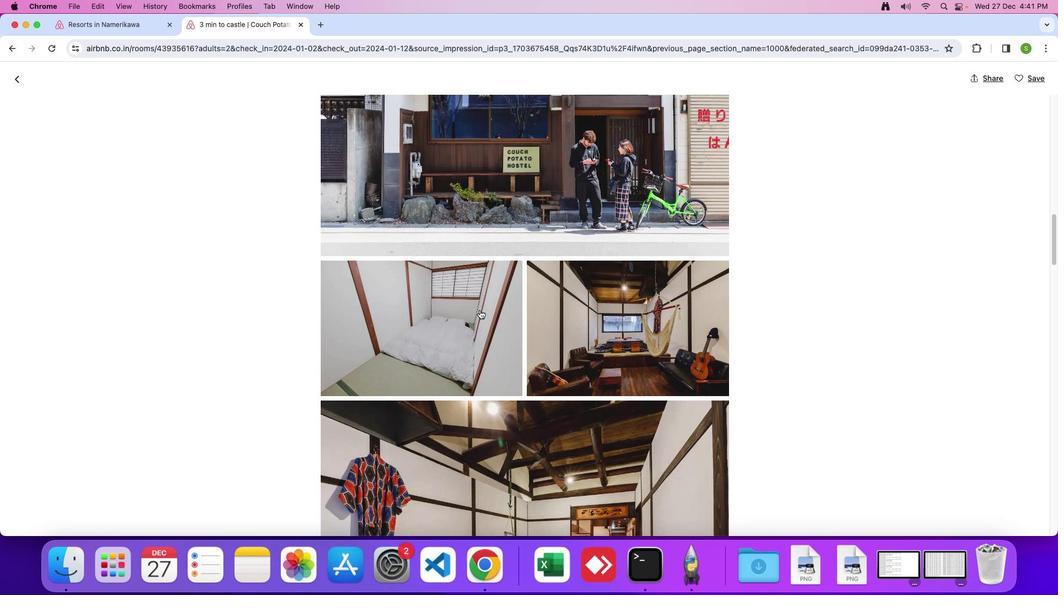 
Action: Mouse scrolled (480, 310) with delta (0, 0)
Screenshot: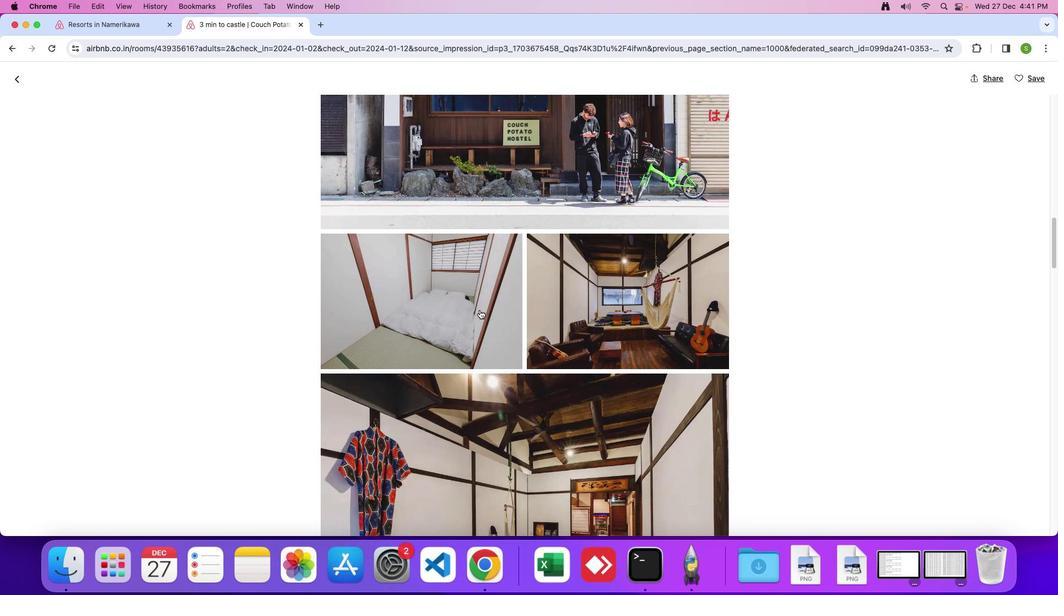 
Action: Mouse scrolled (480, 310) with delta (0, 0)
Screenshot: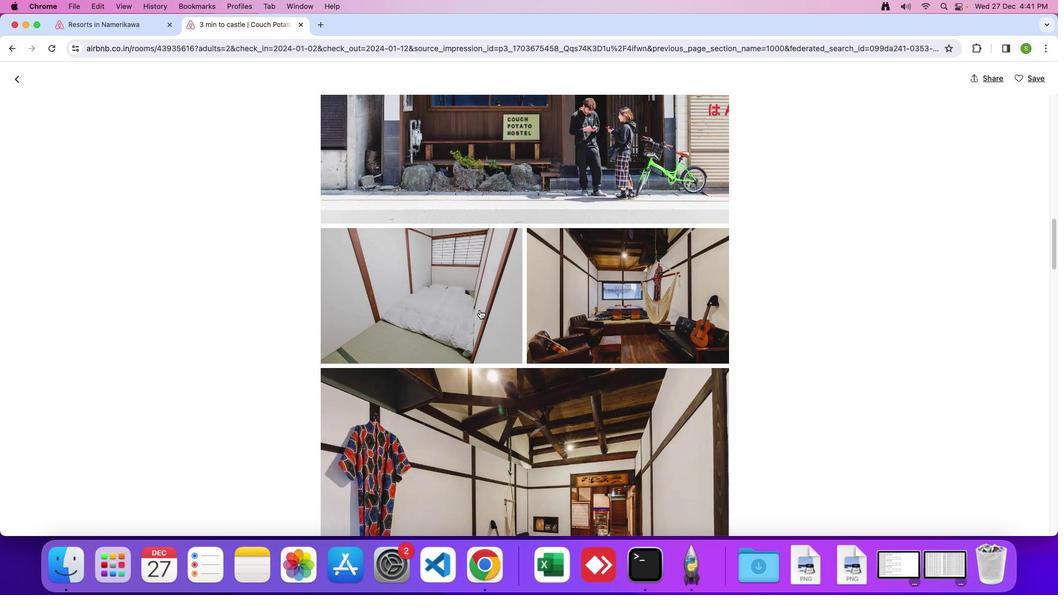 
Action: Mouse scrolled (480, 310) with delta (0, 0)
Screenshot: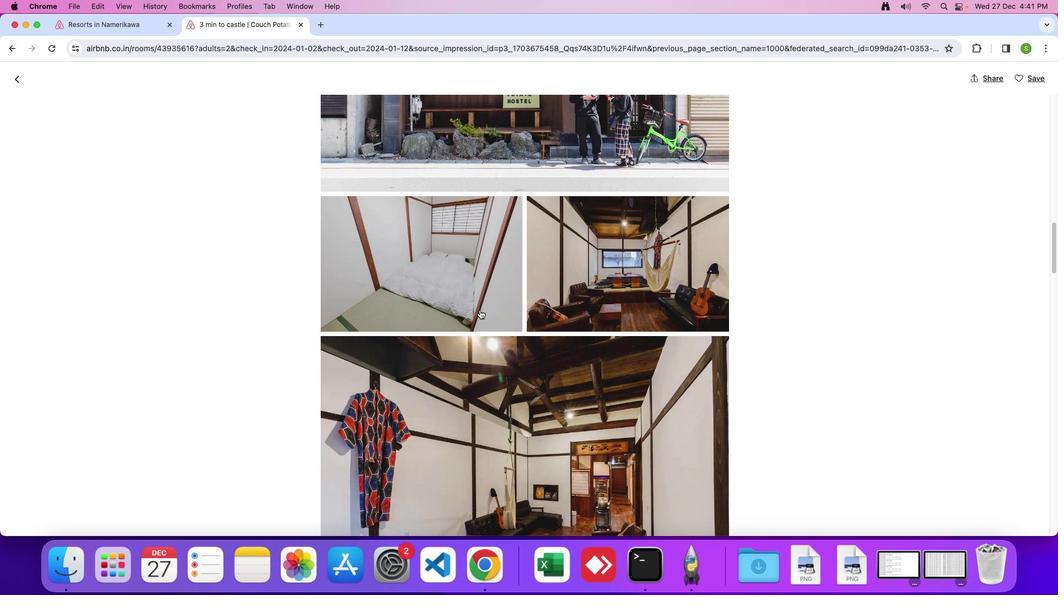 
Action: Mouse scrolled (480, 310) with delta (0, 0)
Screenshot: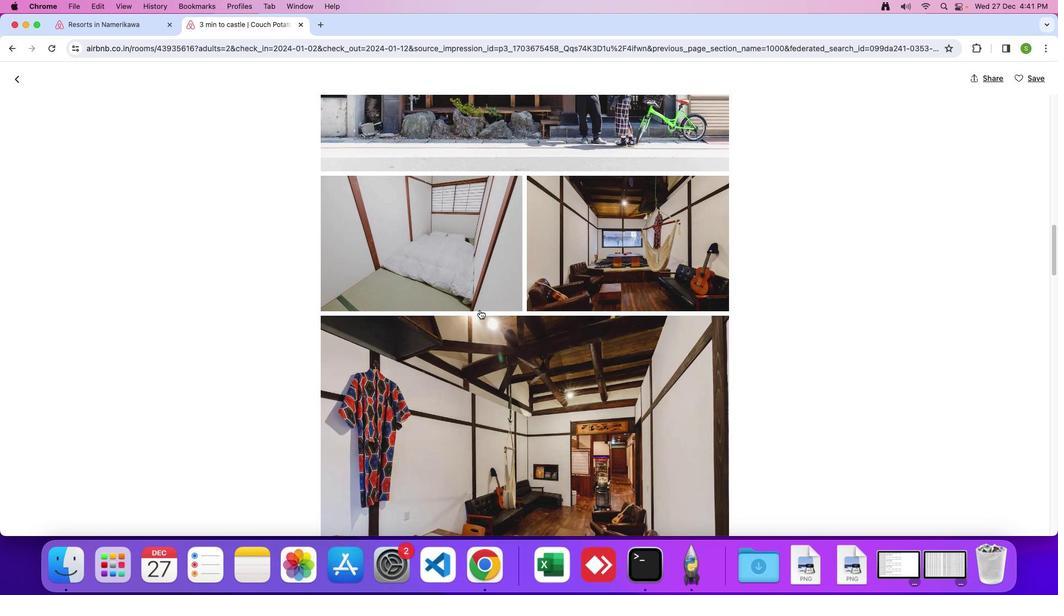 
Action: Mouse scrolled (480, 310) with delta (0, 0)
Screenshot: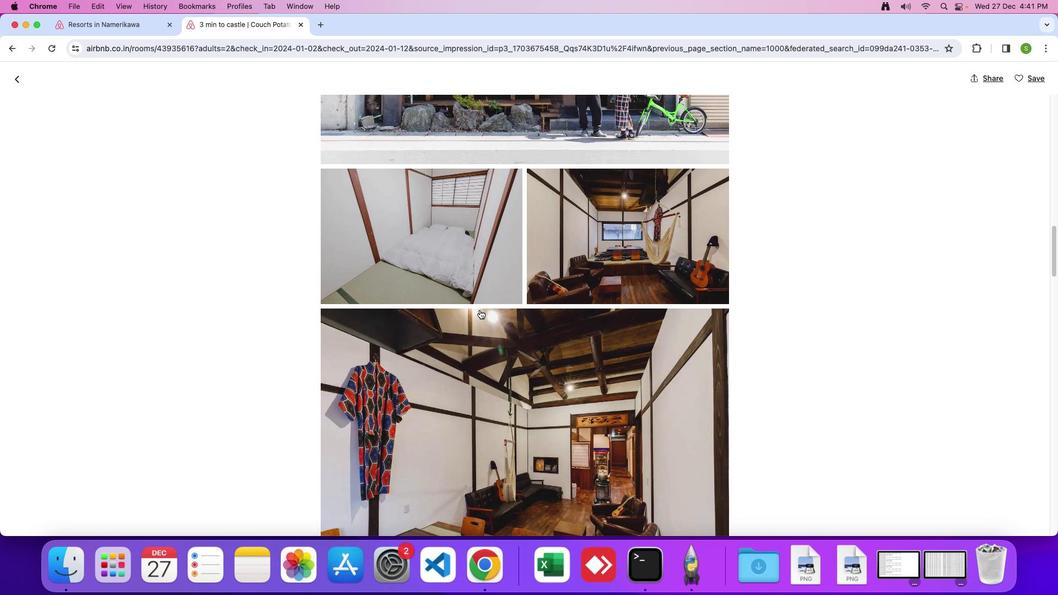 
Action: Mouse scrolled (480, 310) with delta (0, 0)
Screenshot: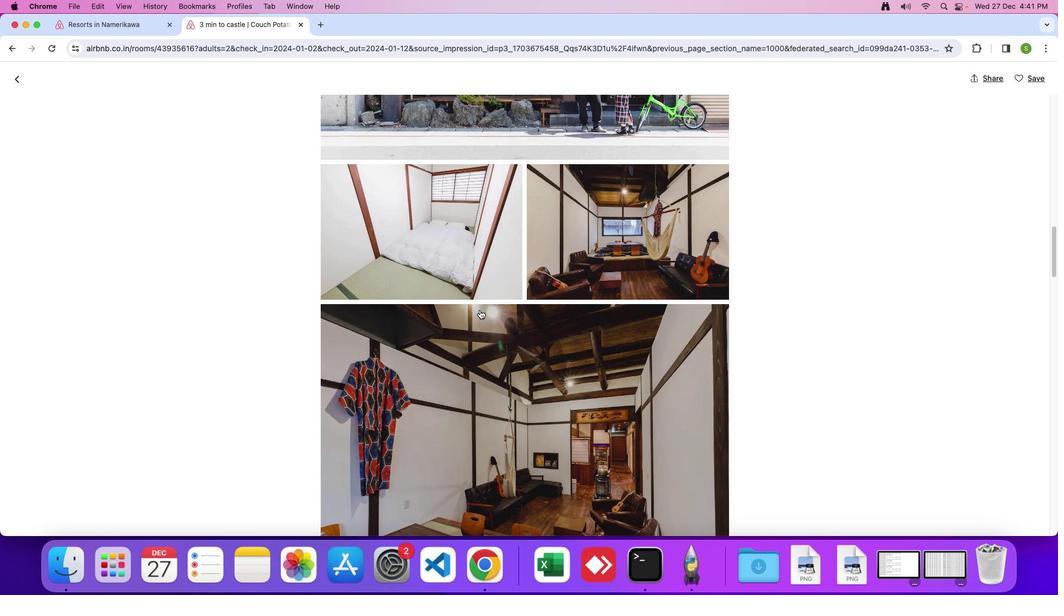 
Action: Mouse scrolled (480, 310) with delta (0, 0)
Screenshot: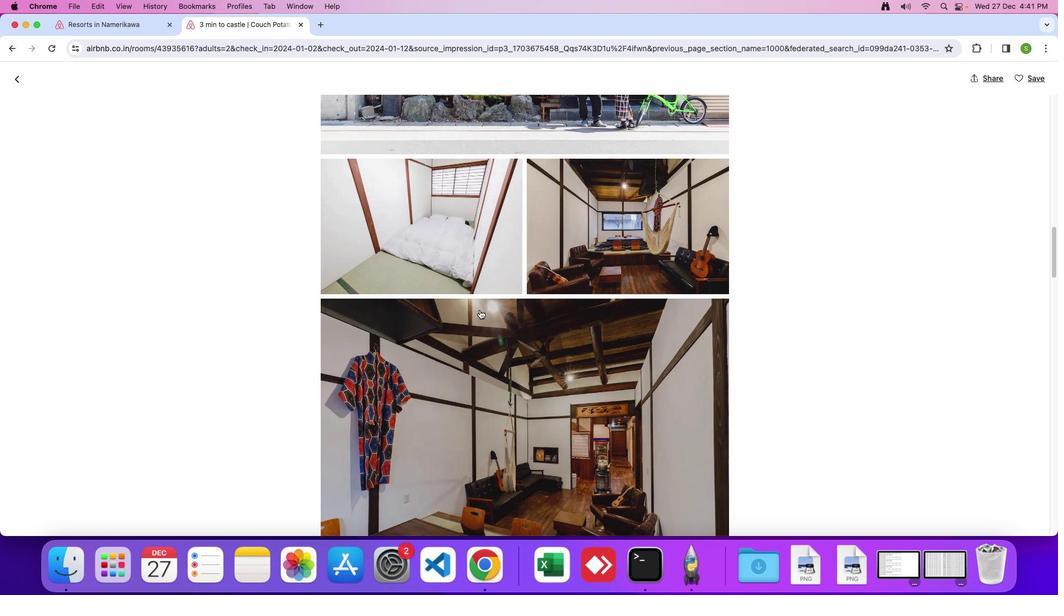 
Action: Mouse scrolled (480, 310) with delta (0, 0)
Screenshot: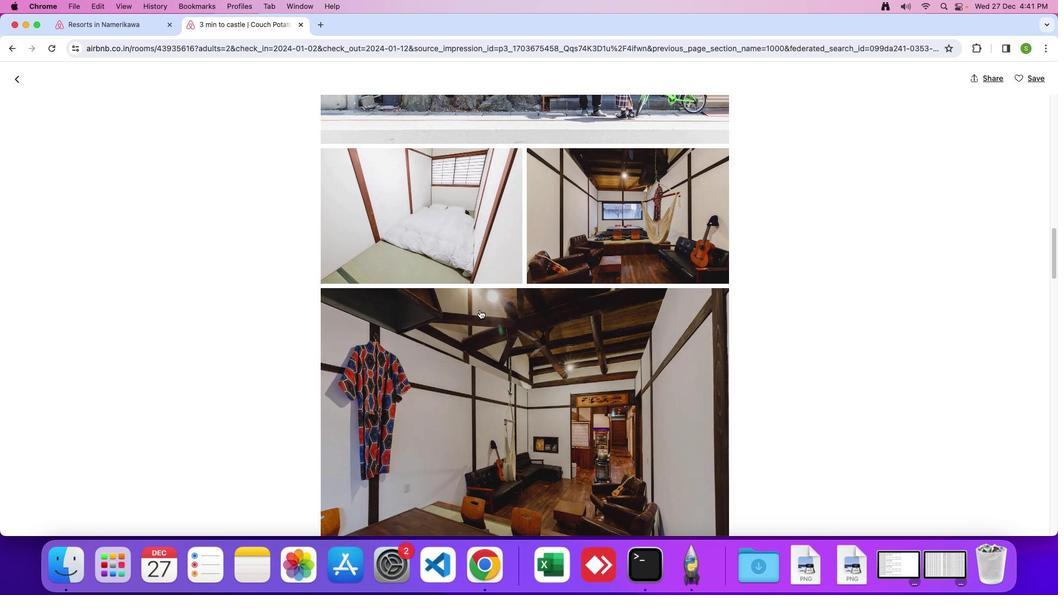 
Action: Mouse scrolled (480, 310) with delta (0, 0)
Screenshot: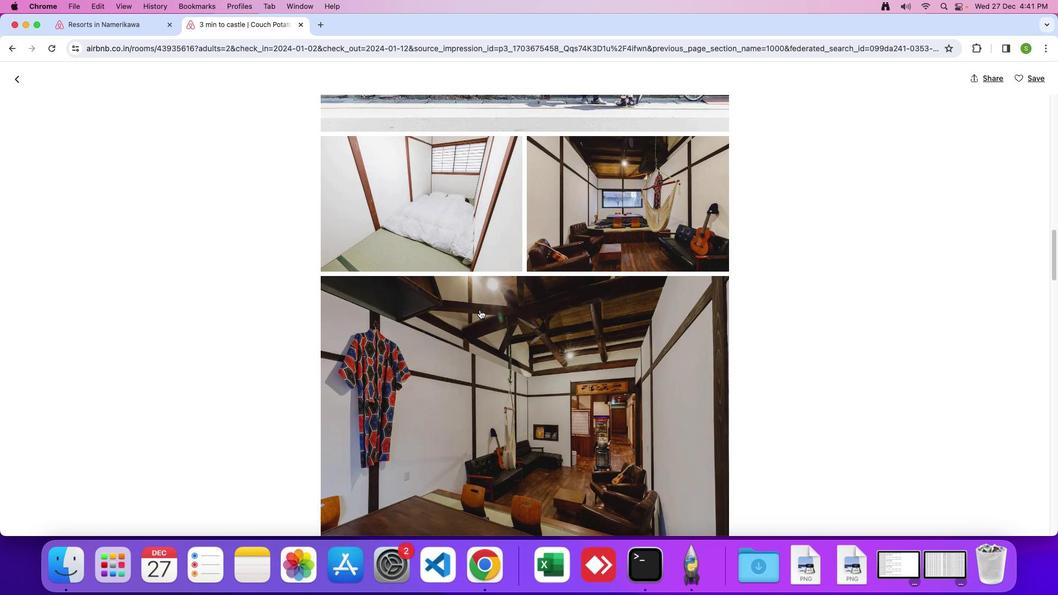 
Action: Mouse scrolled (480, 310) with delta (0, 0)
Screenshot: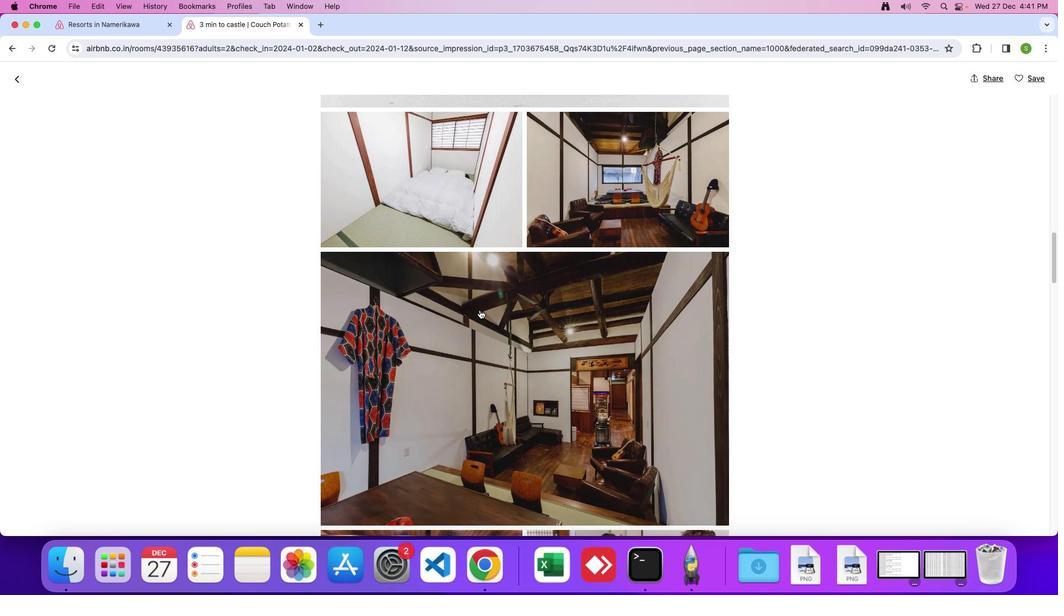 
Action: Mouse scrolled (480, 310) with delta (0, 0)
Screenshot: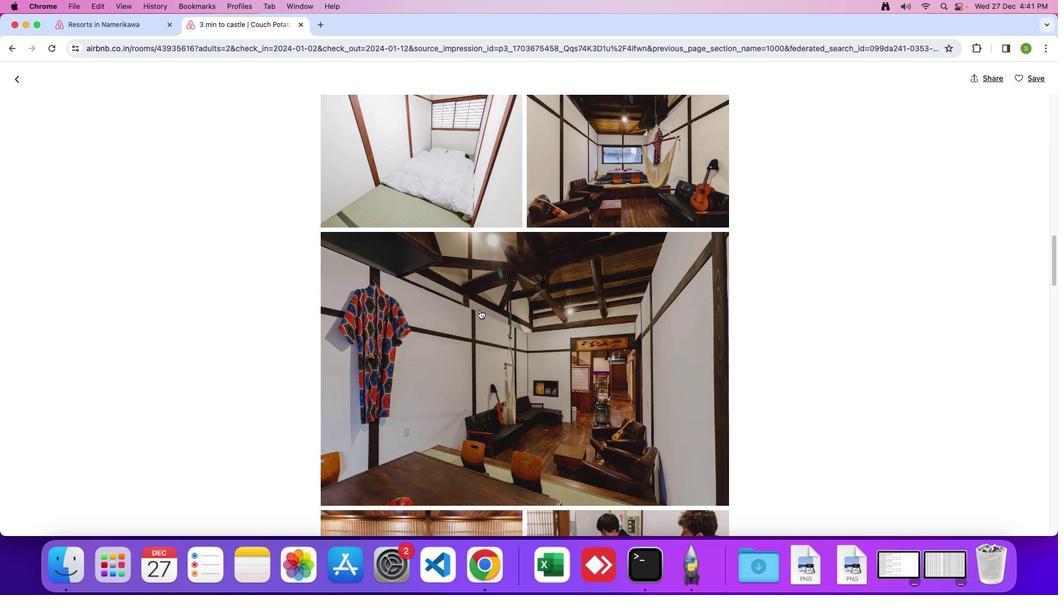 
Action: Mouse scrolled (480, 310) with delta (0, 0)
Screenshot: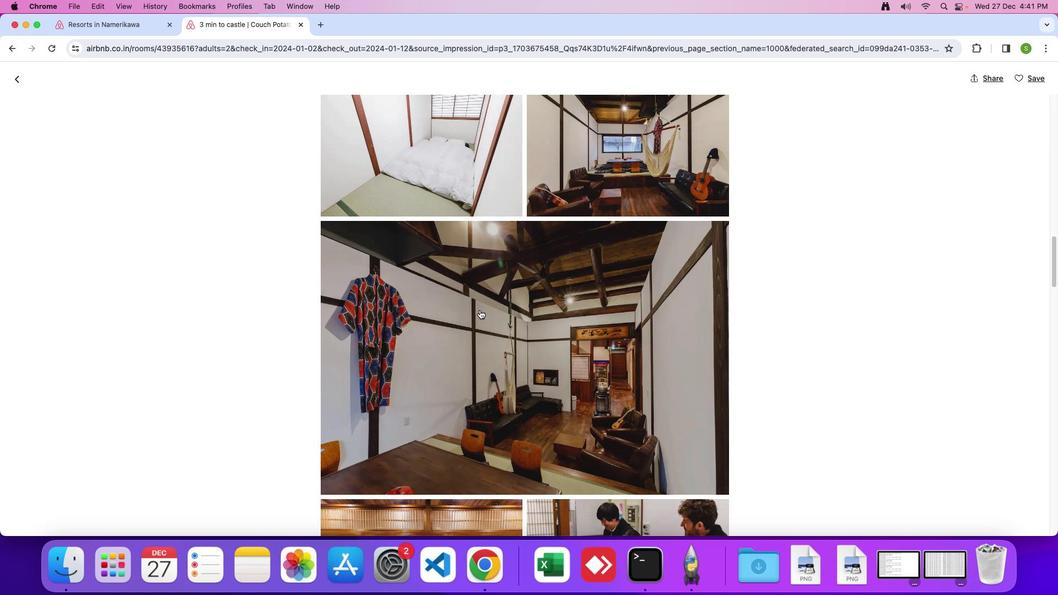 
Action: Mouse scrolled (480, 310) with delta (0, 0)
Screenshot: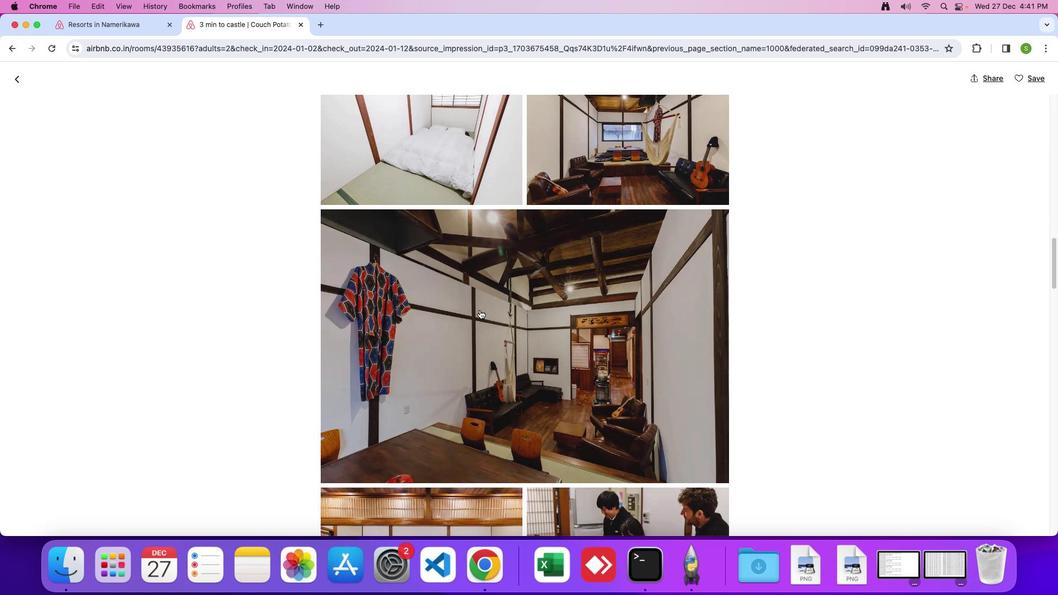 
Action: Mouse scrolled (480, 310) with delta (0, 0)
Screenshot: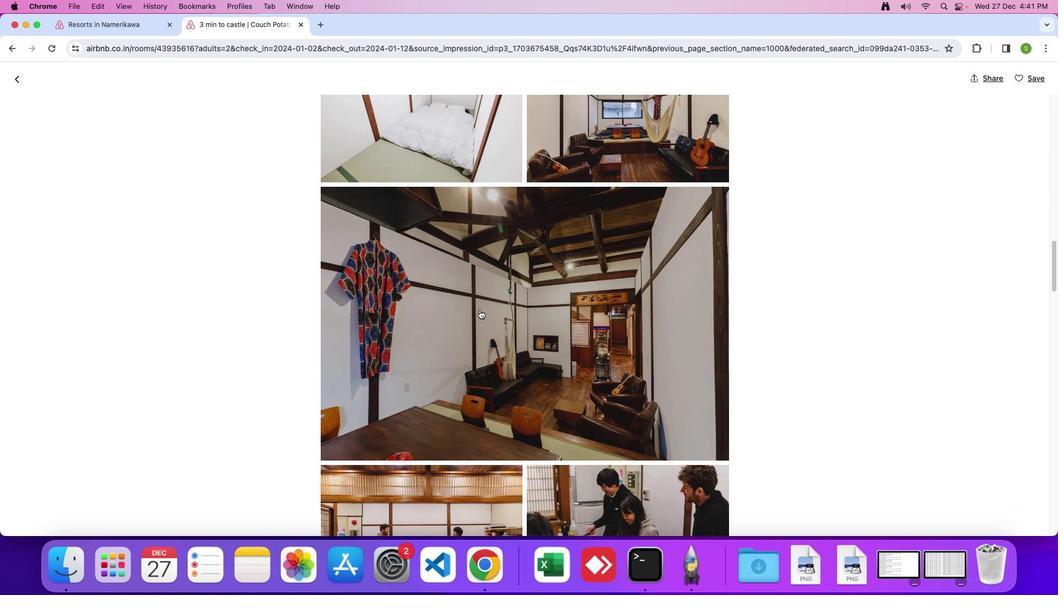
Action: Mouse scrolled (480, 310) with delta (0, 0)
Screenshot: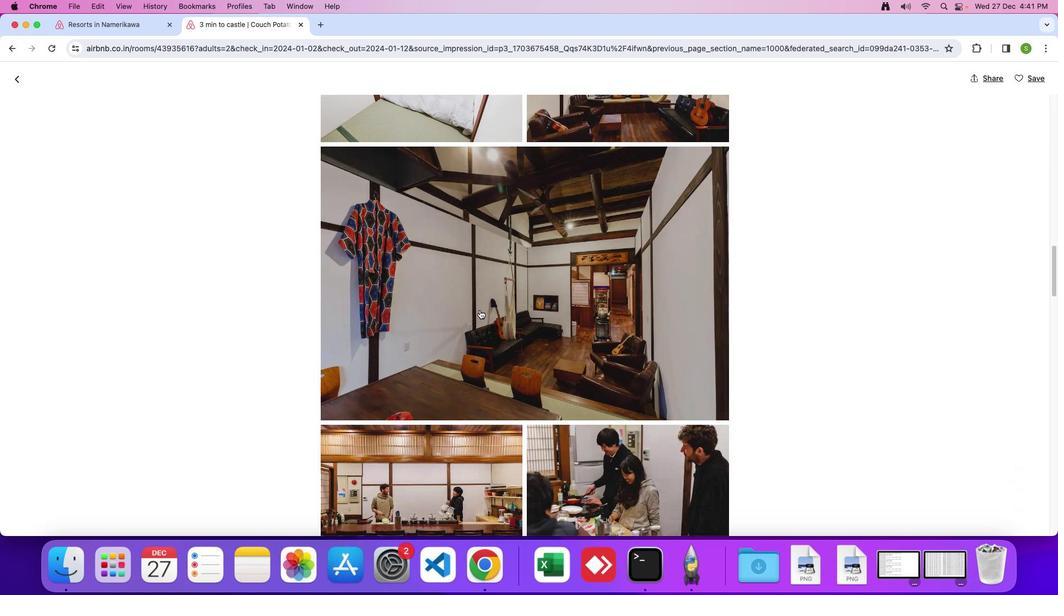 
Action: Mouse moved to (460, 329)
Screenshot: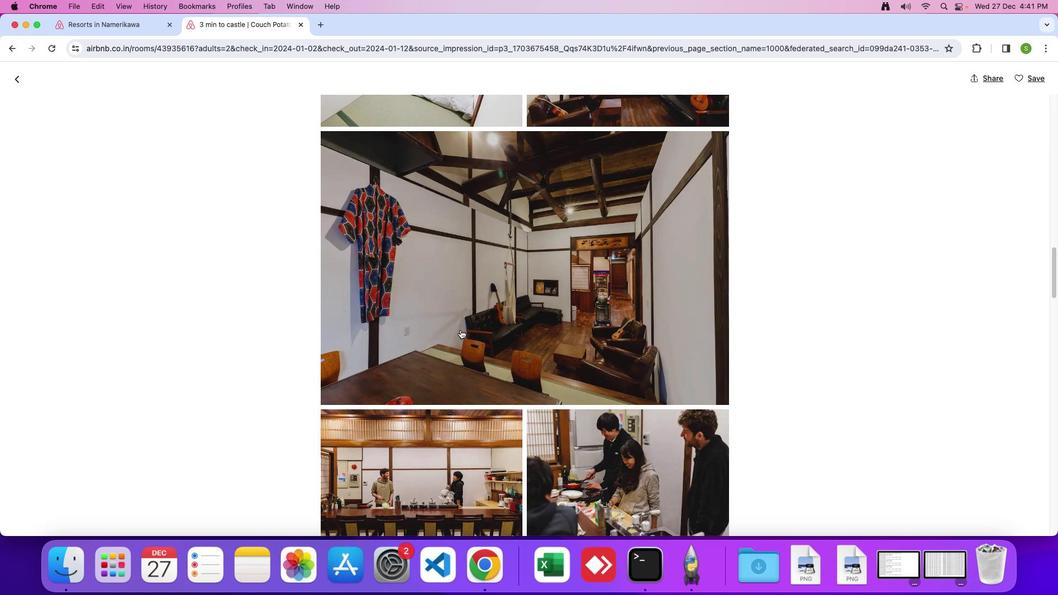 
Action: Mouse scrolled (460, 329) with delta (0, 0)
Screenshot: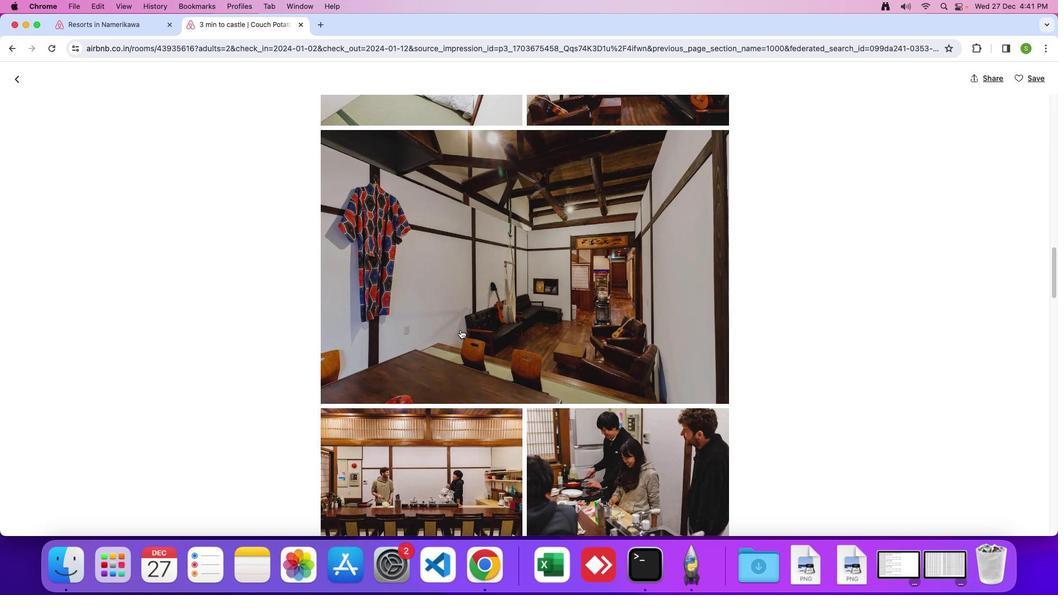 
Action: Mouse scrolled (460, 329) with delta (0, 0)
Screenshot: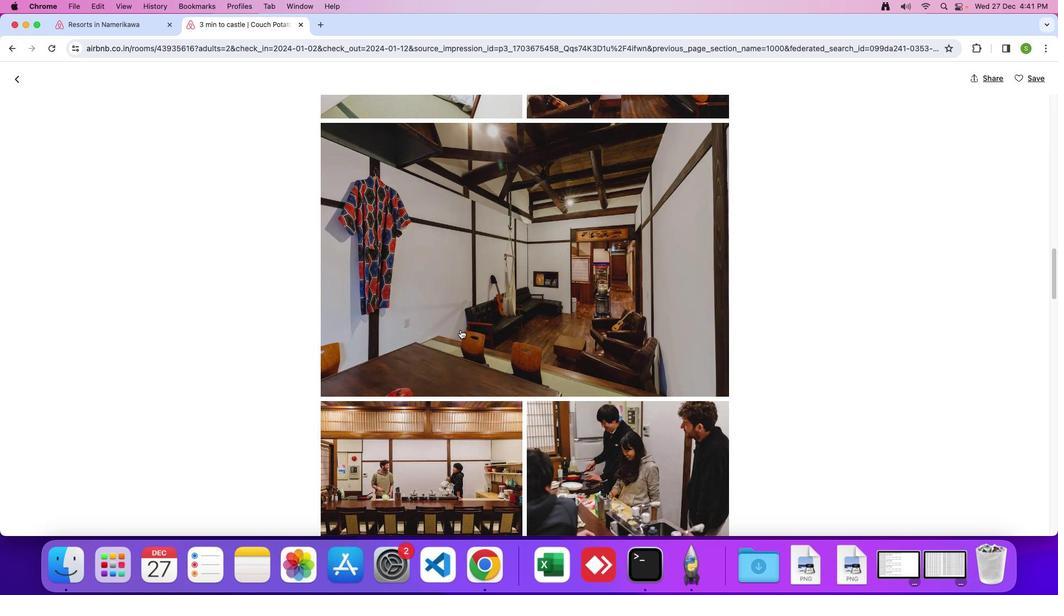 
Action: Mouse scrolled (460, 329) with delta (0, 0)
Screenshot: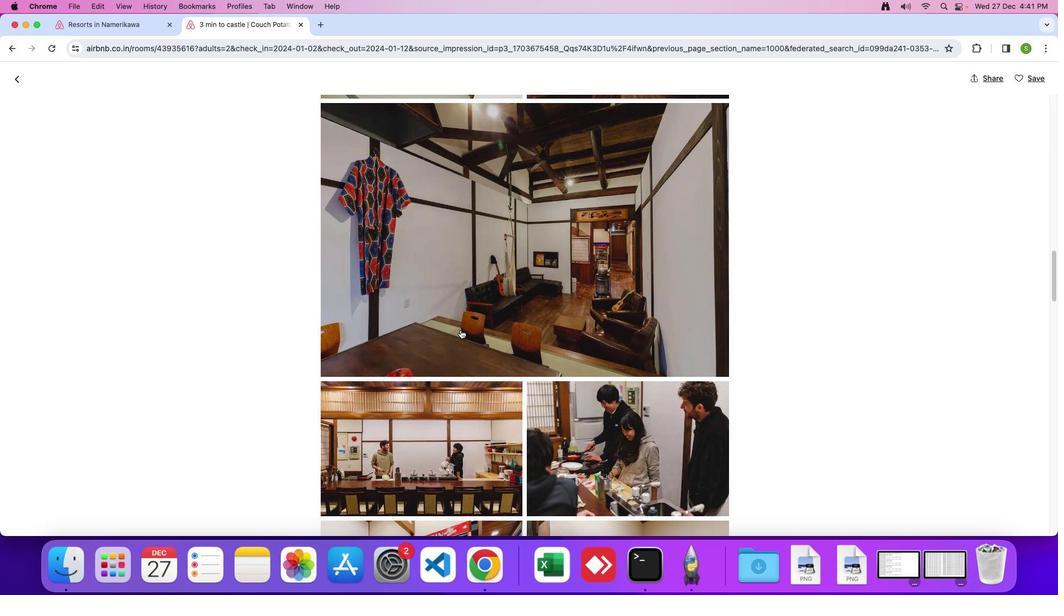 
Action: Mouse moved to (460, 327)
Screenshot: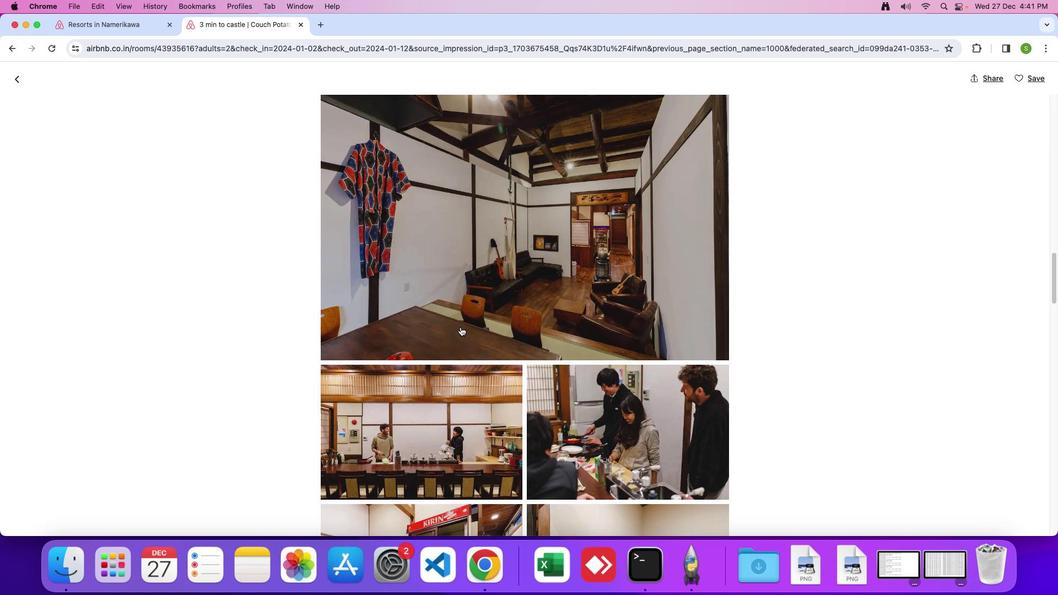 
Action: Mouse scrolled (460, 327) with delta (0, 0)
Screenshot: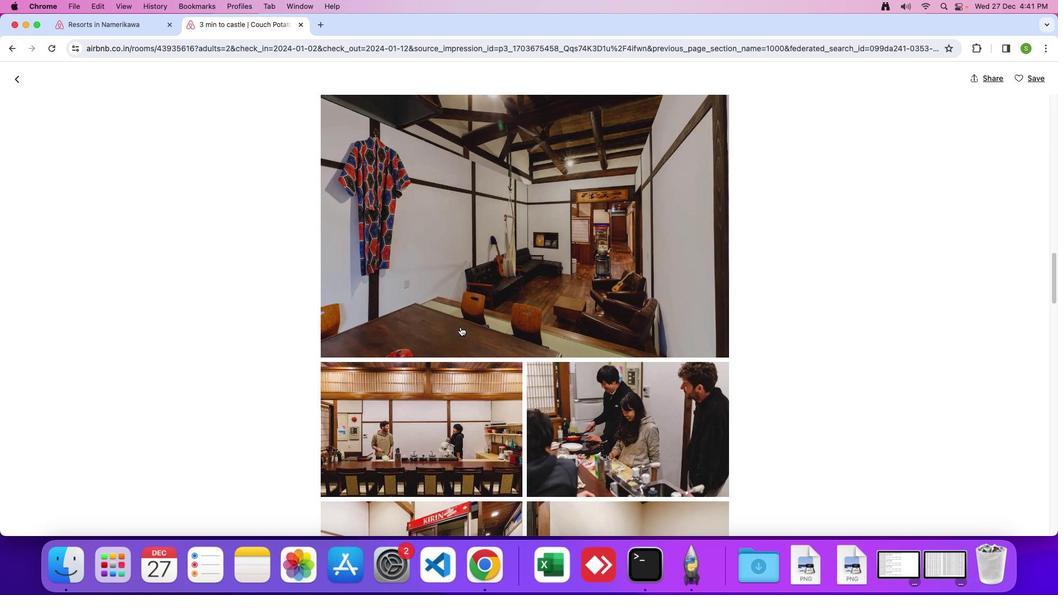 
Action: Mouse moved to (460, 327)
Screenshot: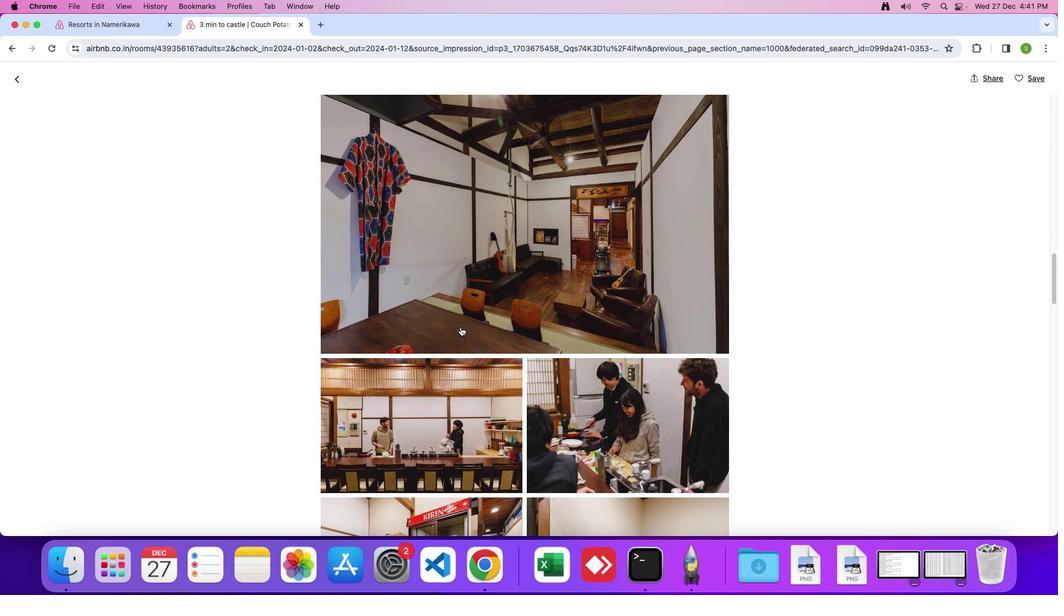 
Action: Mouse scrolled (460, 327) with delta (0, 0)
Screenshot: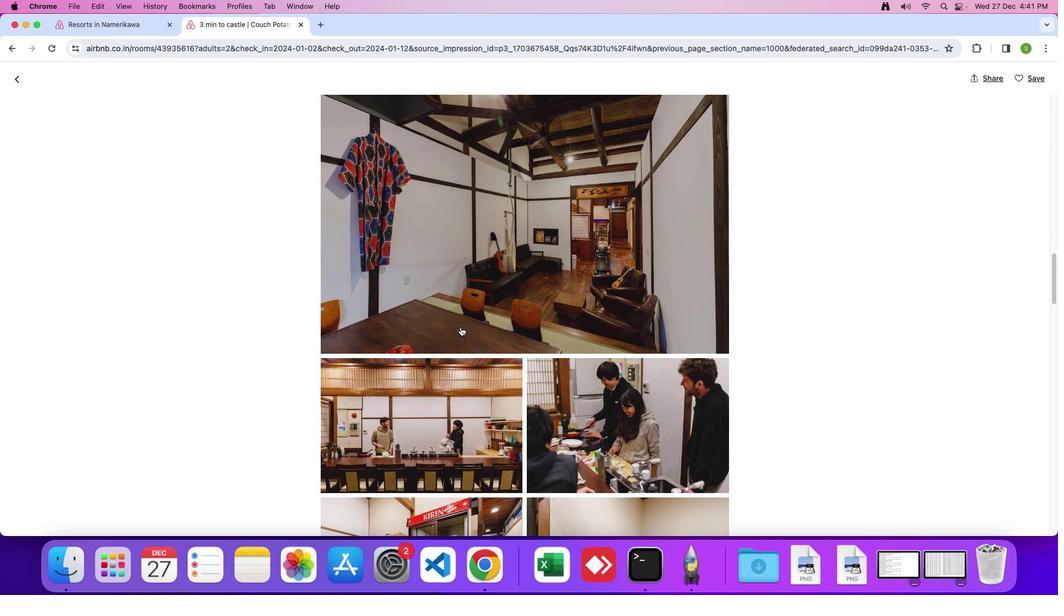 
Action: Mouse scrolled (460, 327) with delta (0, 0)
Screenshot: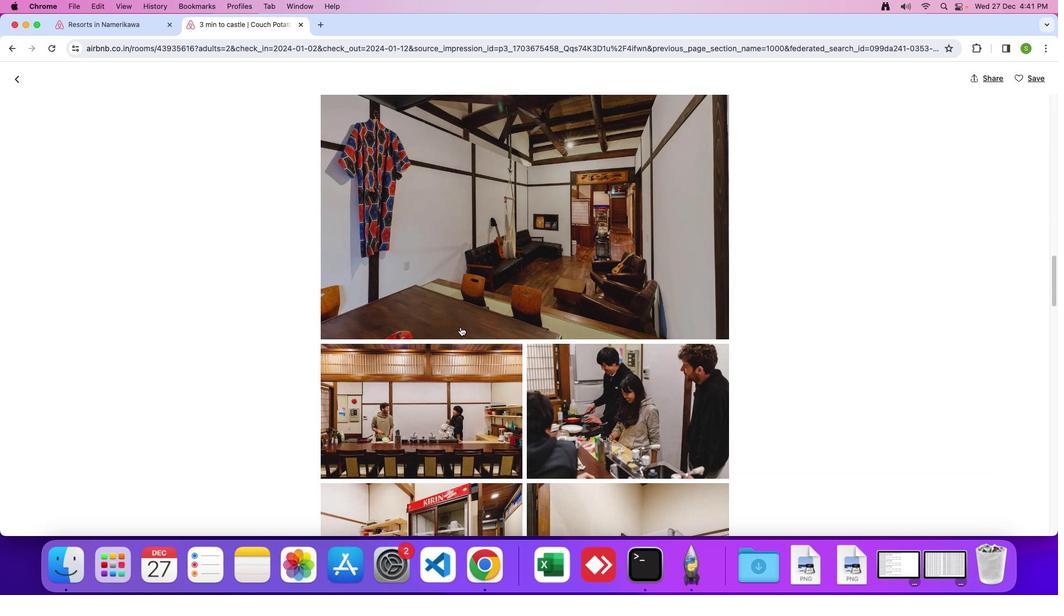
Action: Mouse scrolled (460, 327) with delta (0, 0)
Screenshot: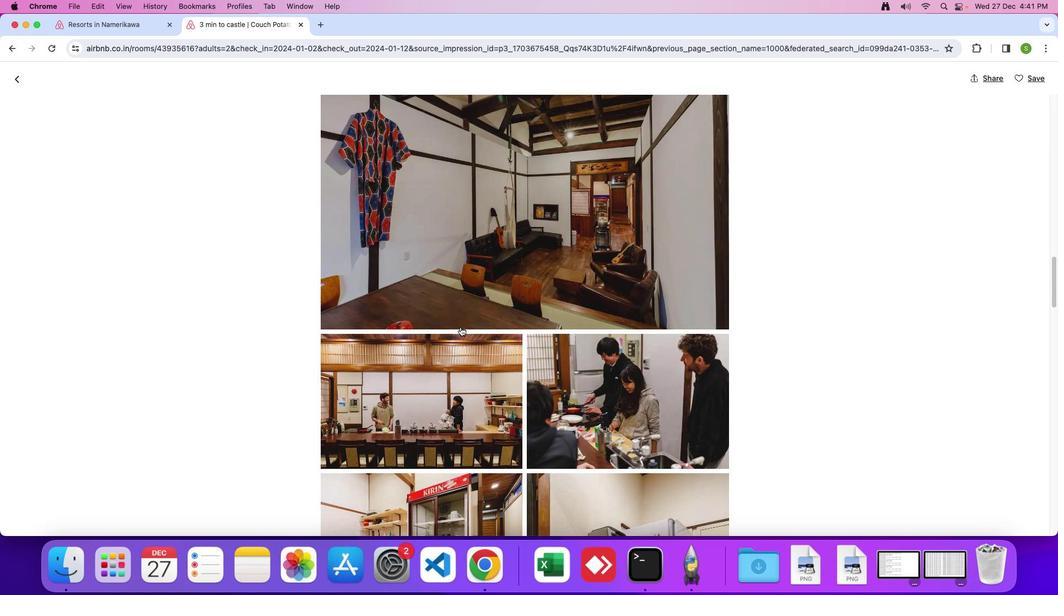 
Action: Mouse scrolled (460, 327) with delta (0, 0)
Screenshot: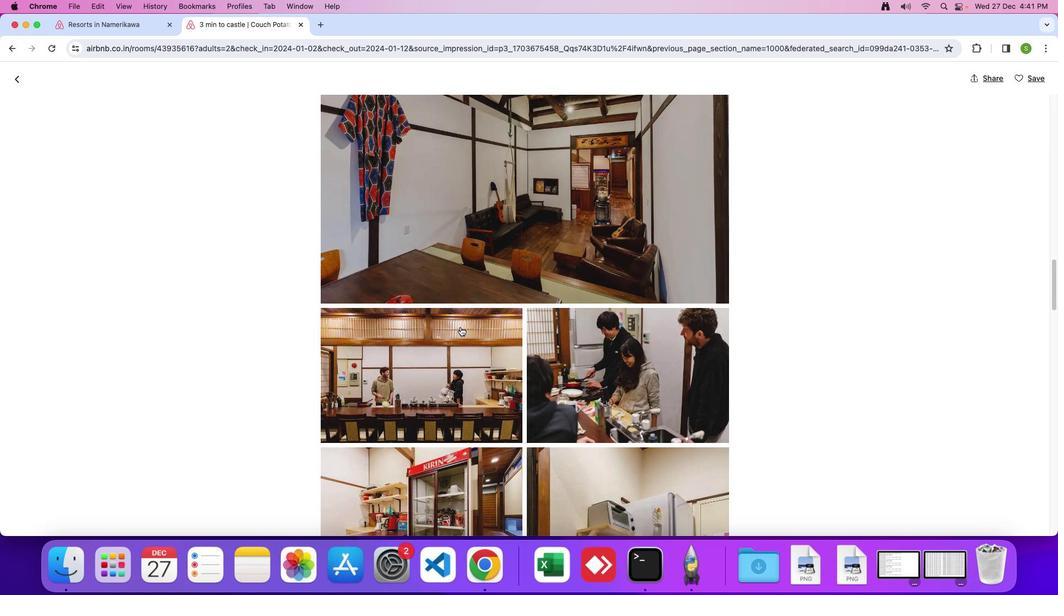 
Action: Mouse scrolled (460, 327) with delta (0, 0)
Screenshot: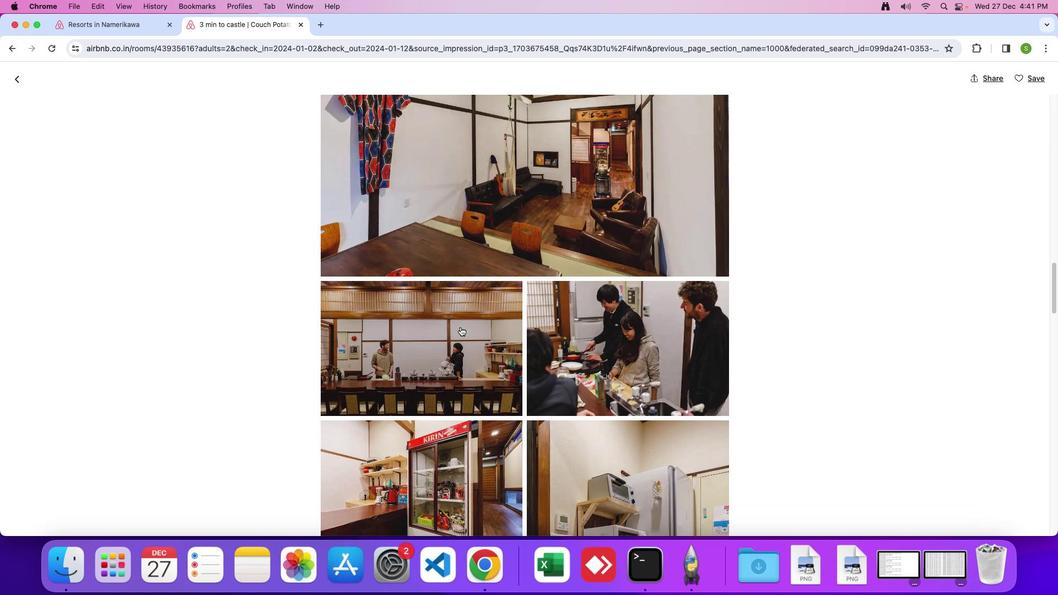 
Action: Mouse scrolled (460, 327) with delta (0, 0)
Screenshot: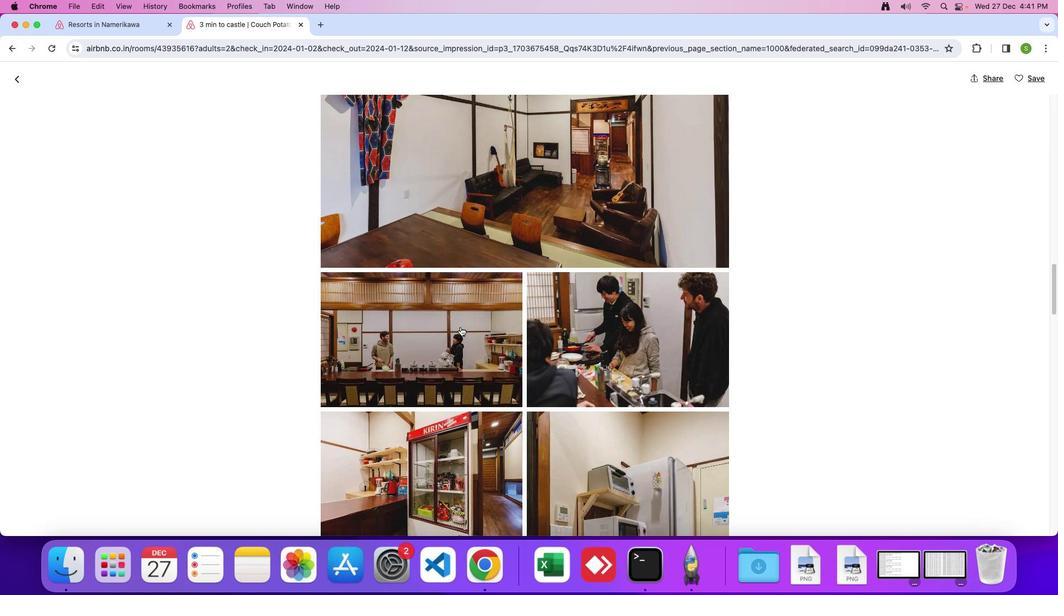 
Action: Mouse scrolled (460, 327) with delta (0, 0)
Screenshot: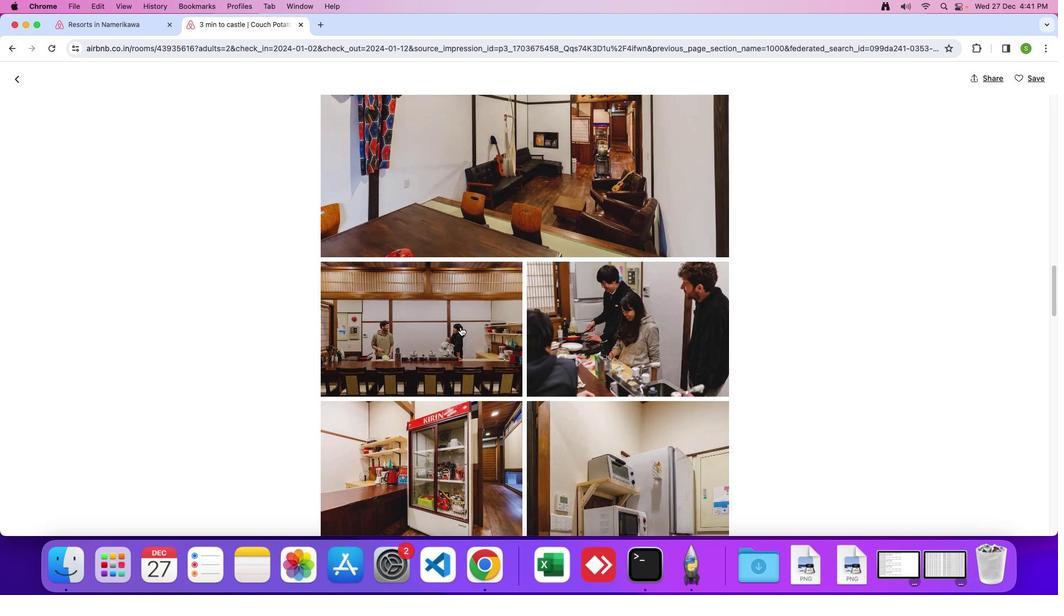 
Action: Mouse scrolled (460, 327) with delta (0, 0)
Screenshot: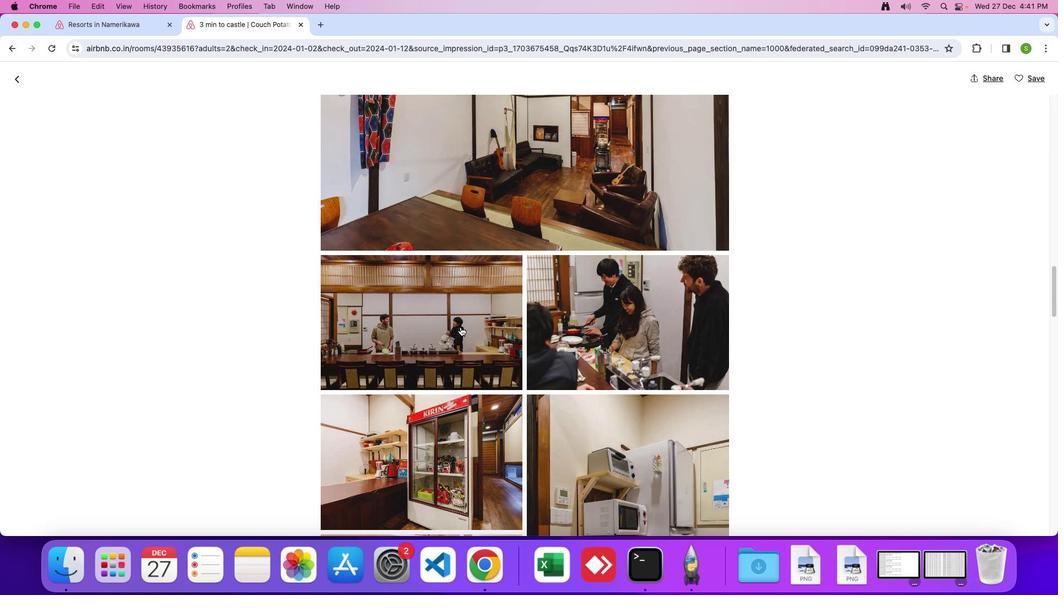 
Action: Mouse scrolled (460, 327) with delta (0, 0)
Screenshot: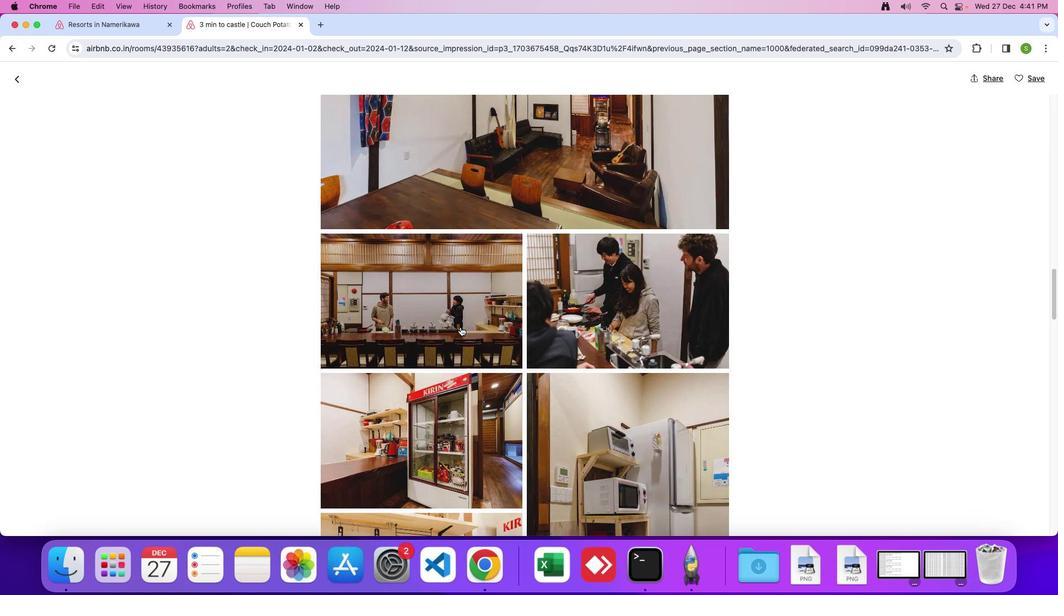 
Action: Mouse scrolled (460, 327) with delta (0, 0)
Screenshot: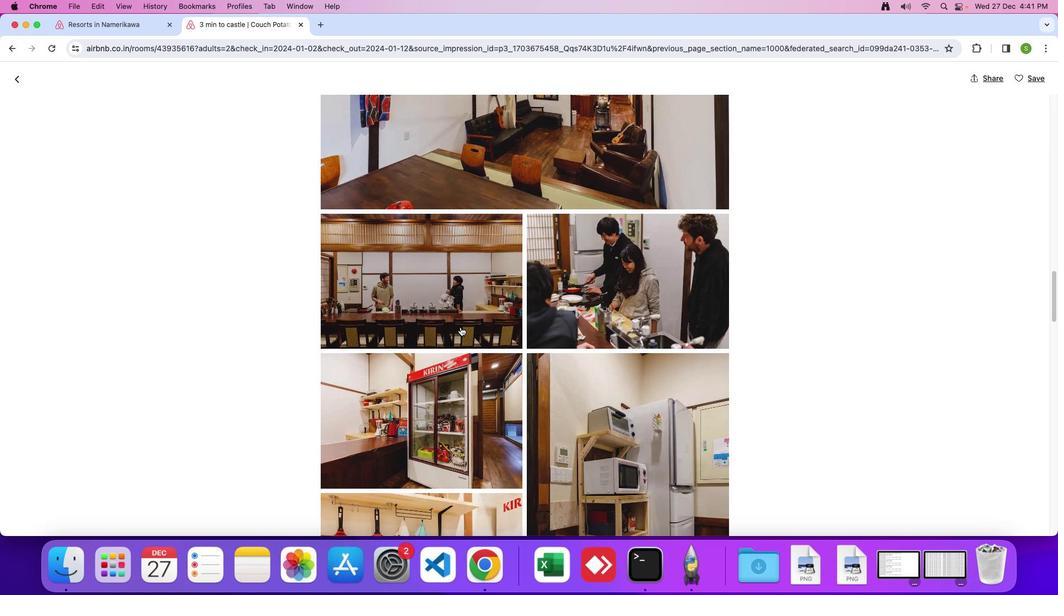 
Action: Mouse scrolled (460, 327) with delta (0, 0)
Screenshot: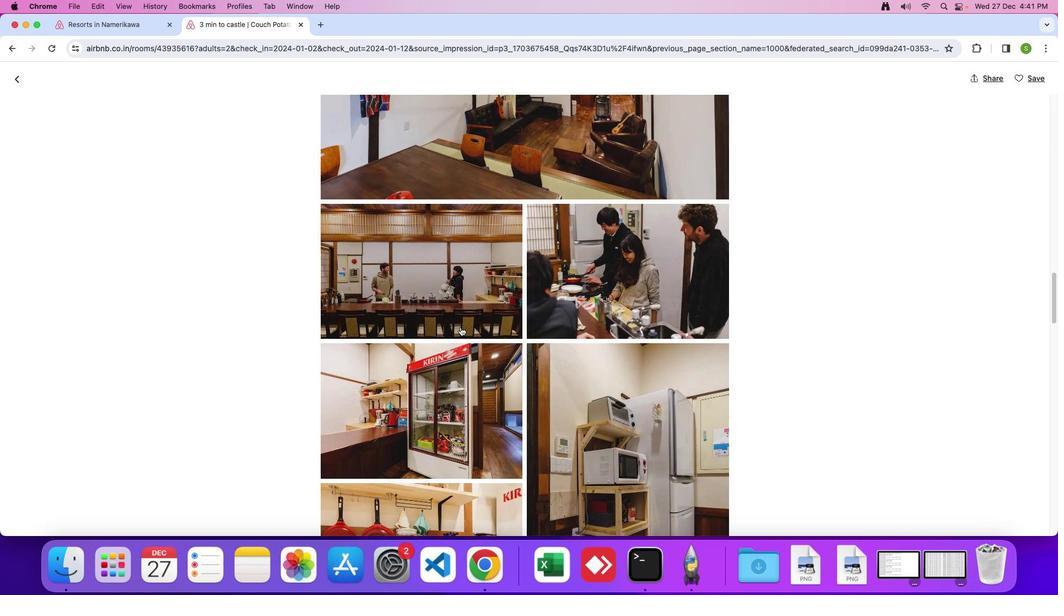
Action: Mouse scrolled (460, 327) with delta (0, 0)
Screenshot: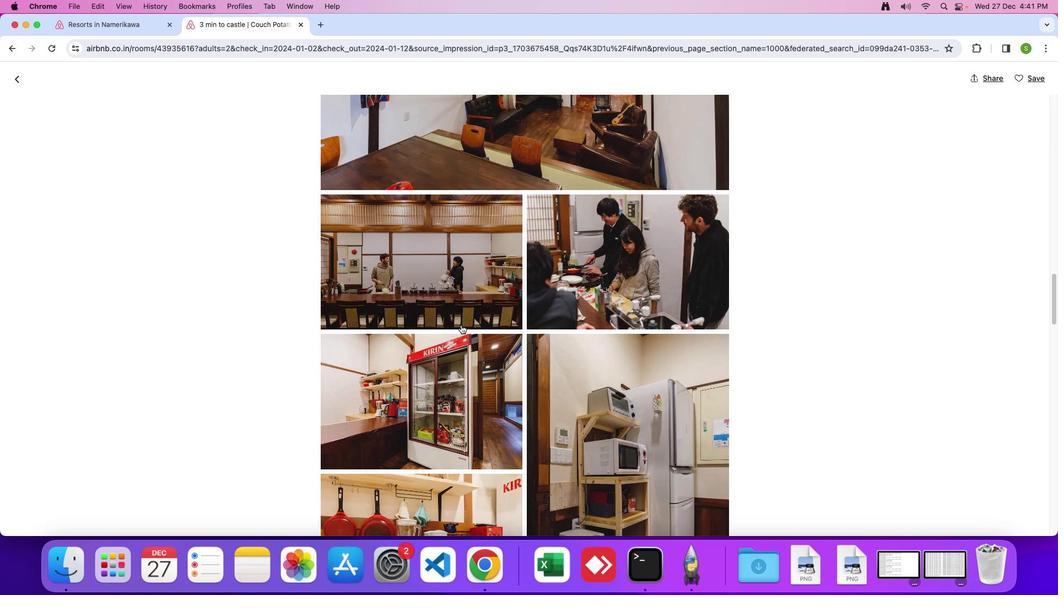 
Action: Mouse moved to (460, 325)
Screenshot: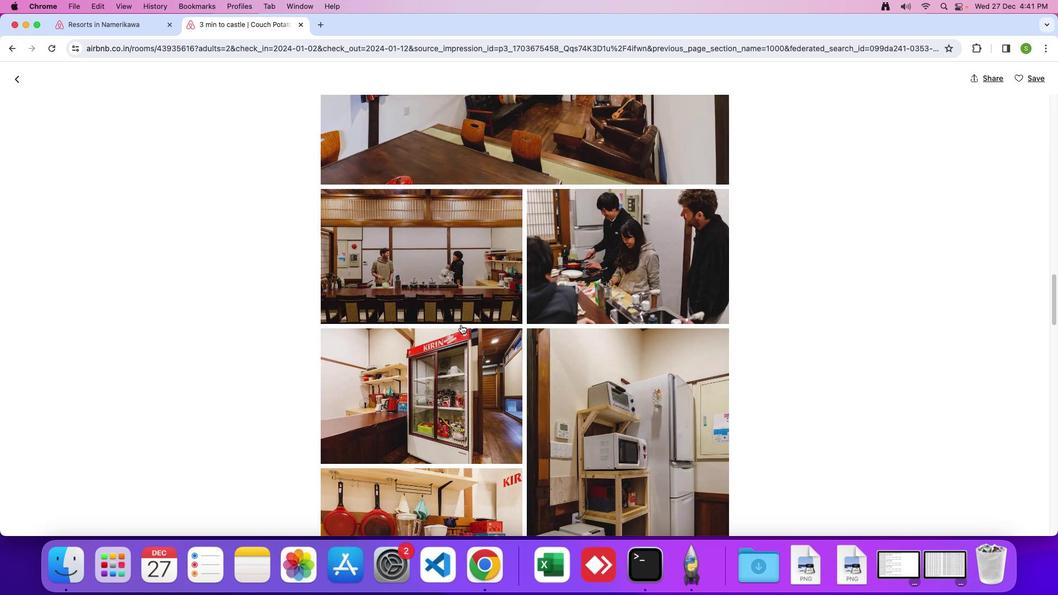 
Action: Mouse scrolled (460, 325) with delta (0, 0)
Screenshot: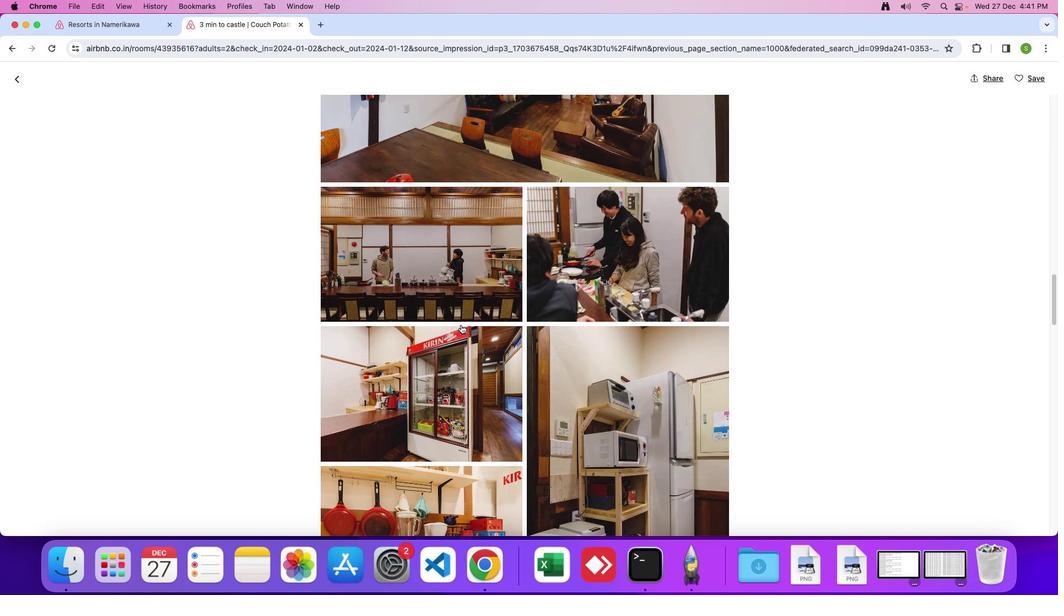 
Action: Mouse moved to (460, 325)
Screenshot: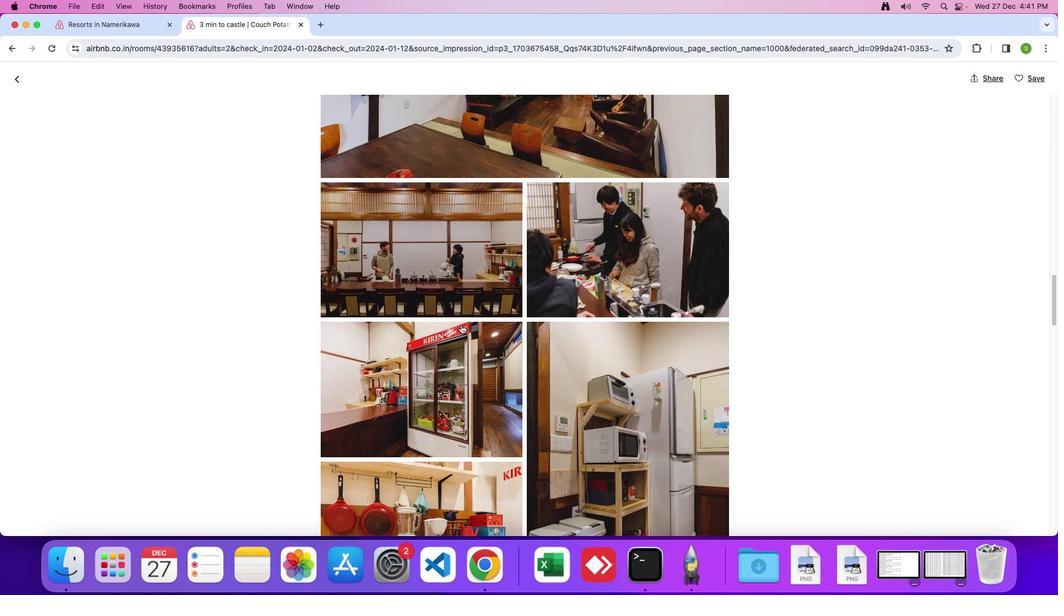 
Action: Mouse scrolled (460, 325) with delta (0, 0)
Screenshot: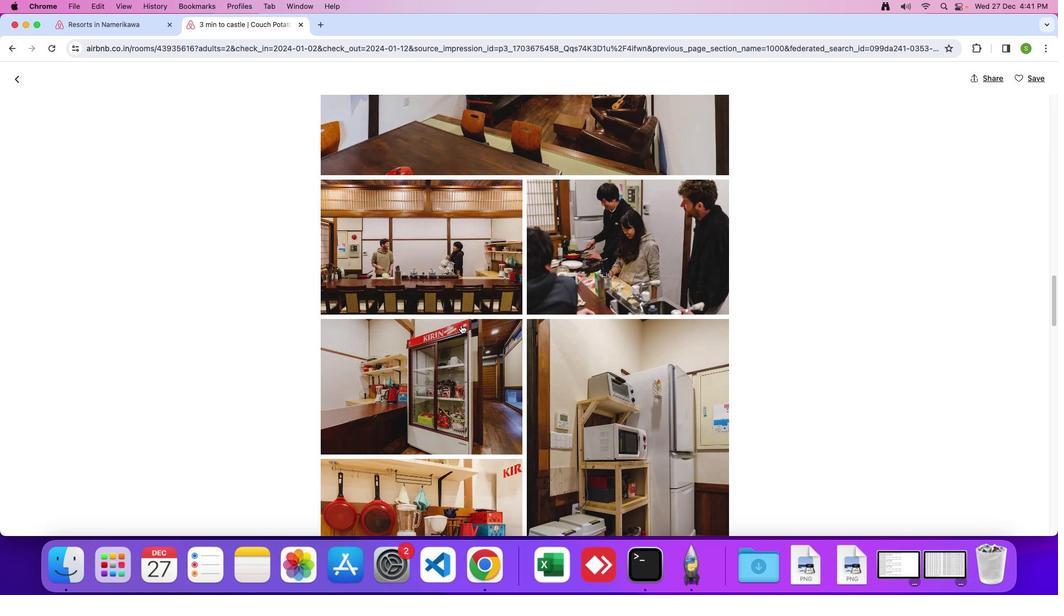 
Action: Mouse scrolled (460, 325) with delta (0, 0)
Screenshot: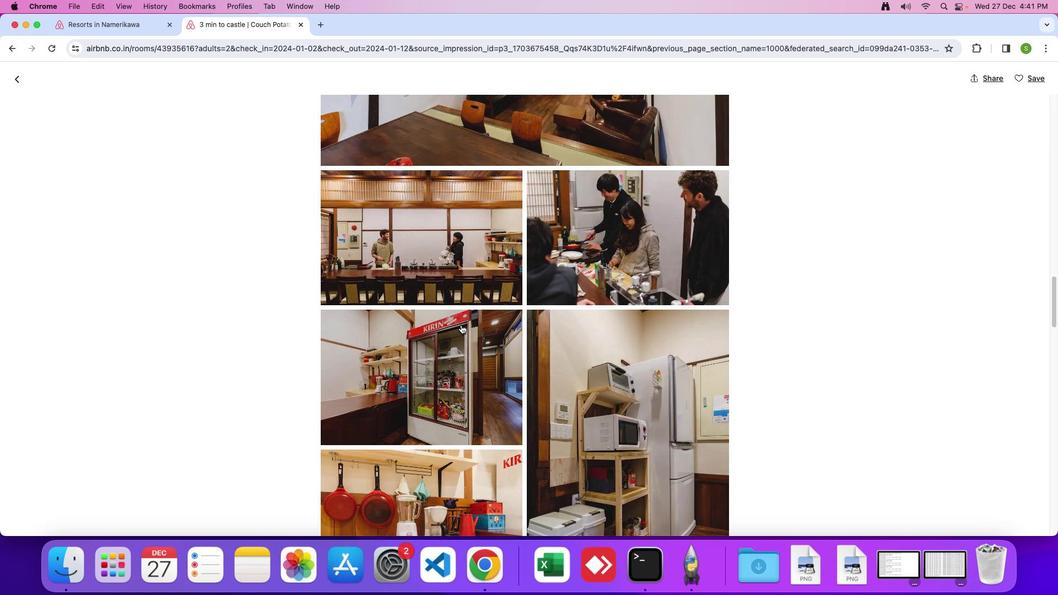 
Action: Mouse scrolled (460, 325) with delta (0, 0)
Screenshot: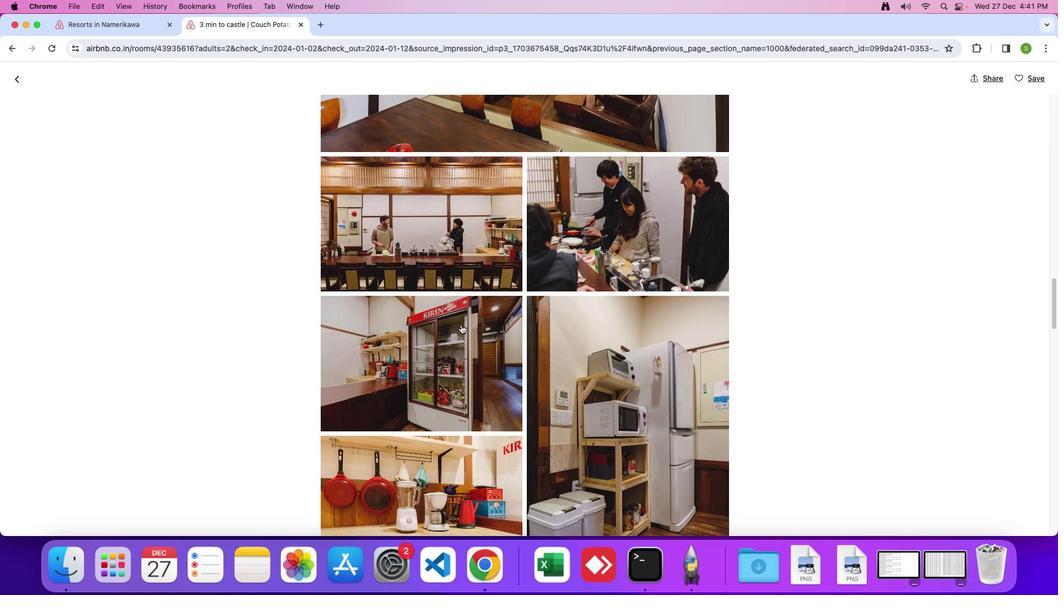 
Action: Mouse scrolled (460, 325) with delta (0, 0)
Screenshot: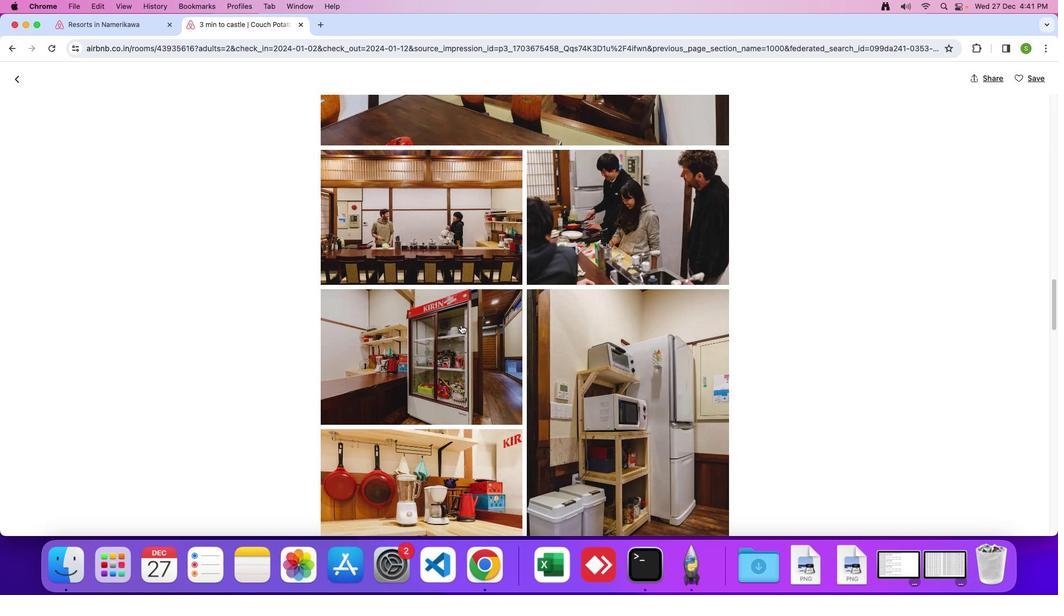 
Action: Mouse scrolled (460, 325) with delta (0, 0)
Screenshot: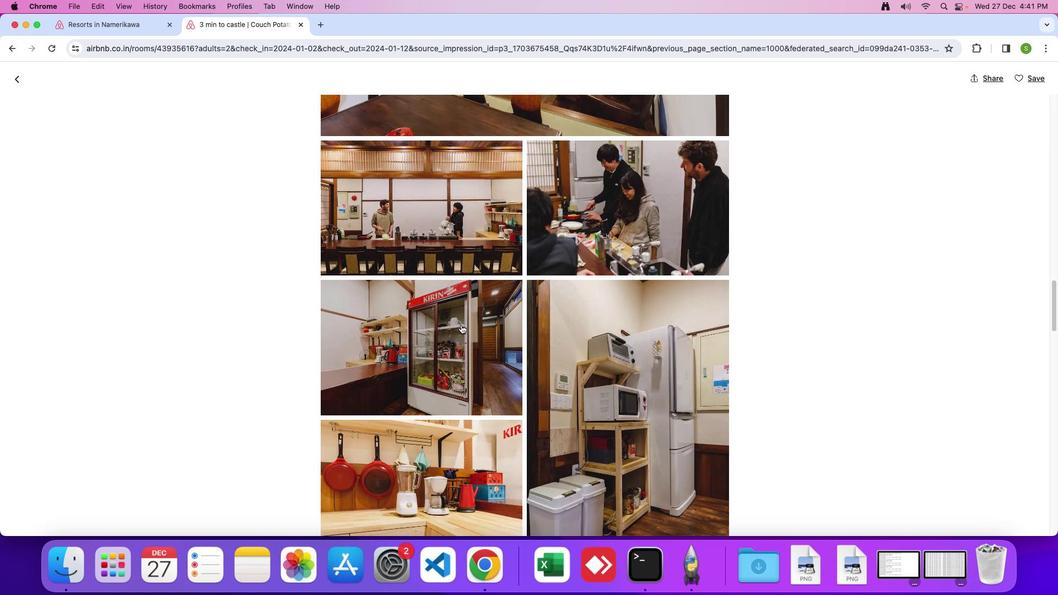 
Action: Mouse scrolled (460, 325) with delta (0, 0)
